 Task: Research Airbnb options in NovÃ© Mesto nad VÃ¡hom, Slovakia from 3rd December, 2023 to 17th December, 2023 for 3 adults, 1 child.3 bedrooms having 4 beds and 2 bathrooms. Property type can be house. Look for 4 properties as per requirement.
Action: Mouse moved to (604, 131)
Screenshot: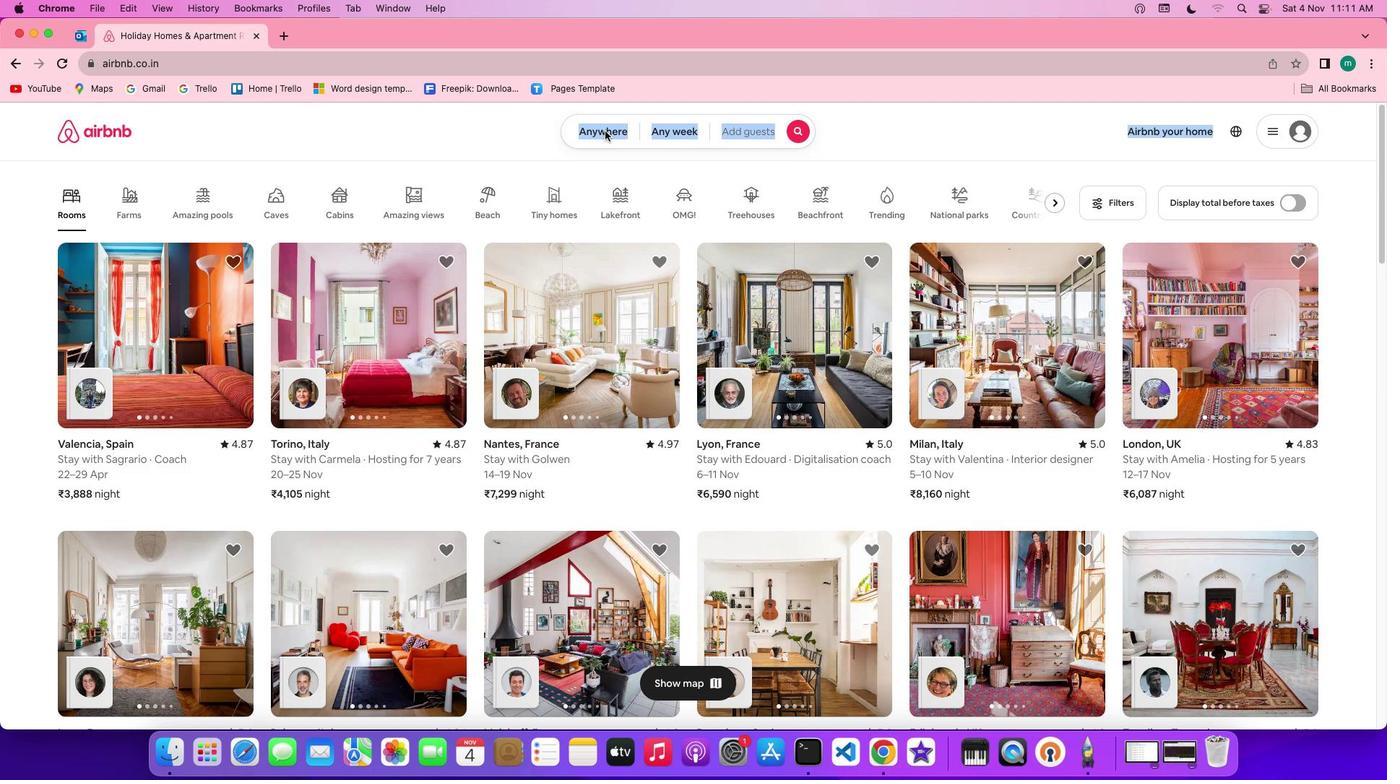 
Action: Mouse pressed left at (604, 131)
Screenshot: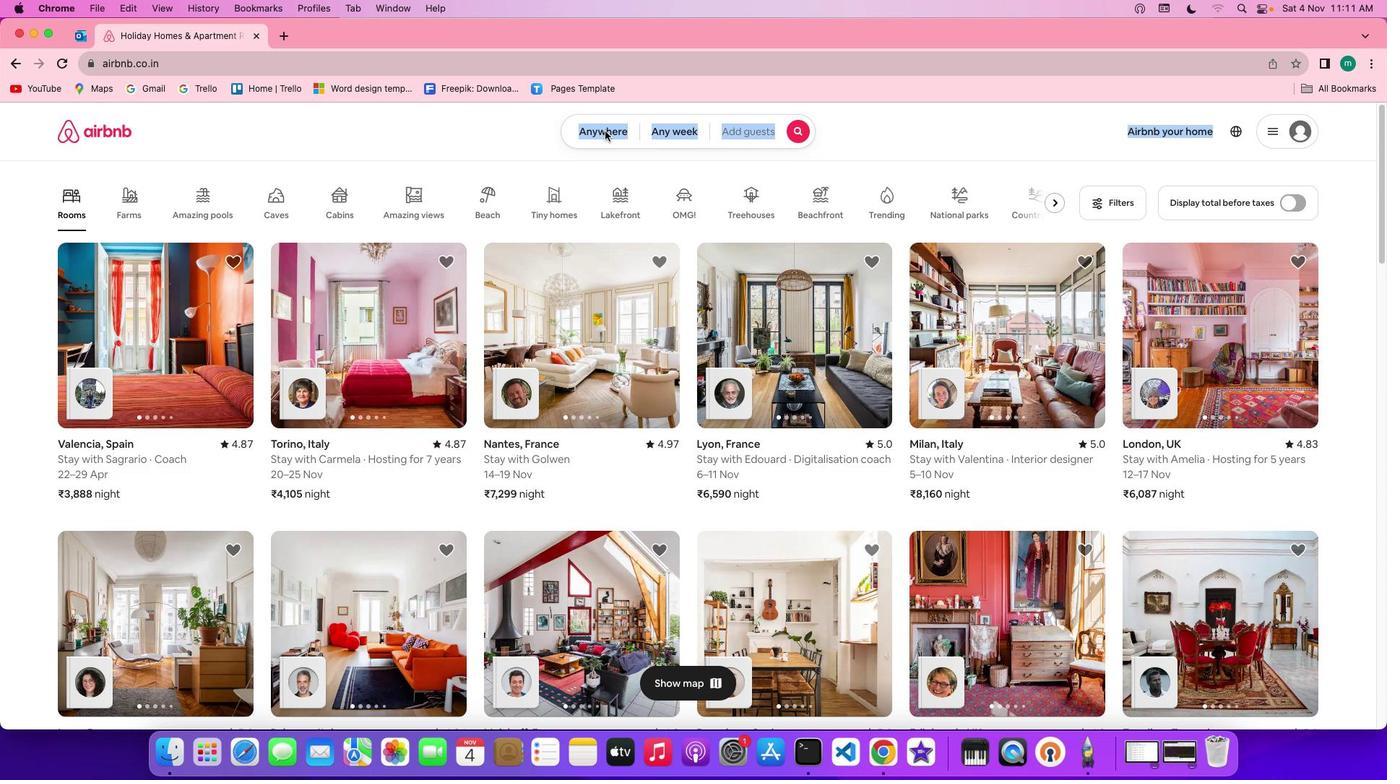 
Action: Mouse pressed left at (604, 131)
Screenshot: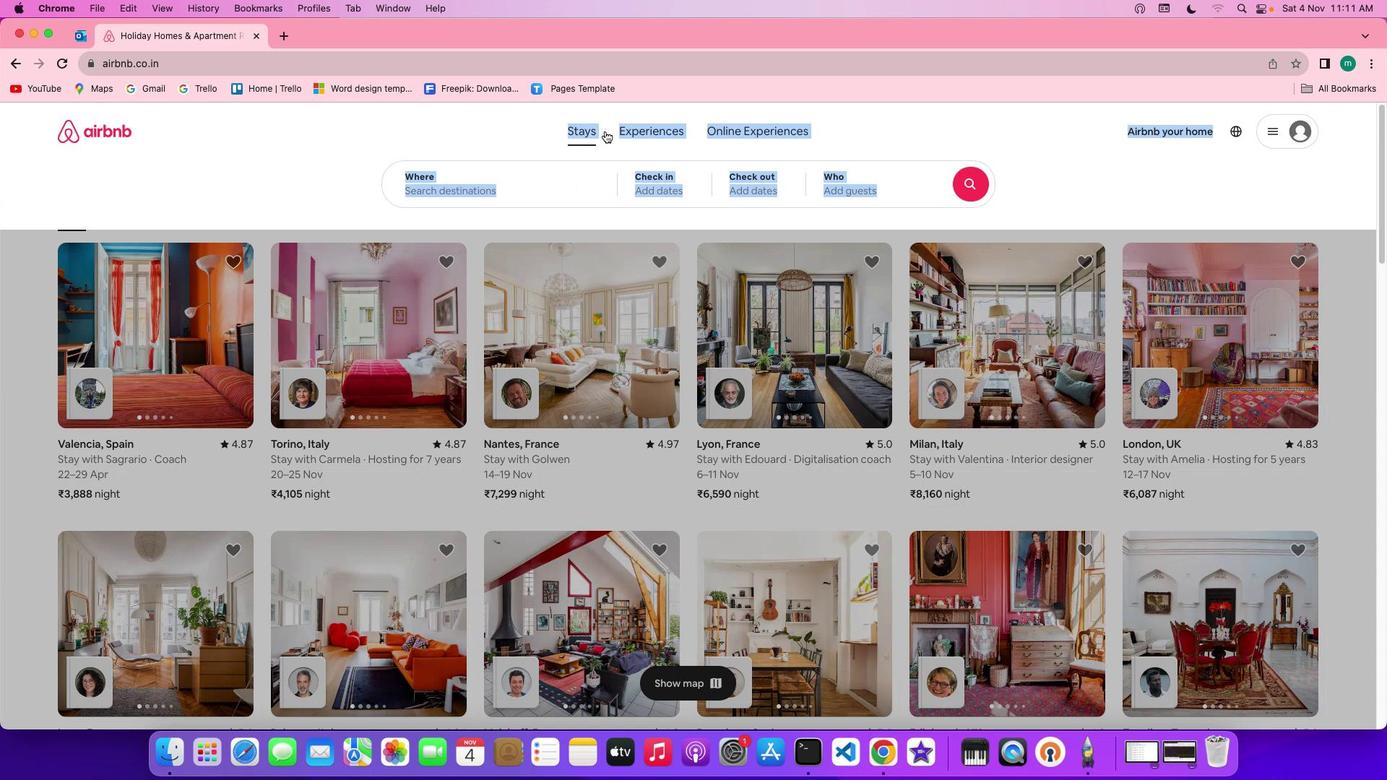 
Action: Mouse moved to (546, 185)
Screenshot: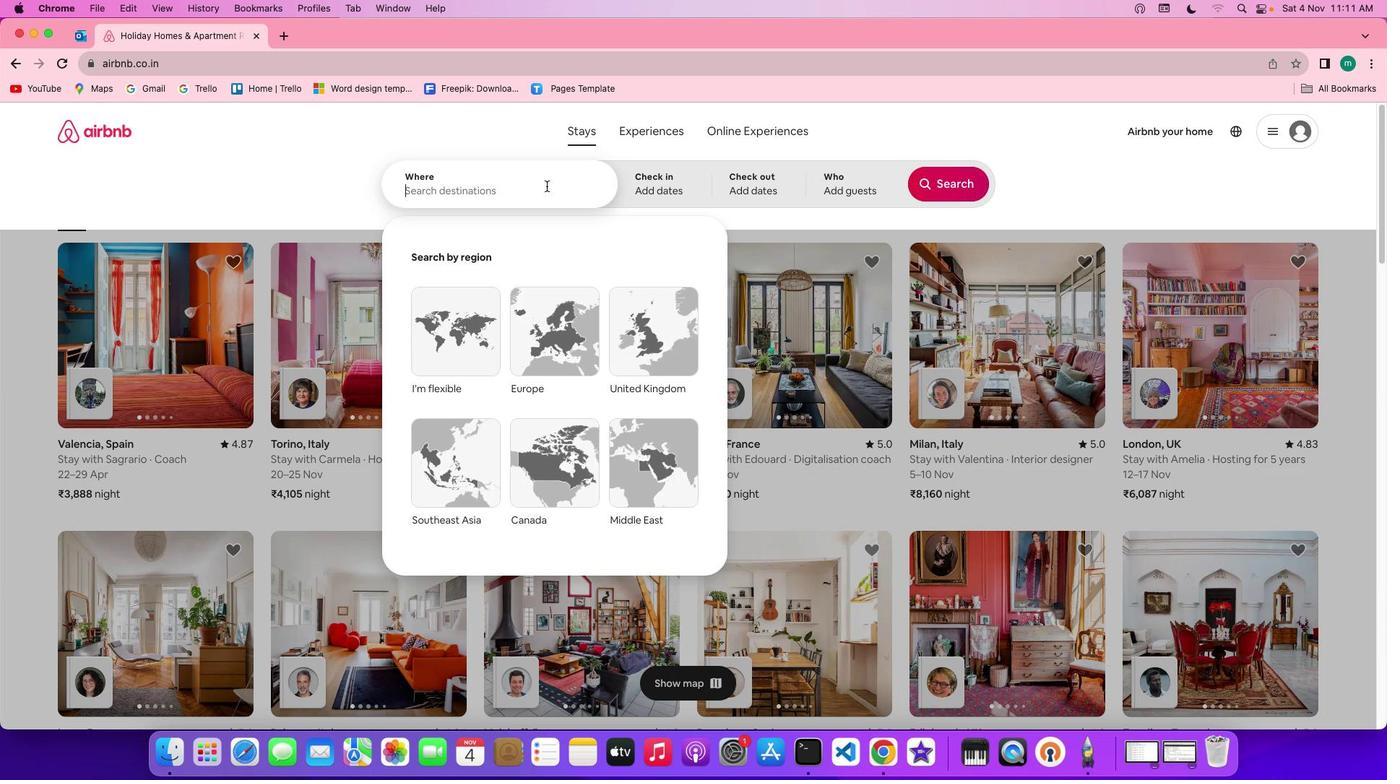 
Action: Key pressed Key.shift'N''o''v''e'Key.spaceKey.shift'M''e''a'Key.backspace's''t''o'Key.space'n''a''d'Key.spaceKey.shift'V''a''h''o''m'','Key.spaceKey.shift'S''l''o''v''a''k''i''a'
Screenshot: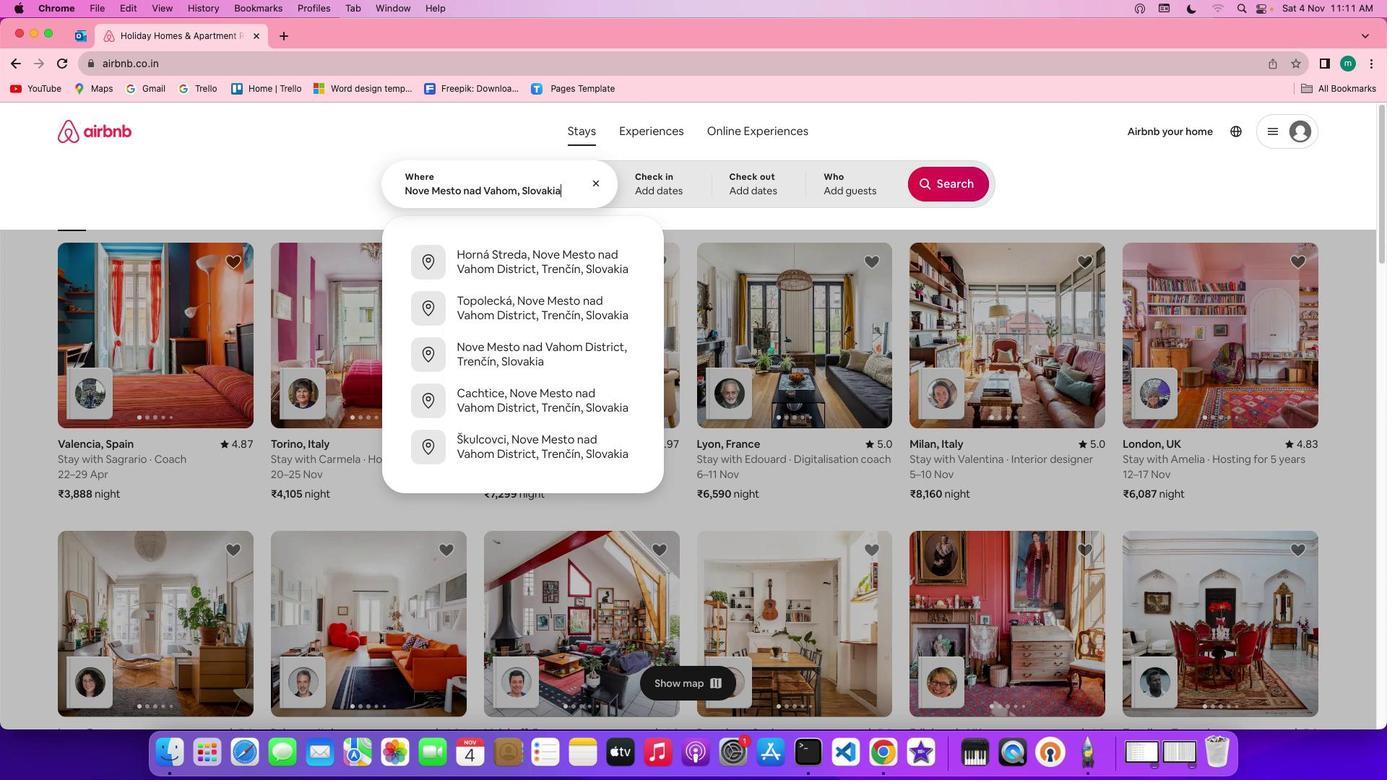 
Action: Mouse moved to (667, 179)
Screenshot: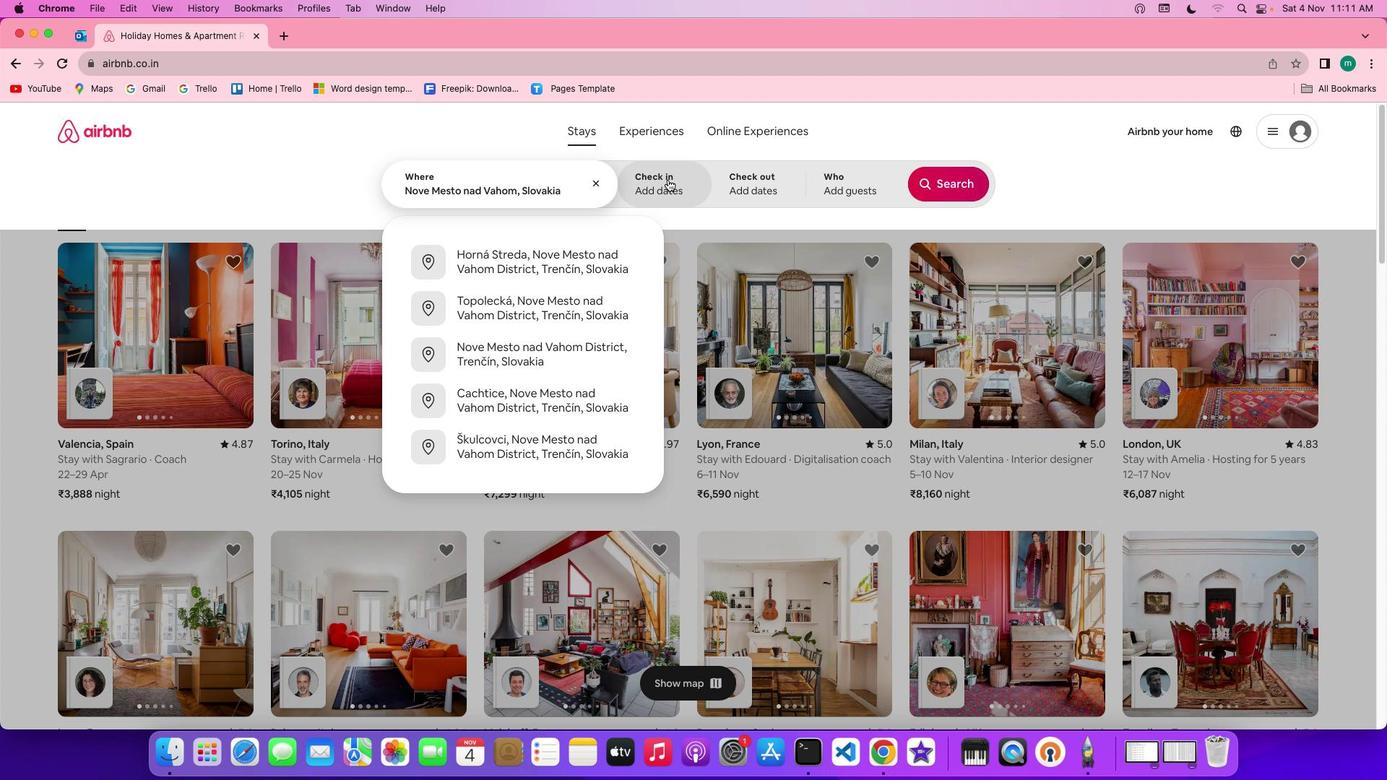 
Action: Mouse pressed left at (667, 179)
Screenshot: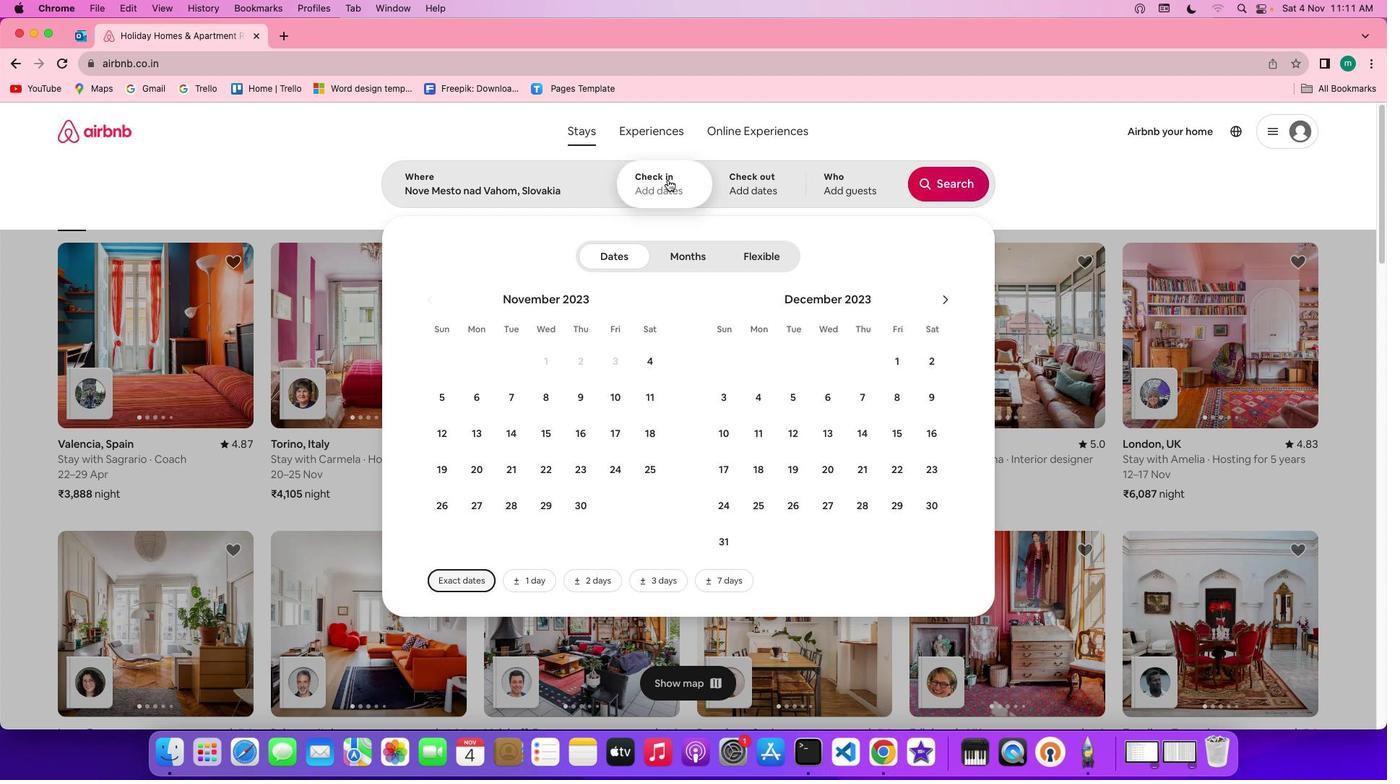 
Action: Mouse moved to (724, 395)
Screenshot: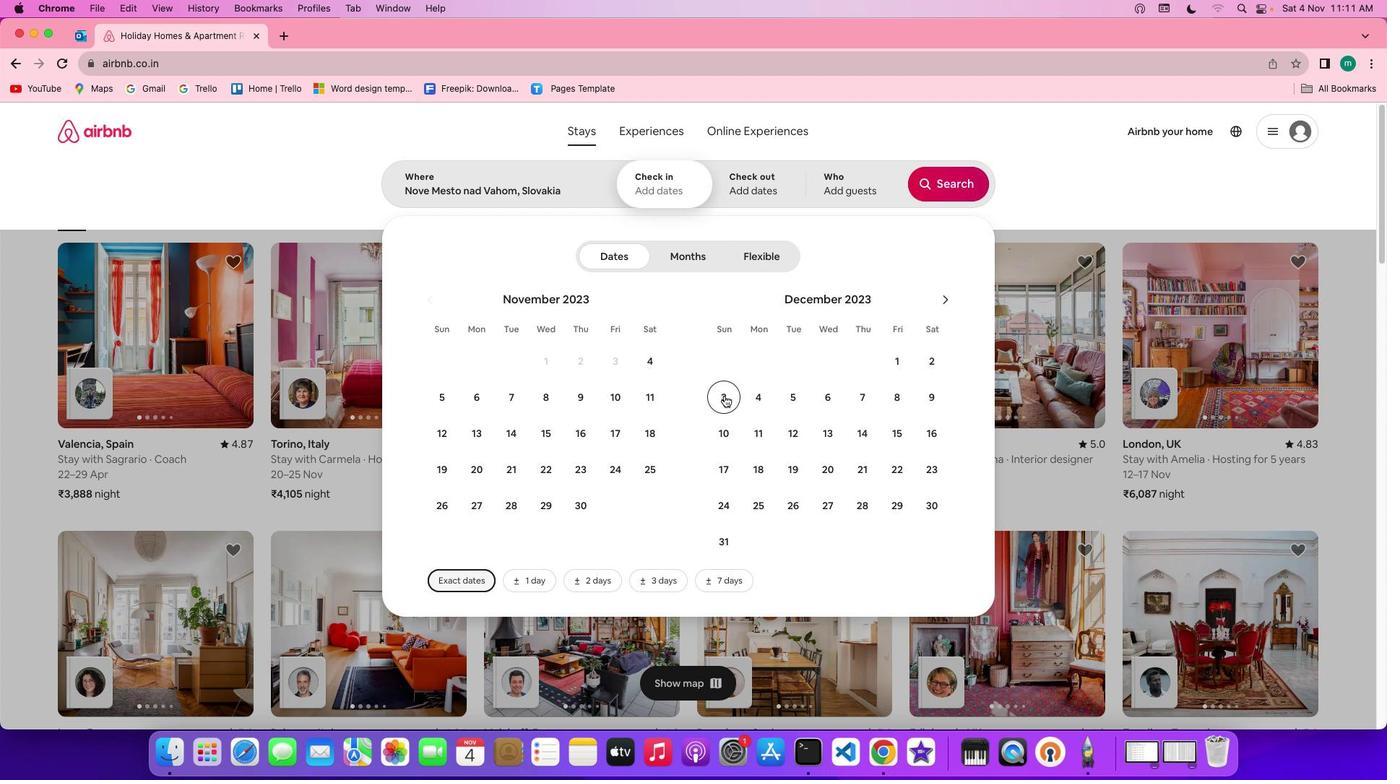 
Action: Mouse pressed left at (724, 395)
Screenshot: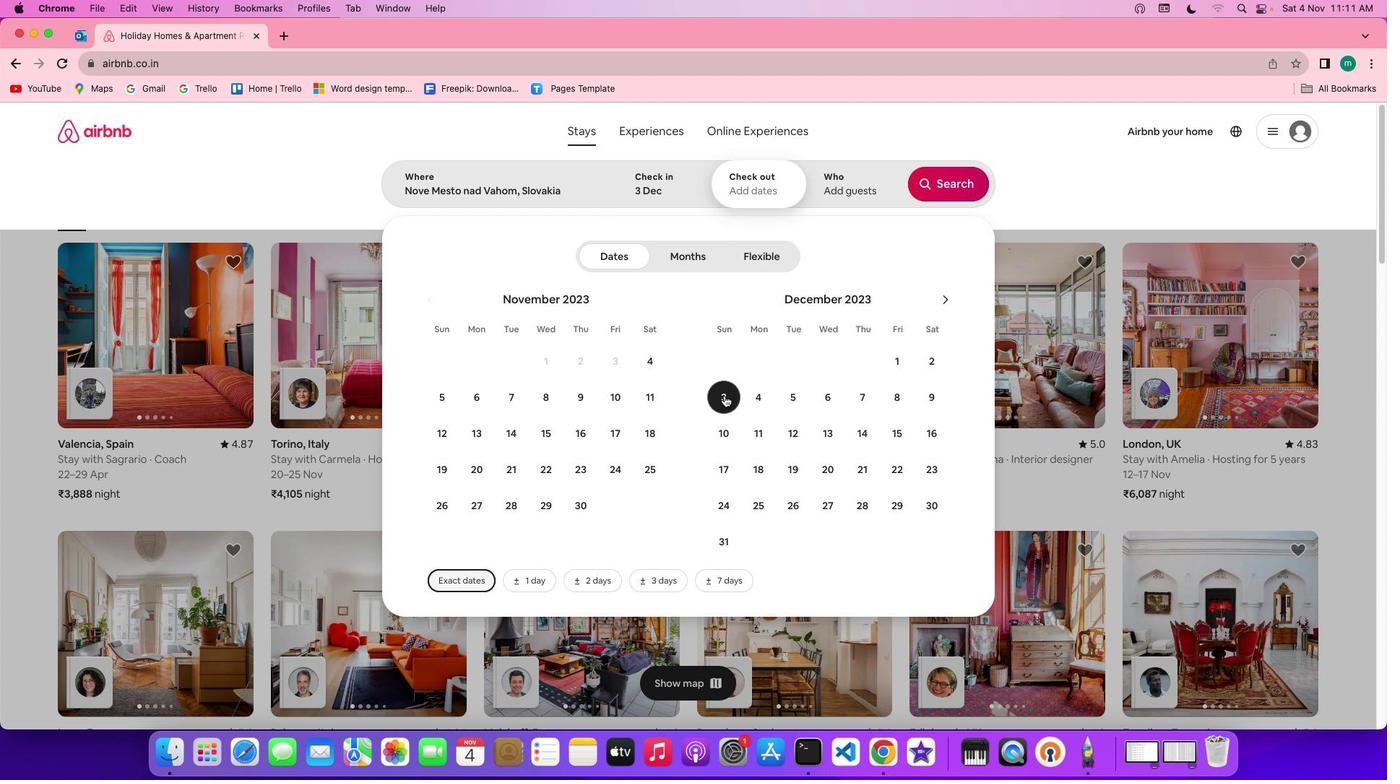 
Action: Mouse moved to (730, 470)
Screenshot: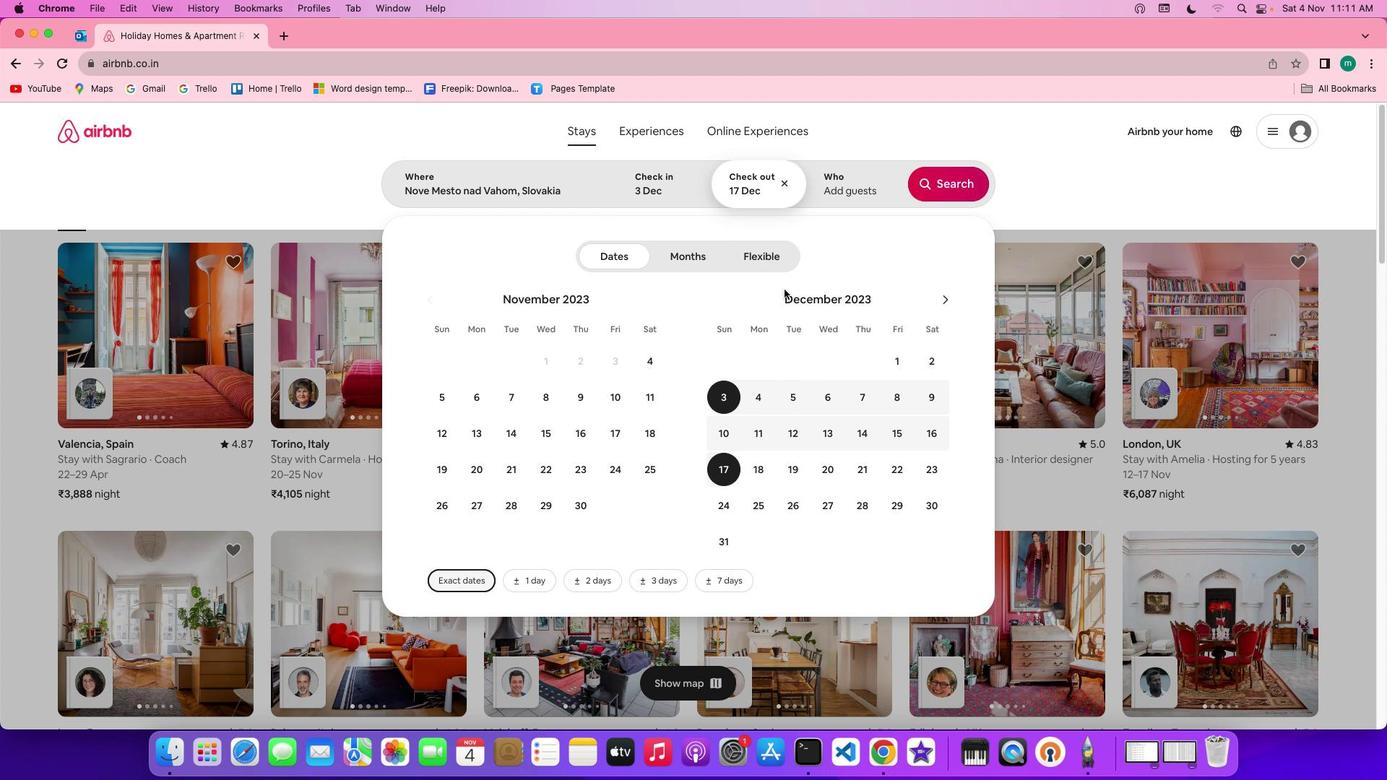 
Action: Mouse pressed left at (730, 470)
Screenshot: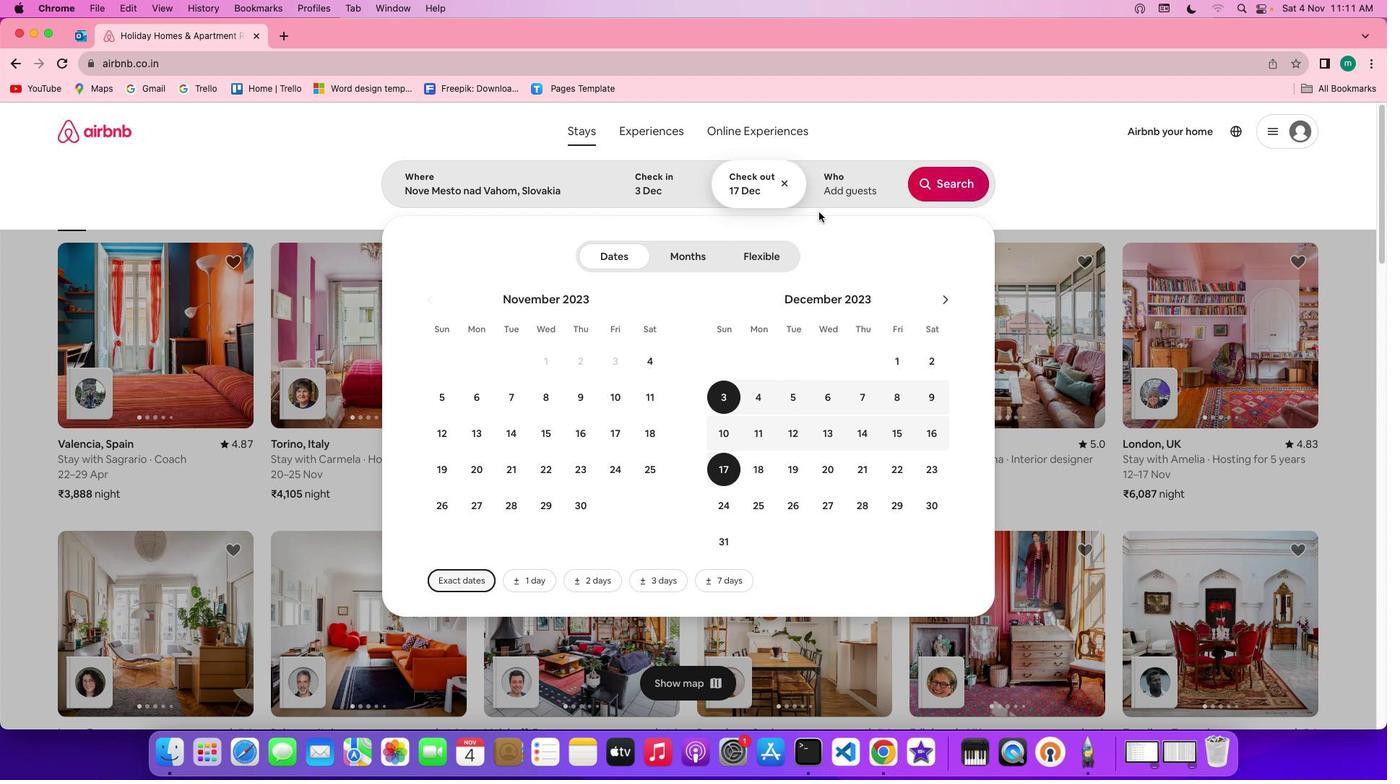 
Action: Mouse moved to (827, 192)
Screenshot: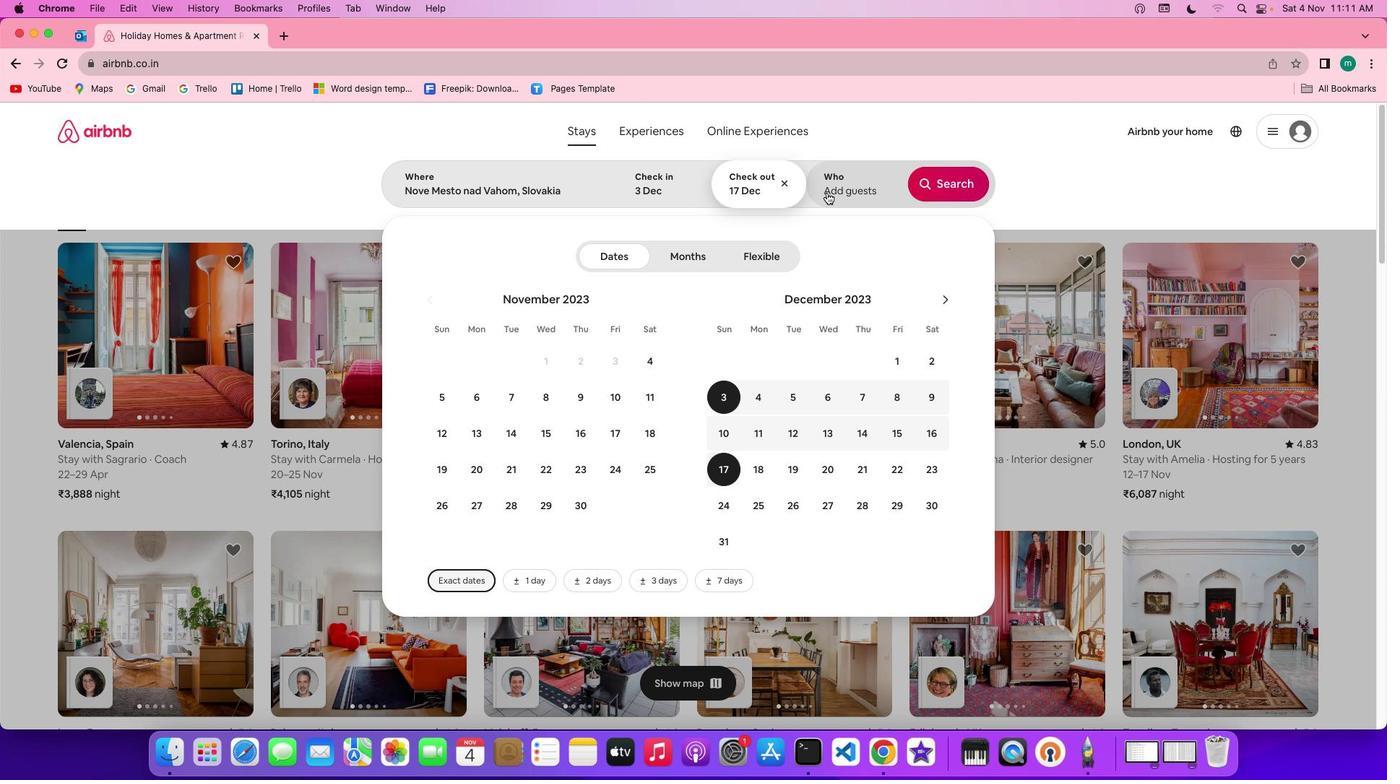 
Action: Mouse pressed left at (827, 192)
Screenshot: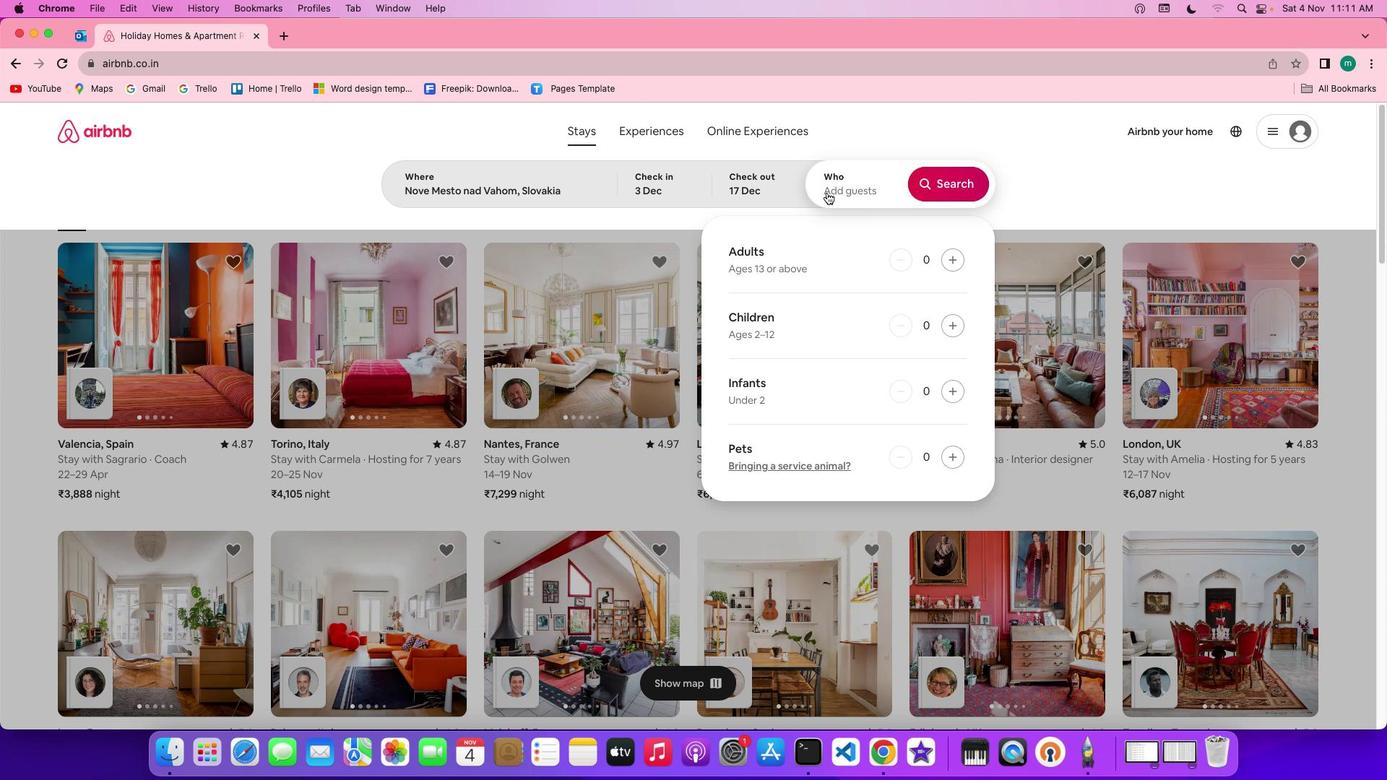 
Action: Mouse moved to (957, 263)
Screenshot: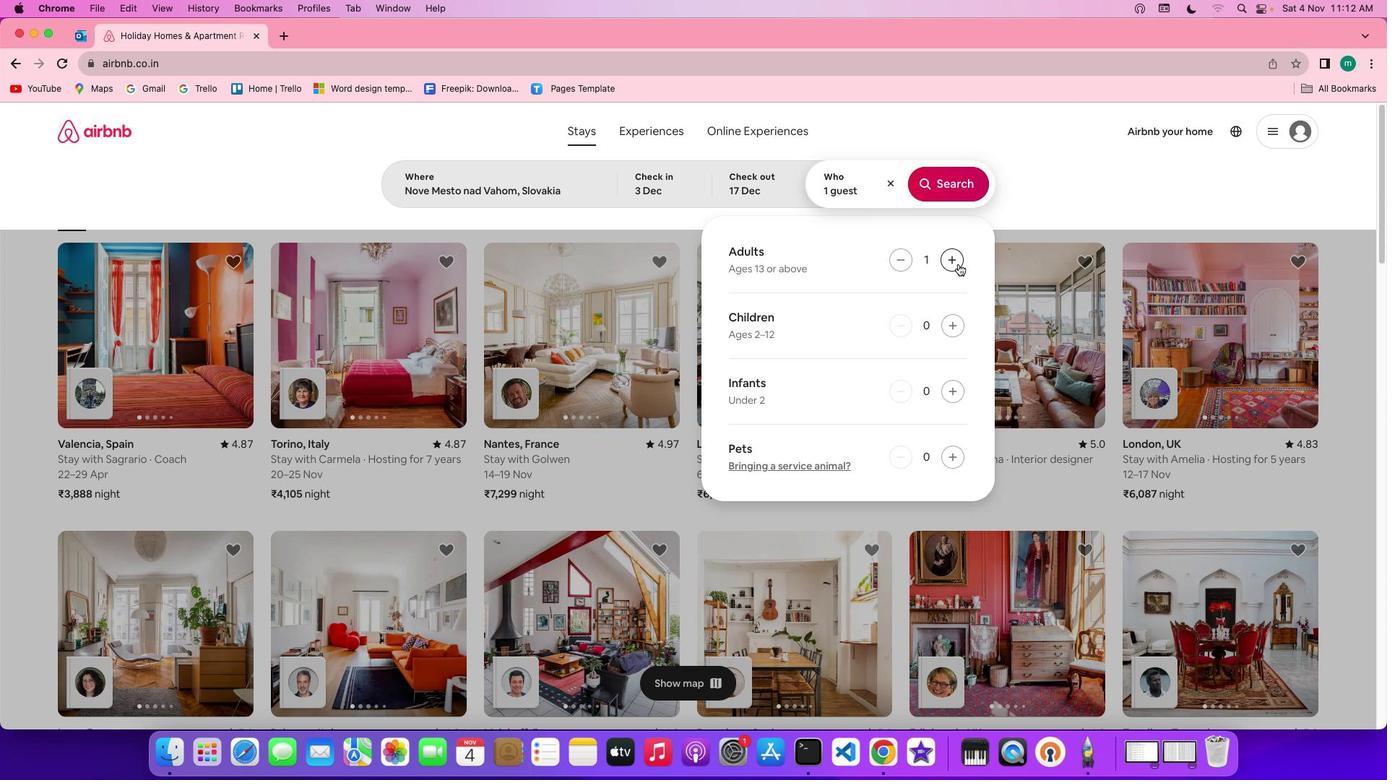 
Action: Mouse pressed left at (957, 263)
Screenshot: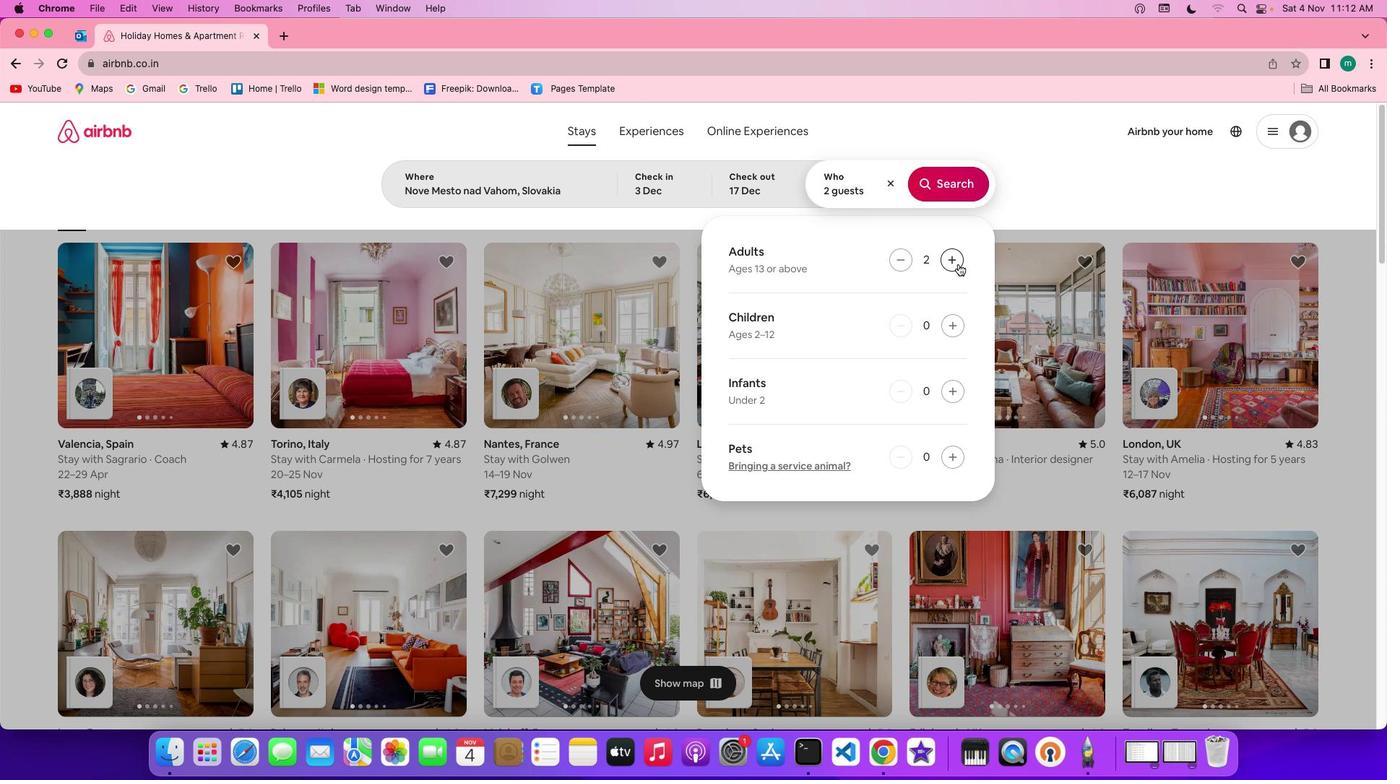 
Action: Mouse pressed left at (957, 263)
Screenshot: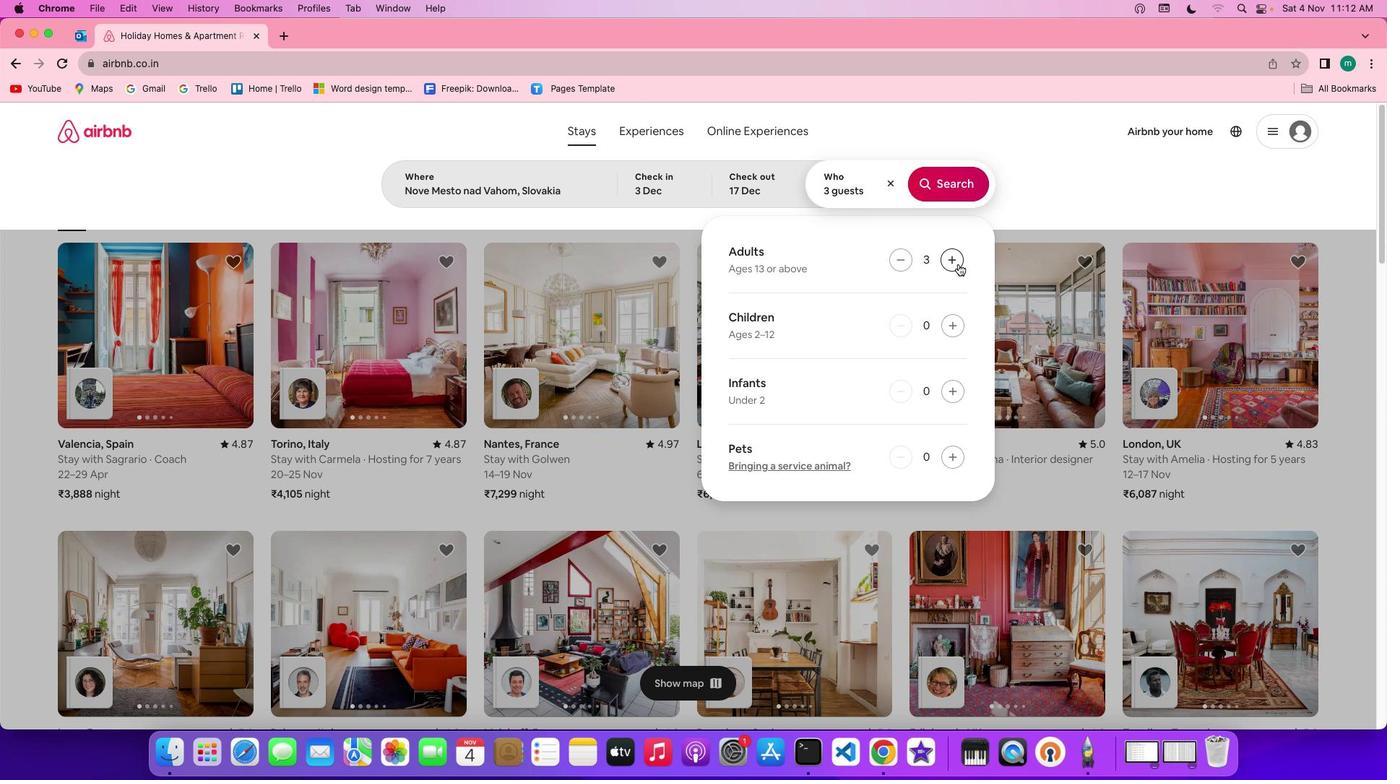 
Action: Mouse pressed left at (957, 263)
Screenshot: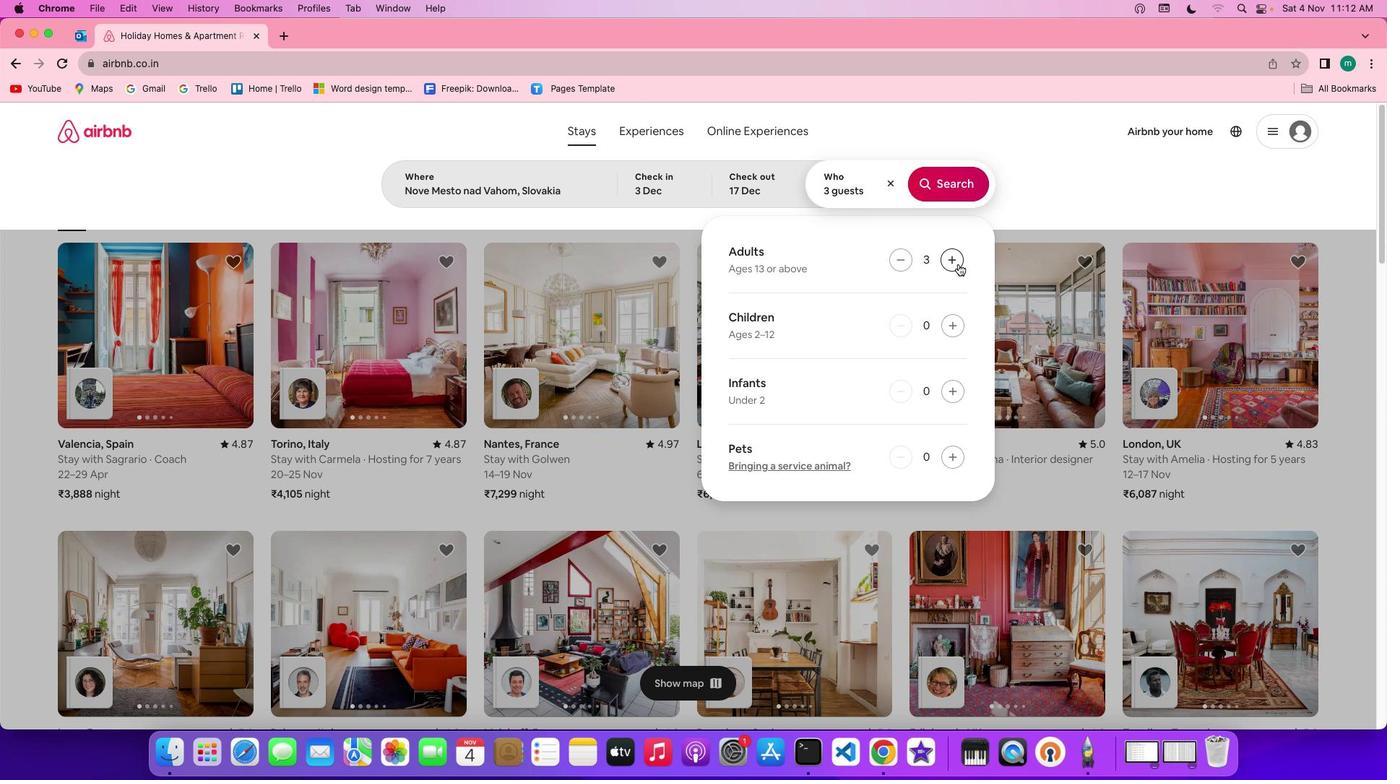 
Action: Mouse moved to (954, 326)
Screenshot: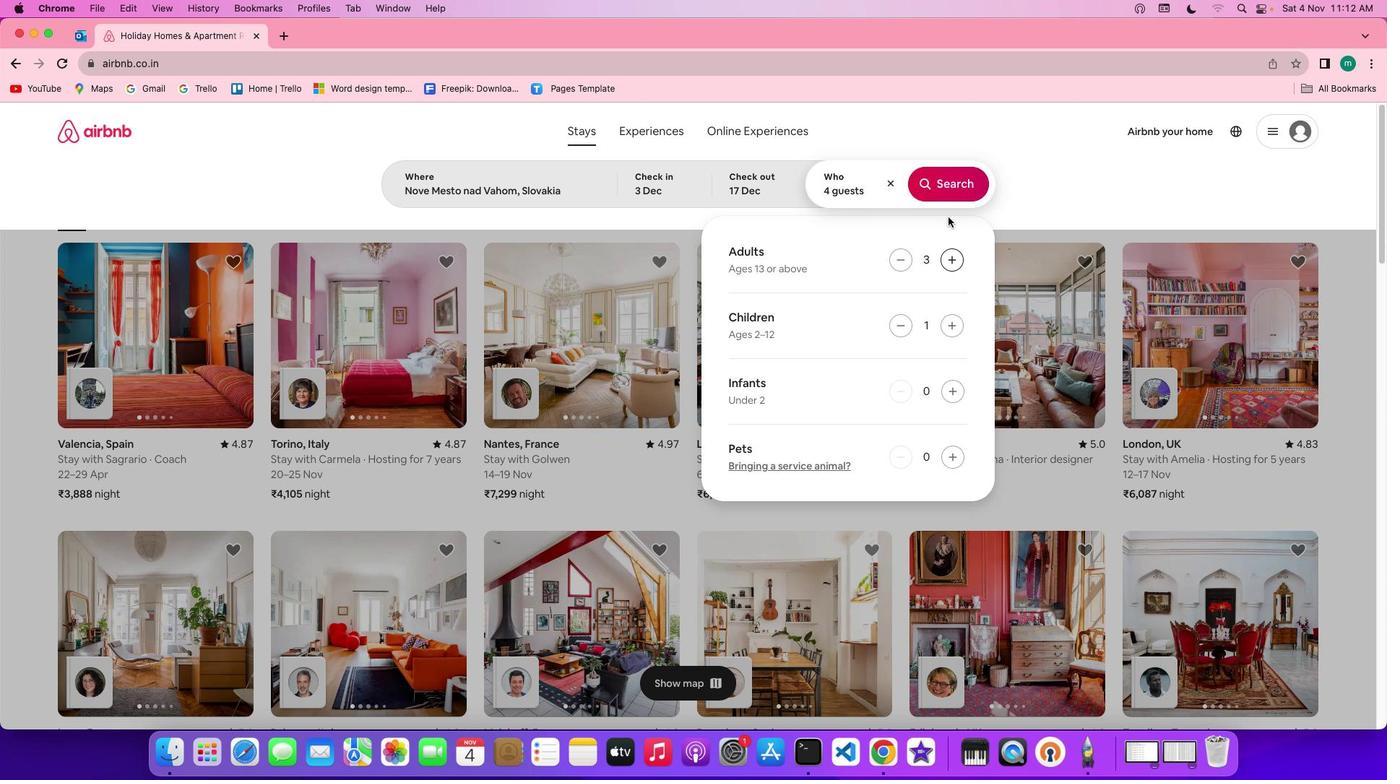 
Action: Mouse pressed left at (954, 326)
Screenshot: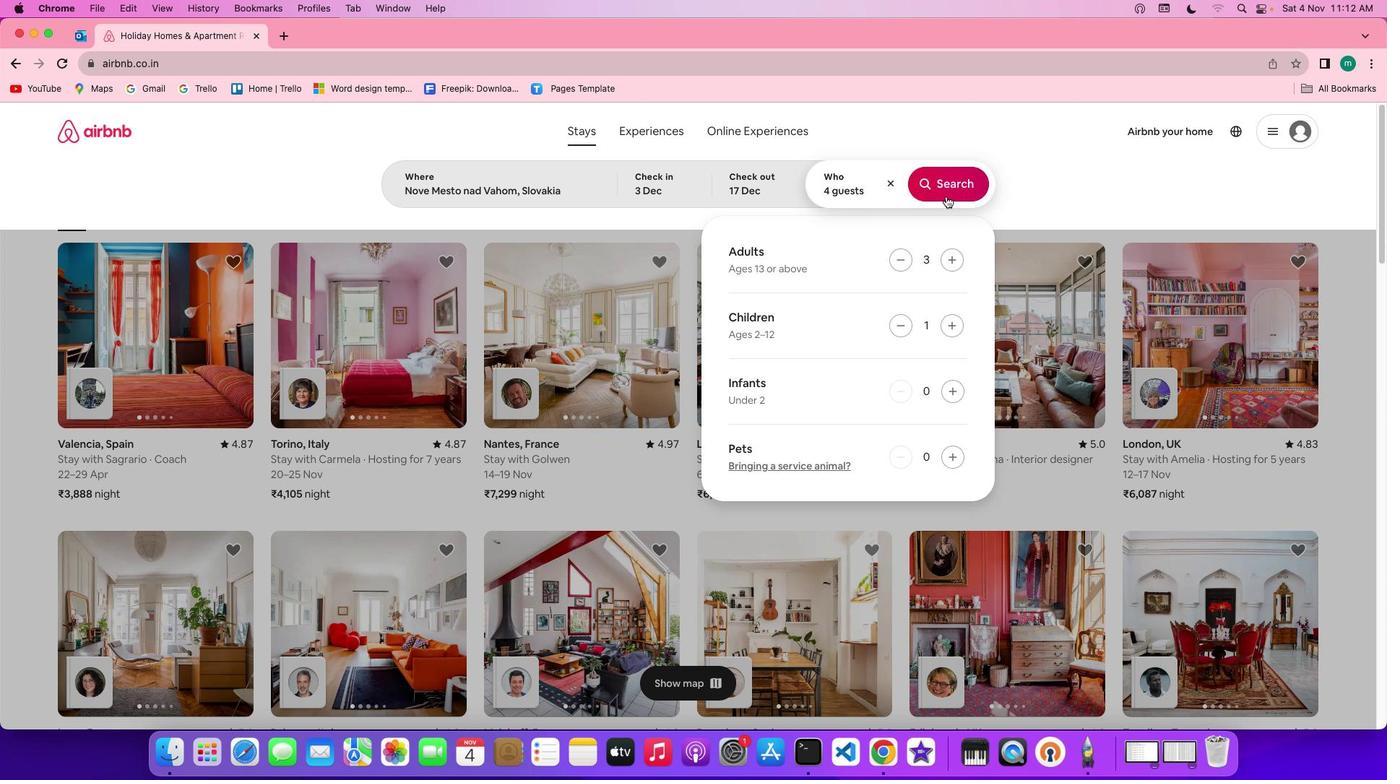 
Action: Mouse moved to (952, 191)
Screenshot: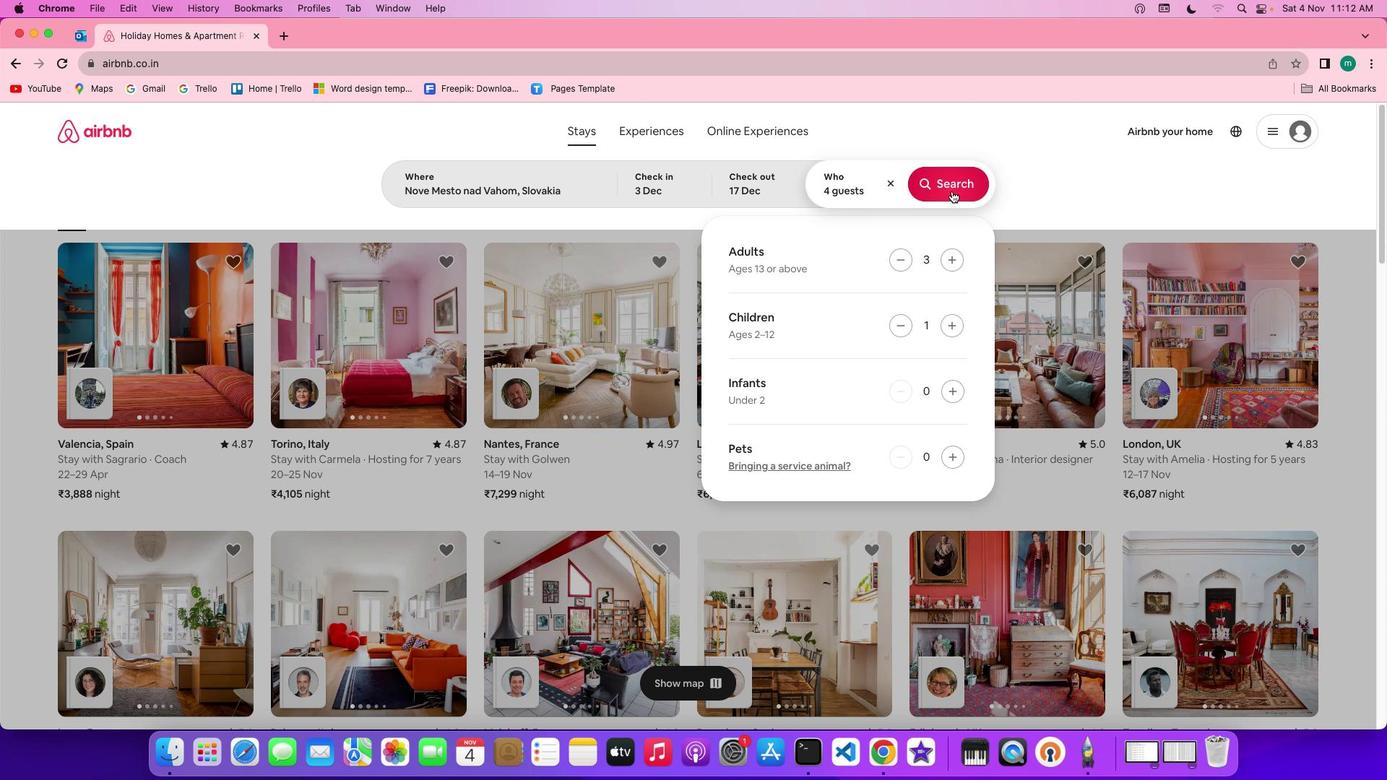 
Action: Mouse pressed left at (952, 191)
Screenshot: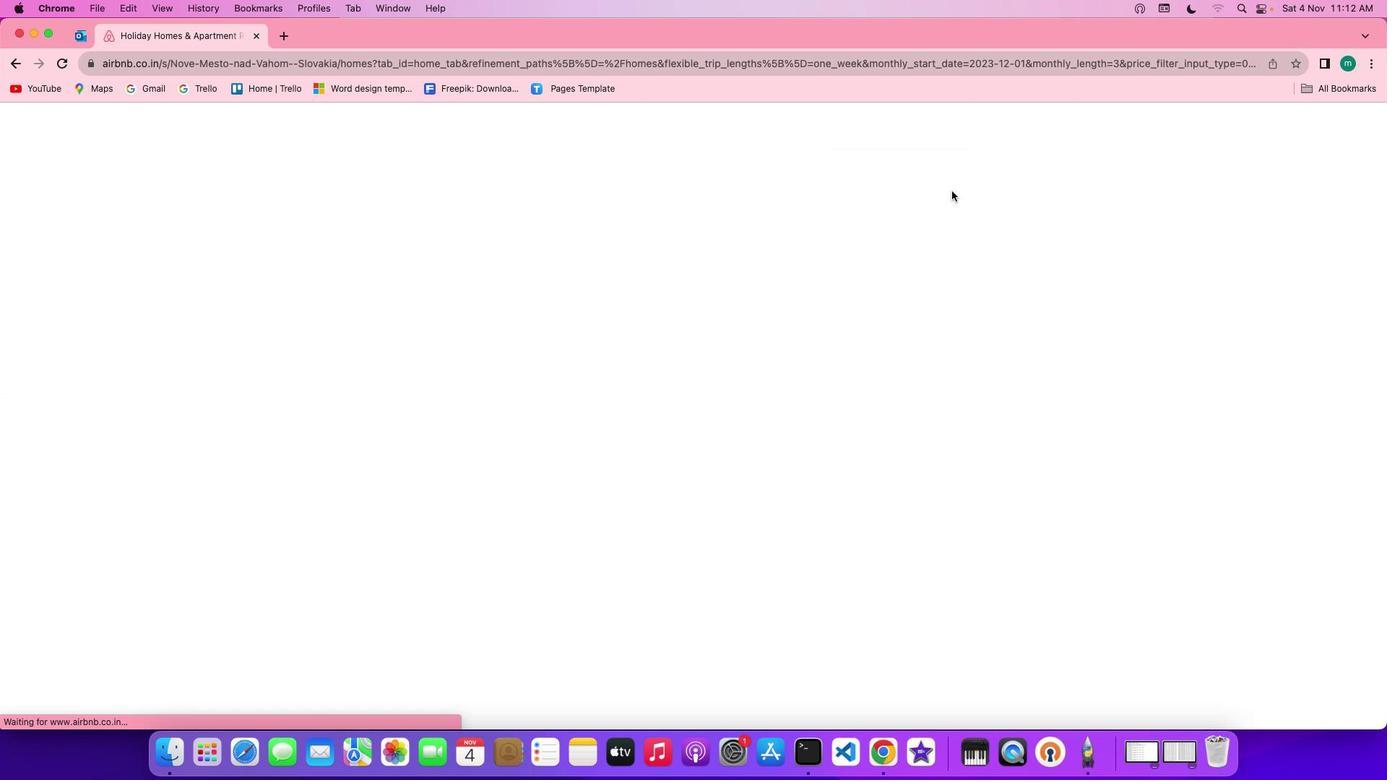 
Action: Mouse moved to (1157, 184)
Screenshot: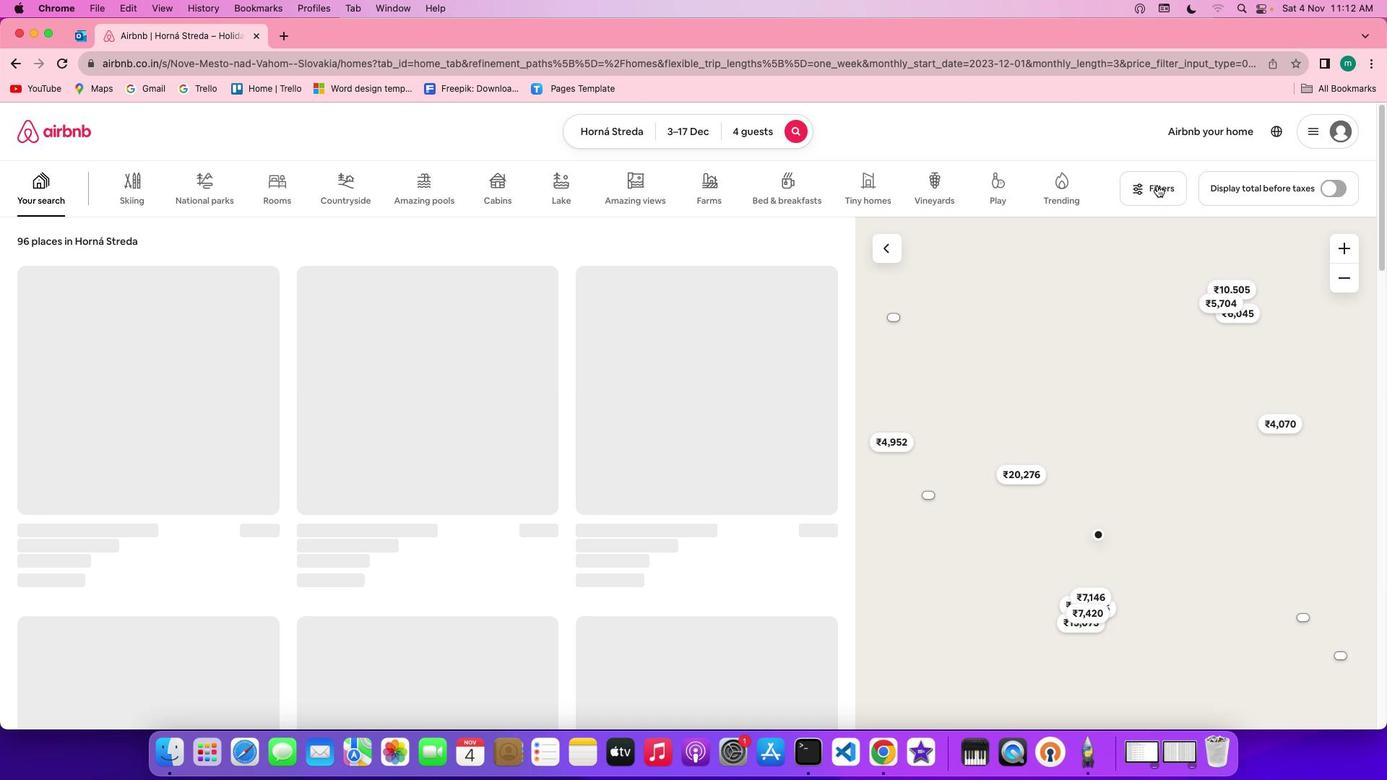 
Action: Mouse pressed left at (1157, 184)
Screenshot: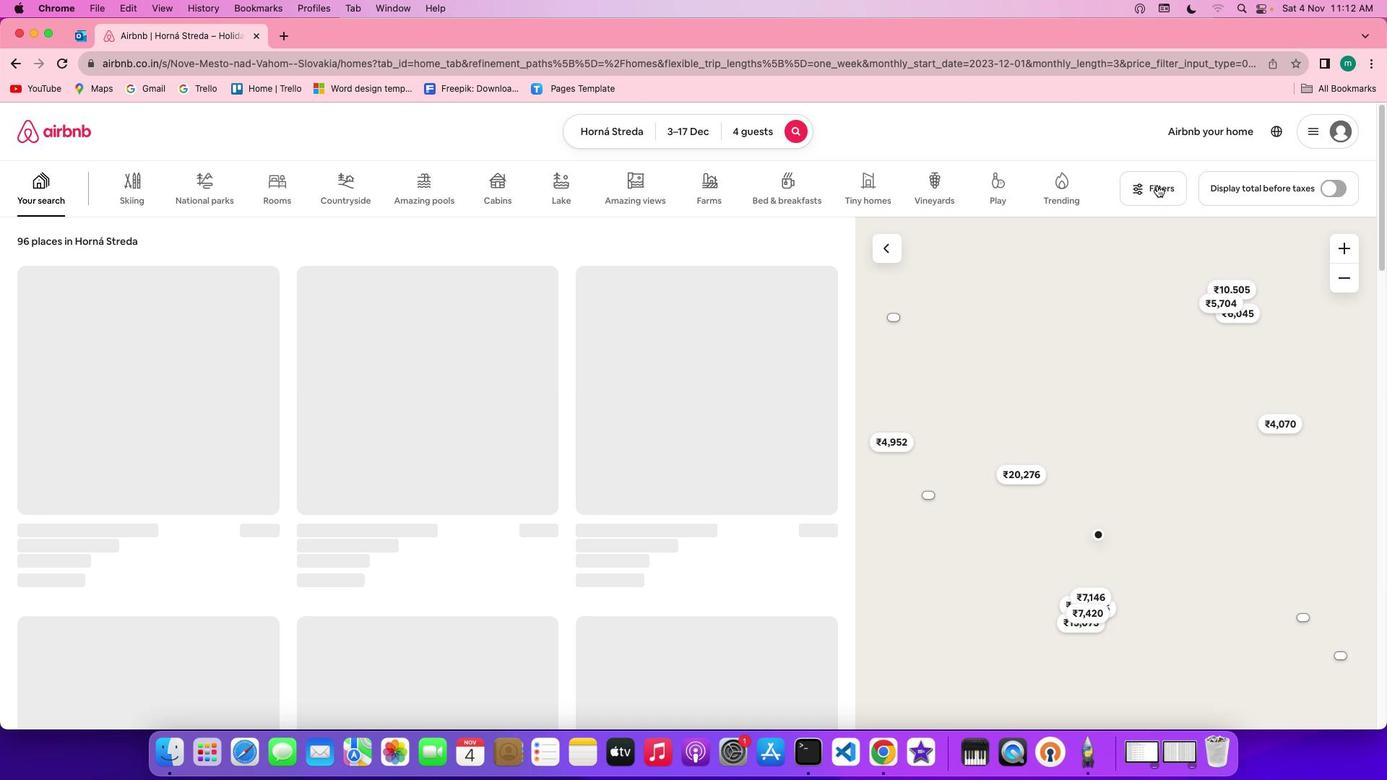 
Action: Mouse moved to (1158, 184)
Screenshot: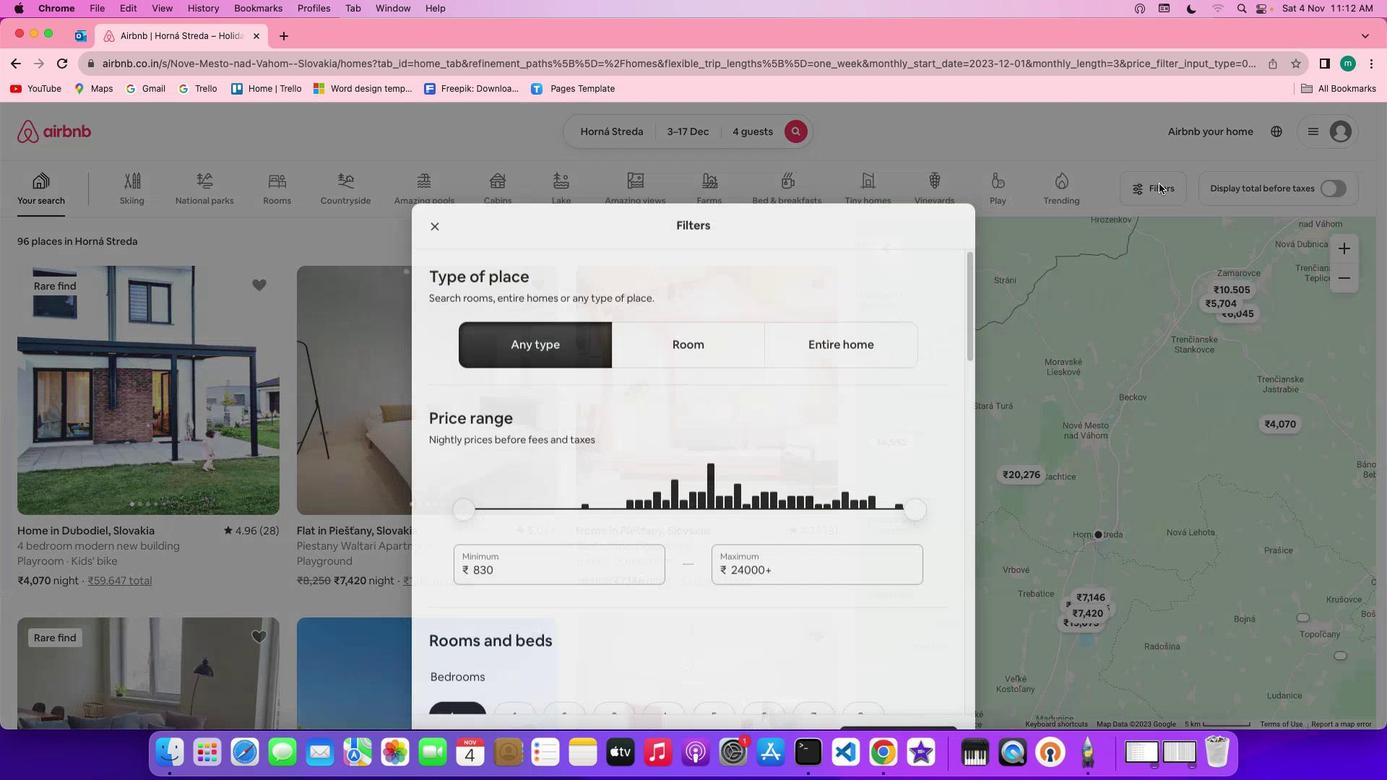 
Action: Mouse pressed left at (1158, 184)
Screenshot: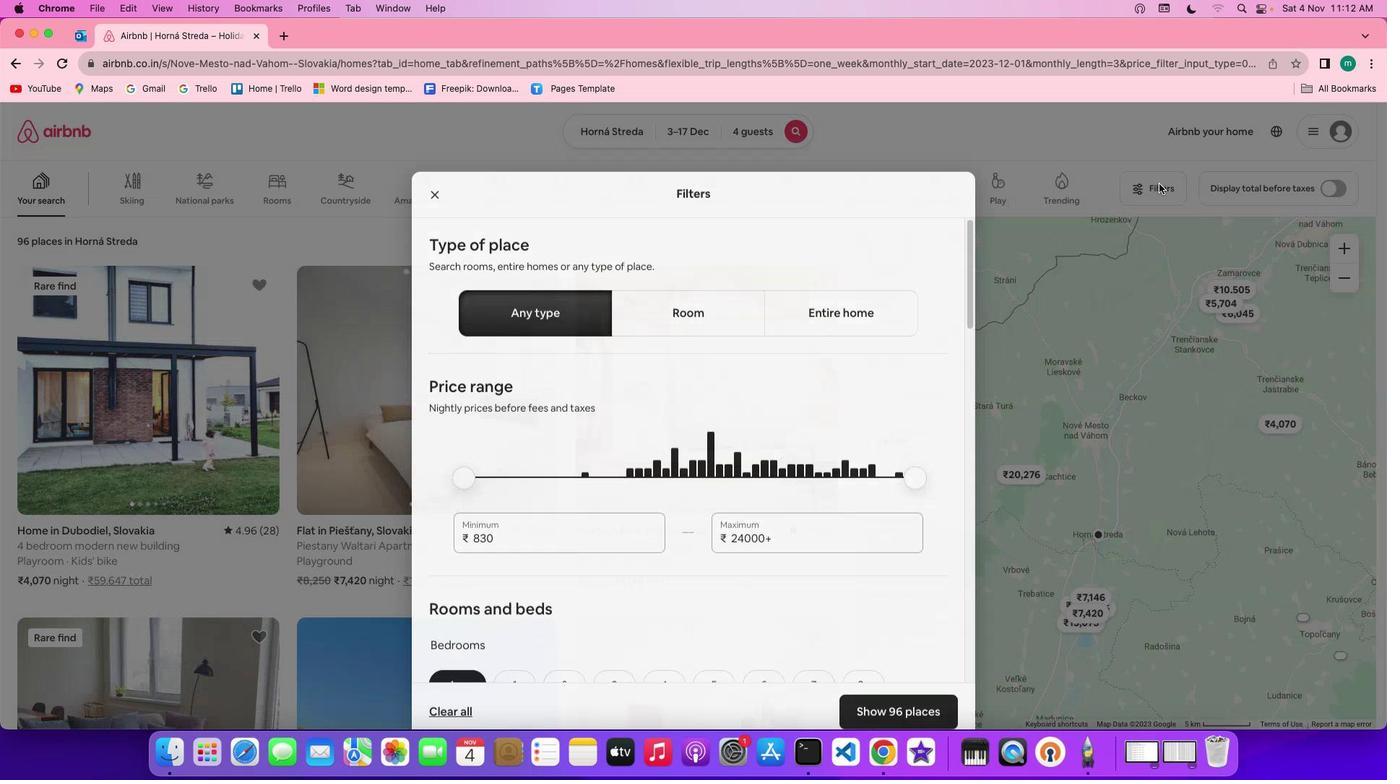 
Action: Mouse pressed left at (1158, 184)
Screenshot: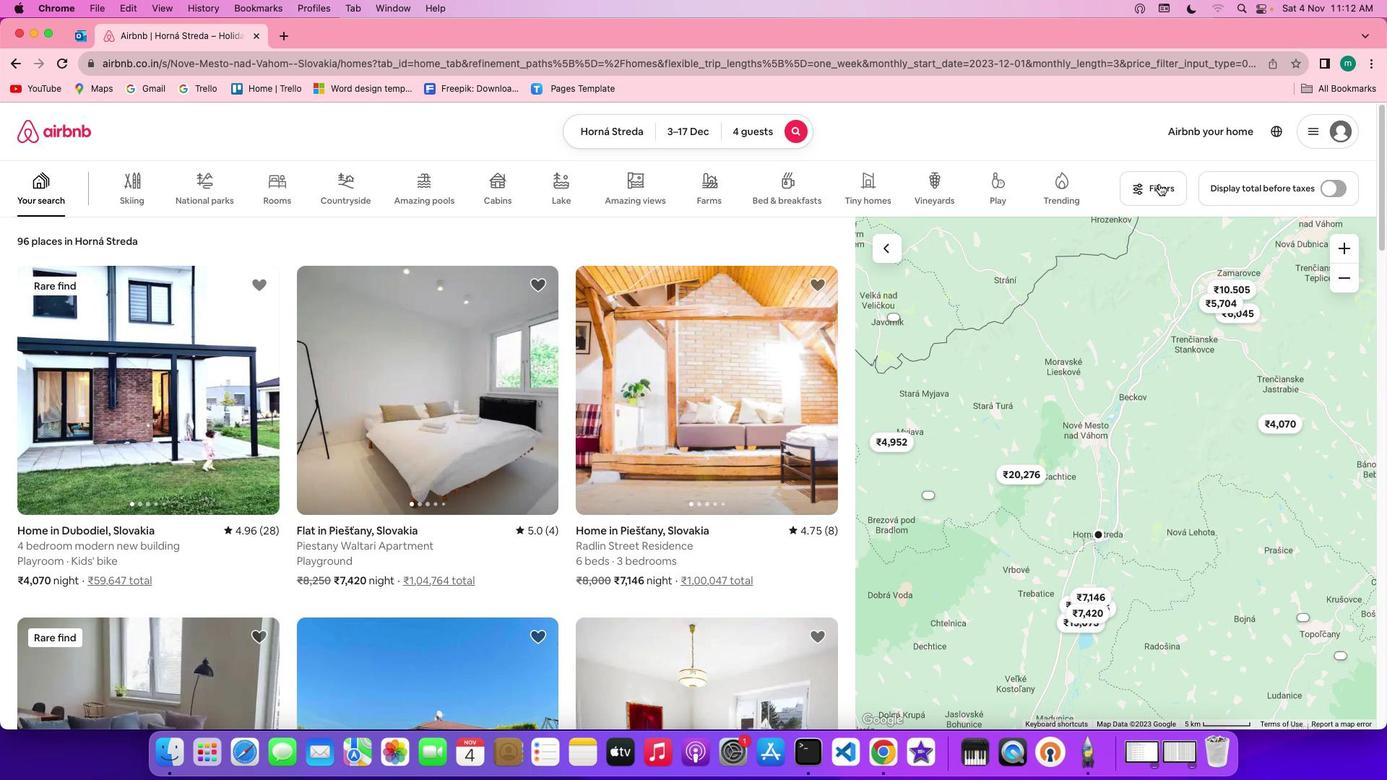 
Action: Mouse moved to (1142, 186)
Screenshot: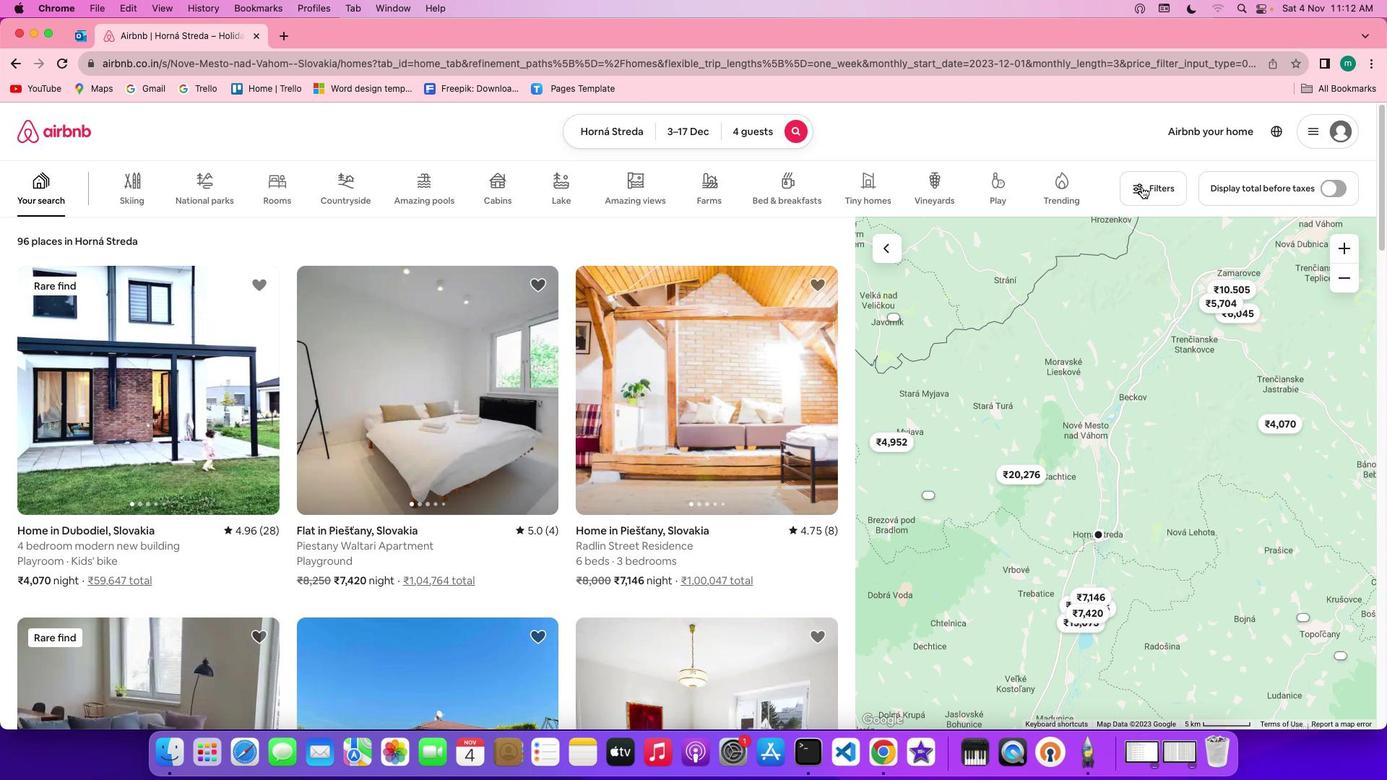 
Action: Mouse pressed left at (1142, 186)
Screenshot: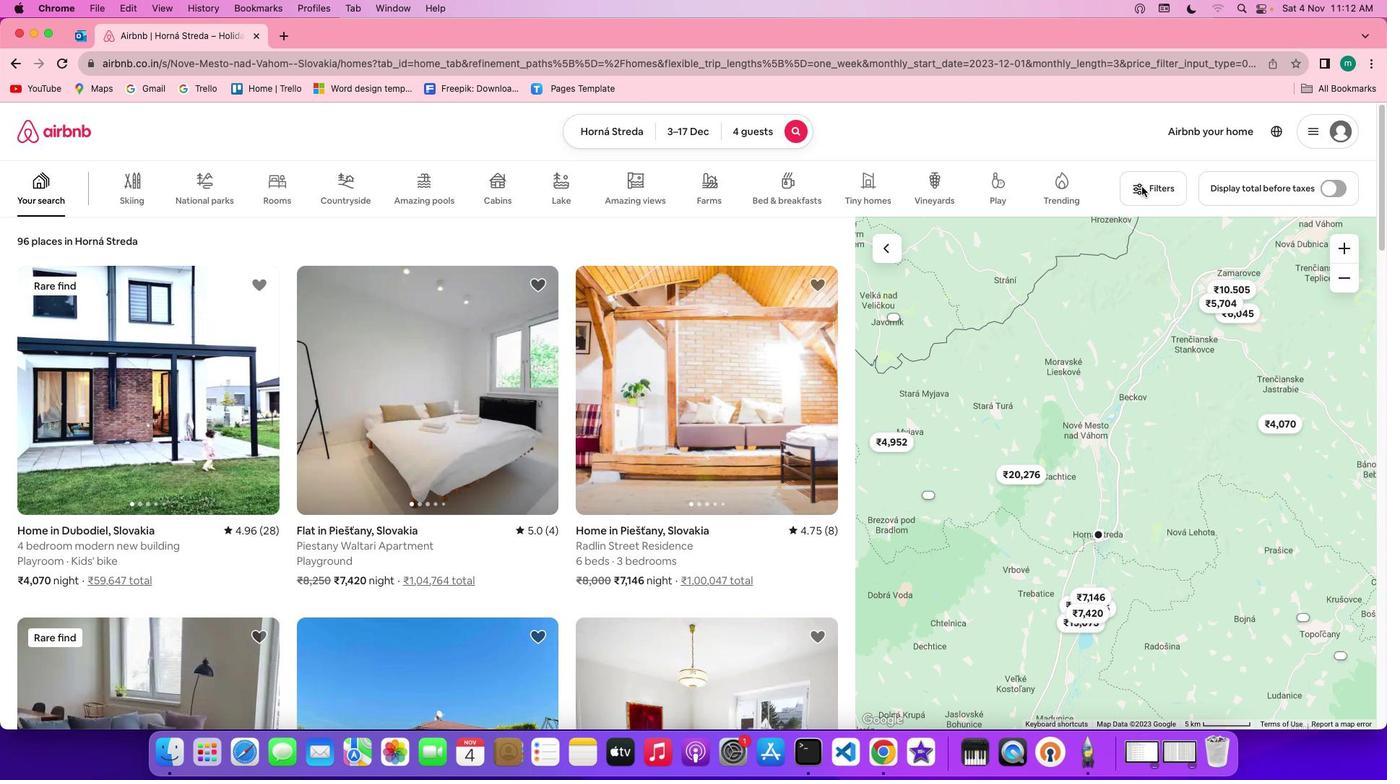
Action: Mouse moved to (636, 510)
Screenshot: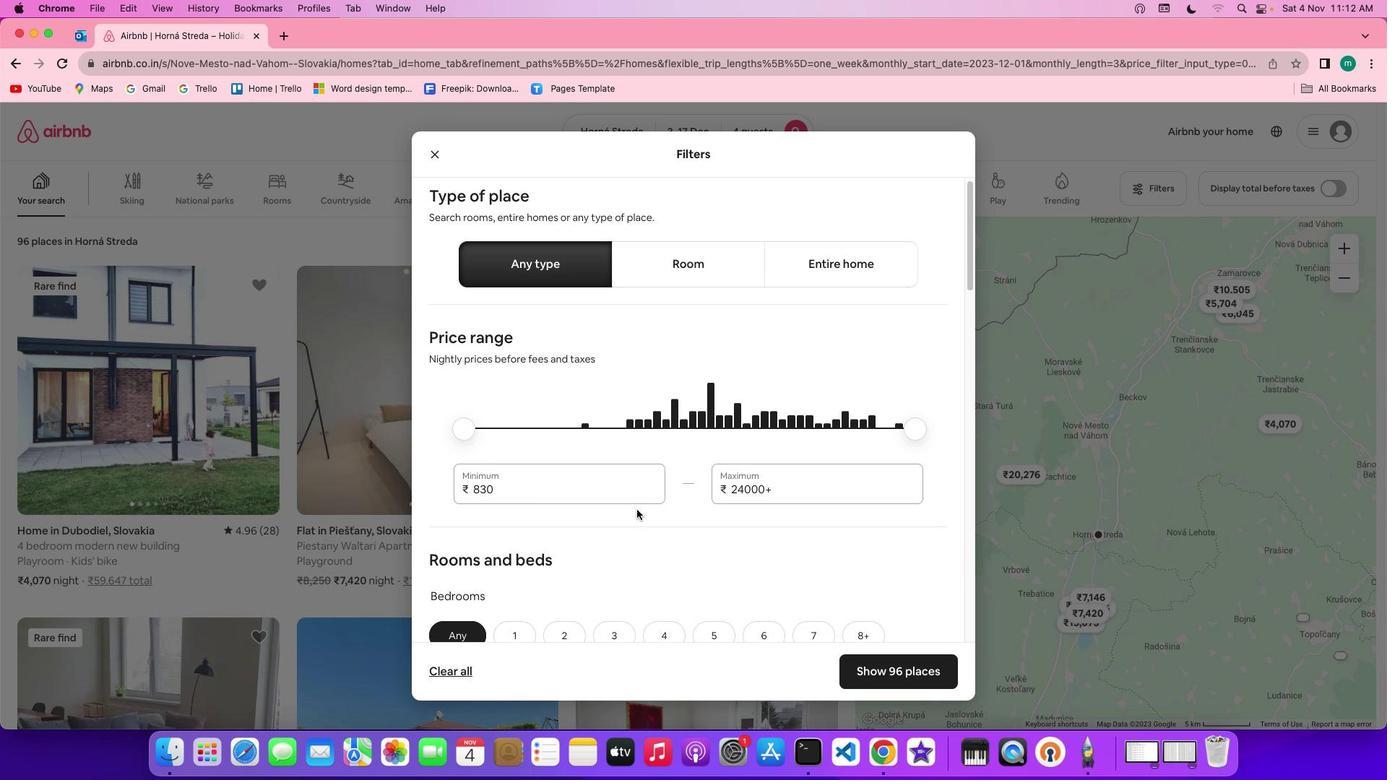 
Action: Mouse scrolled (636, 510) with delta (0, 0)
Screenshot: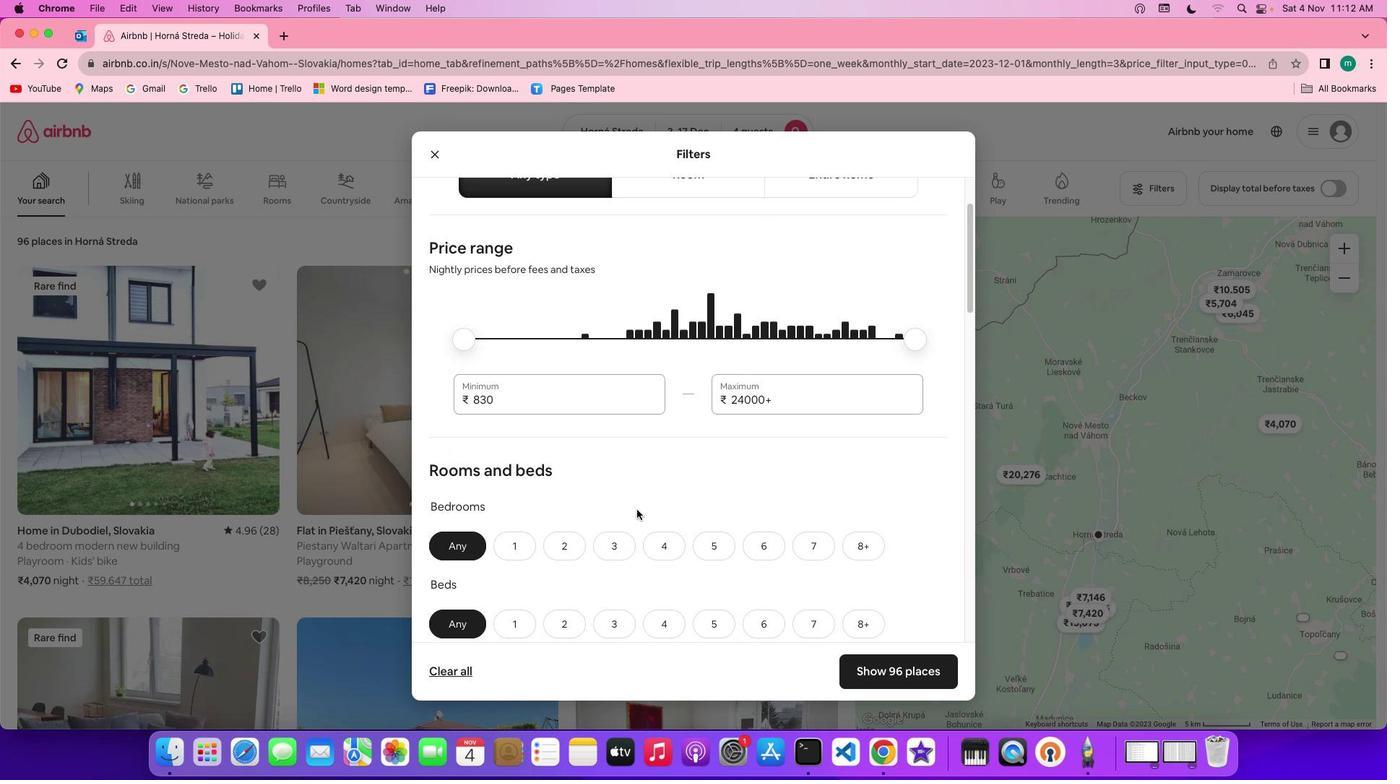 
Action: Mouse scrolled (636, 510) with delta (0, 0)
Screenshot: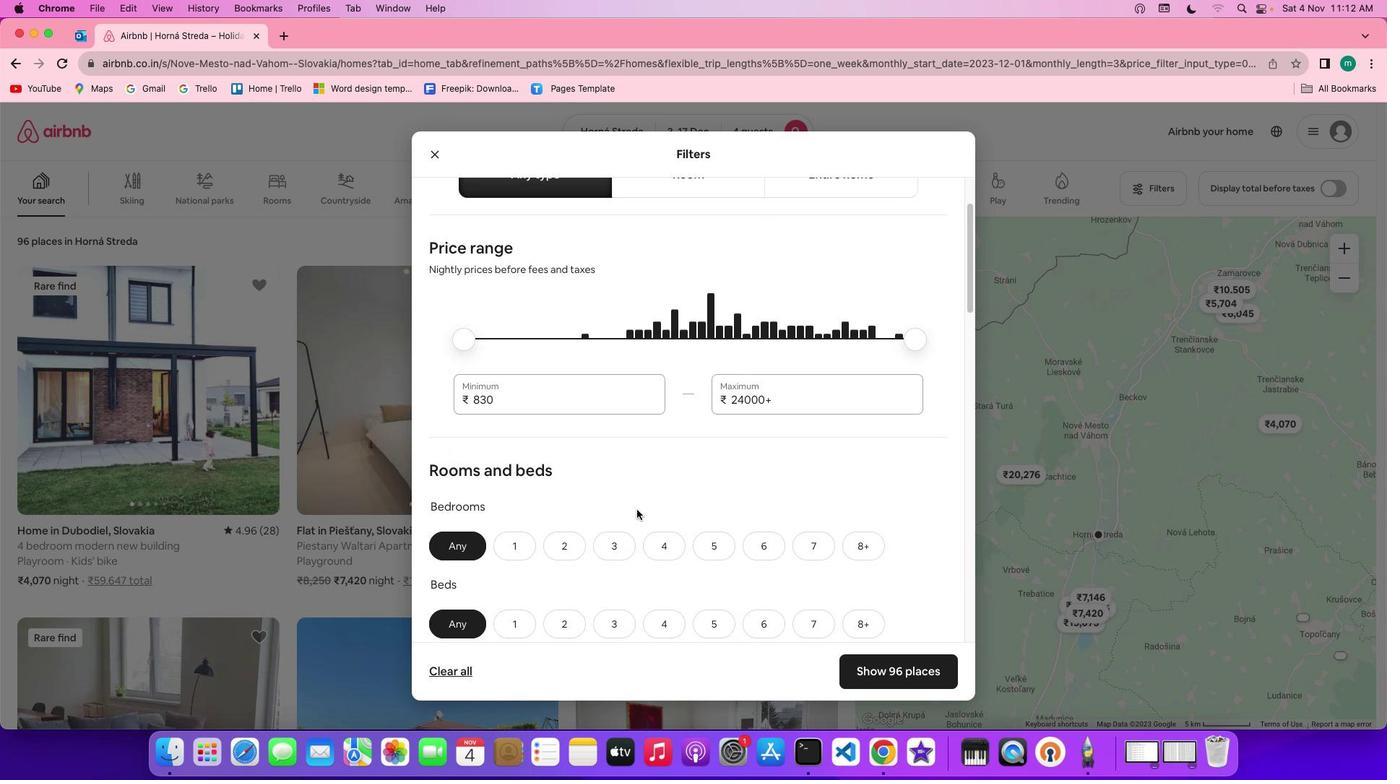
Action: Mouse scrolled (636, 510) with delta (0, -1)
Screenshot: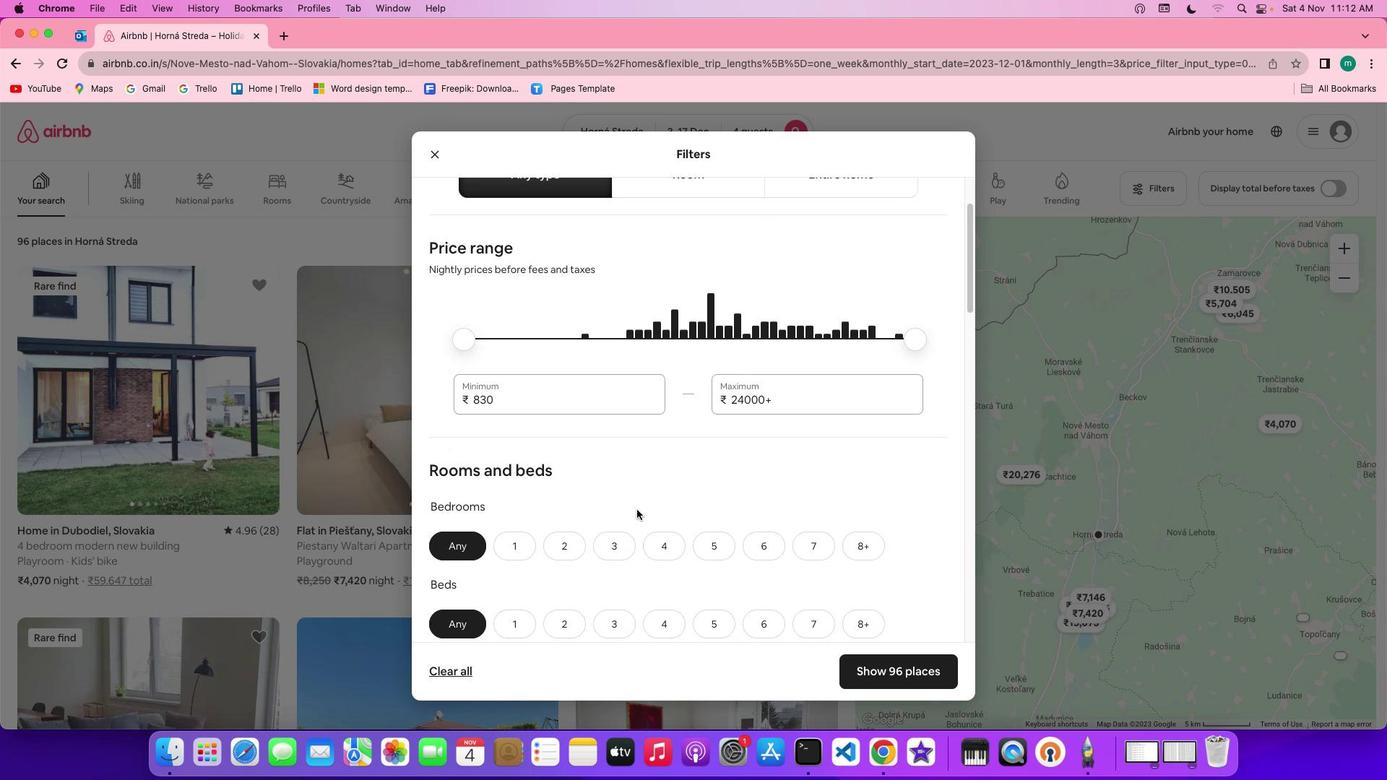 
Action: Mouse scrolled (636, 510) with delta (0, 0)
Screenshot: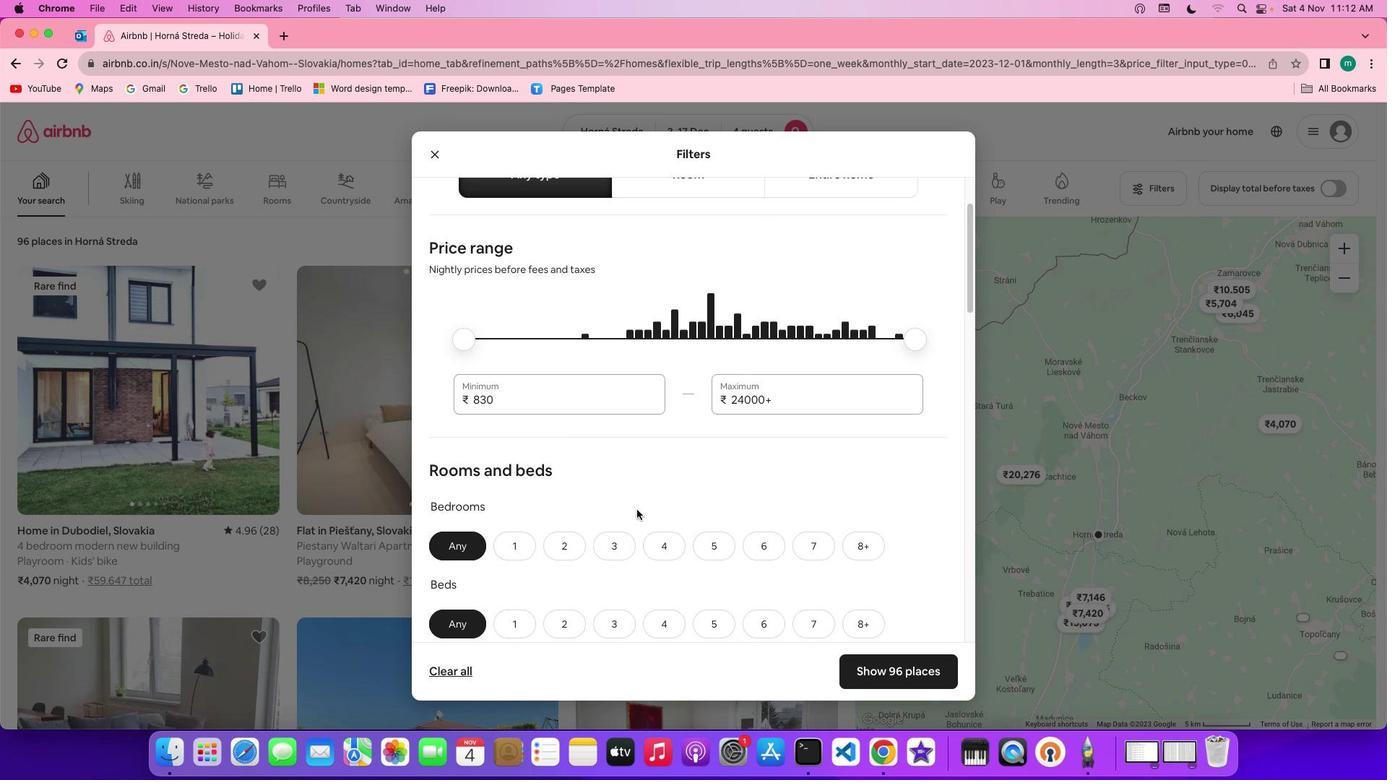 
Action: Mouse scrolled (636, 510) with delta (0, 0)
Screenshot: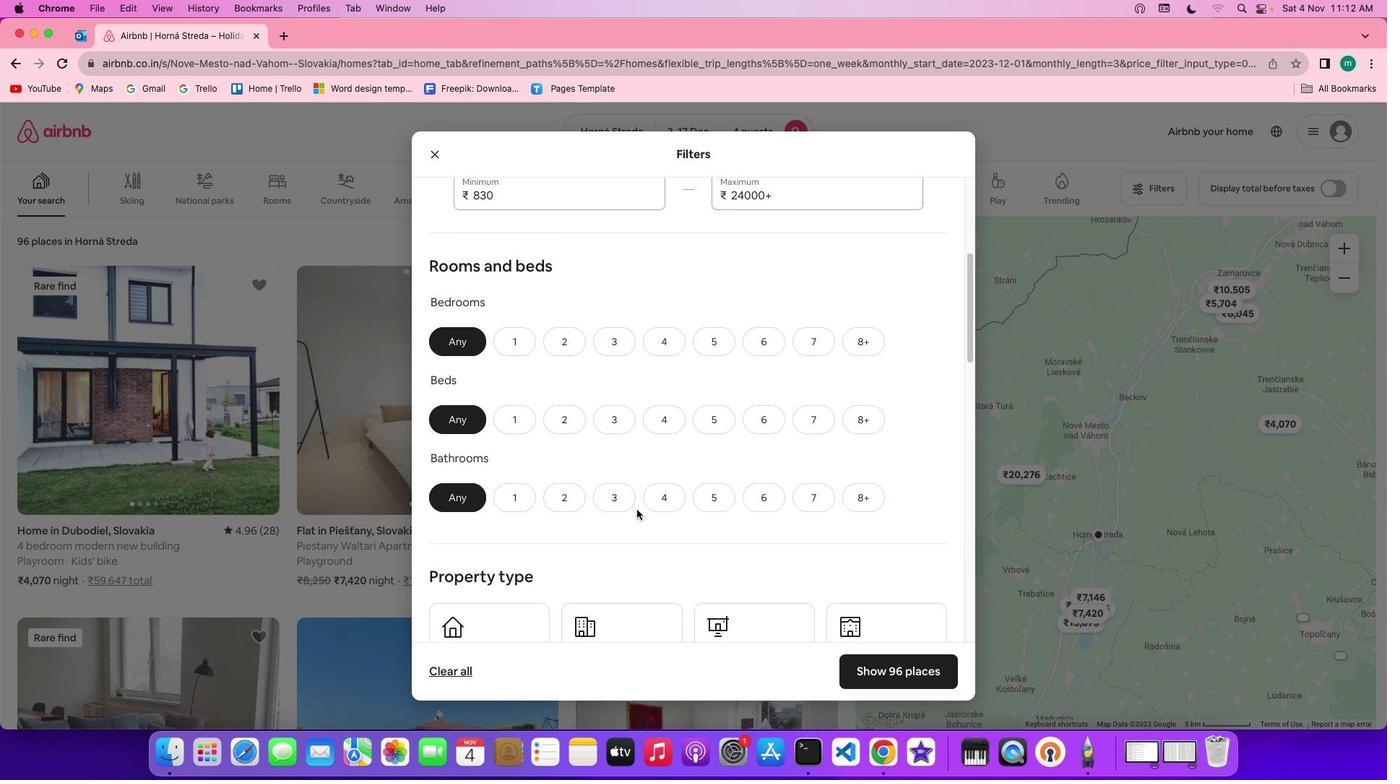 
Action: Mouse scrolled (636, 510) with delta (0, 0)
Screenshot: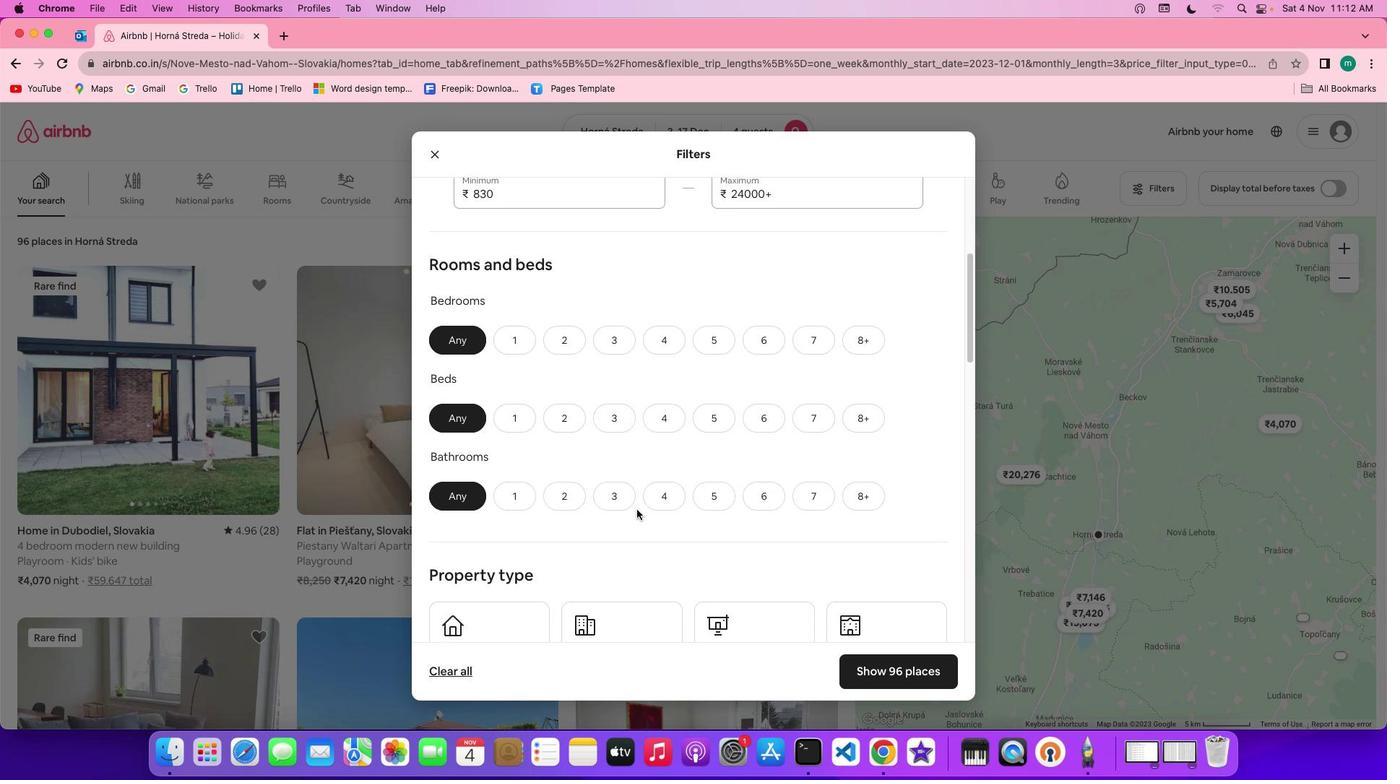 
Action: Mouse scrolled (636, 510) with delta (0, -1)
Screenshot: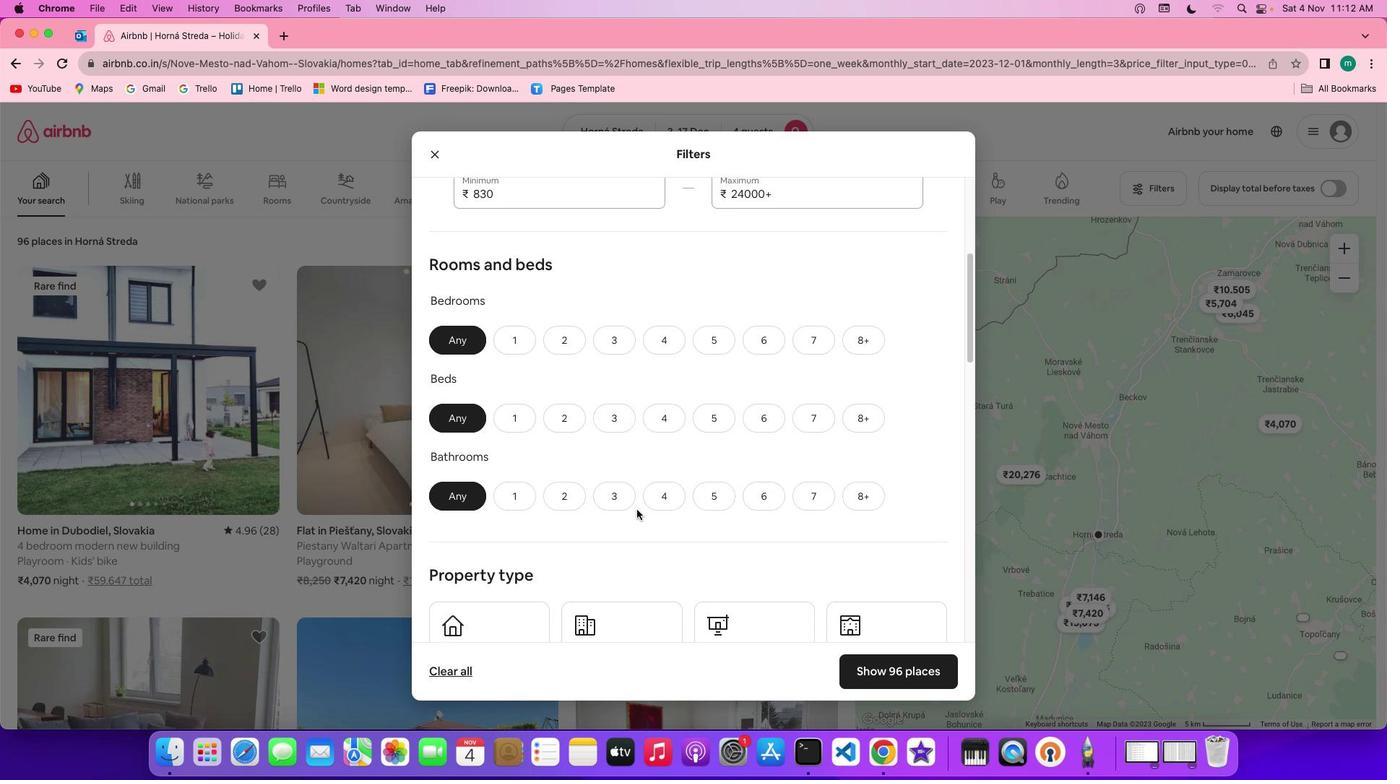 
Action: Mouse scrolled (636, 510) with delta (0, -2)
Screenshot: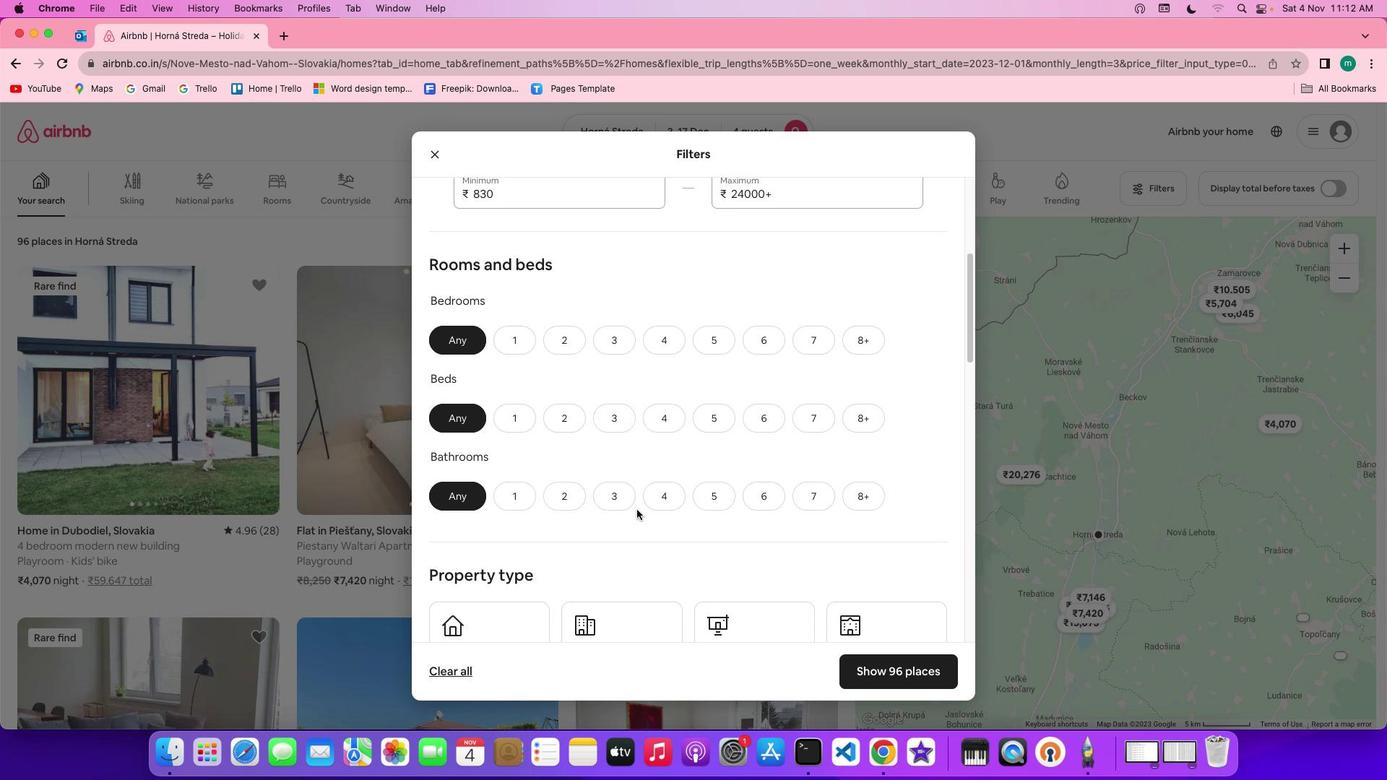
Action: Mouse scrolled (636, 510) with delta (0, 0)
Screenshot: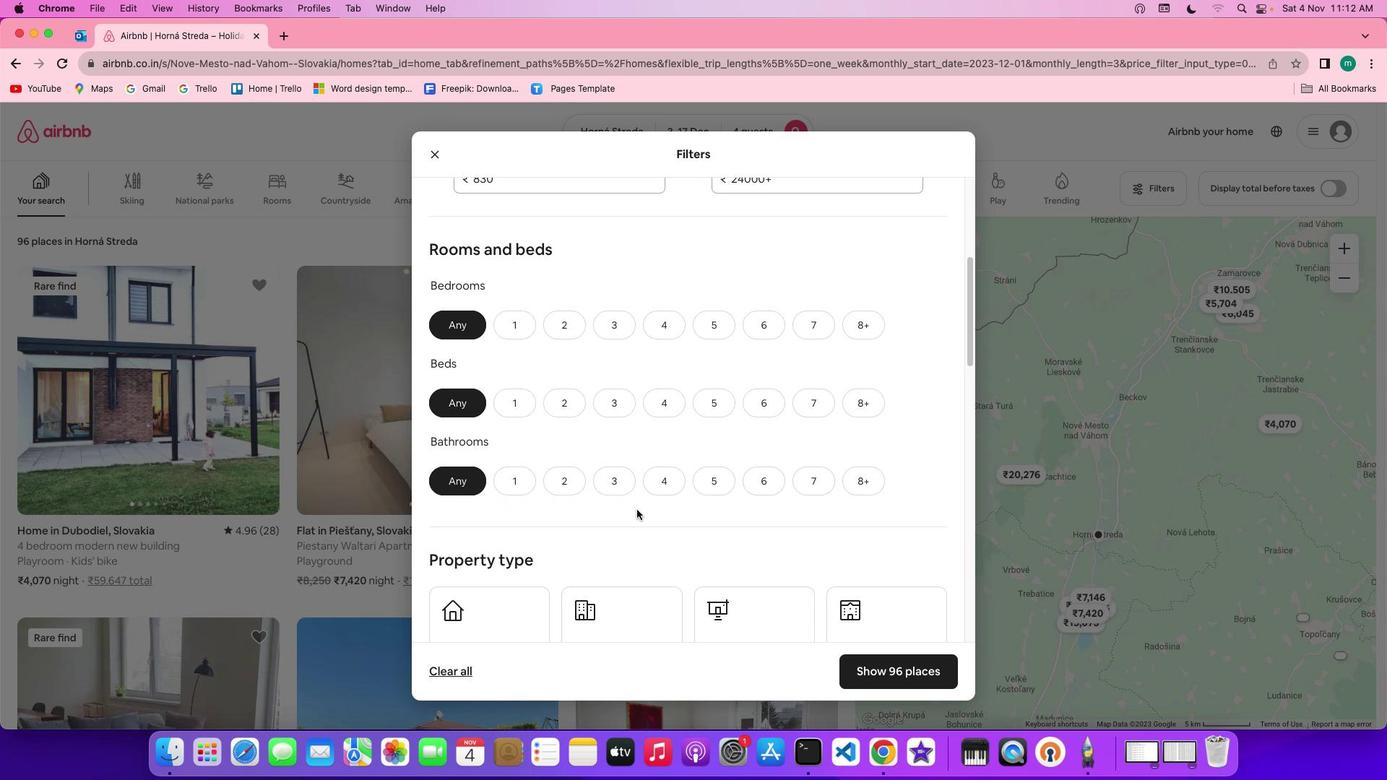 
Action: Mouse scrolled (636, 510) with delta (0, 0)
Screenshot: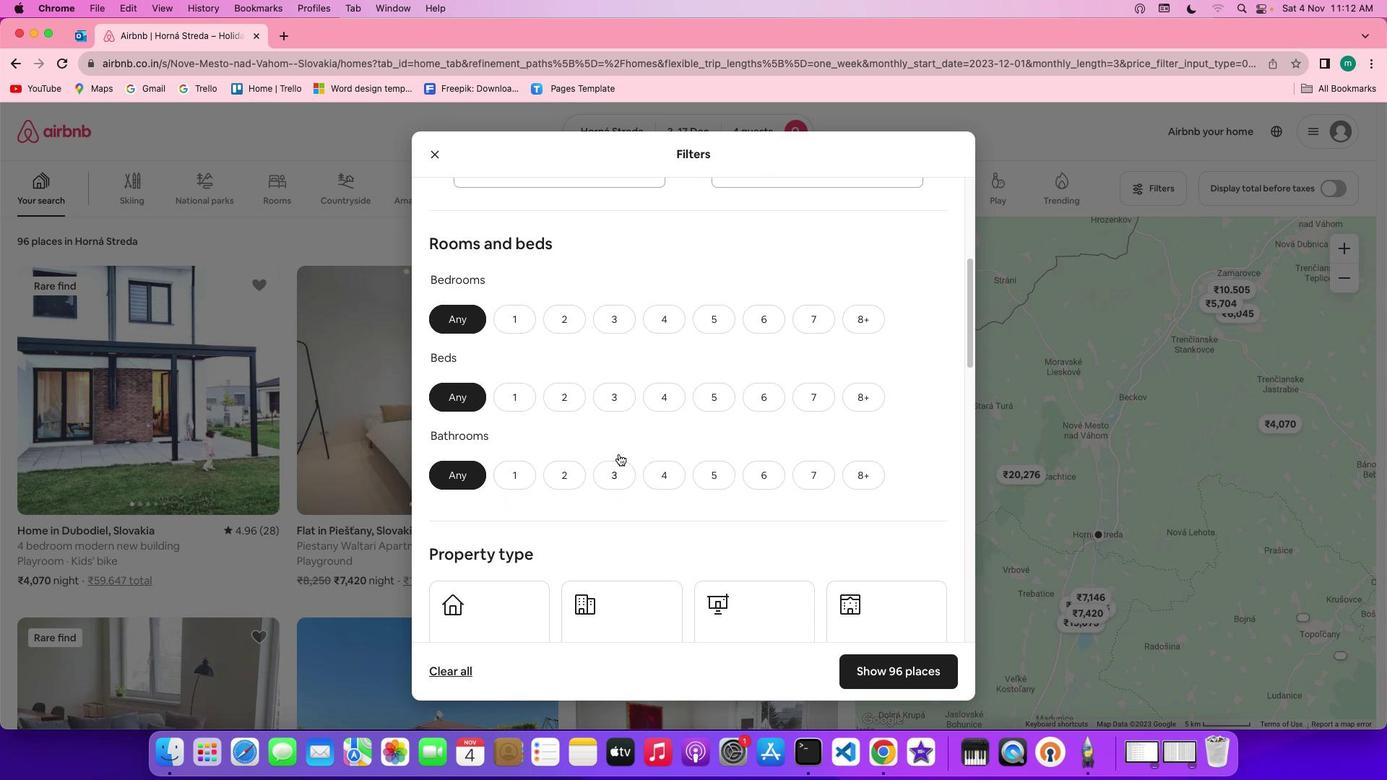 
Action: Mouse scrolled (636, 510) with delta (0, 0)
Screenshot: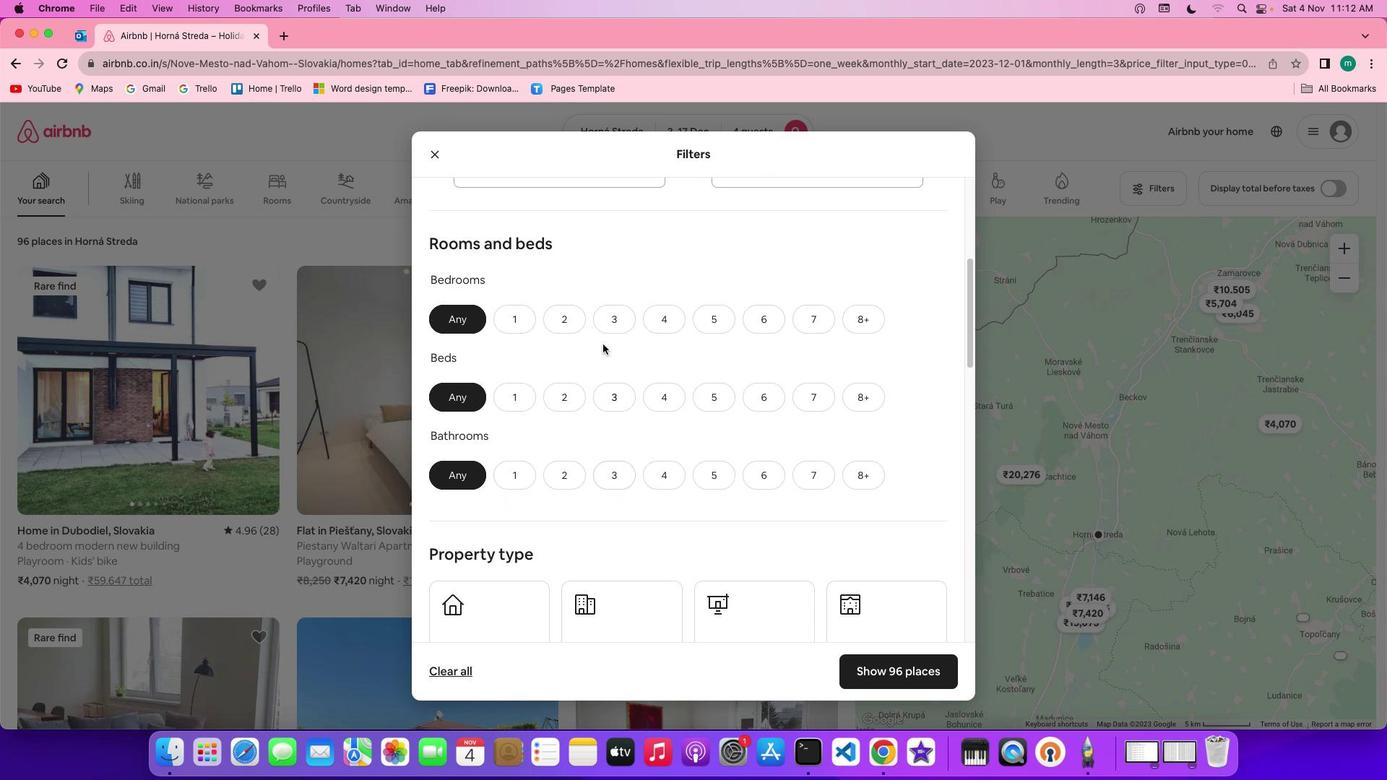 
Action: Mouse moved to (614, 312)
Screenshot: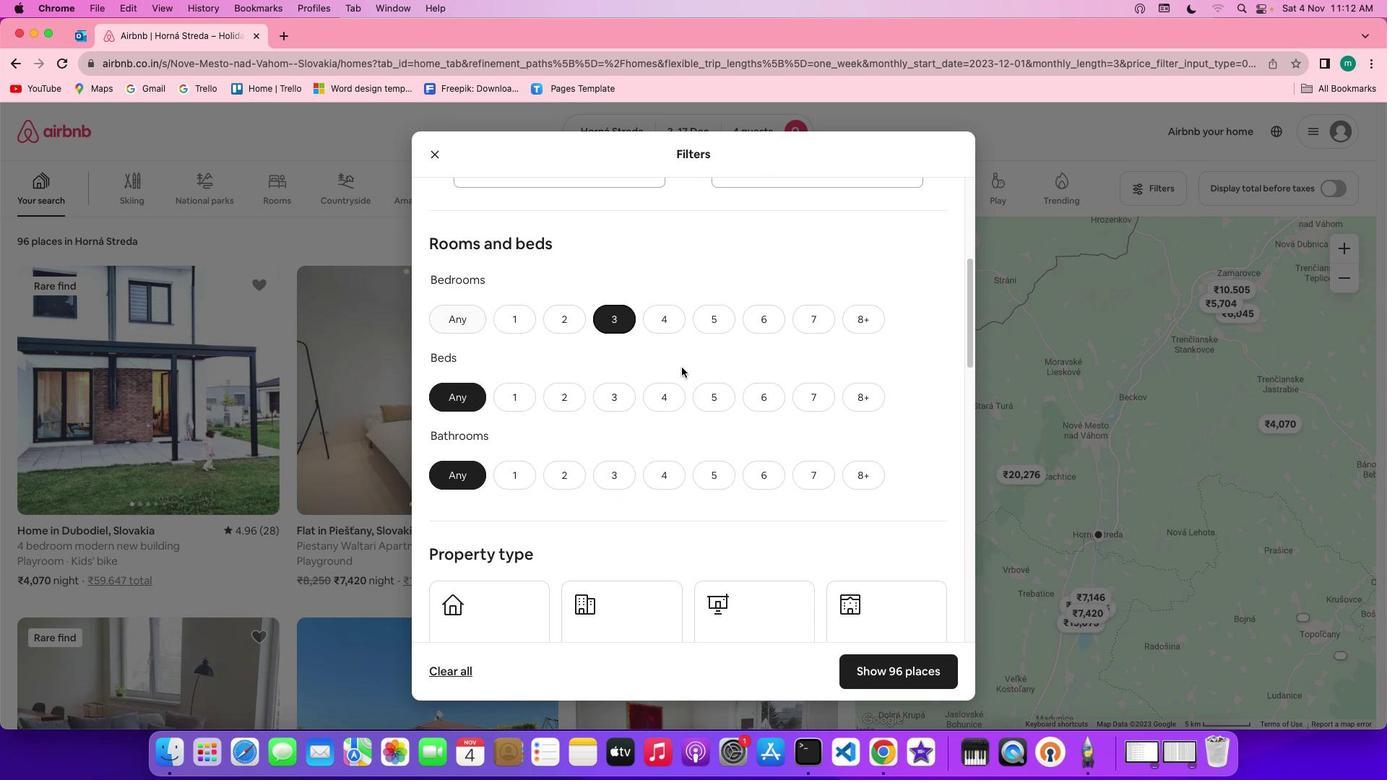 
Action: Mouse pressed left at (614, 312)
Screenshot: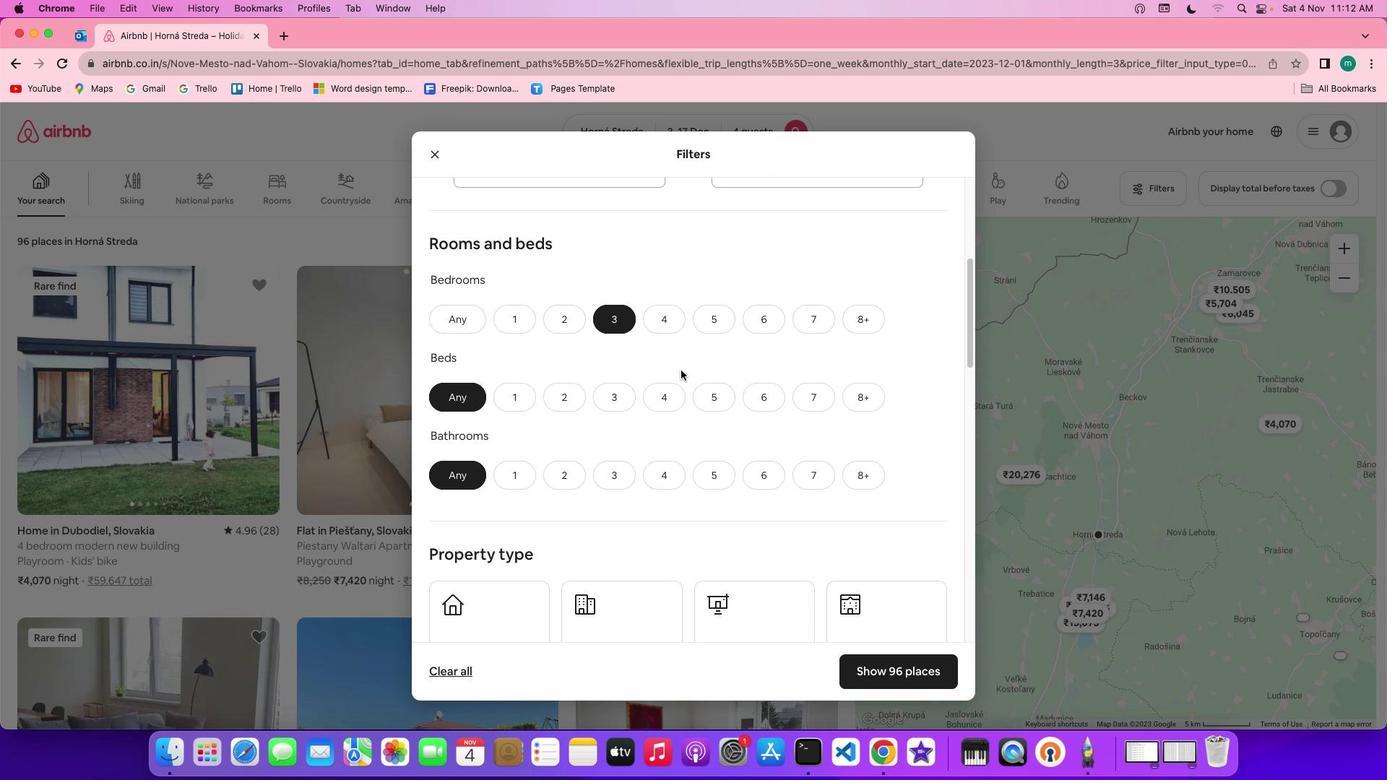 
Action: Mouse moved to (668, 390)
Screenshot: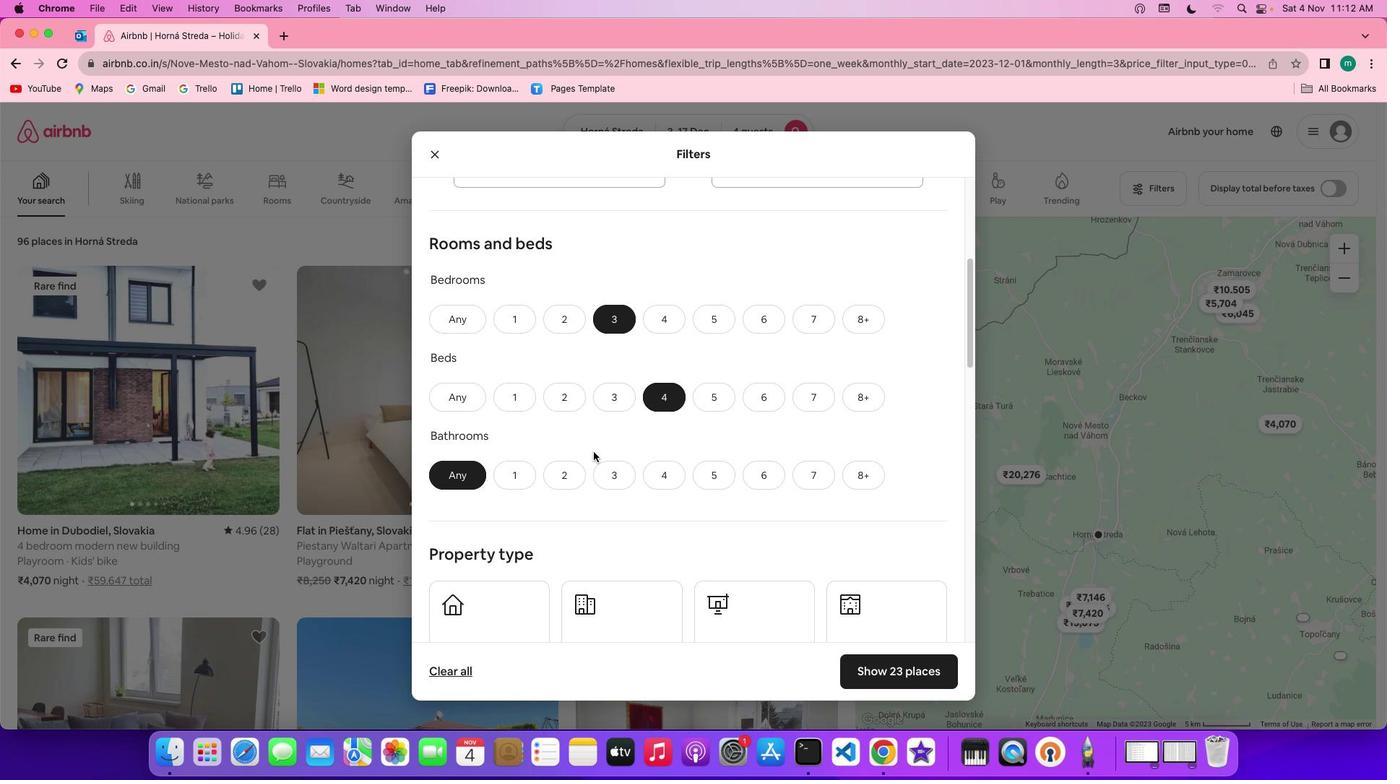 
Action: Mouse pressed left at (668, 390)
Screenshot: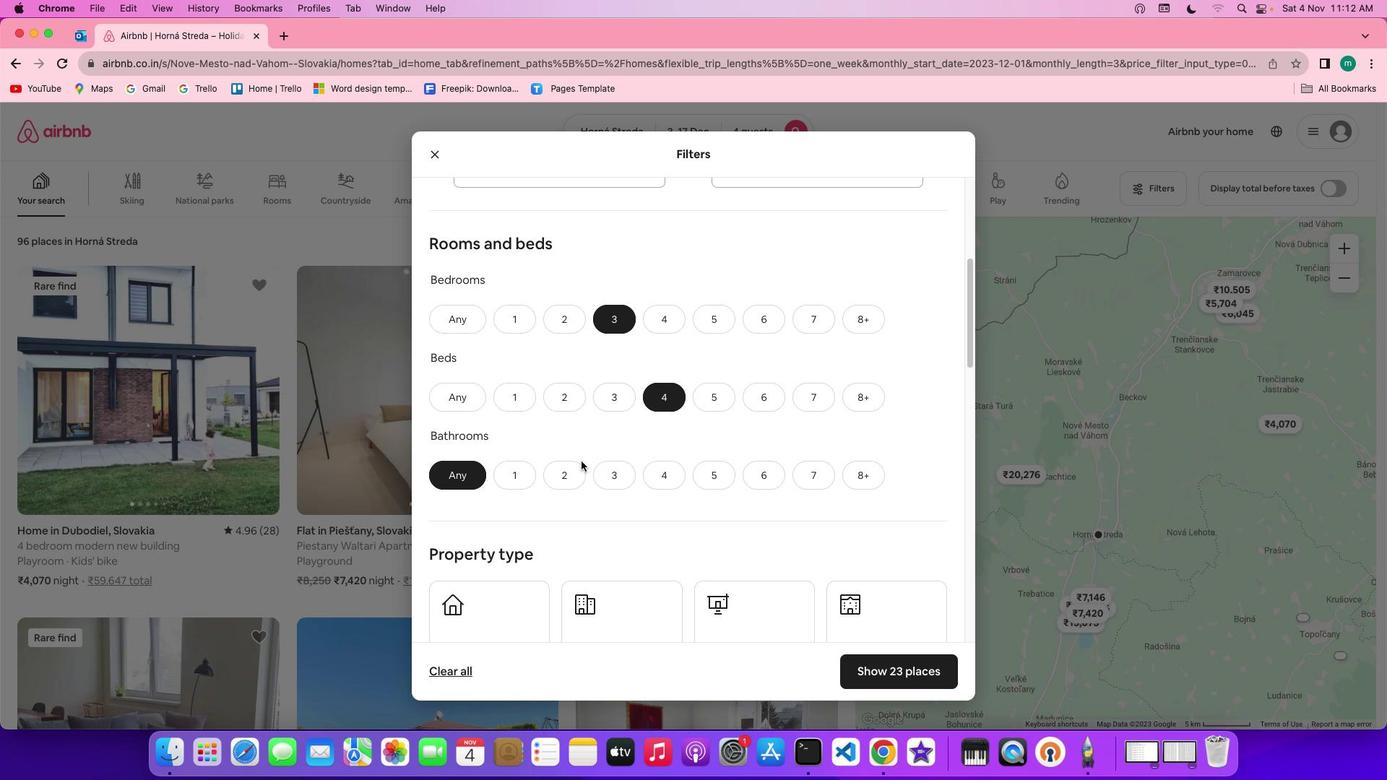
Action: Mouse moved to (560, 473)
Screenshot: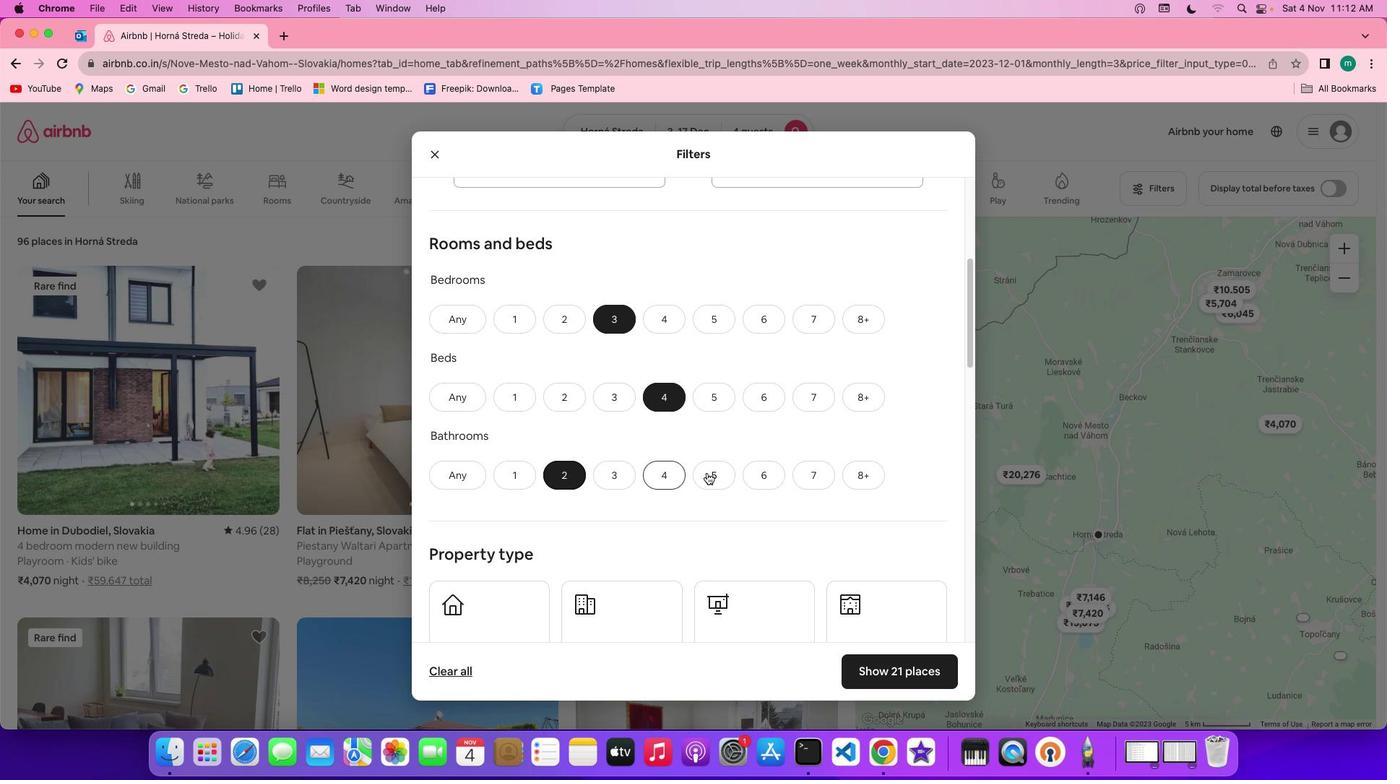 
Action: Mouse pressed left at (560, 473)
Screenshot: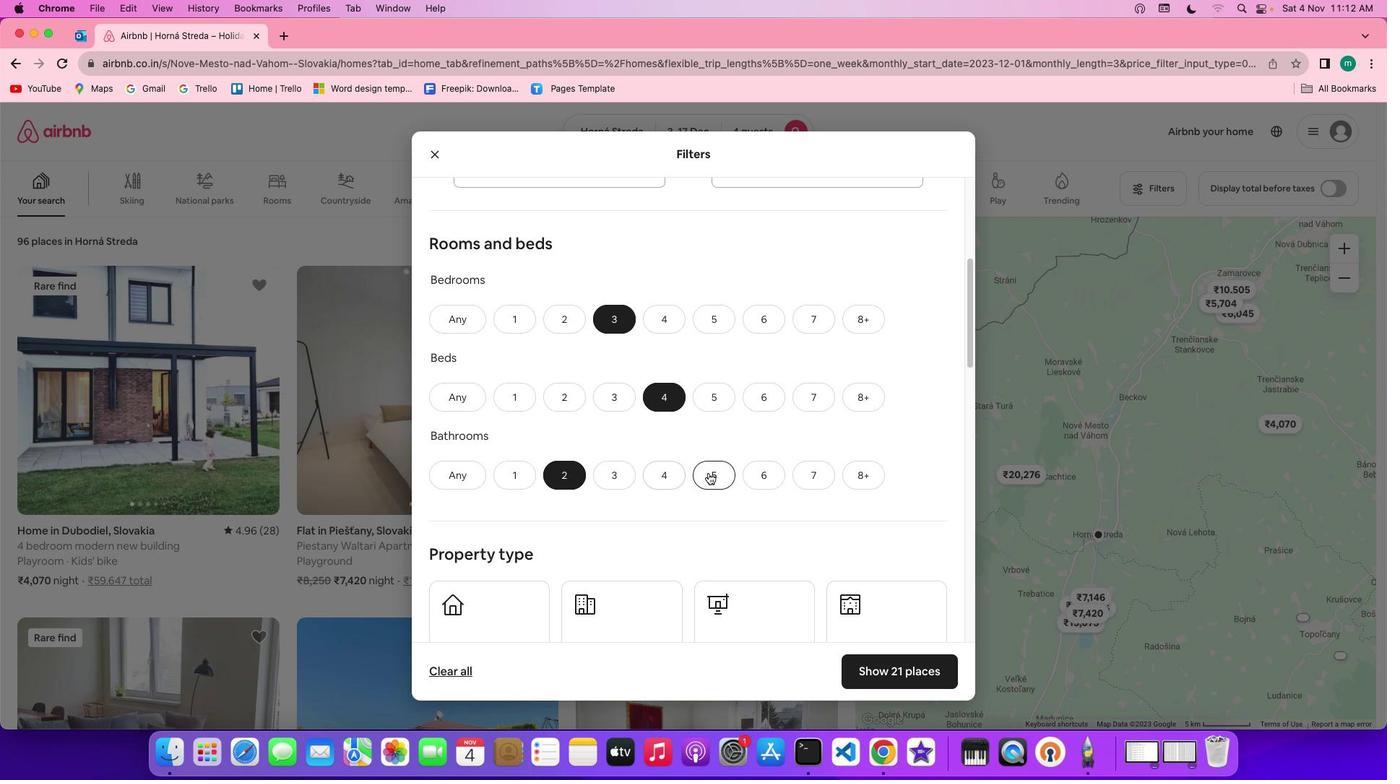 
Action: Mouse moved to (707, 472)
Screenshot: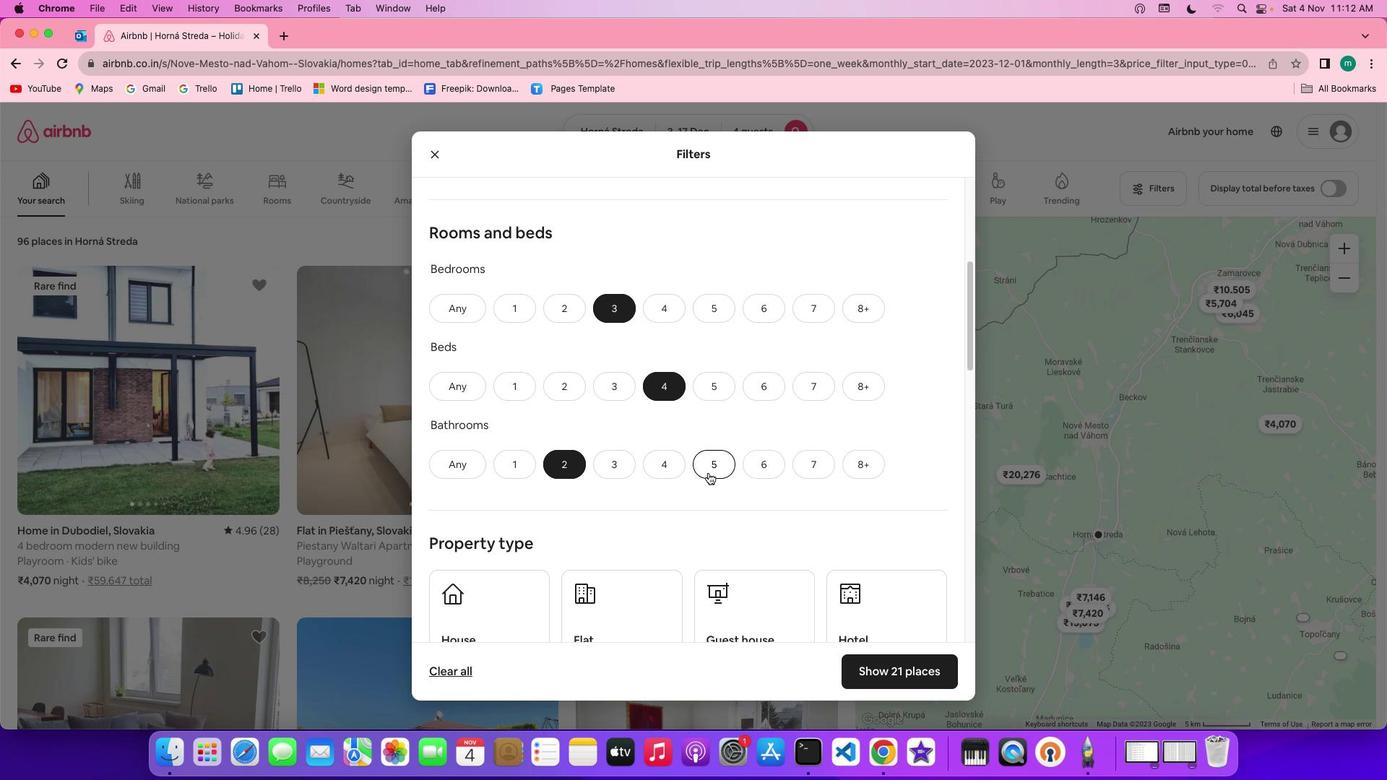 
Action: Mouse scrolled (707, 472) with delta (0, 0)
Screenshot: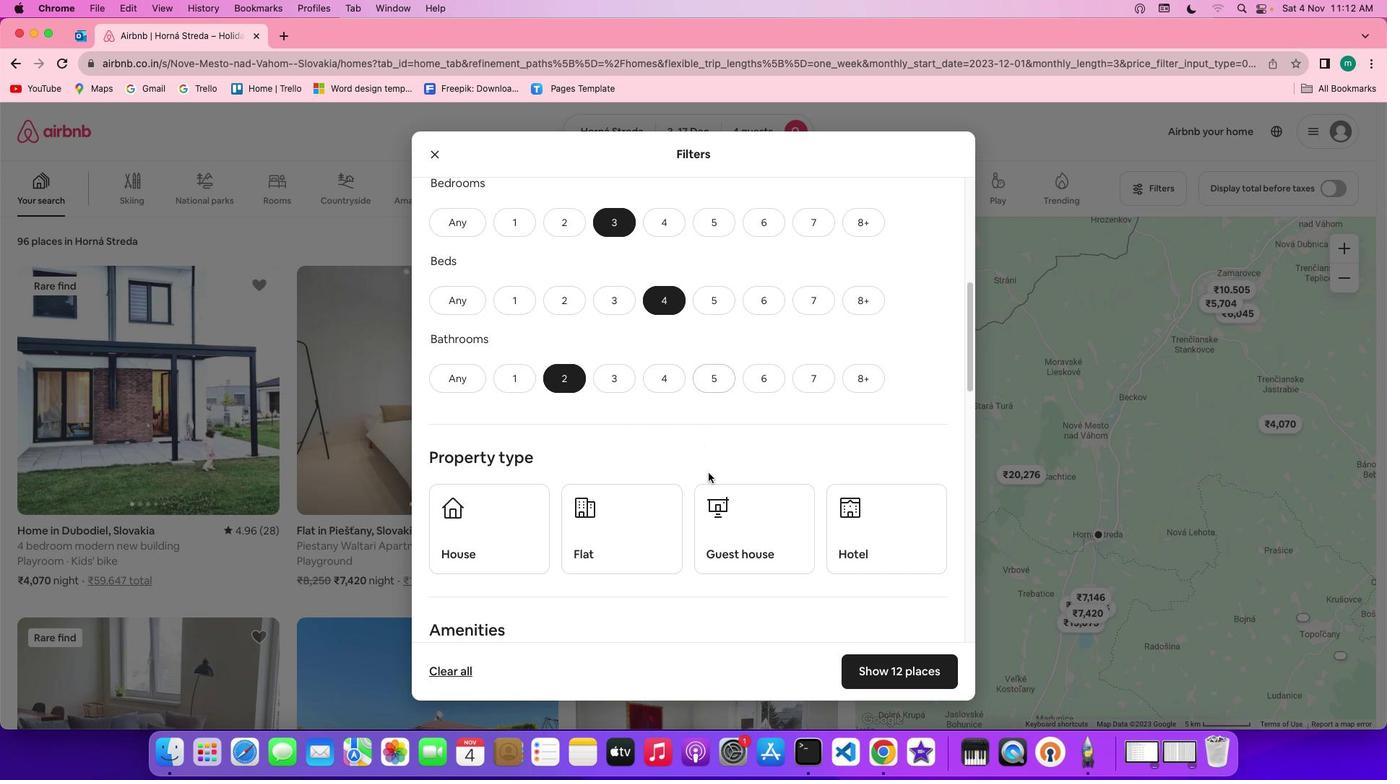 
Action: Mouse scrolled (707, 472) with delta (0, 0)
Screenshot: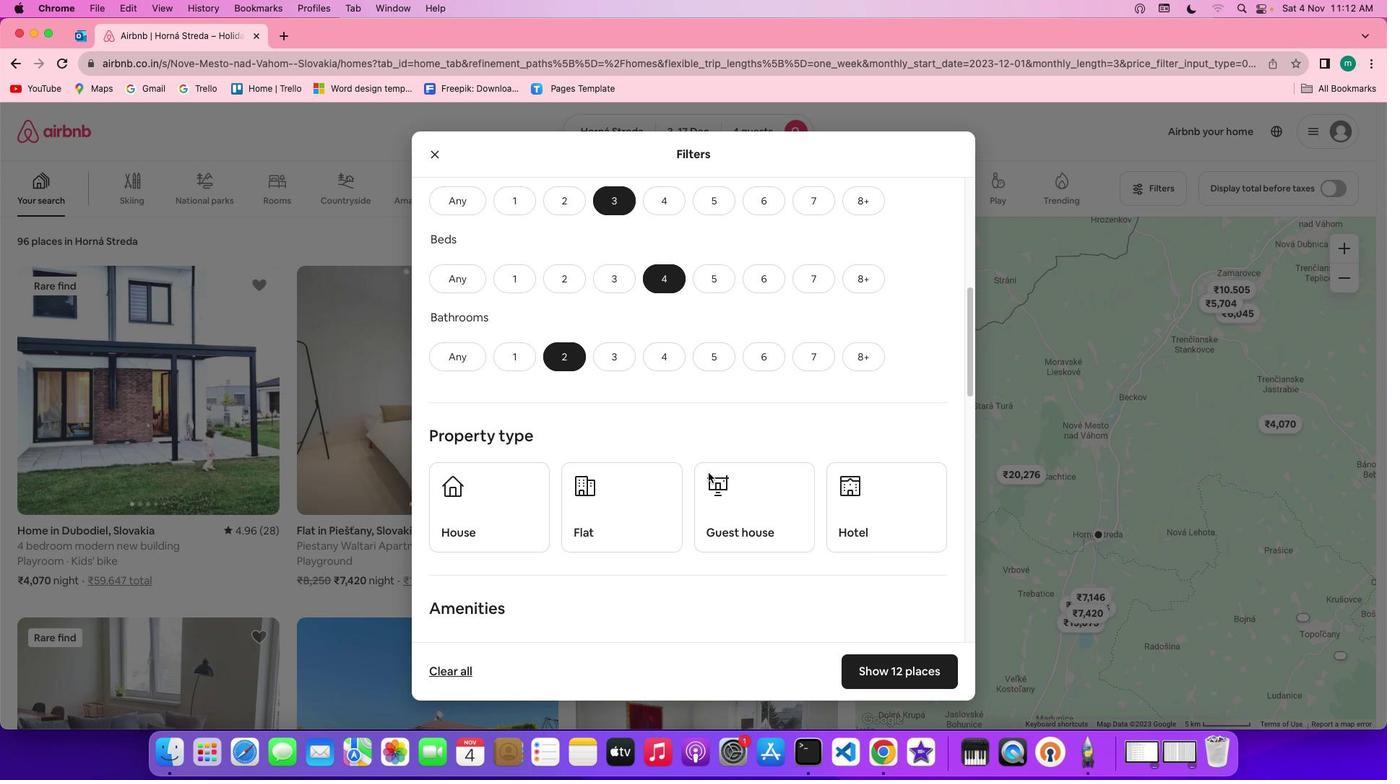 
Action: Mouse scrolled (707, 472) with delta (0, 0)
Screenshot: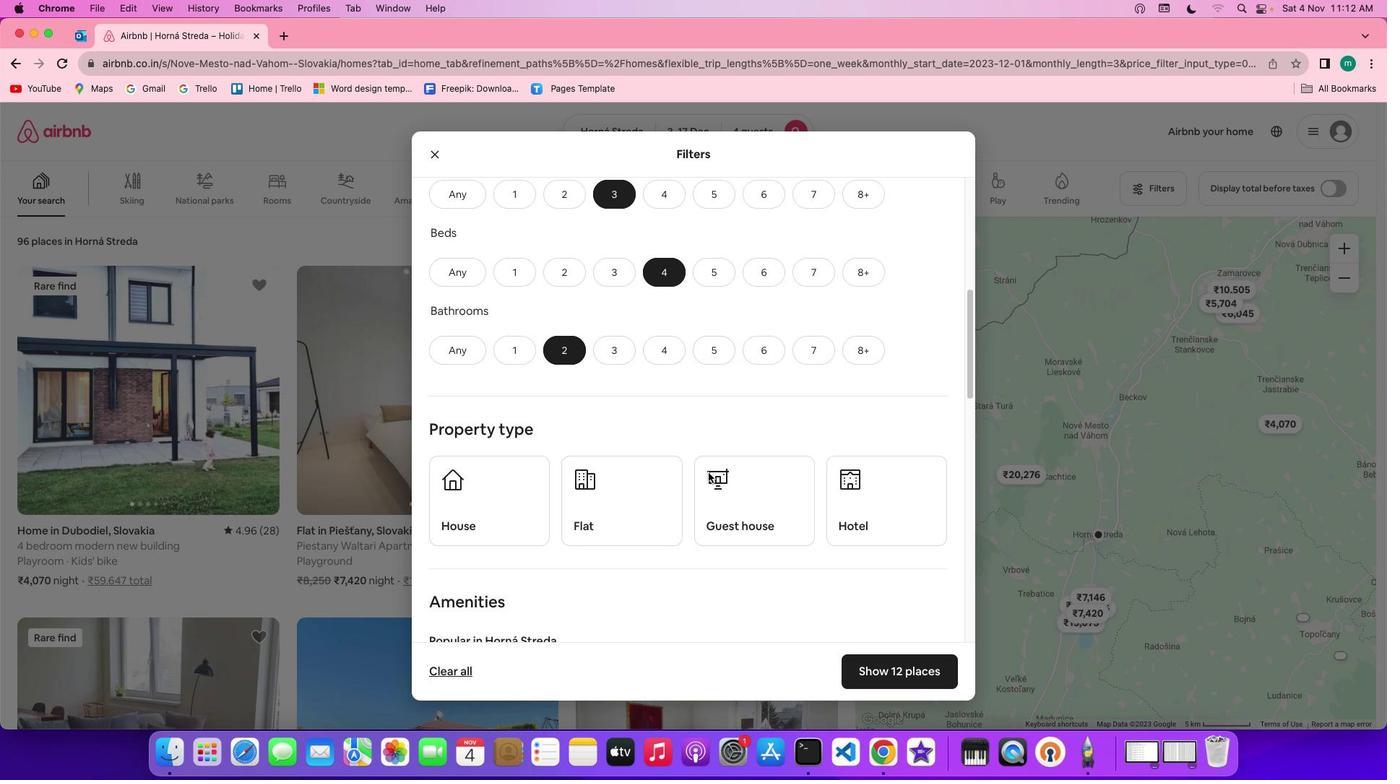 
Action: Mouse scrolled (707, 472) with delta (0, 0)
Screenshot: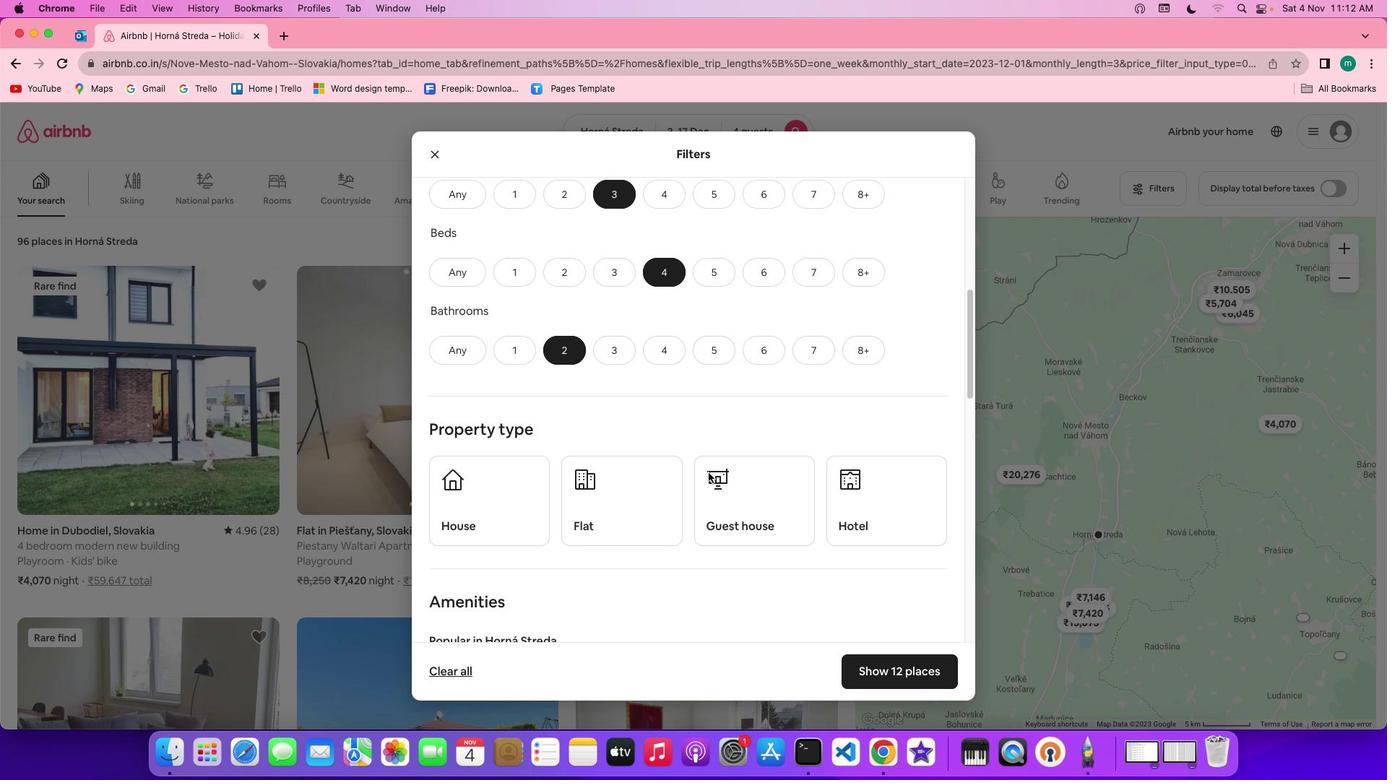 
Action: Mouse scrolled (707, 472) with delta (0, 0)
Screenshot: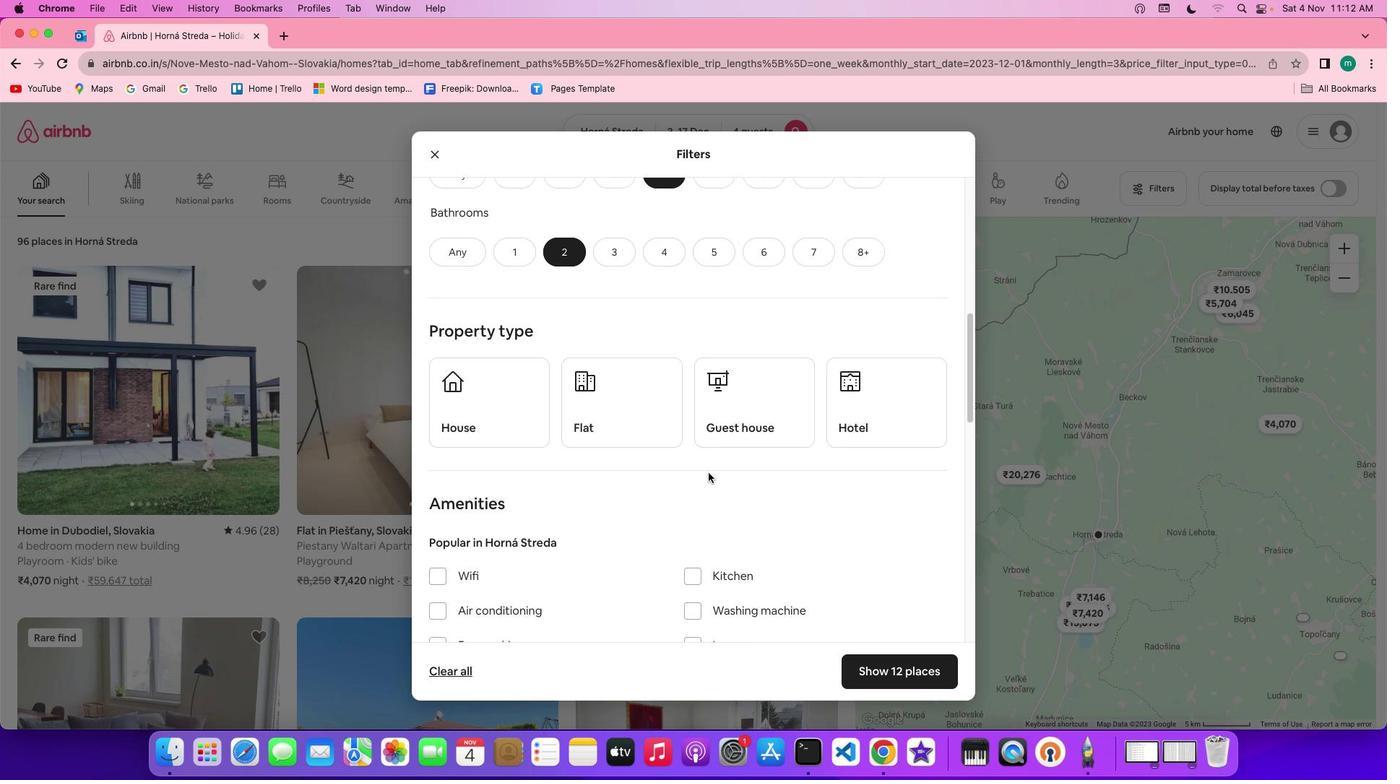 
Action: Mouse scrolled (707, 472) with delta (0, 0)
Screenshot: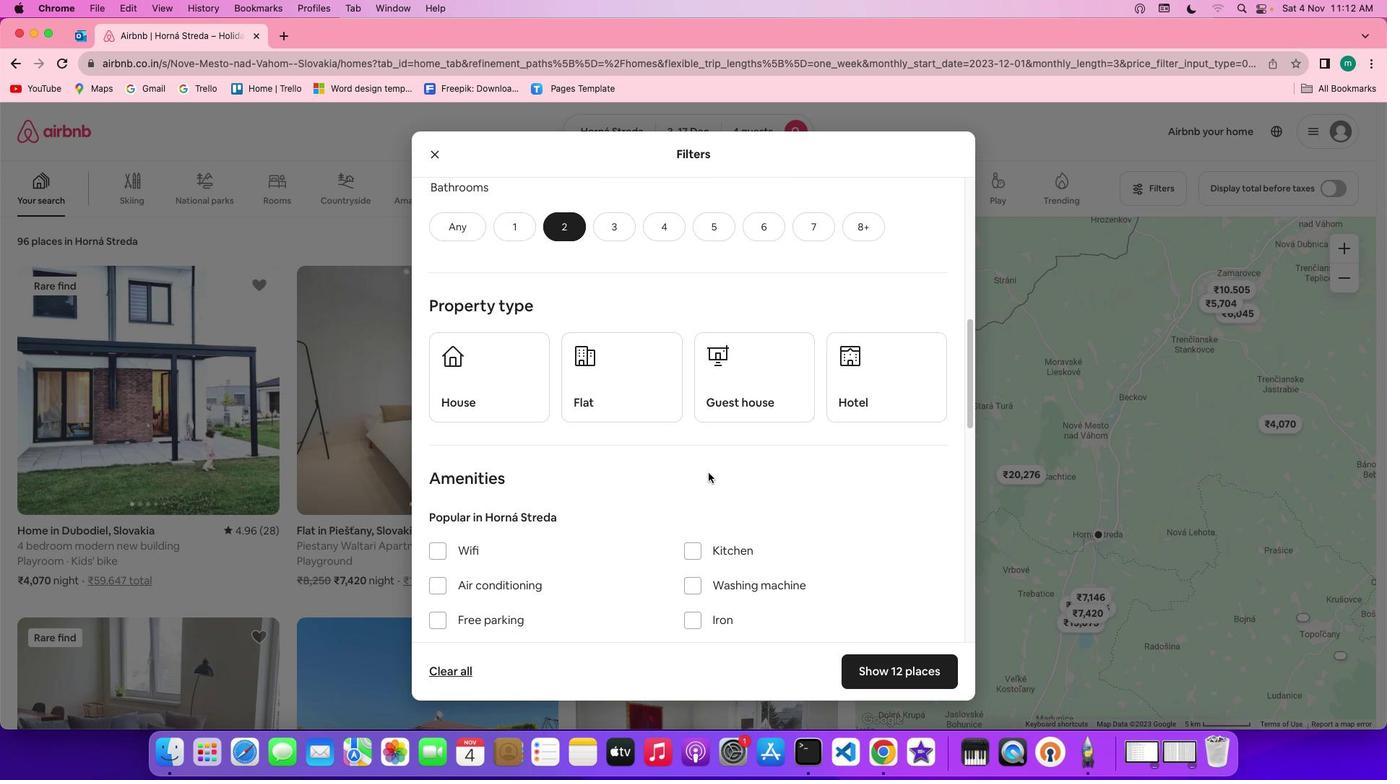 
Action: Mouse scrolled (707, 472) with delta (0, 0)
Screenshot: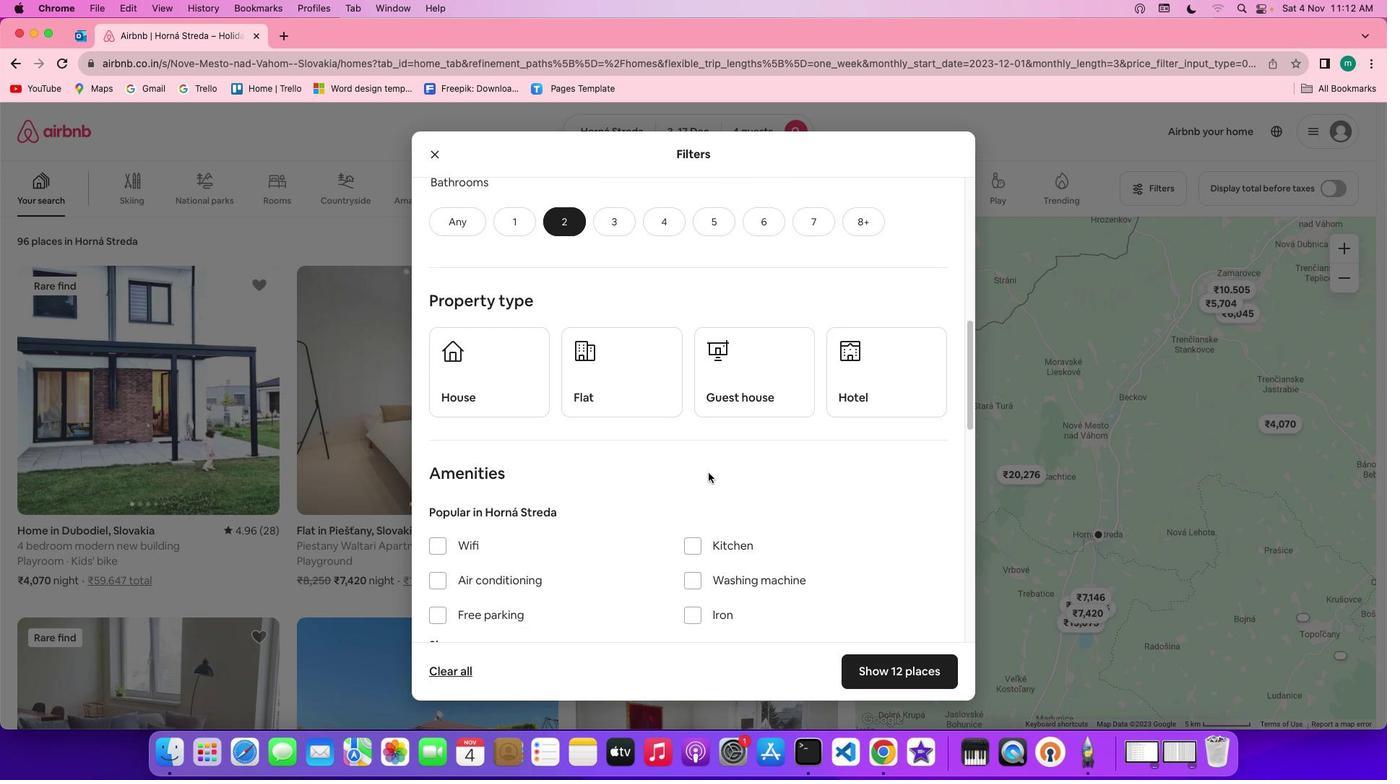 
Action: Mouse scrolled (707, 472) with delta (0, 0)
Screenshot: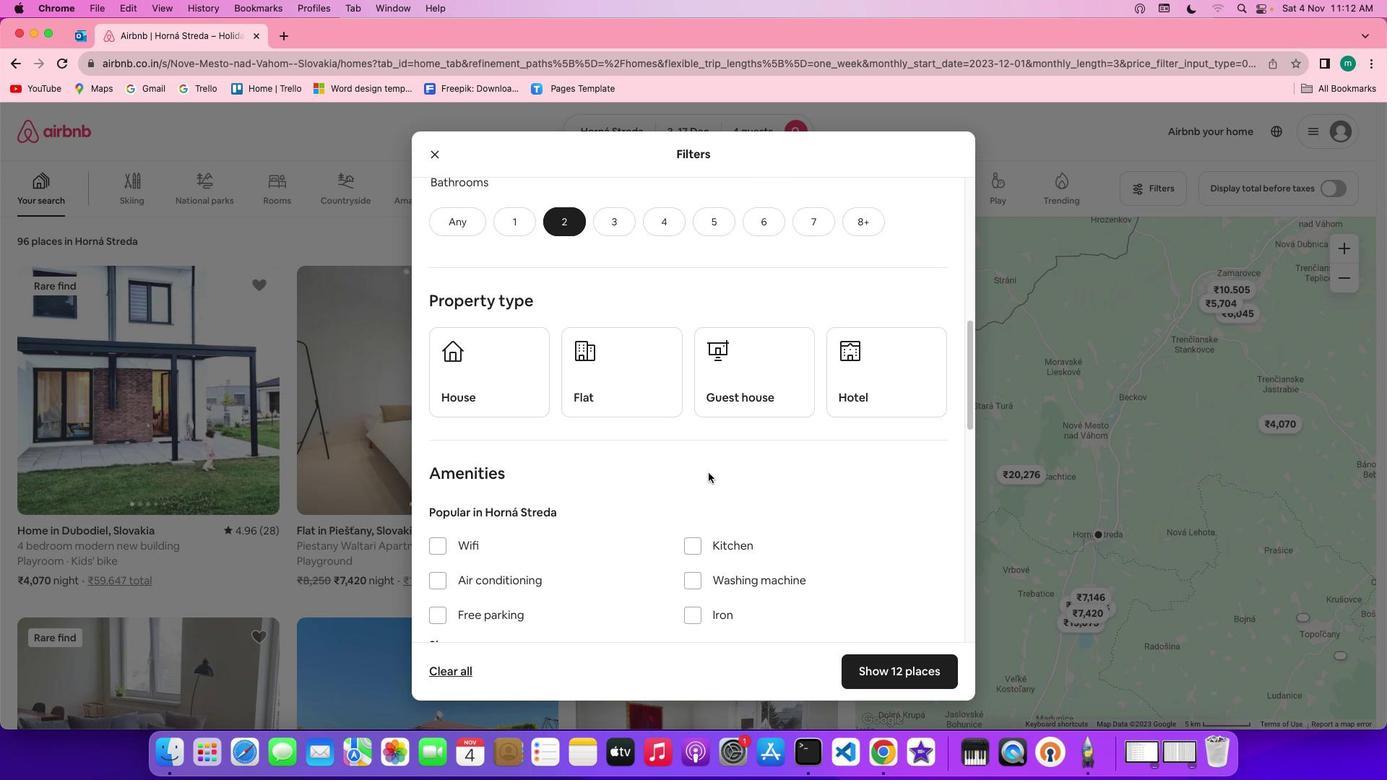 
Action: Mouse moved to (487, 354)
Screenshot: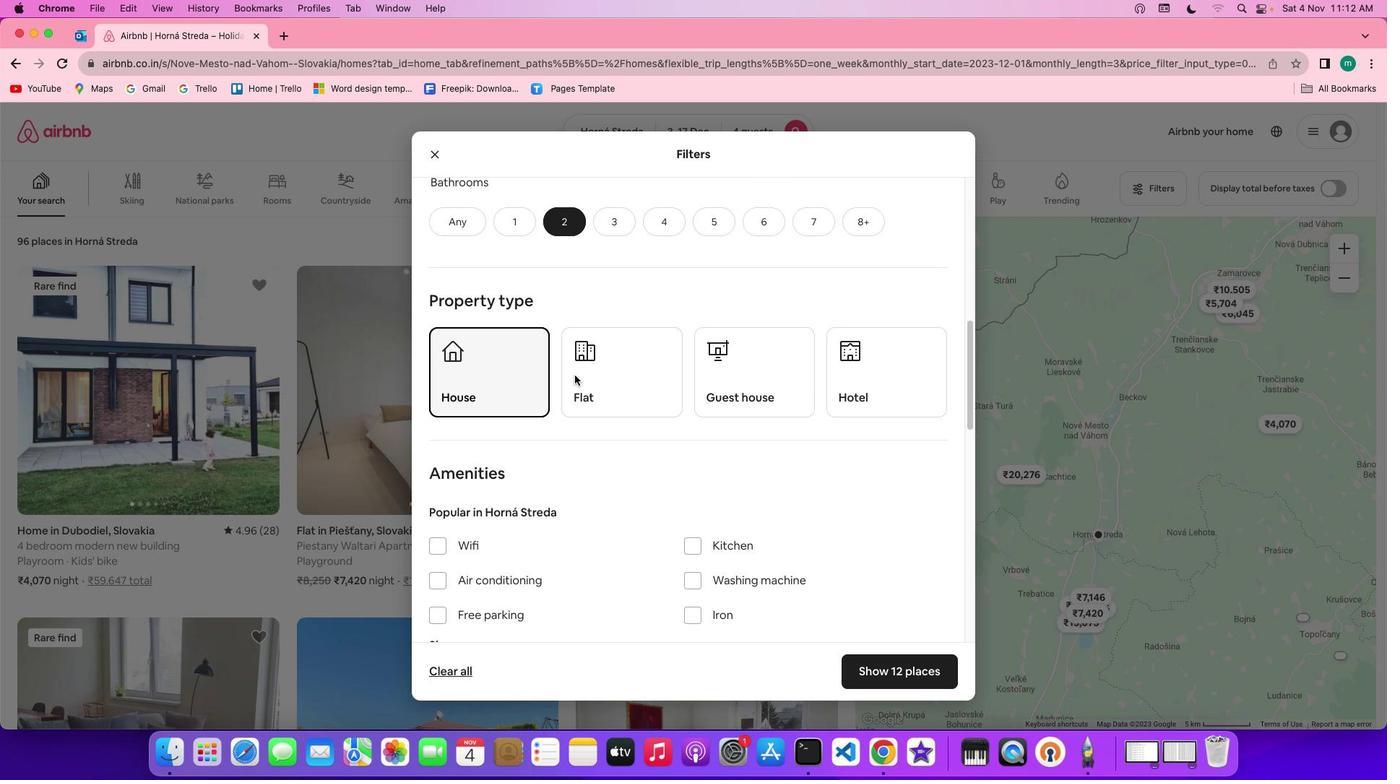 
Action: Mouse pressed left at (487, 354)
Screenshot: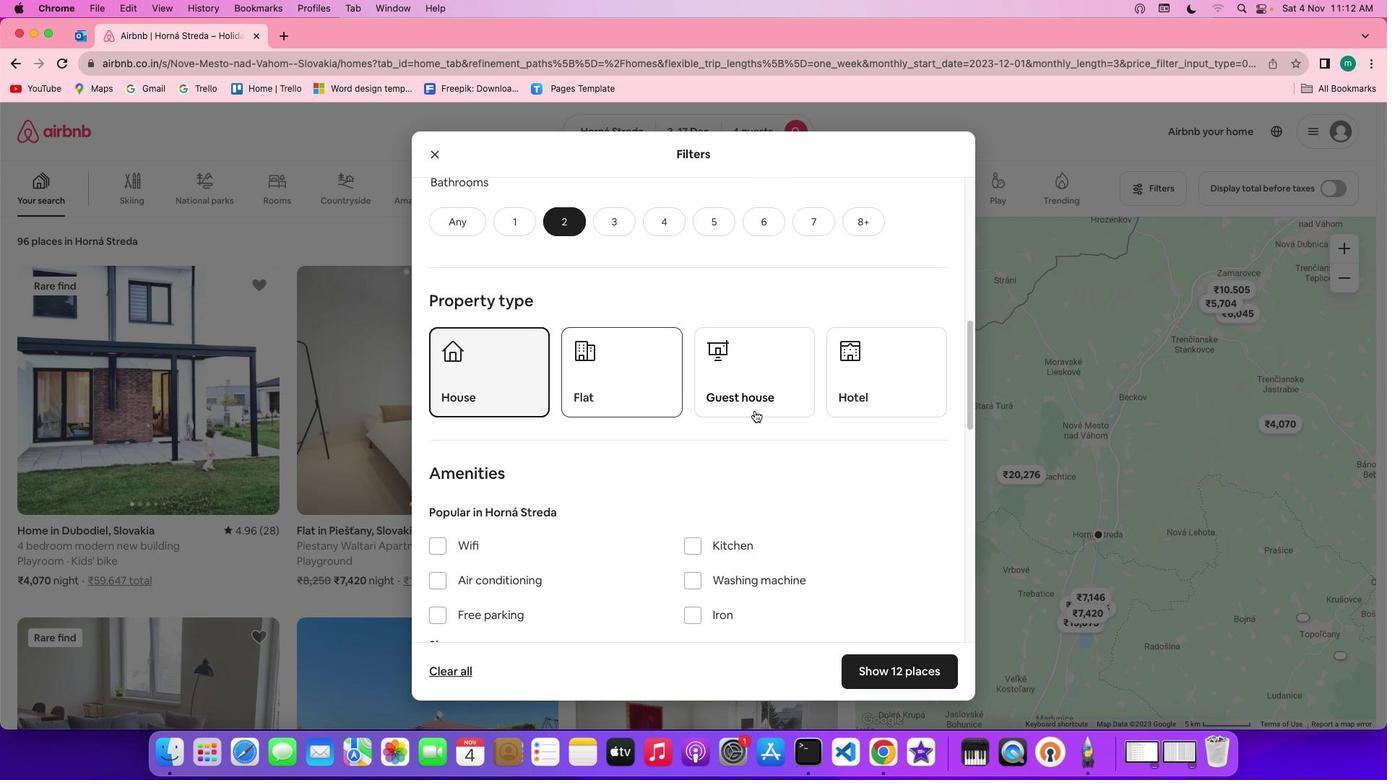 
Action: Mouse moved to (754, 411)
Screenshot: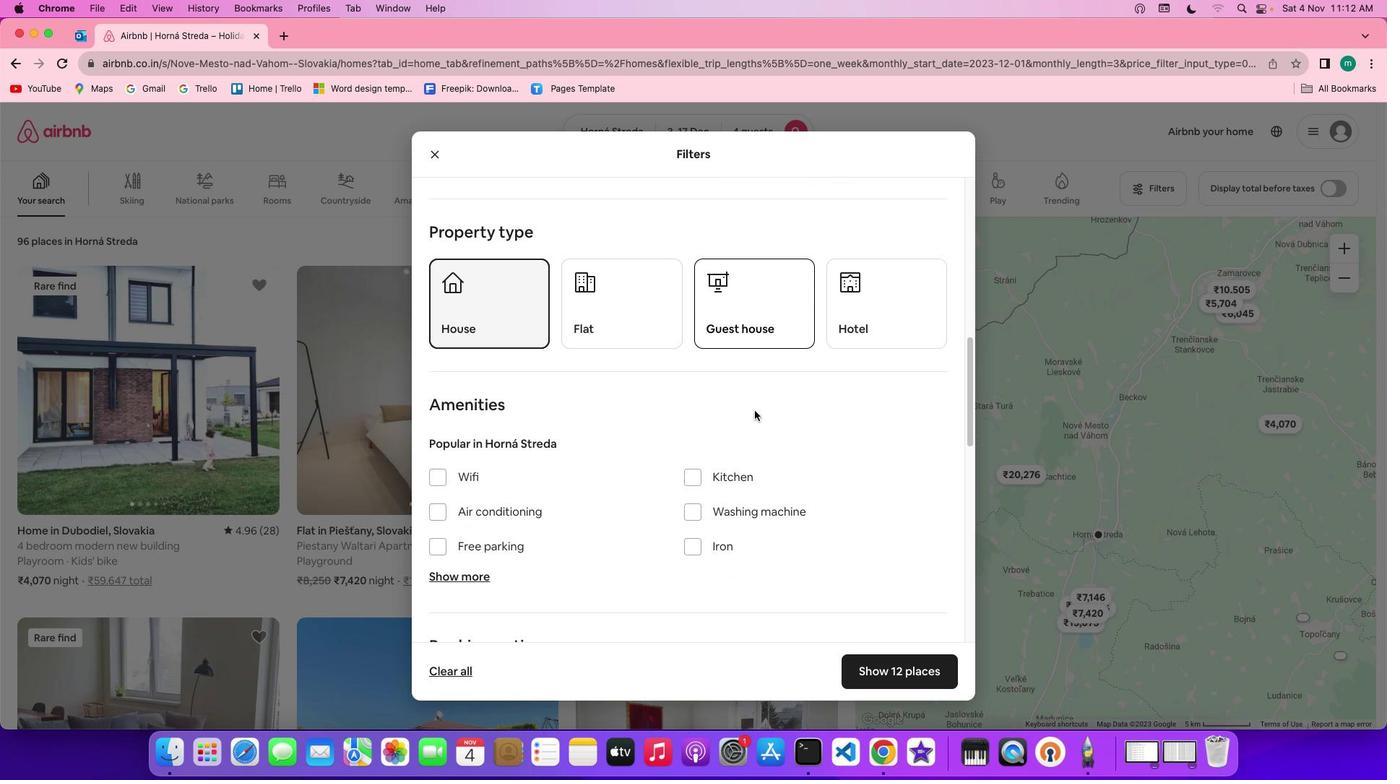 
Action: Mouse scrolled (754, 411) with delta (0, 0)
Screenshot: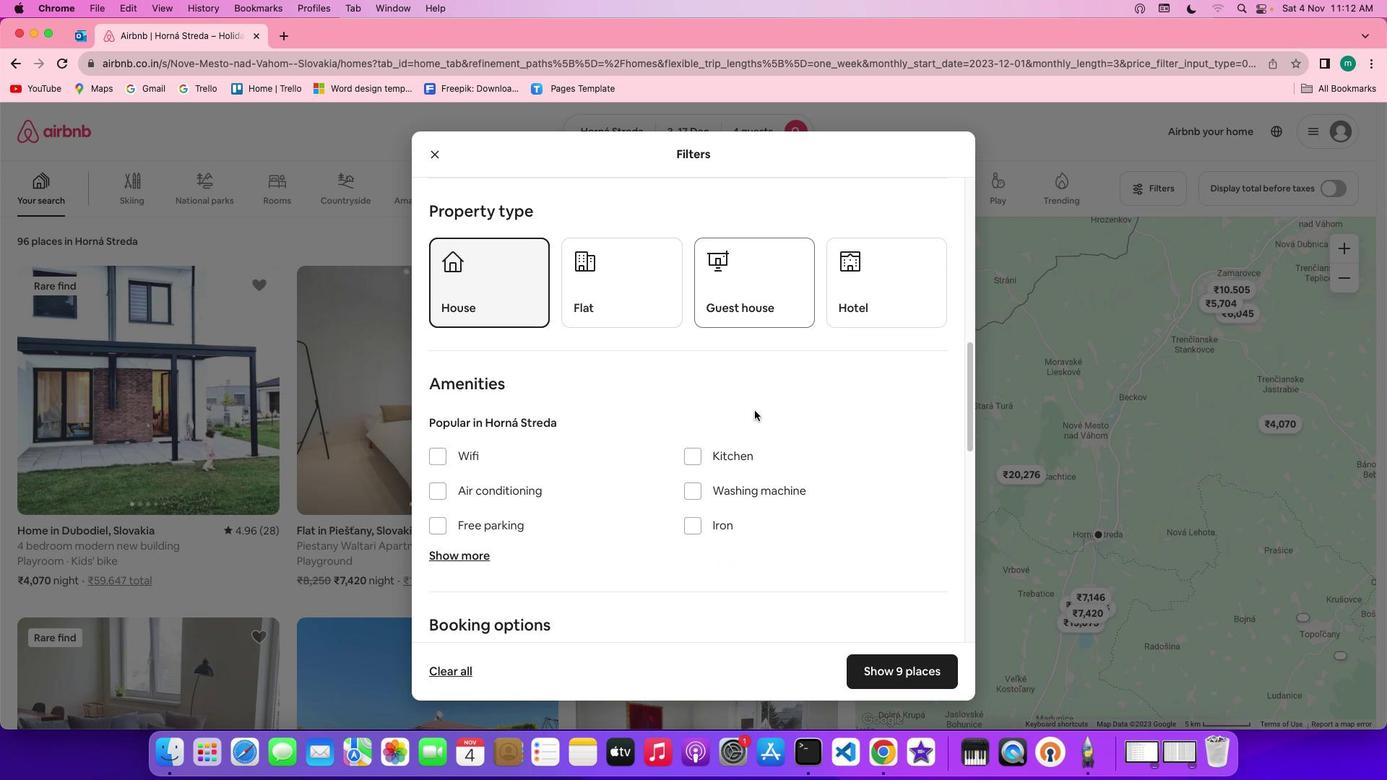 
Action: Mouse scrolled (754, 411) with delta (0, 0)
Screenshot: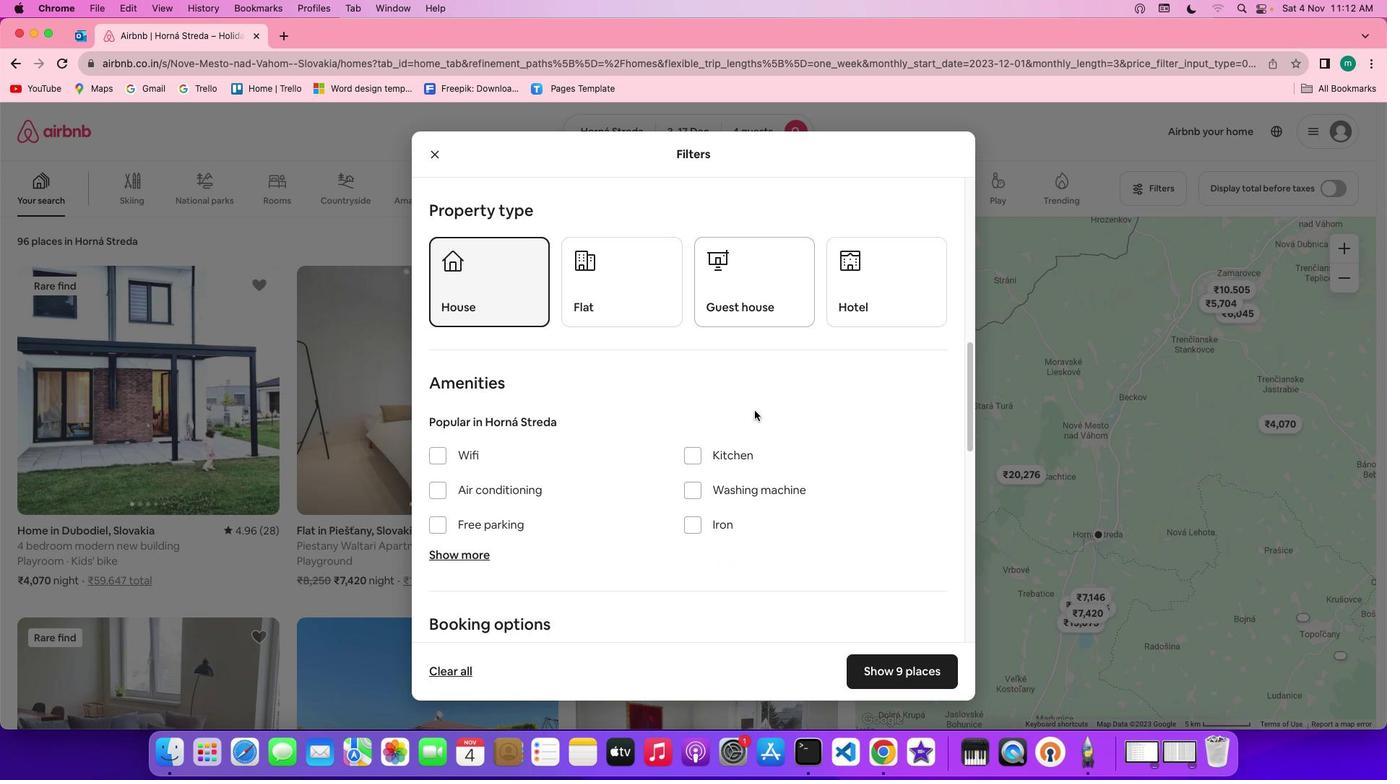 
Action: Mouse scrolled (754, 411) with delta (0, -1)
Screenshot: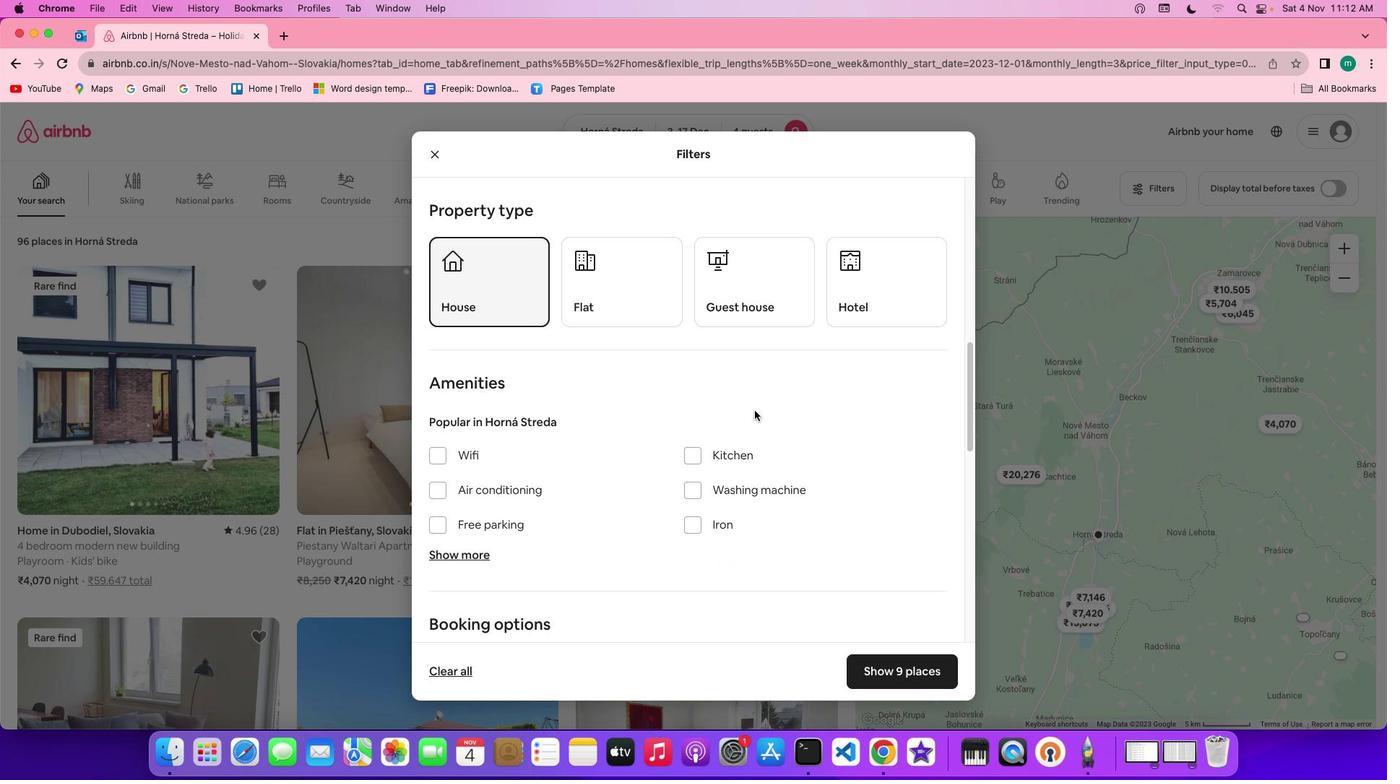 
Action: Mouse moved to (773, 445)
Screenshot: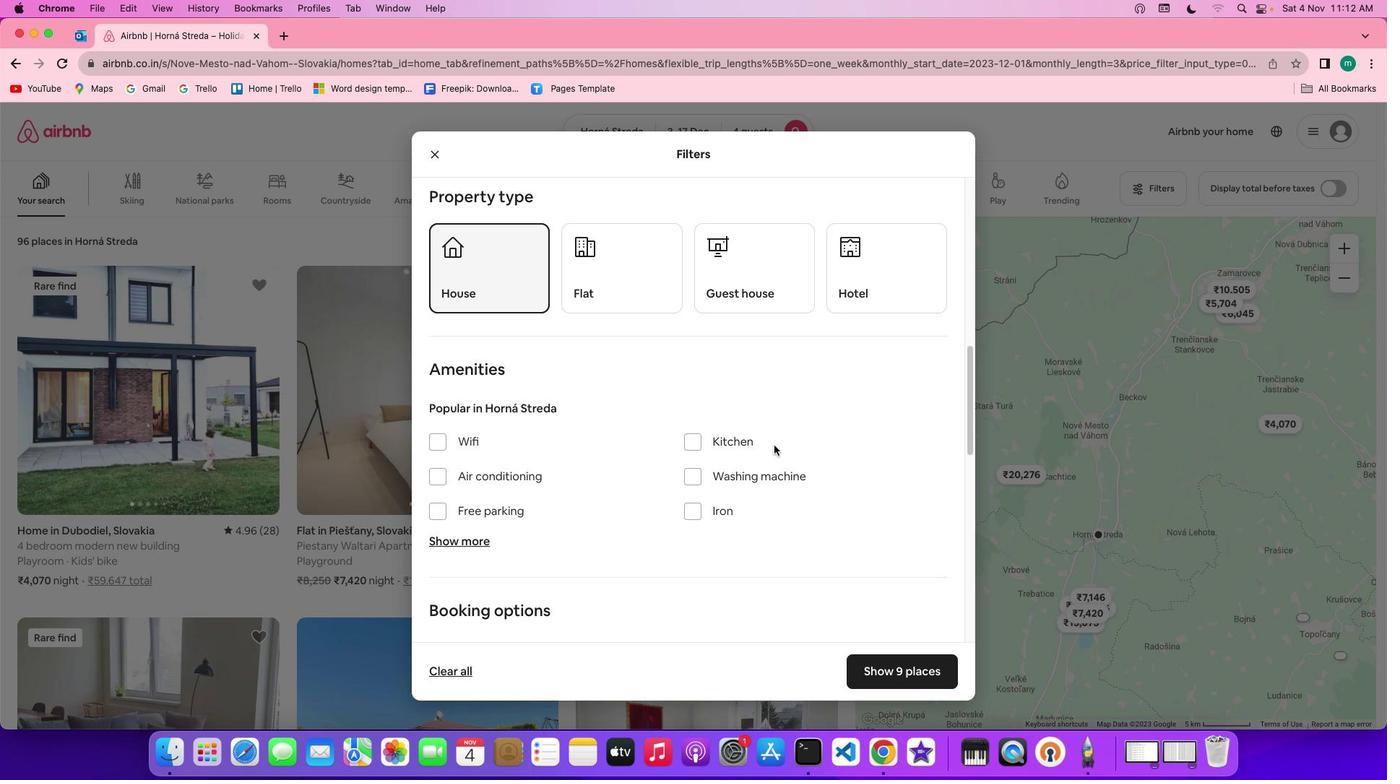 
Action: Mouse scrolled (773, 445) with delta (0, 0)
Screenshot: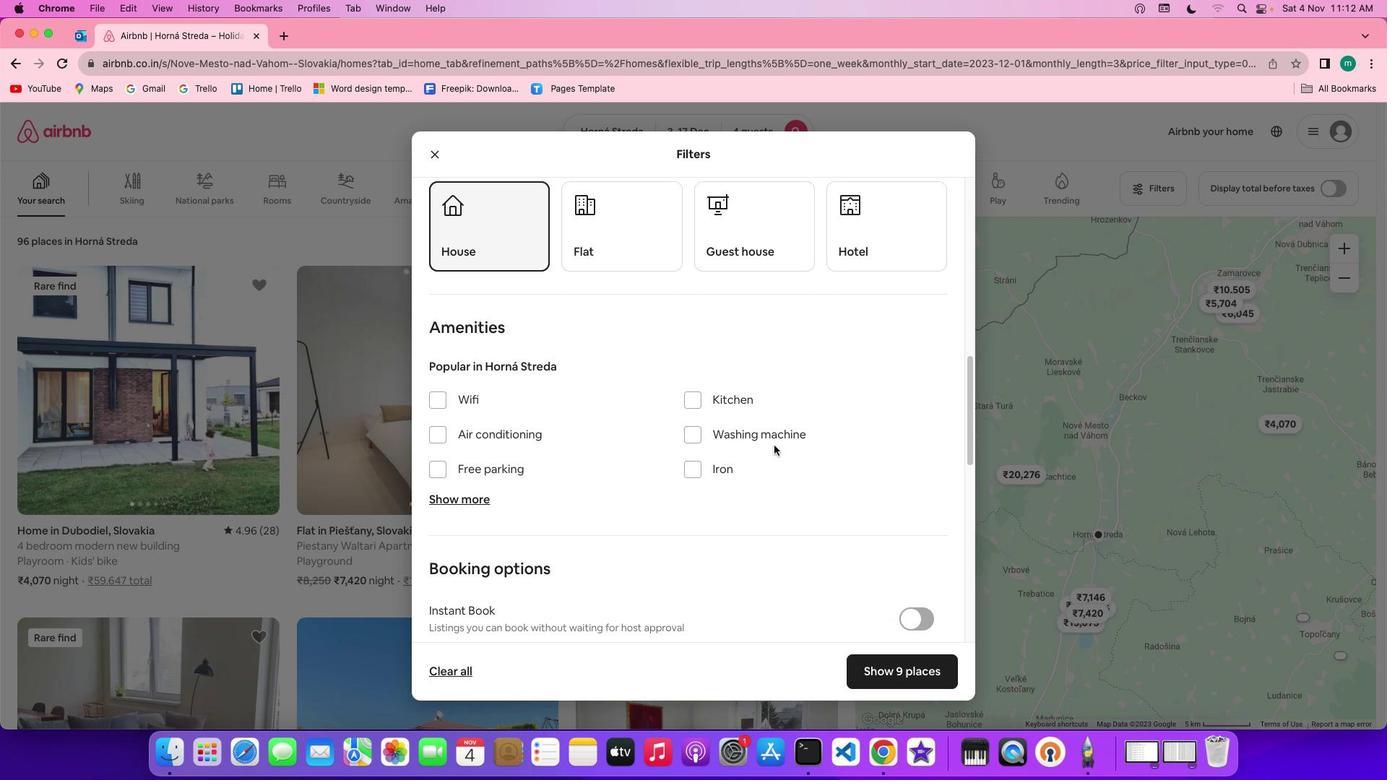
Action: Mouse scrolled (773, 445) with delta (0, 0)
Screenshot: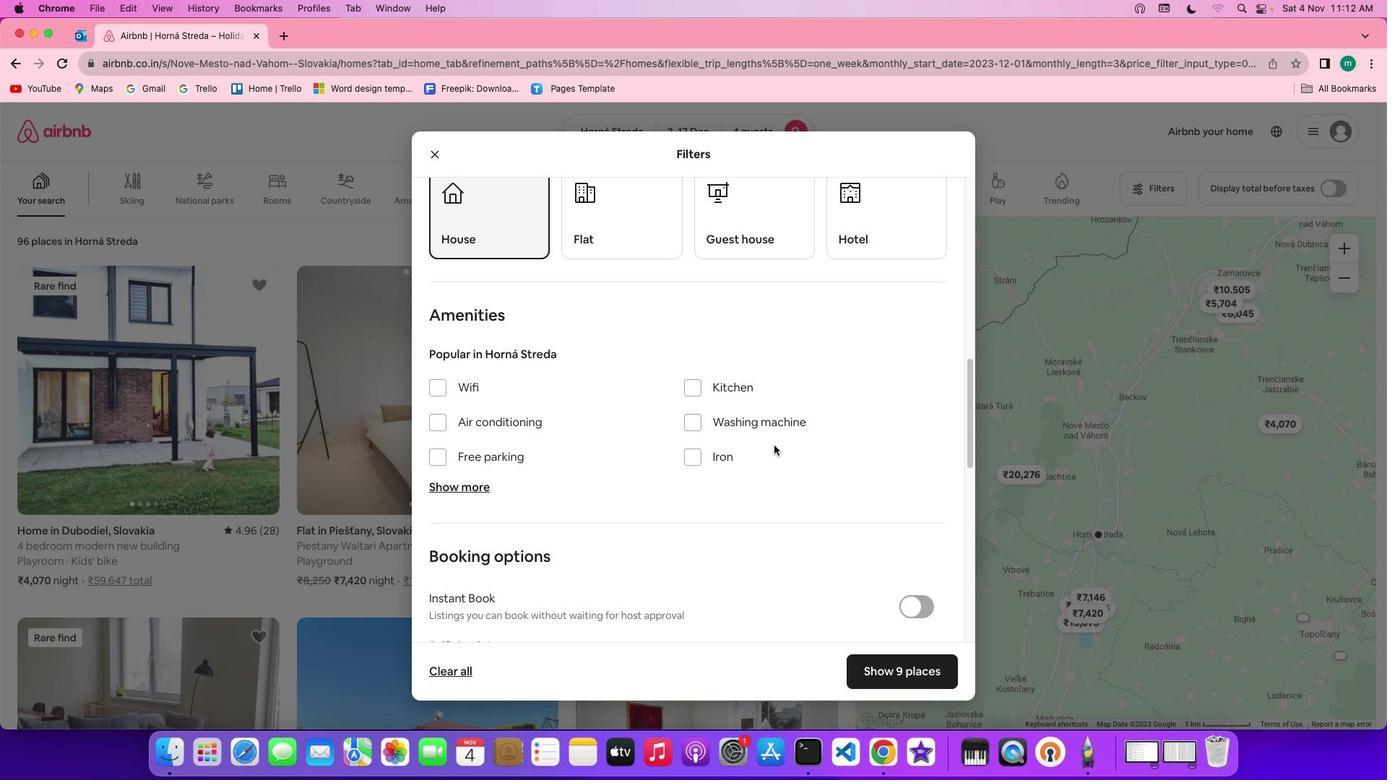 
Action: Mouse scrolled (773, 445) with delta (0, 0)
Screenshot: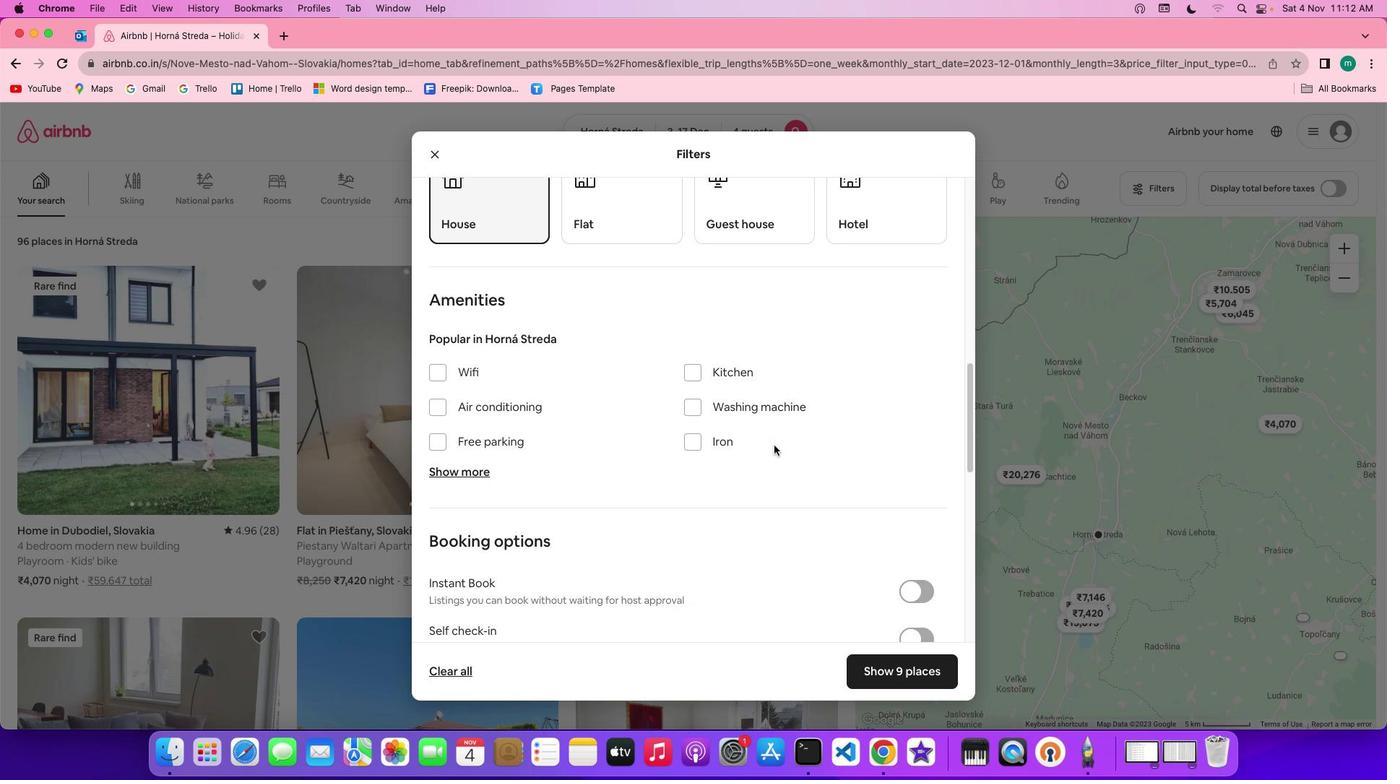 
Action: Mouse scrolled (773, 445) with delta (0, 0)
Screenshot: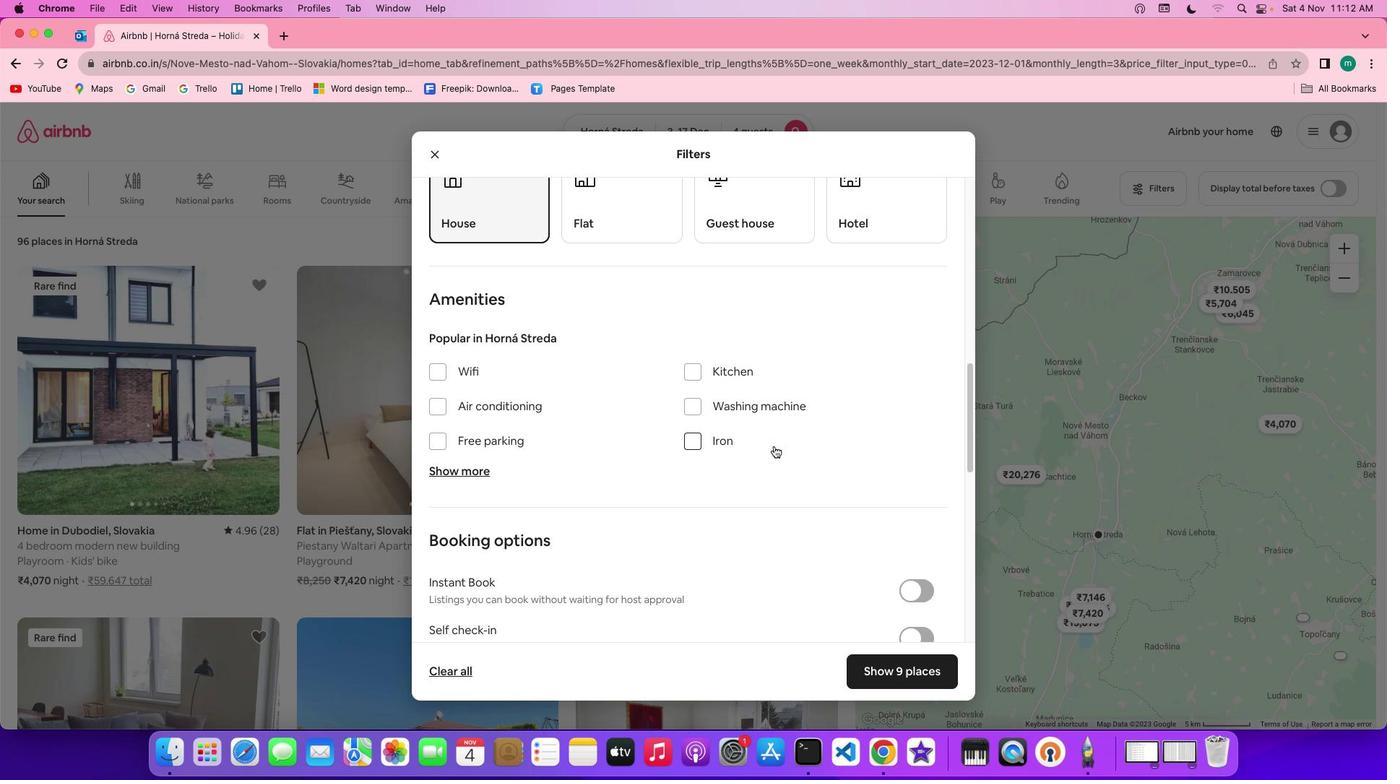 
Action: Mouse moved to (773, 445)
Screenshot: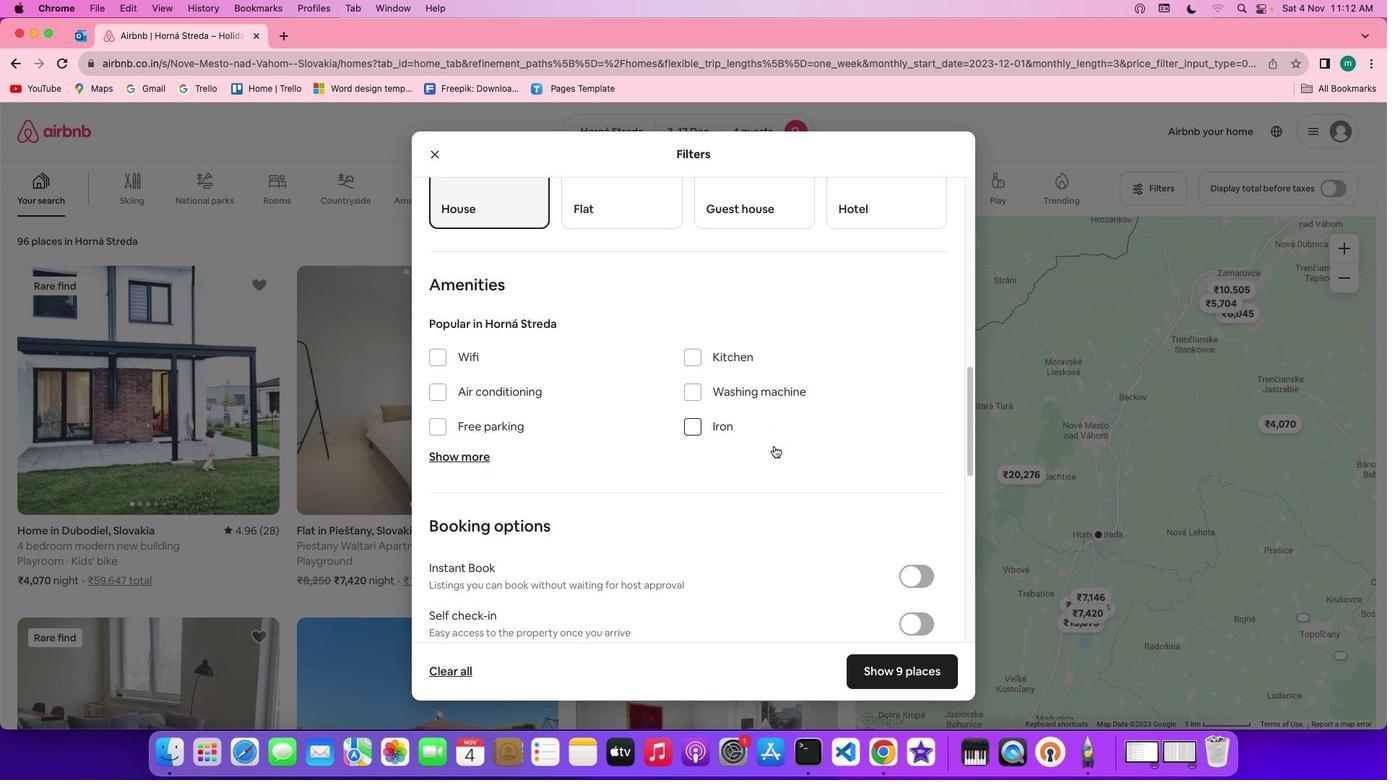 
Action: Mouse scrolled (773, 445) with delta (0, 0)
Screenshot: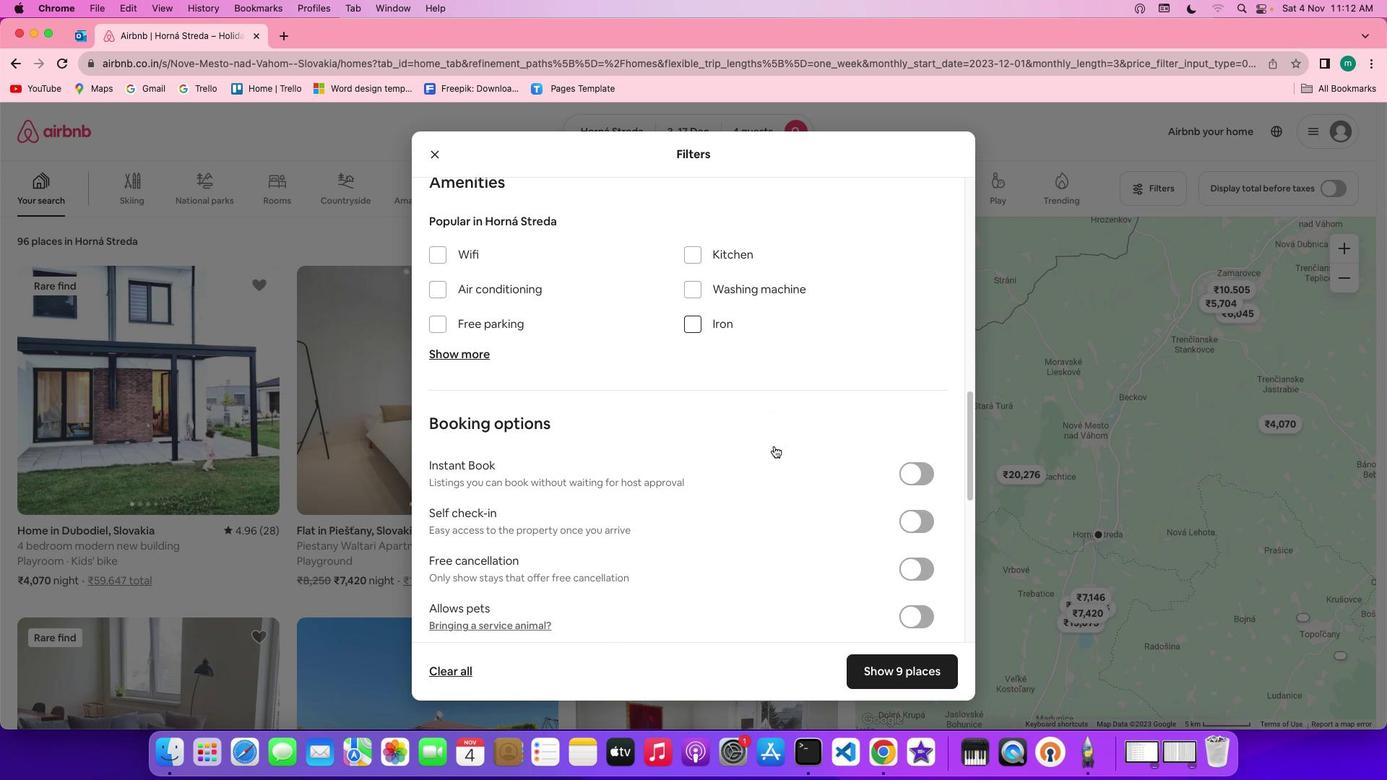 
Action: Mouse scrolled (773, 445) with delta (0, 0)
Screenshot: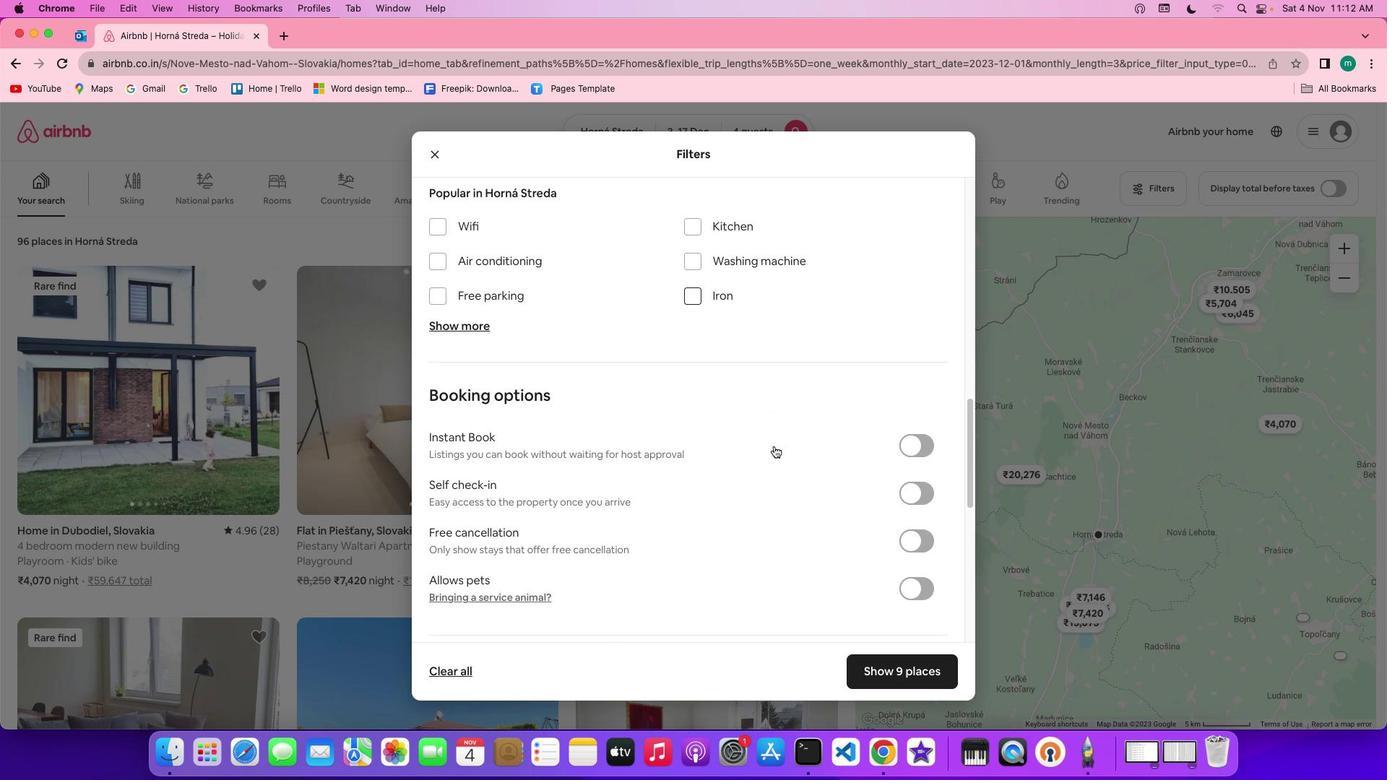 
Action: Mouse scrolled (773, 445) with delta (0, 0)
Screenshot: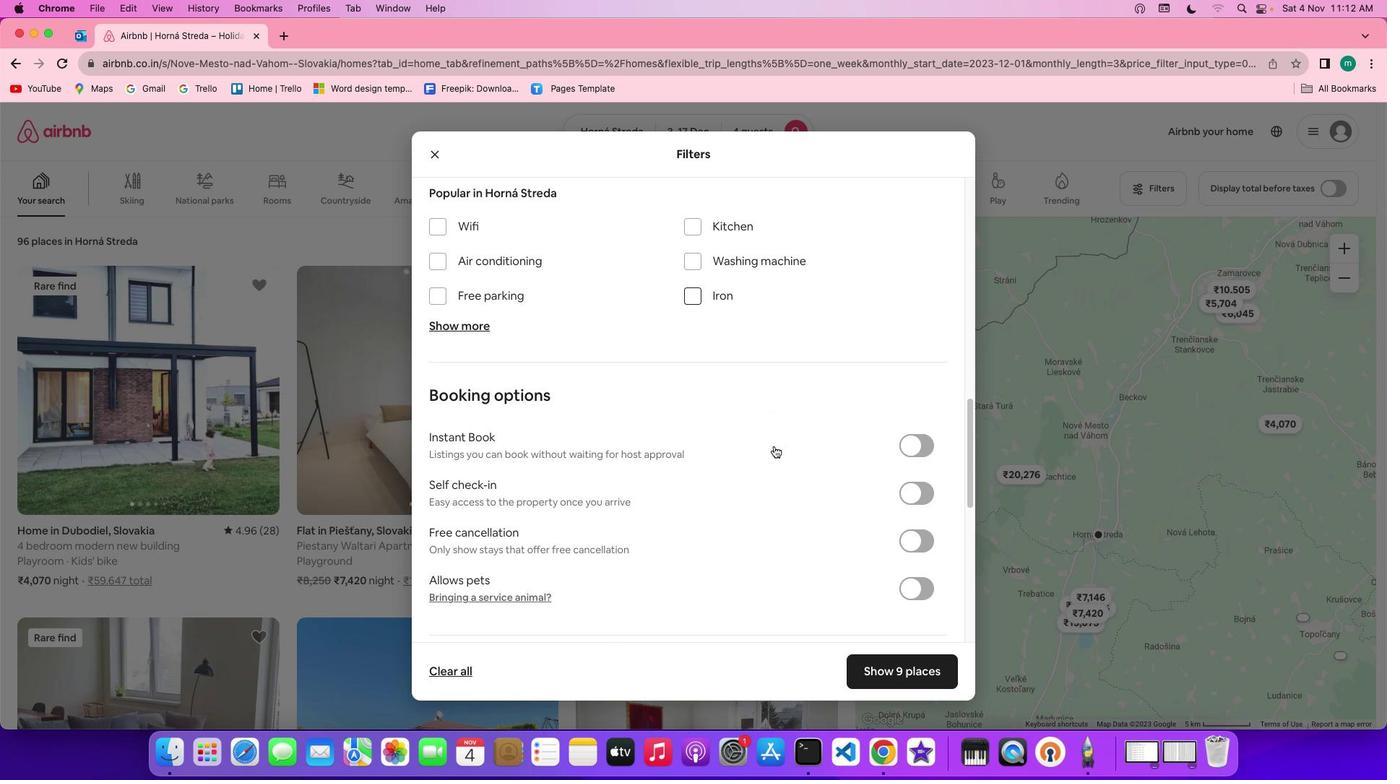 
Action: Mouse scrolled (773, 445) with delta (0, -1)
Screenshot: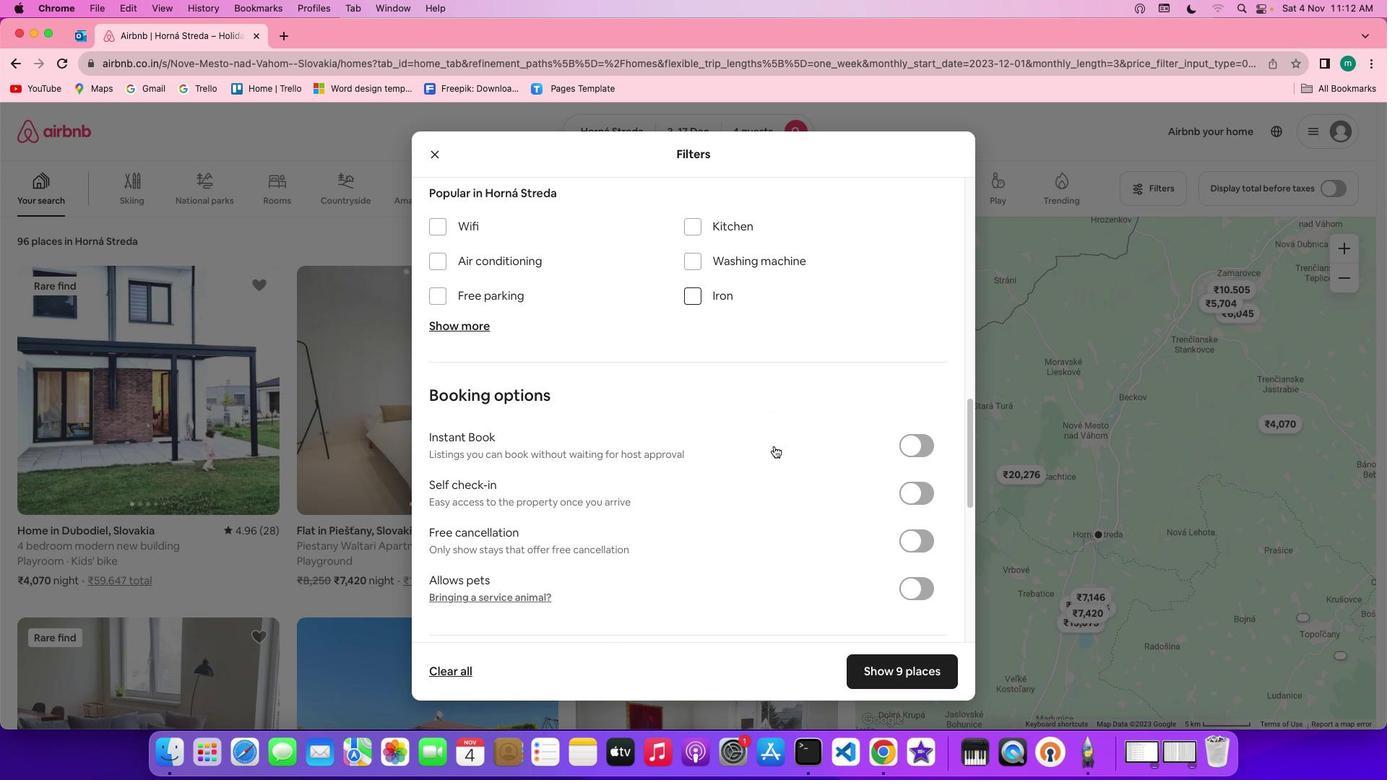 
Action: Mouse scrolled (773, 445) with delta (0, 0)
Screenshot: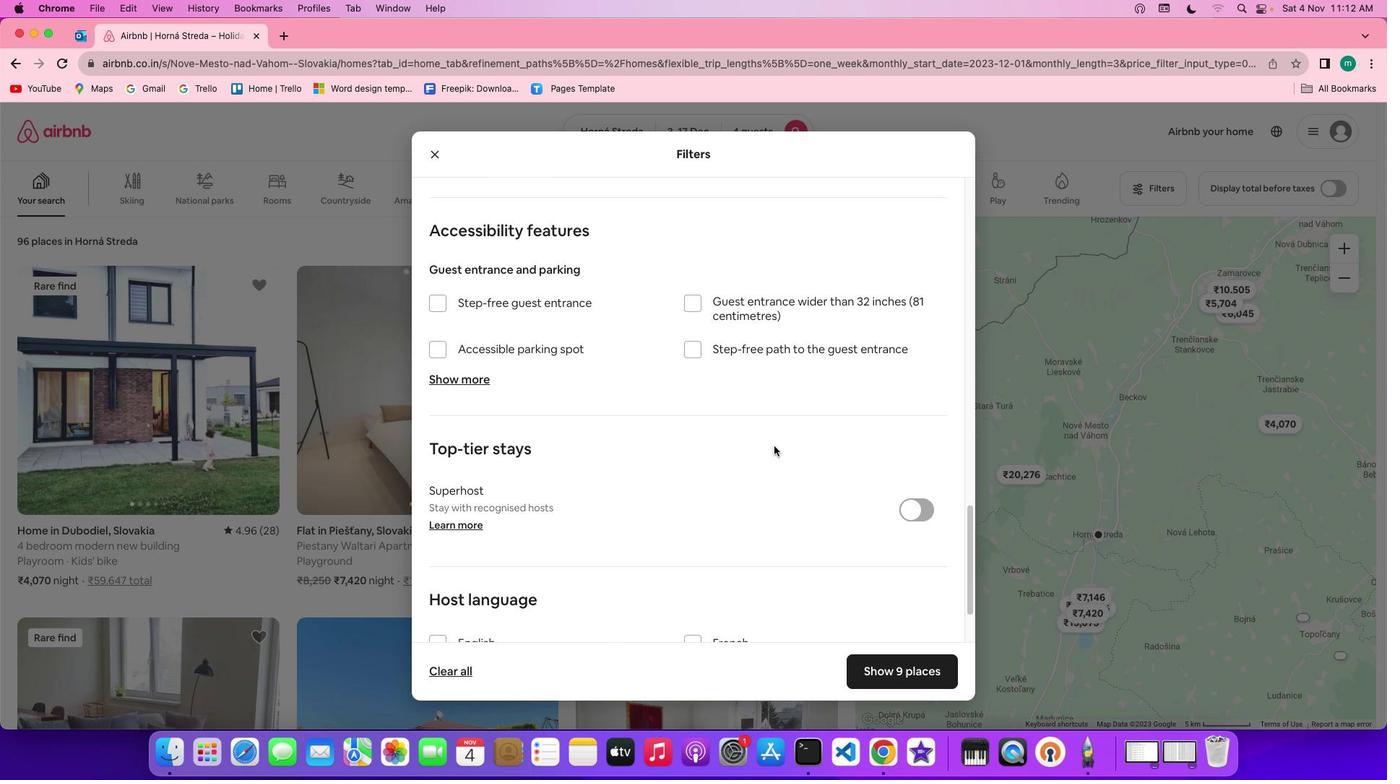 
Action: Mouse scrolled (773, 445) with delta (0, 0)
Screenshot: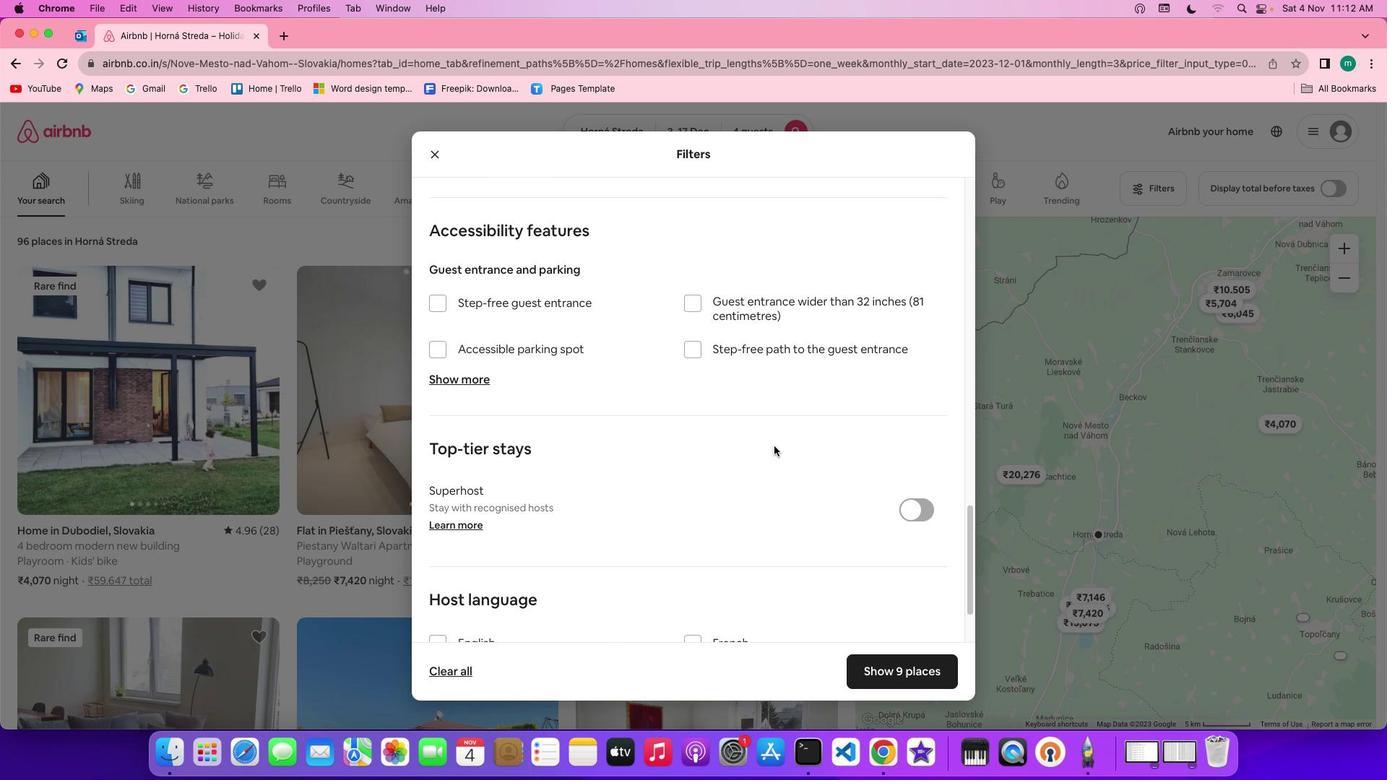 
Action: Mouse scrolled (773, 445) with delta (0, -2)
Screenshot: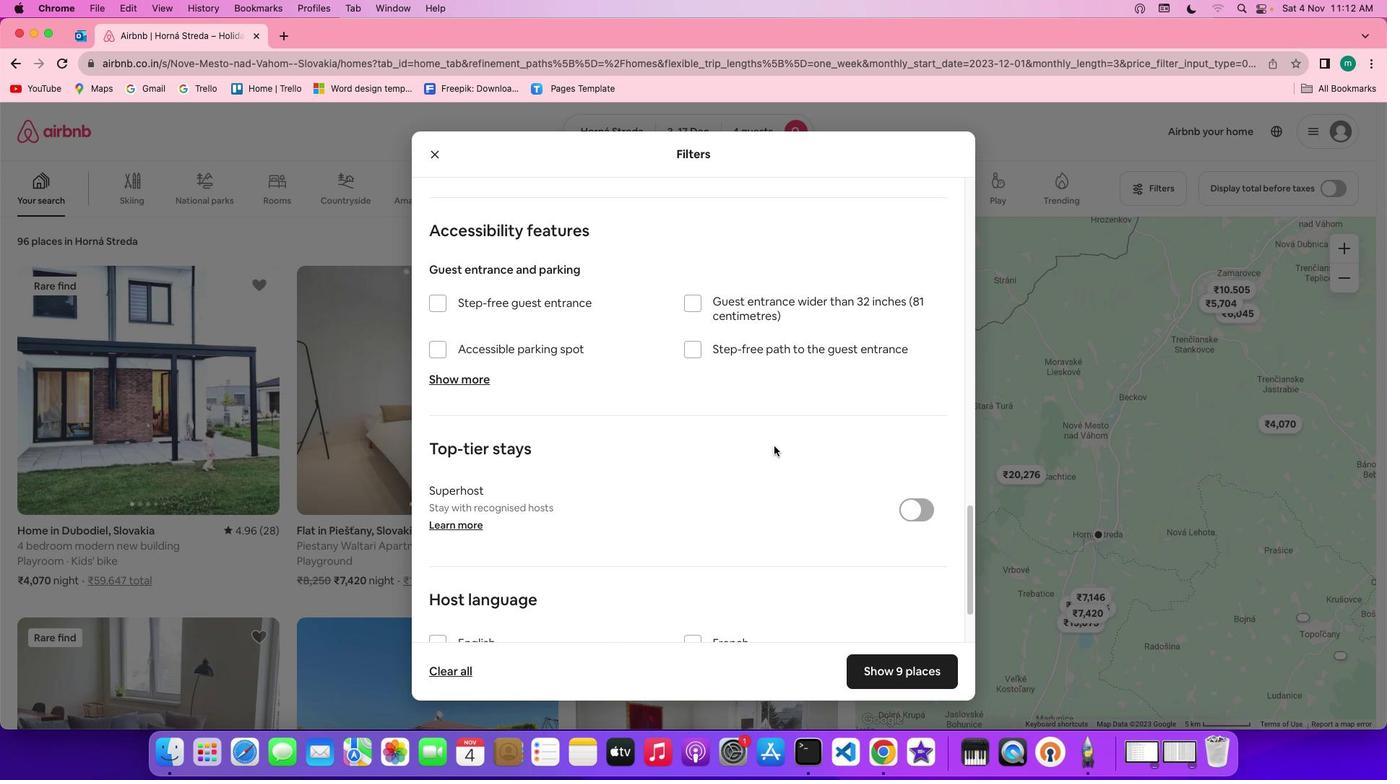 
Action: Mouse scrolled (773, 445) with delta (0, -3)
Screenshot: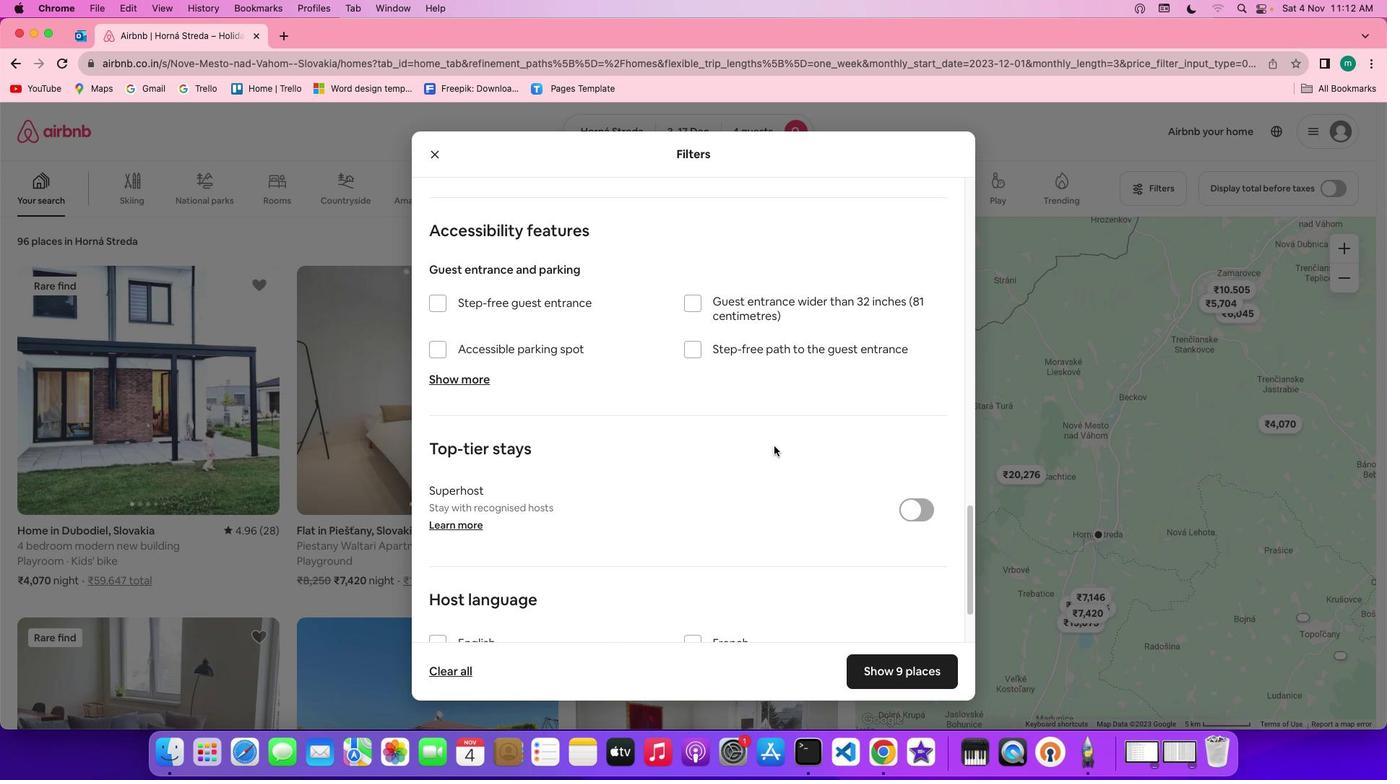 
Action: Mouse moved to (773, 446)
Screenshot: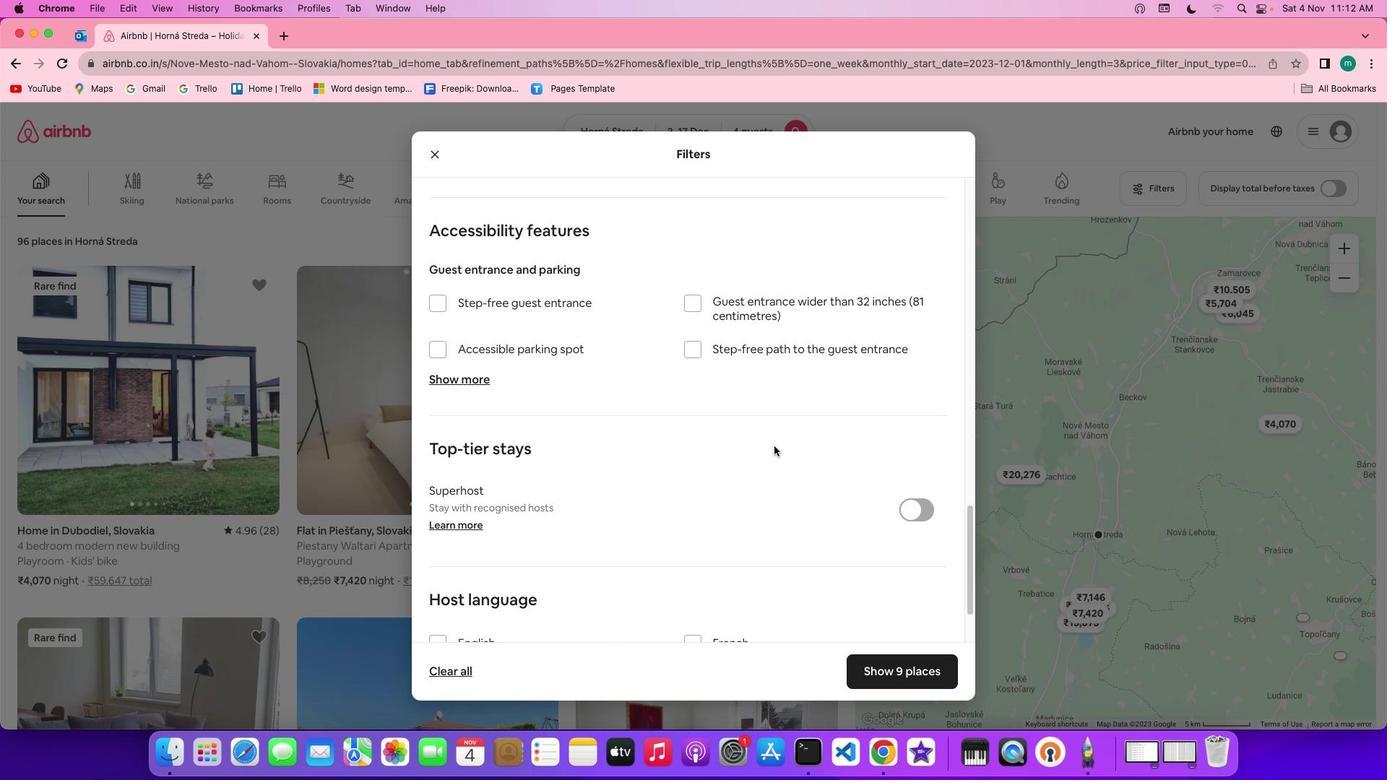 
Action: Mouse scrolled (773, 446) with delta (0, -3)
Screenshot: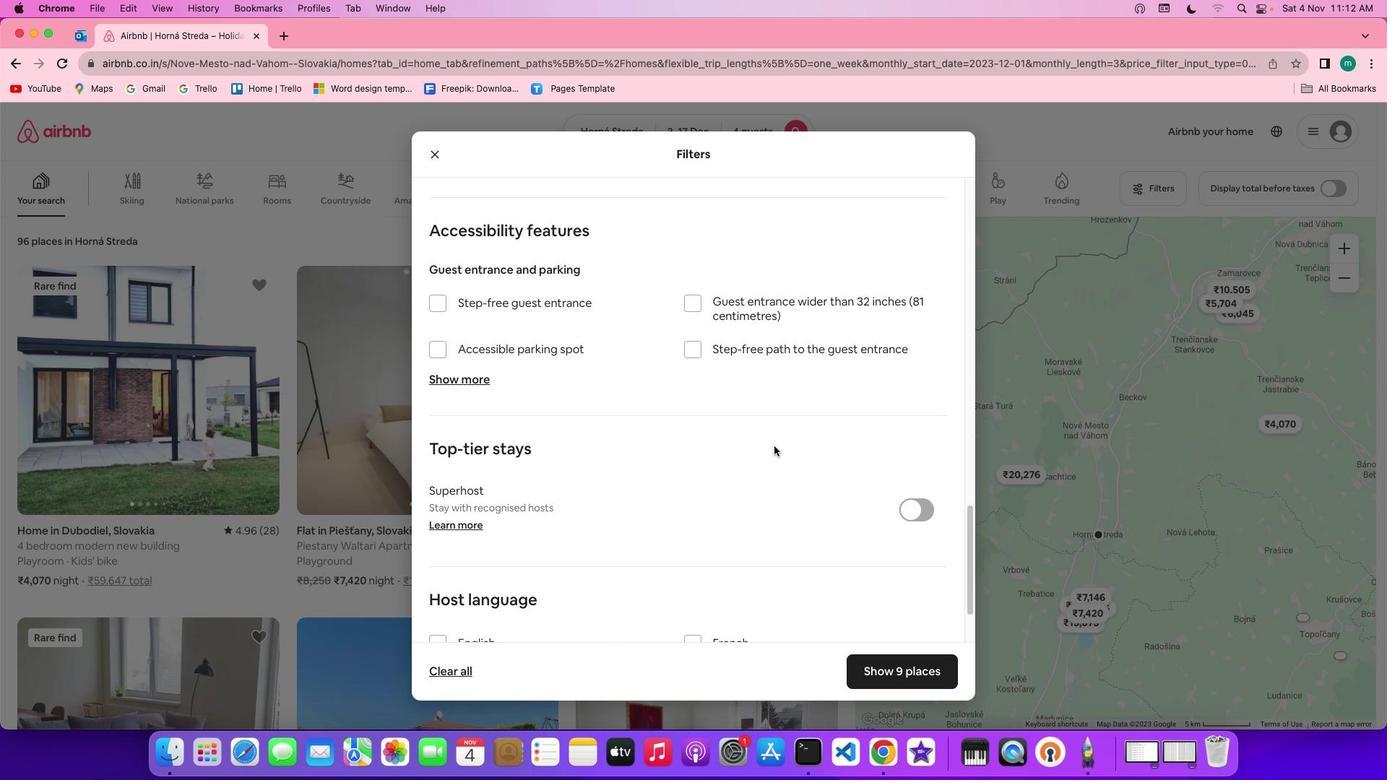 
Action: Mouse moved to (773, 446)
Screenshot: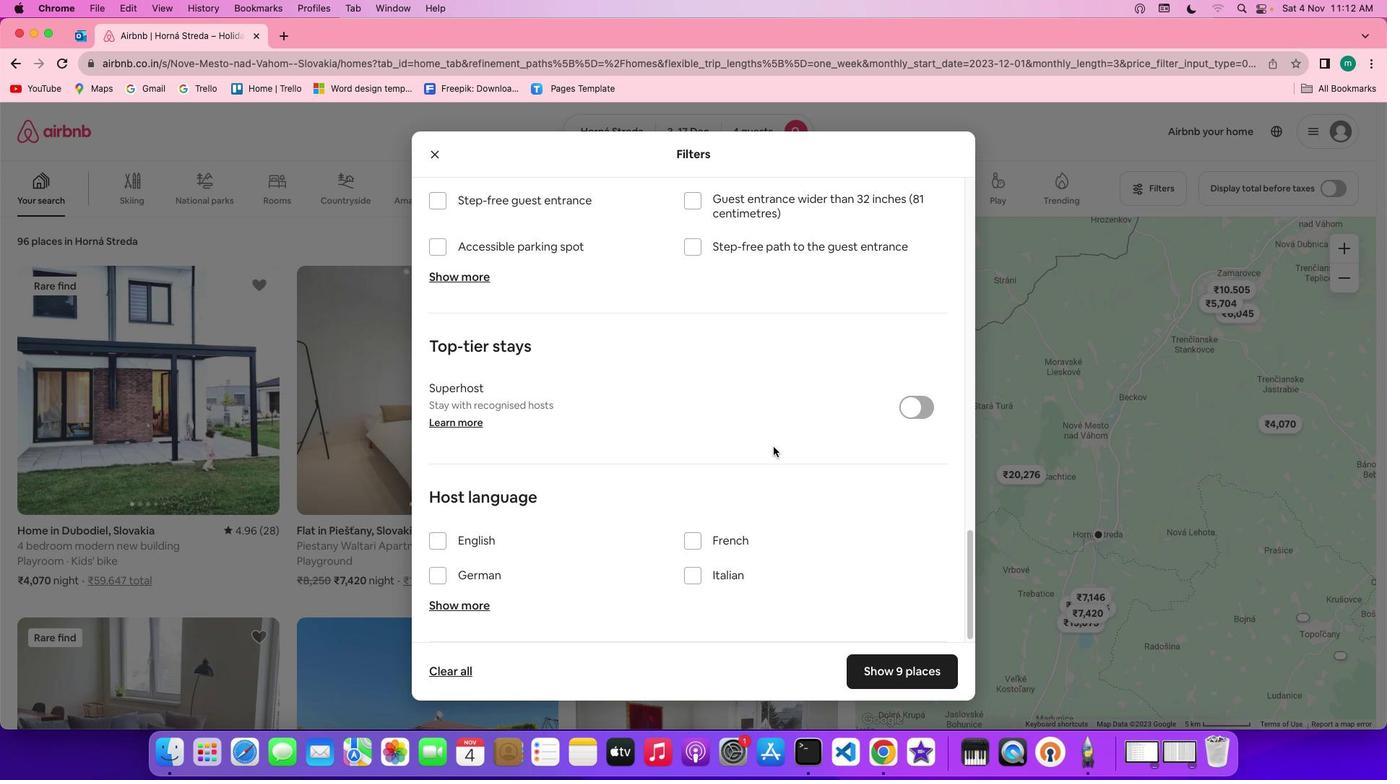 
Action: Mouse scrolled (773, 446) with delta (0, 0)
Screenshot: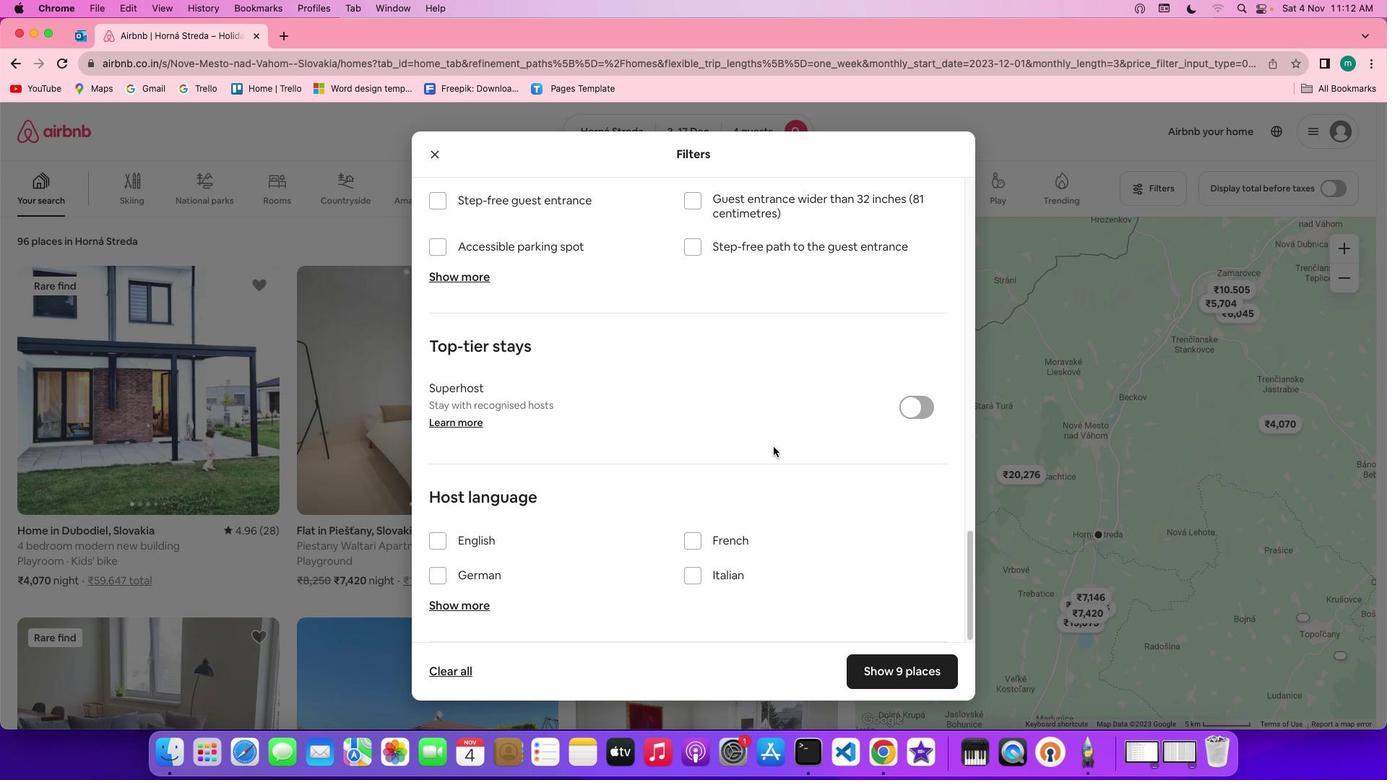 
Action: Mouse scrolled (773, 446) with delta (0, 0)
Screenshot: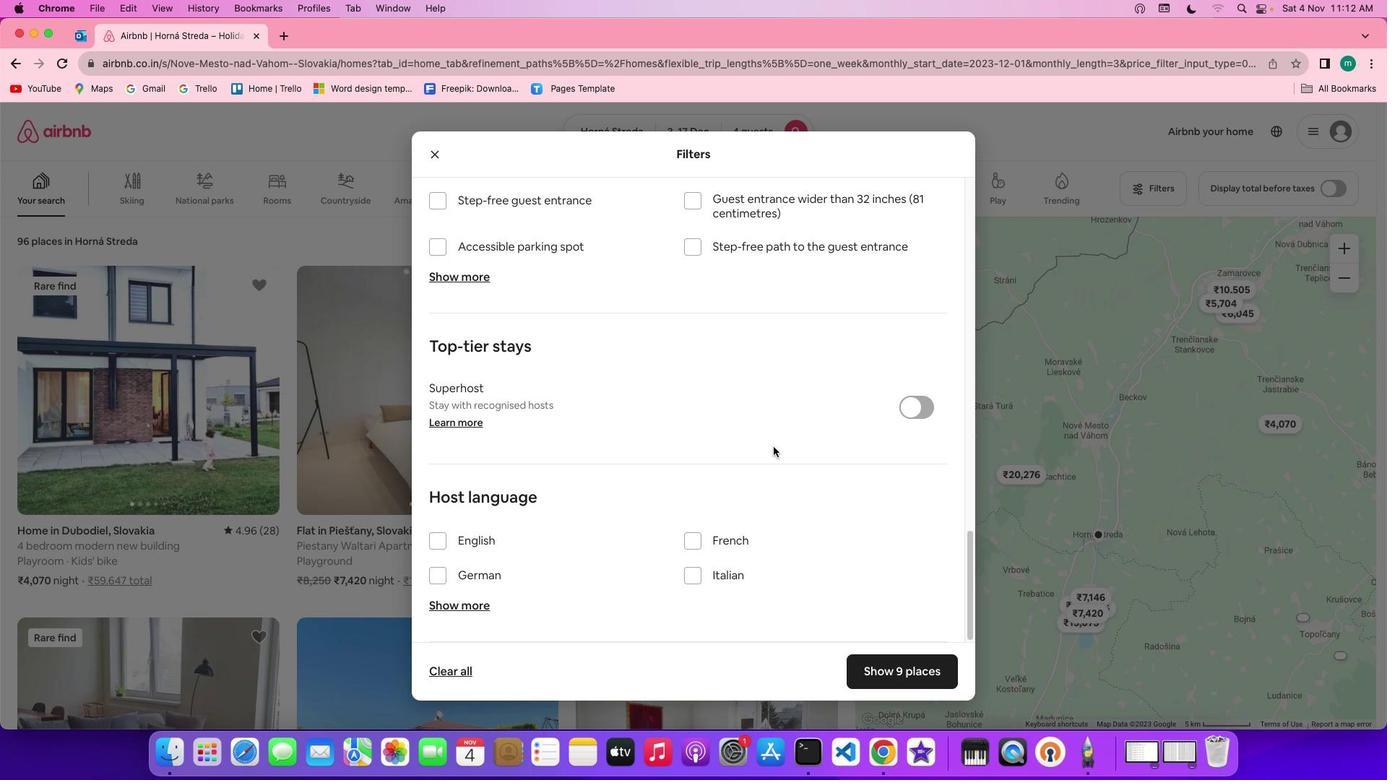 
Action: Mouse scrolled (773, 446) with delta (0, -2)
Screenshot: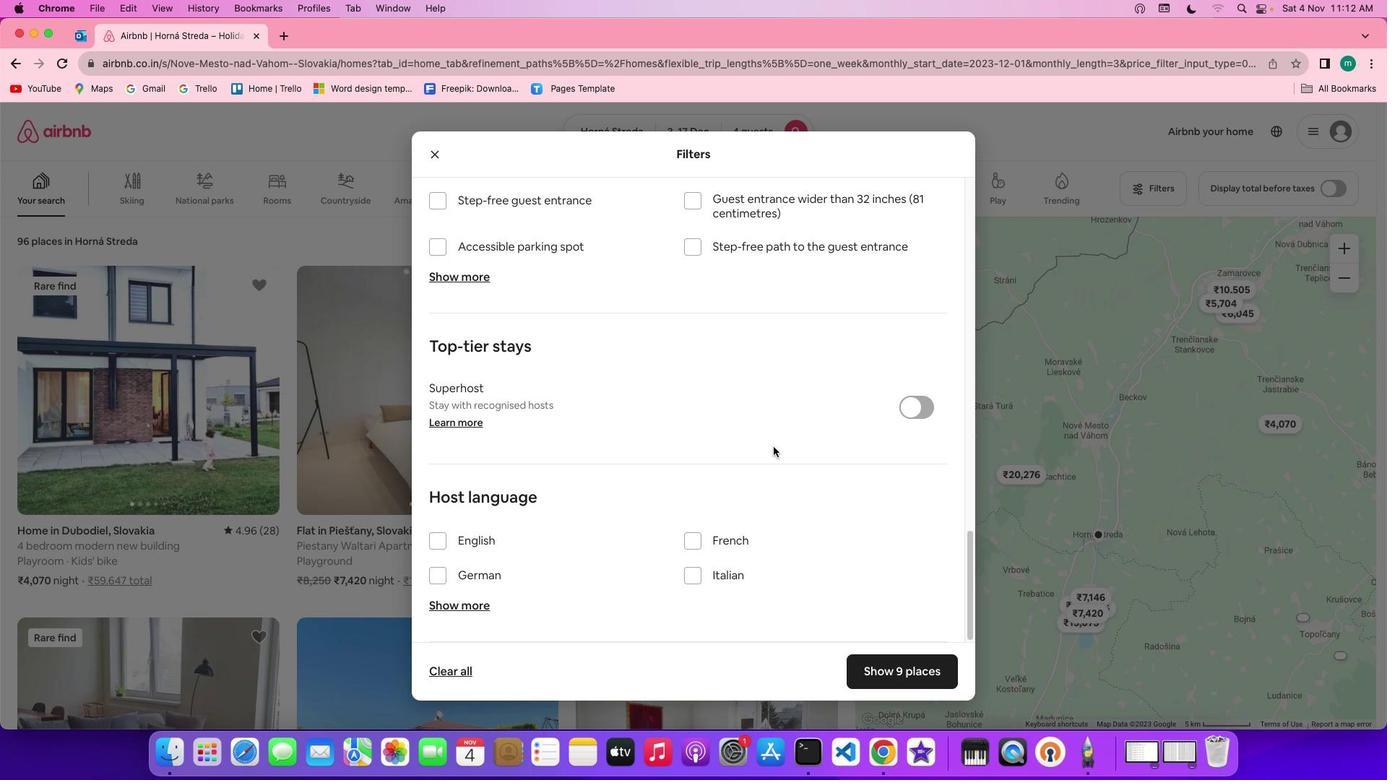 
Action: Mouse scrolled (773, 446) with delta (0, -3)
Screenshot: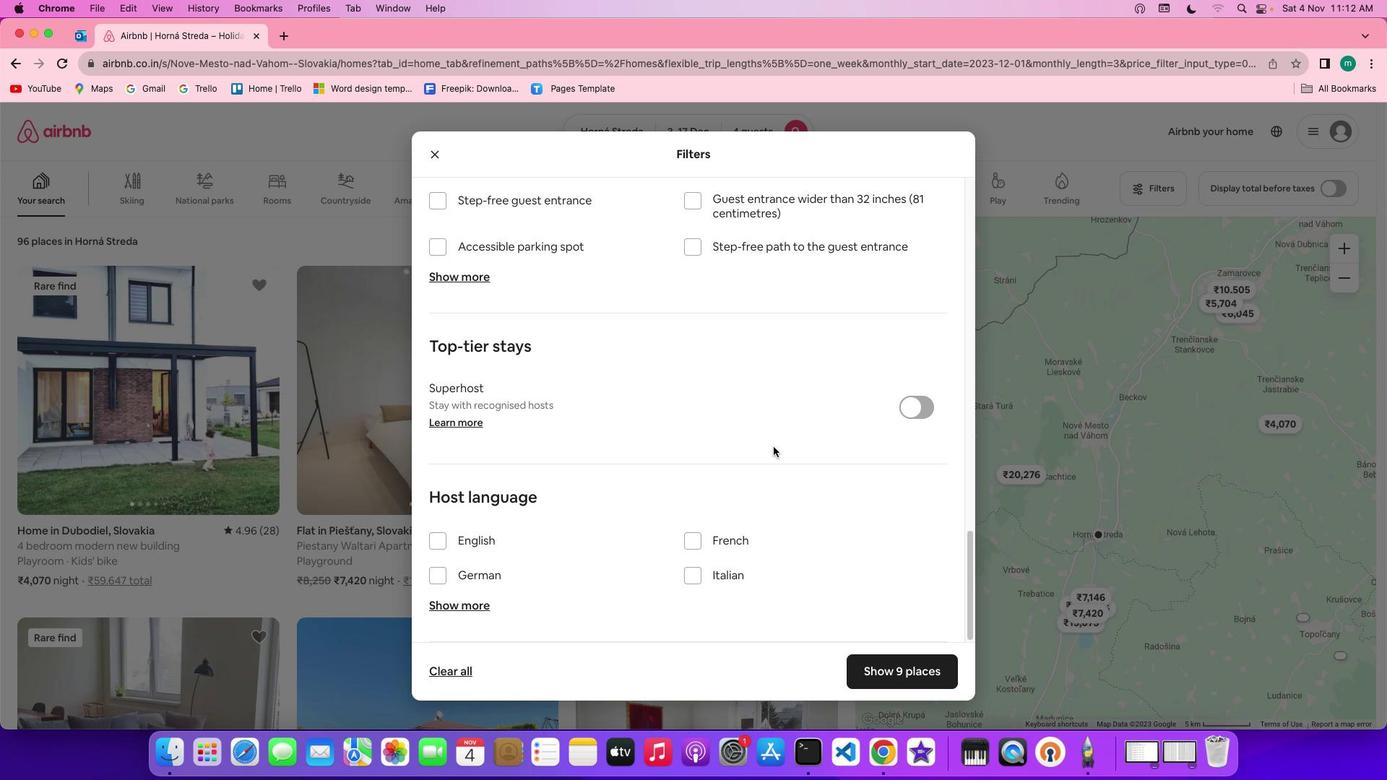 
Action: Mouse moved to (773, 446)
Screenshot: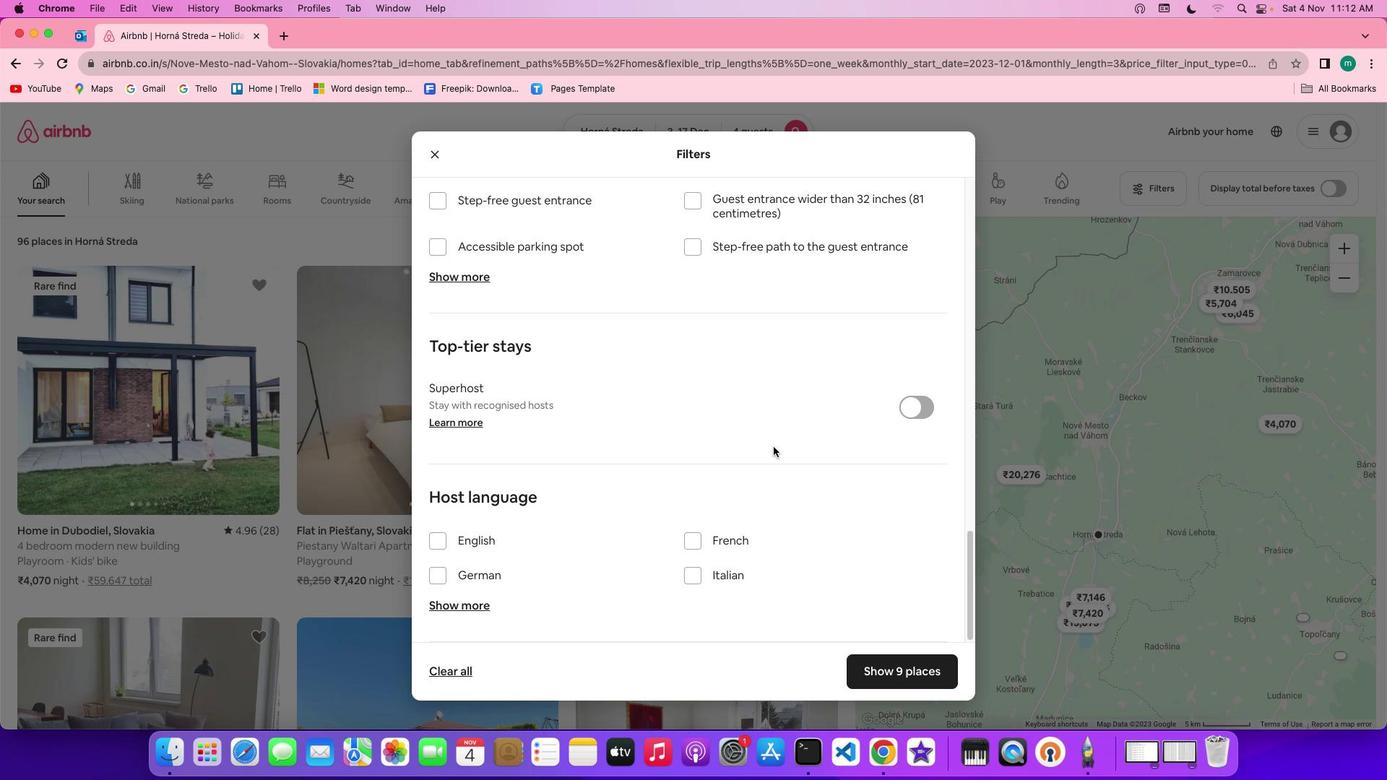 
Action: Mouse scrolled (773, 446) with delta (0, -3)
Screenshot: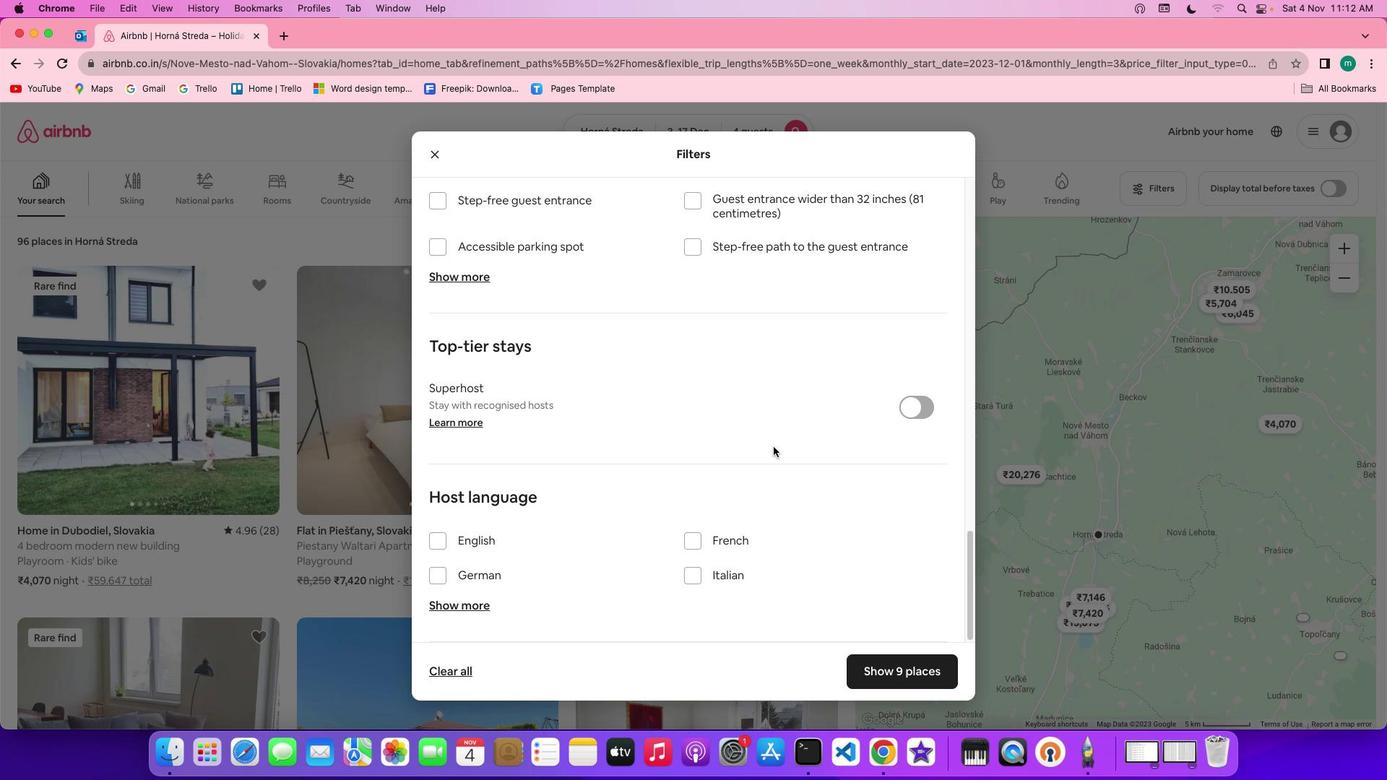 
Action: Mouse moved to (773, 446)
Screenshot: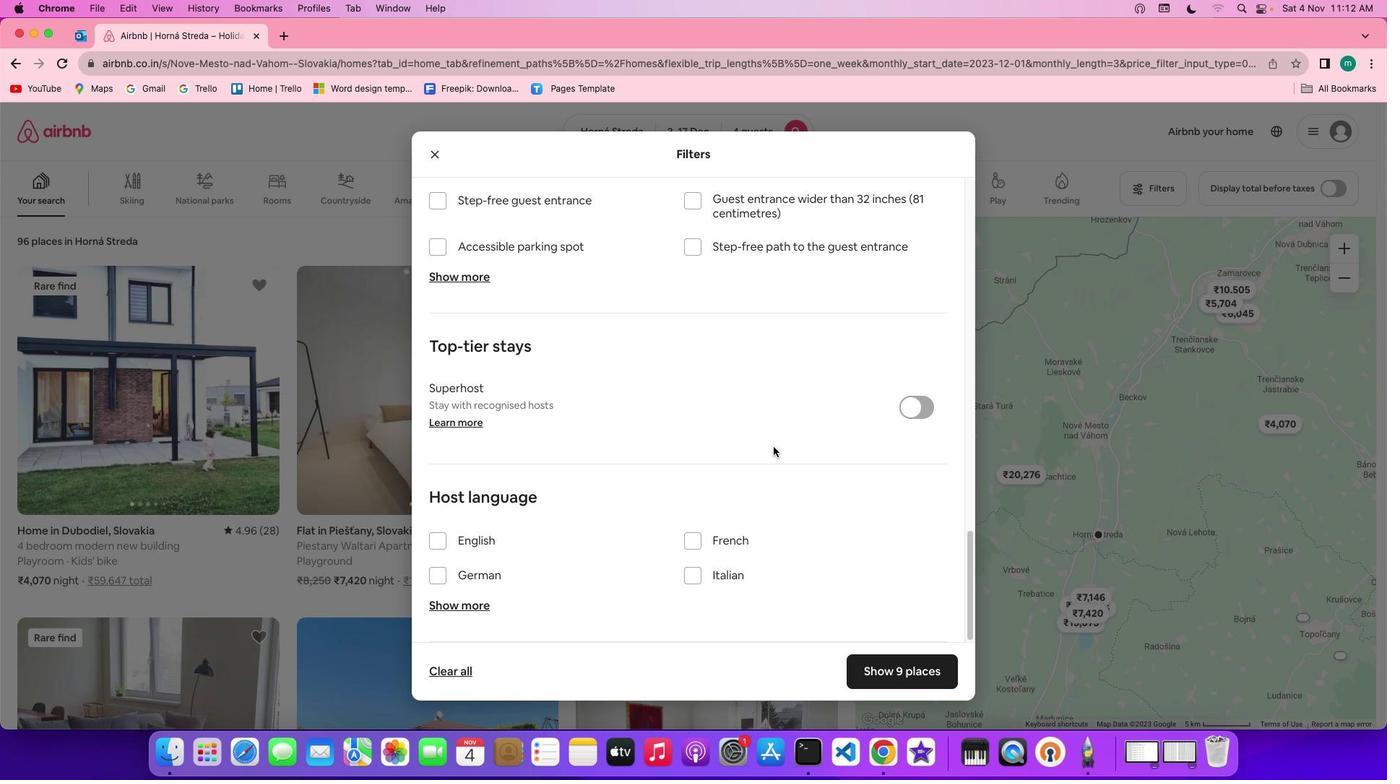 
Action: Mouse scrolled (773, 446) with delta (0, 0)
Screenshot: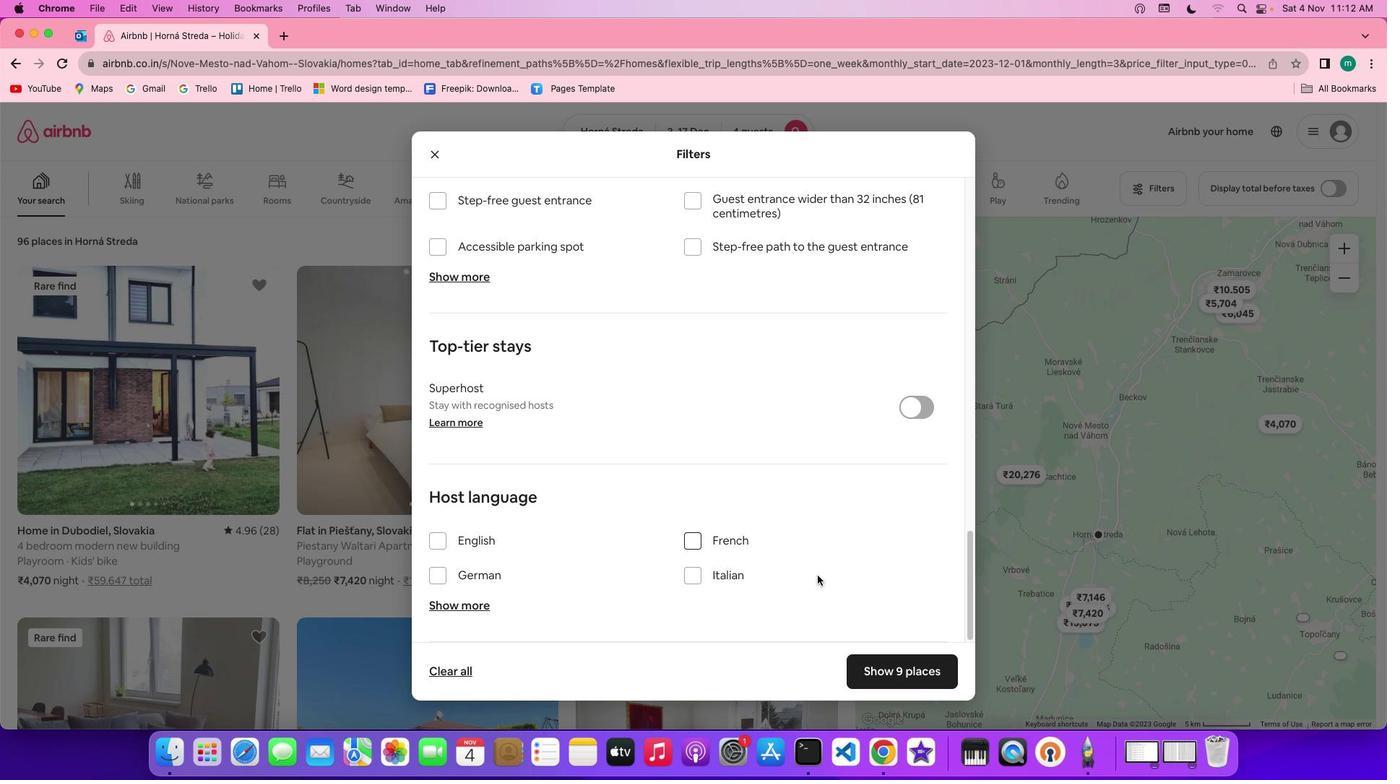 
Action: Mouse scrolled (773, 446) with delta (0, 0)
Screenshot: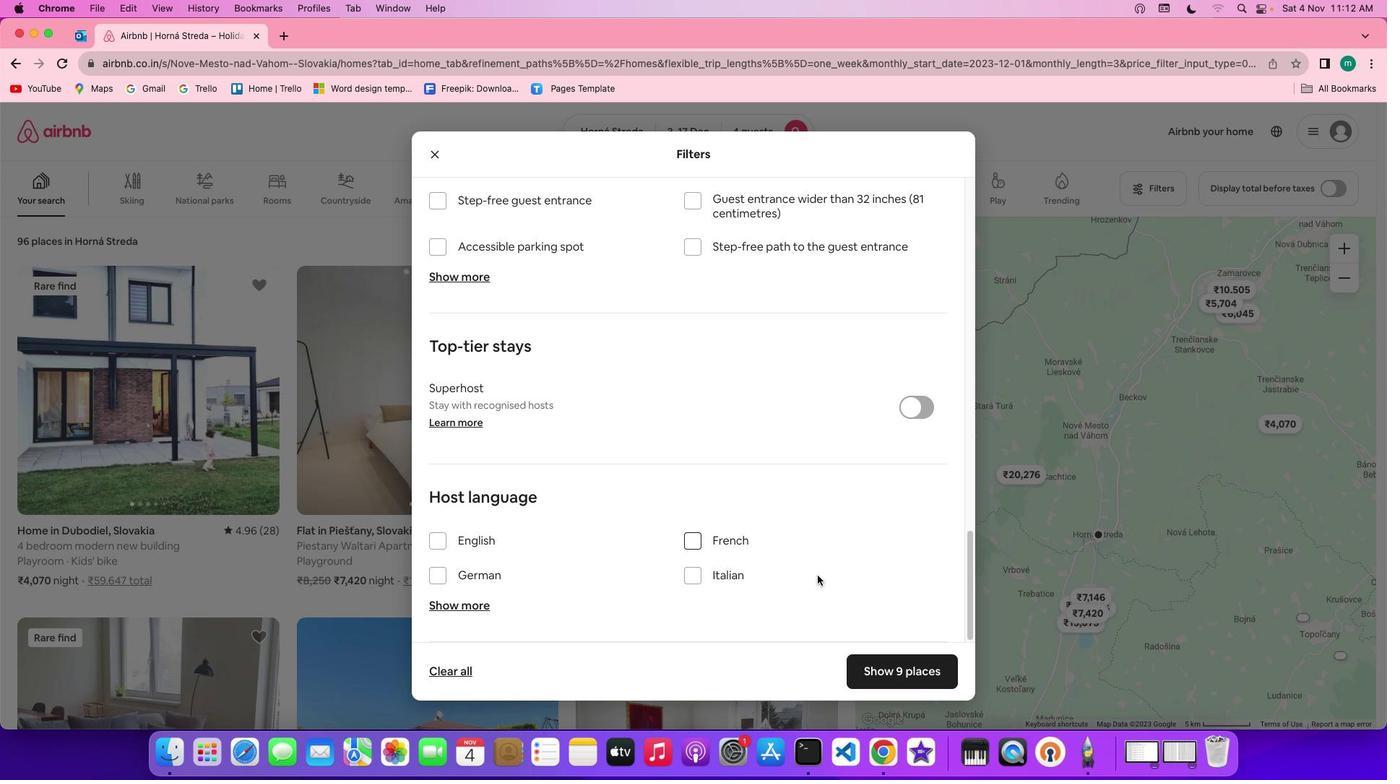 
Action: Mouse scrolled (773, 446) with delta (0, -2)
Screenshot: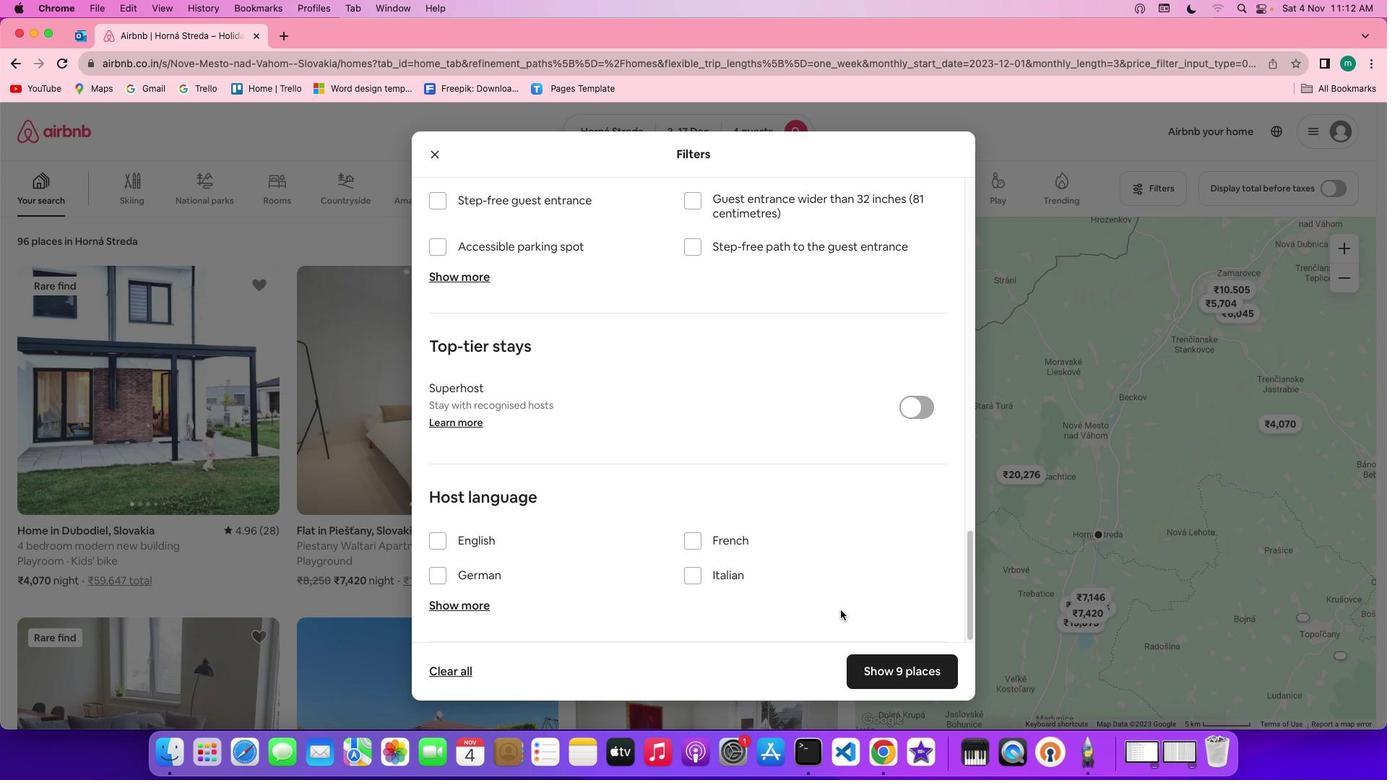 
Action: Mouse scrolled (773, 446) with delta (0, -3)
Screenshot: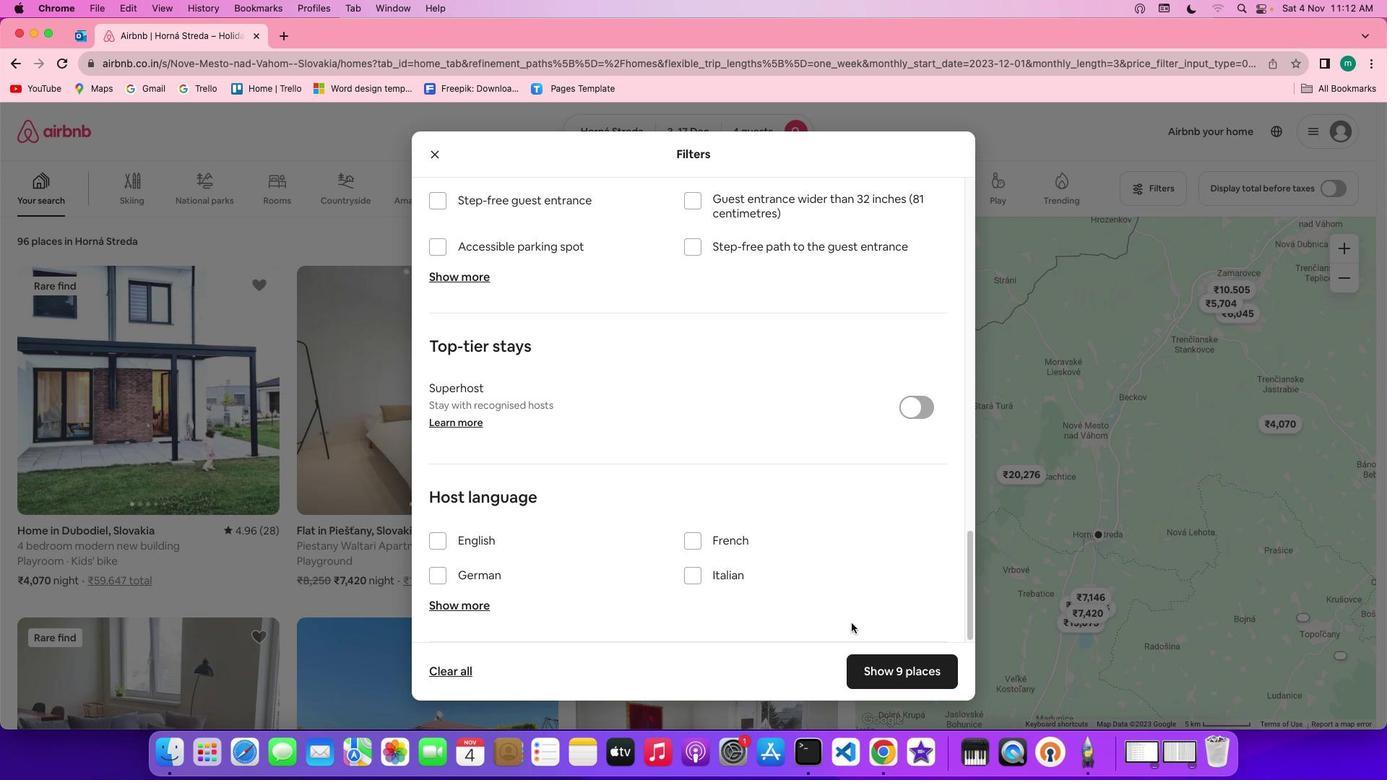
Action: Mouse scrolled (773, 446) with delta (0, -4)
Screenshot: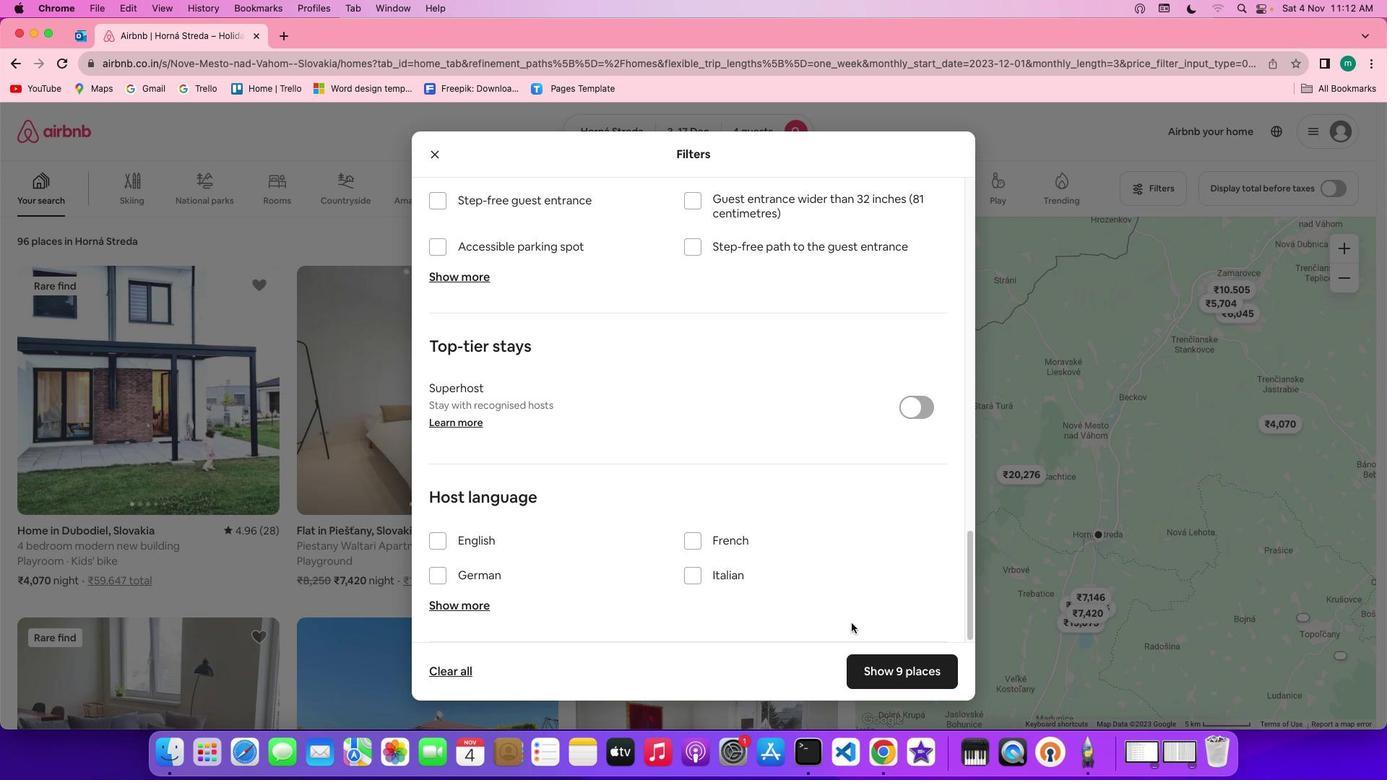 
Action: Mouse scrolled (773, 446) with delta (0, -4)
Screenshot: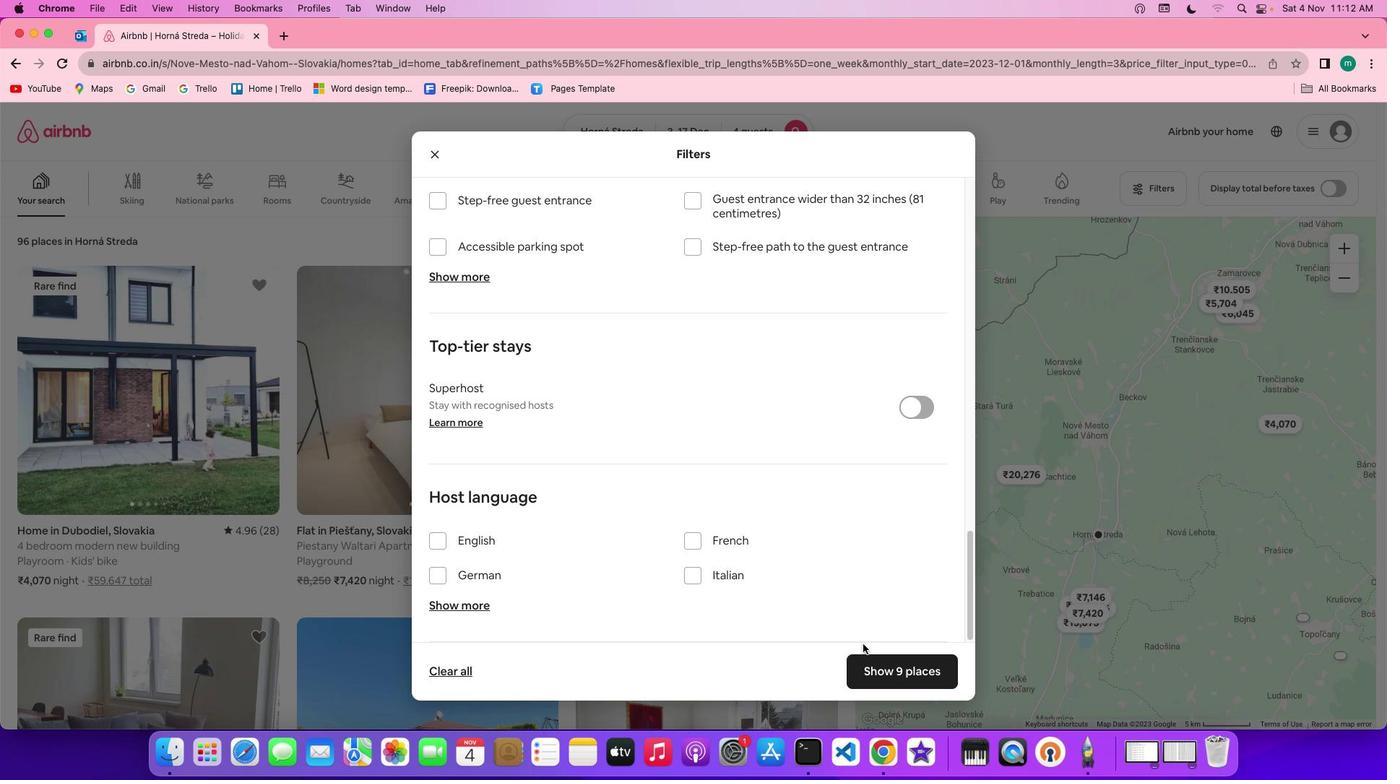 
Action: Mouse moved to (895, 663)
Screenshot: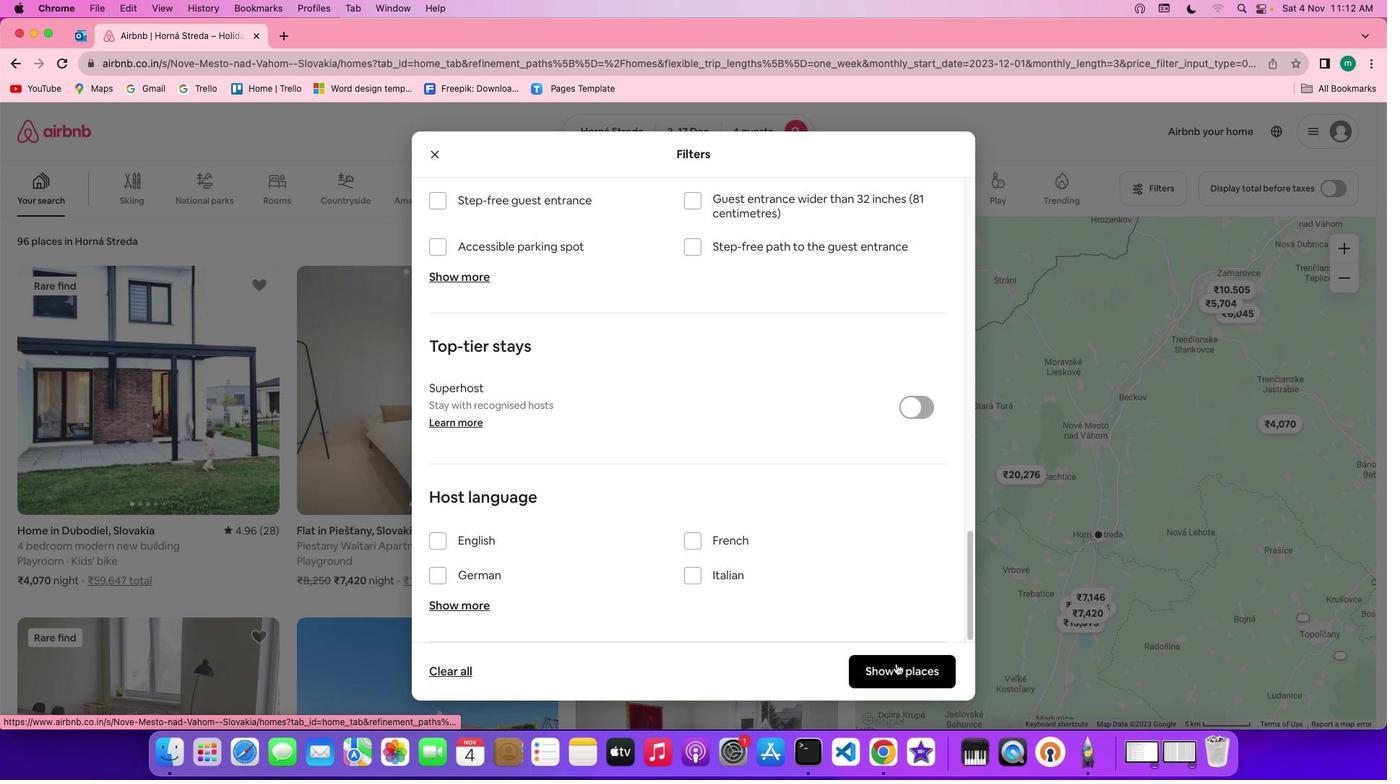 
Action: Mouse pressed left at (895, 663)
Screenshot: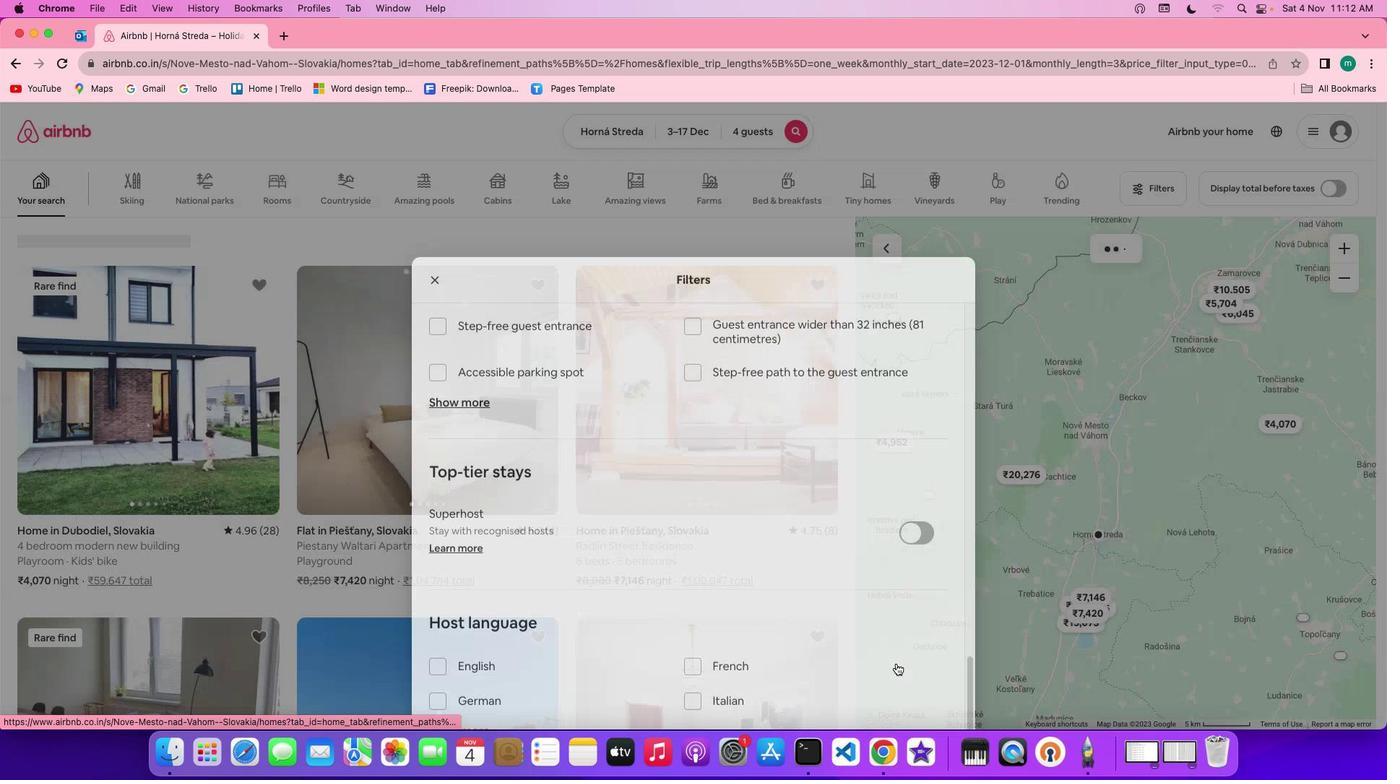 
Action: Mouse moved to (216, 405)
Screenshot: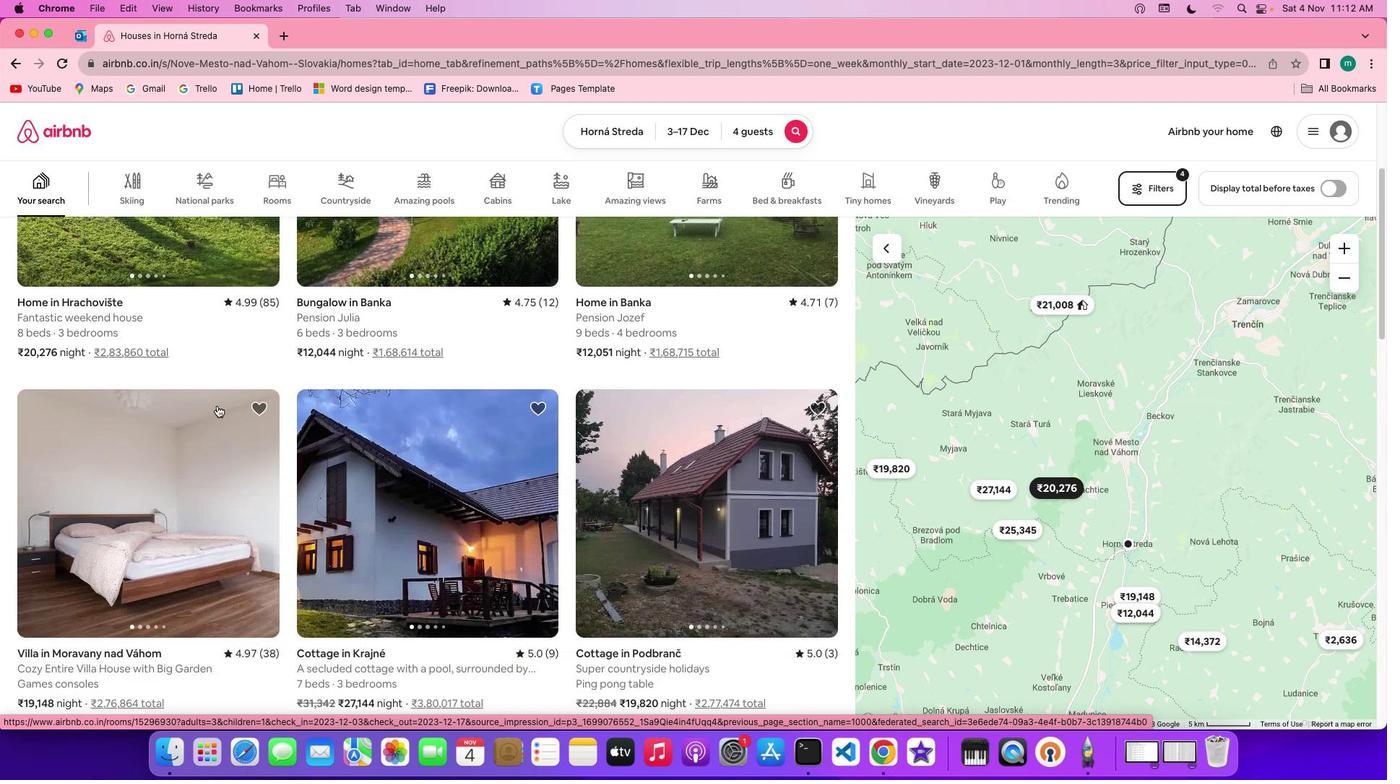 
Action: Mouse scrolled (216, 405) with delta (0, 0)
Screenshot: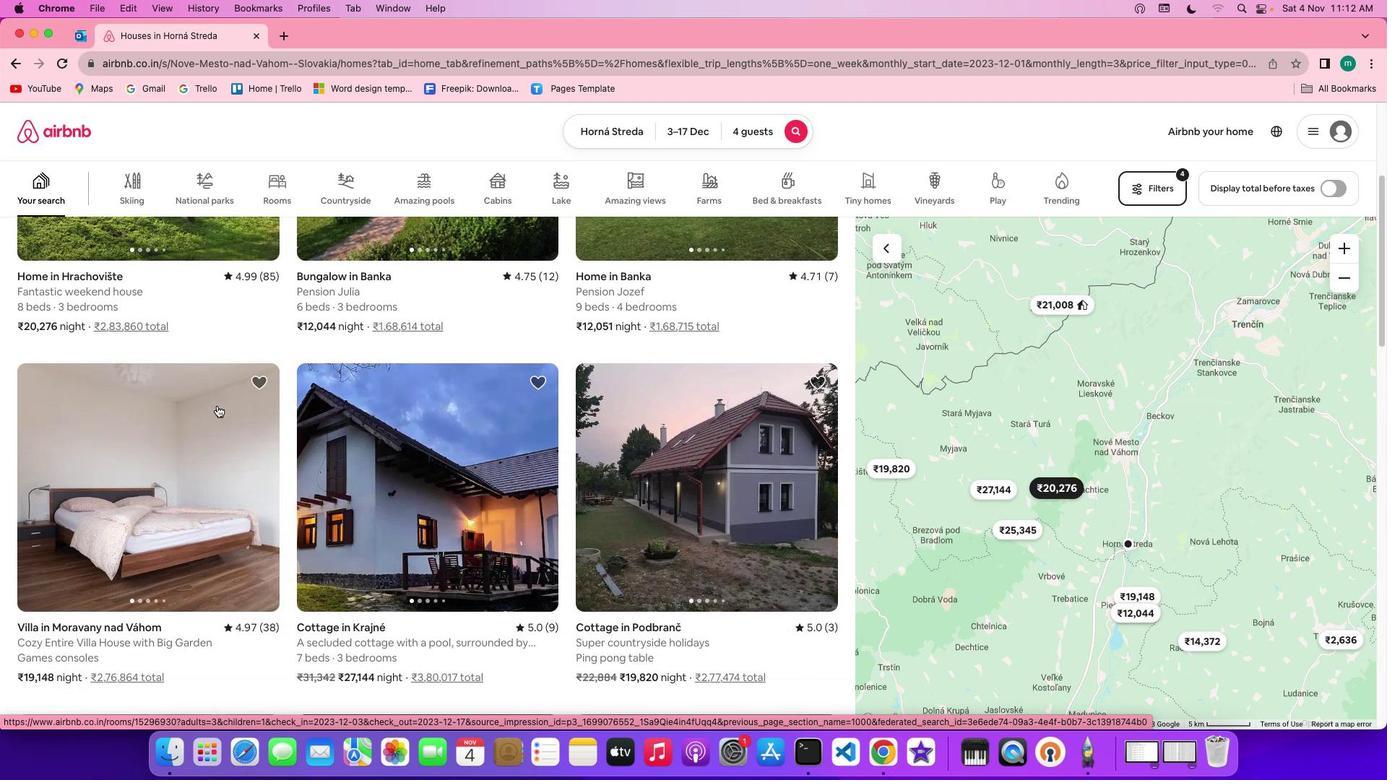 
Action: Mouse scrolled (216, 405) with delta (0, 0)
Screenshot: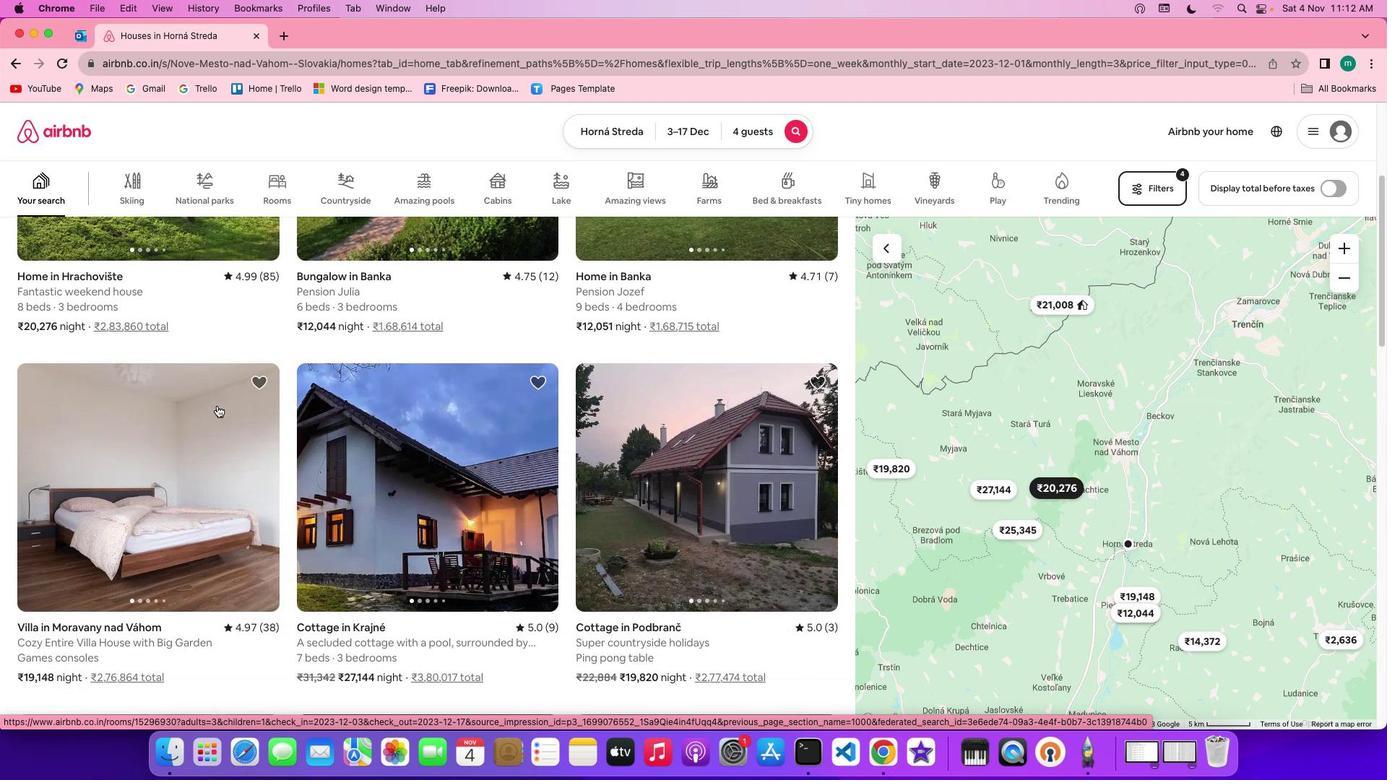 
Action: Mouse moved to (217, 405)
Screenshot: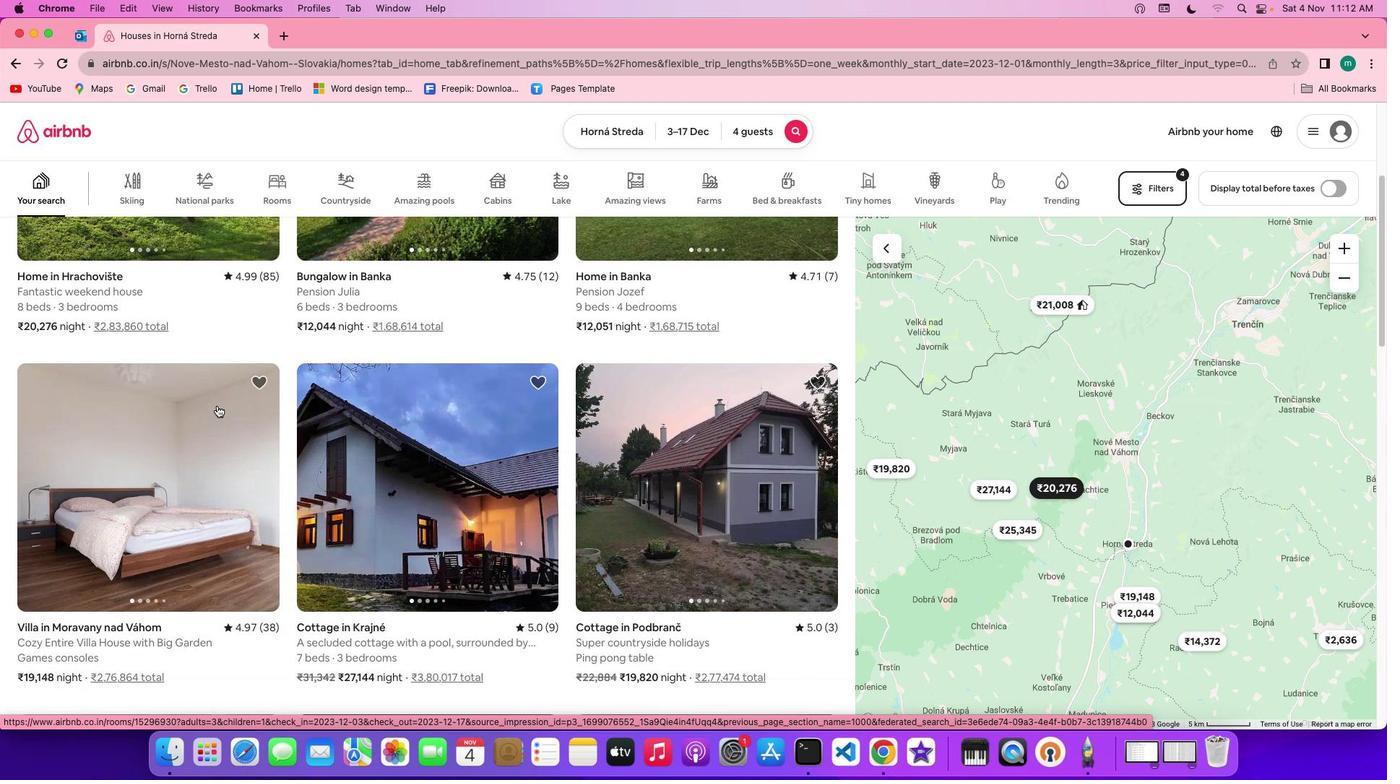 
Action: Mouse scrolled (217, 405) with delta (0, -2)
Screenshot: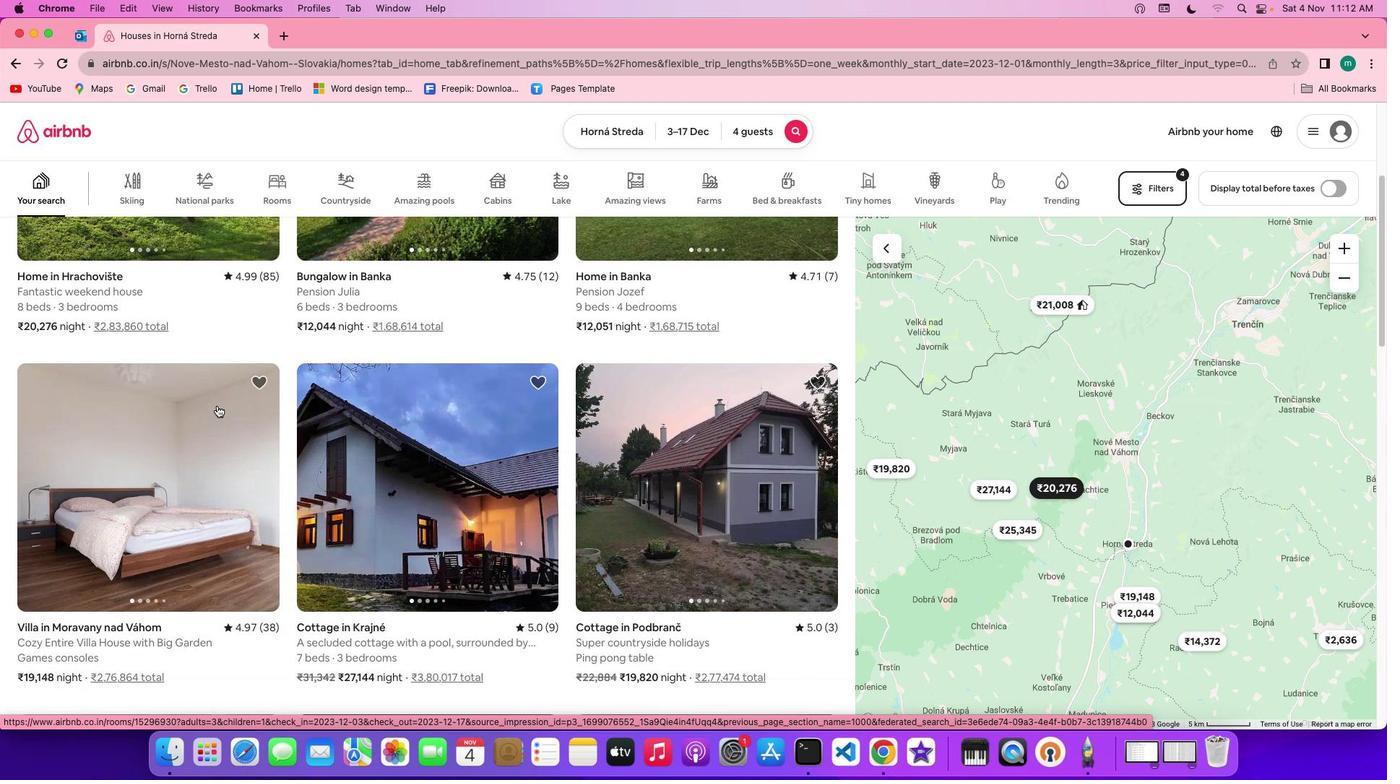 
Action: Mouse scrolled (217, 405) with delta (0, -2)
Screenshot: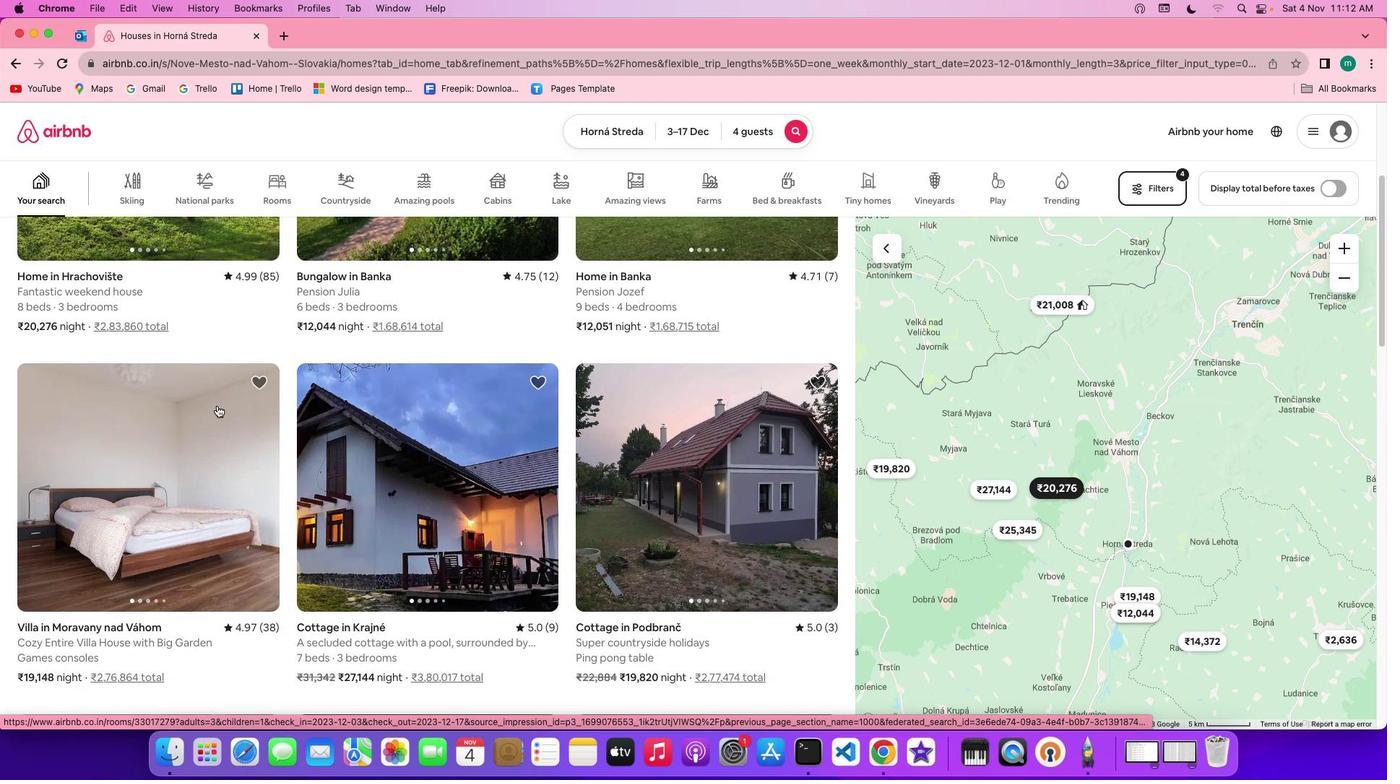 
Action: Mouse scrolled (217, 405) with delta (0, 0)
Screenshot: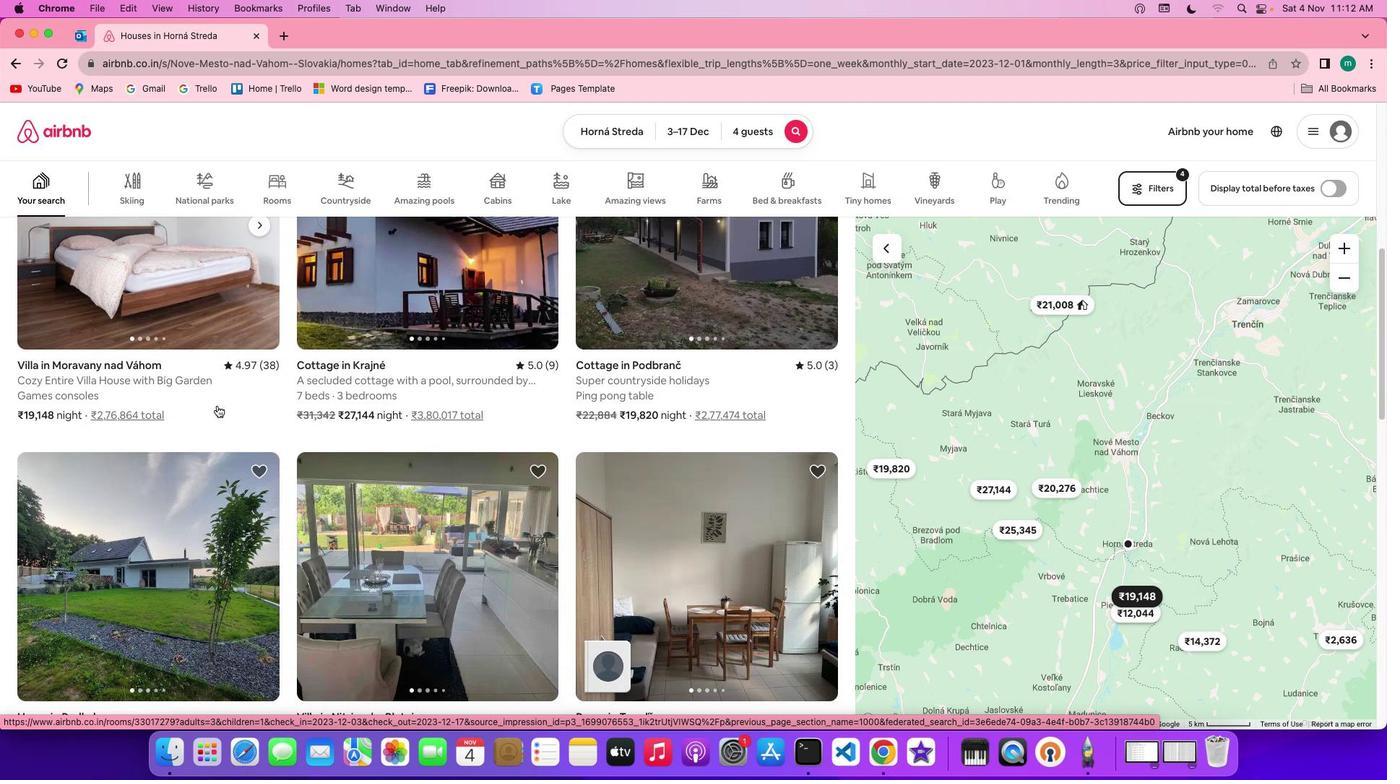 
Action: Mouse scrolled (217, 405) with delta (0, 0)
Screenshot: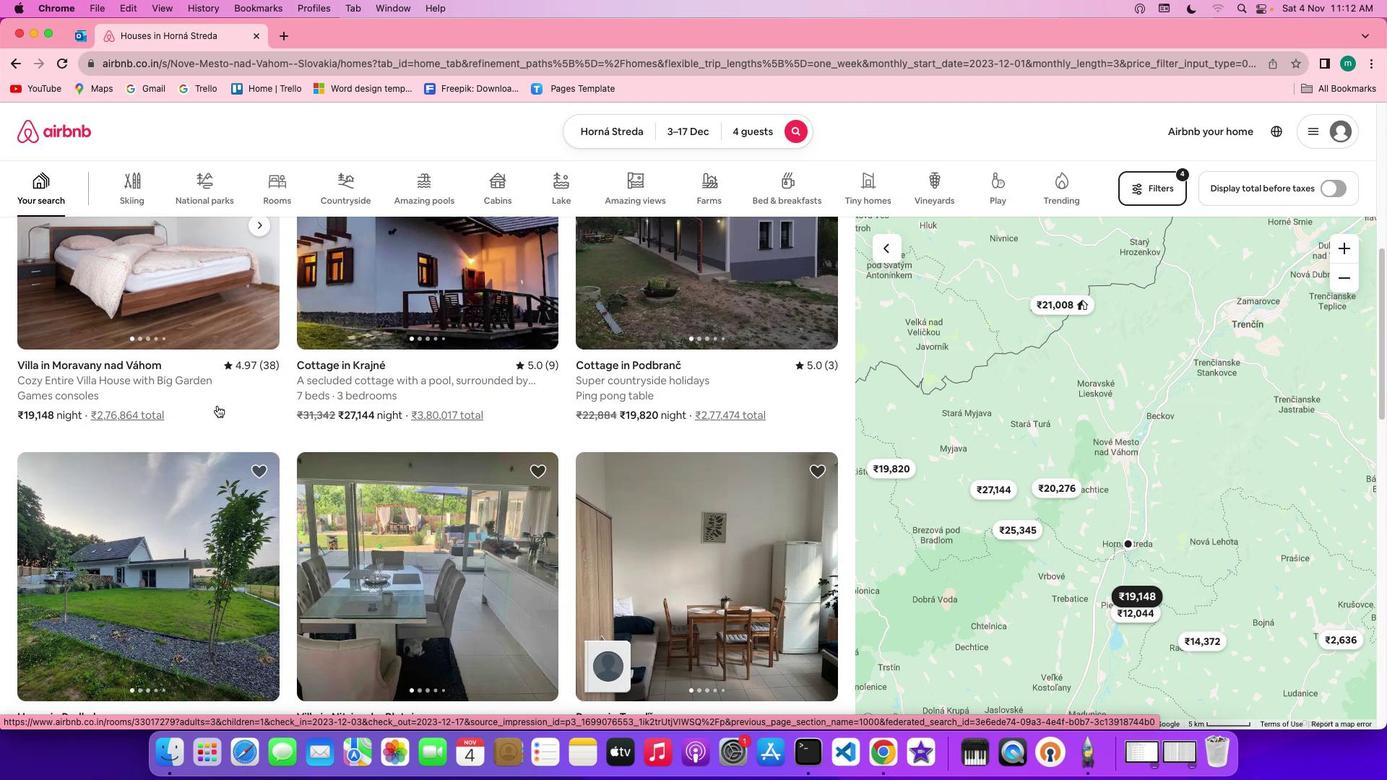 
Action: Mouse scrolled (217, 405) with delta (0, -2)
Screenshot: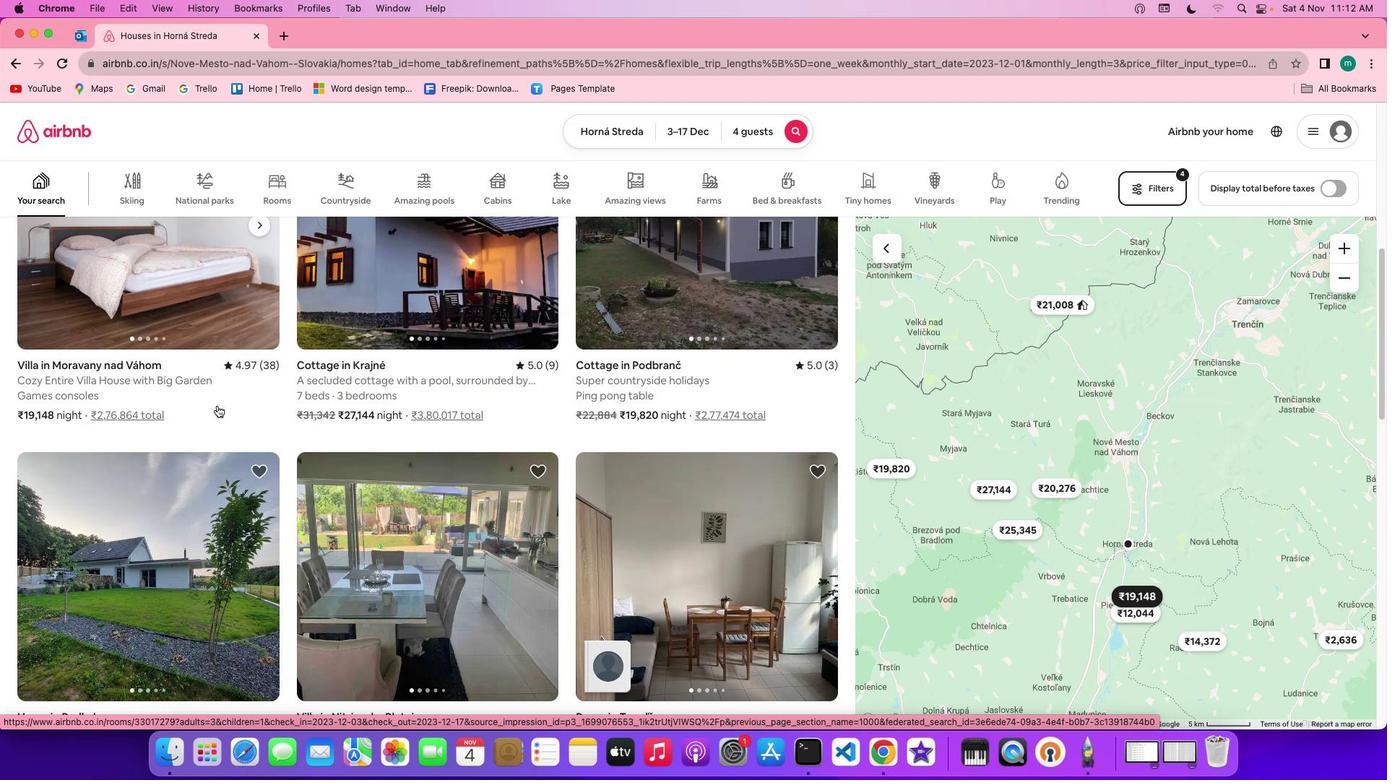 
Action: Mouse scrolled (217, 405) with delta (0, -2)
Screenshot: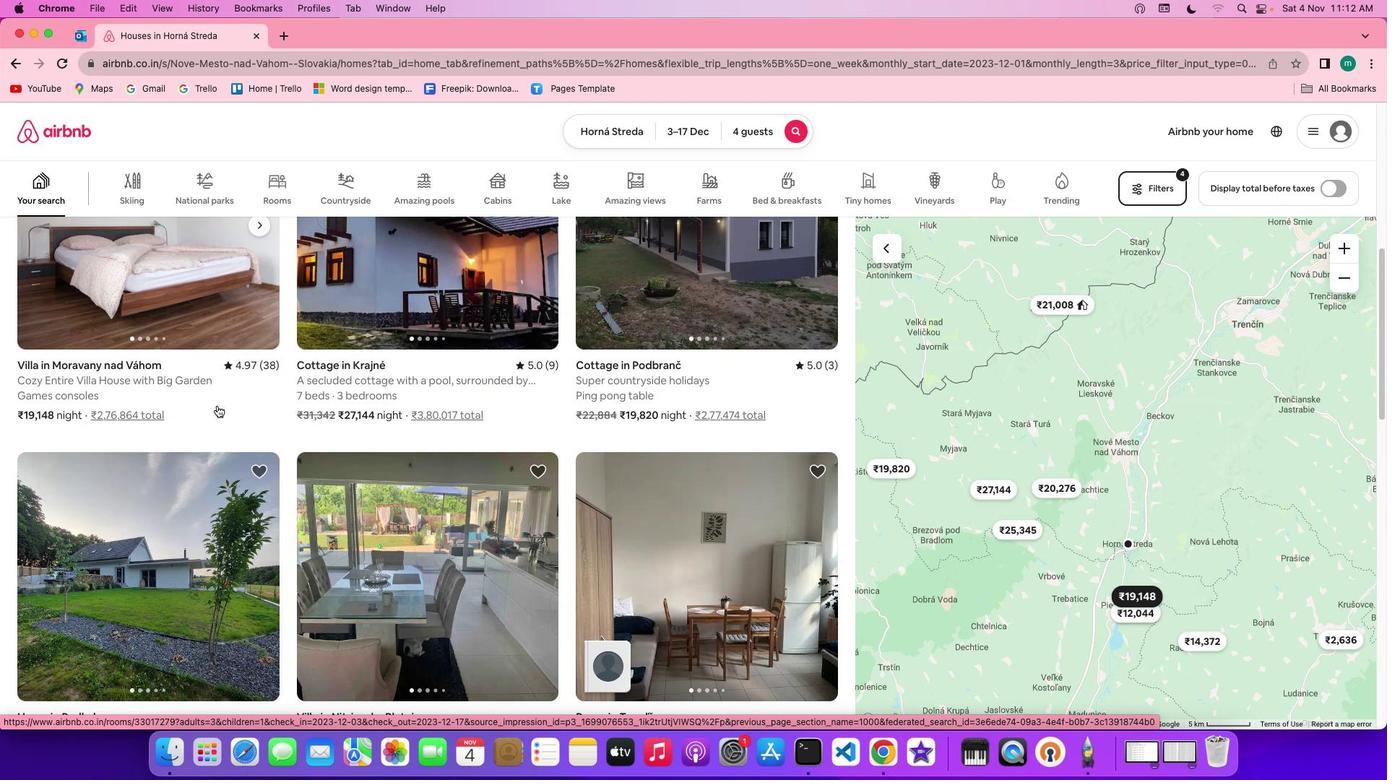 
Action: Mouse moved to (429, 476)
Screenshot: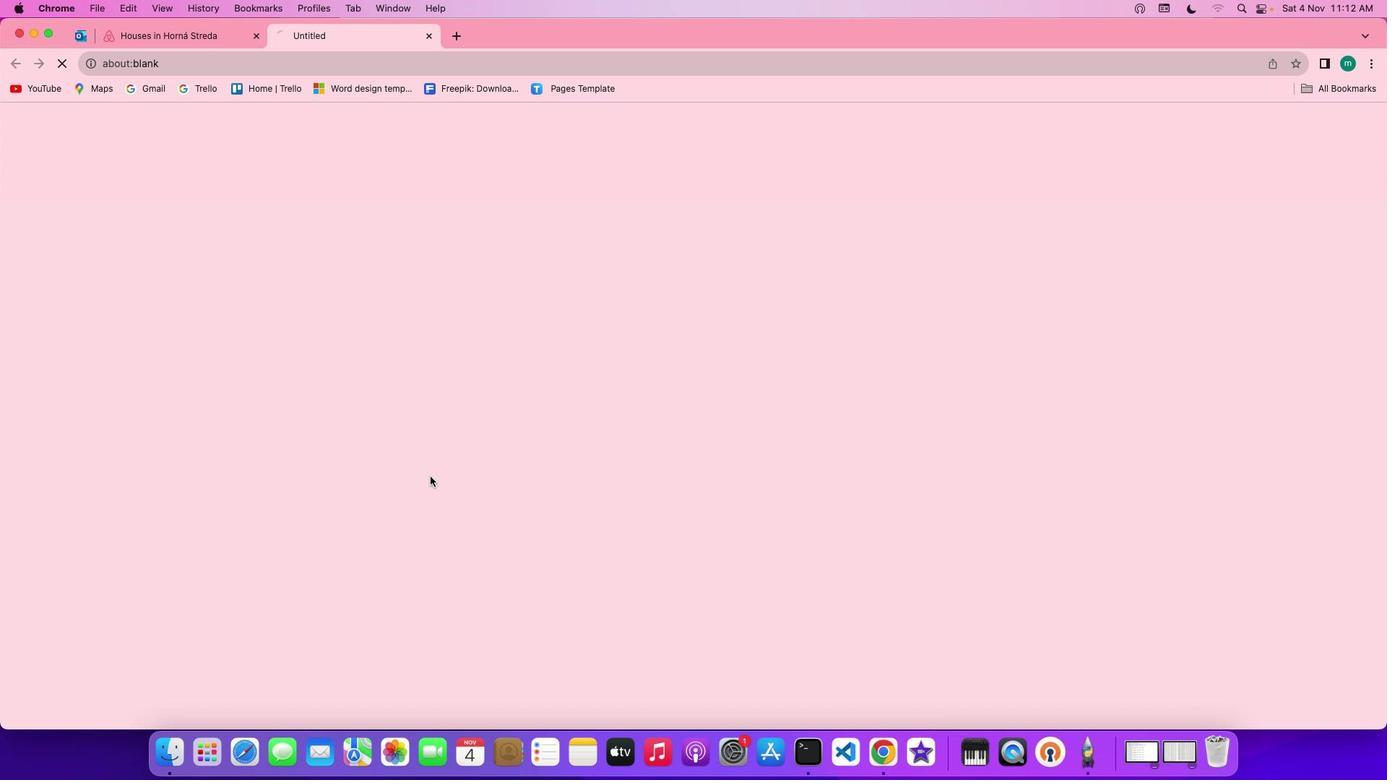
Action: Mouse pressed left at (429, 476)
Screenshot: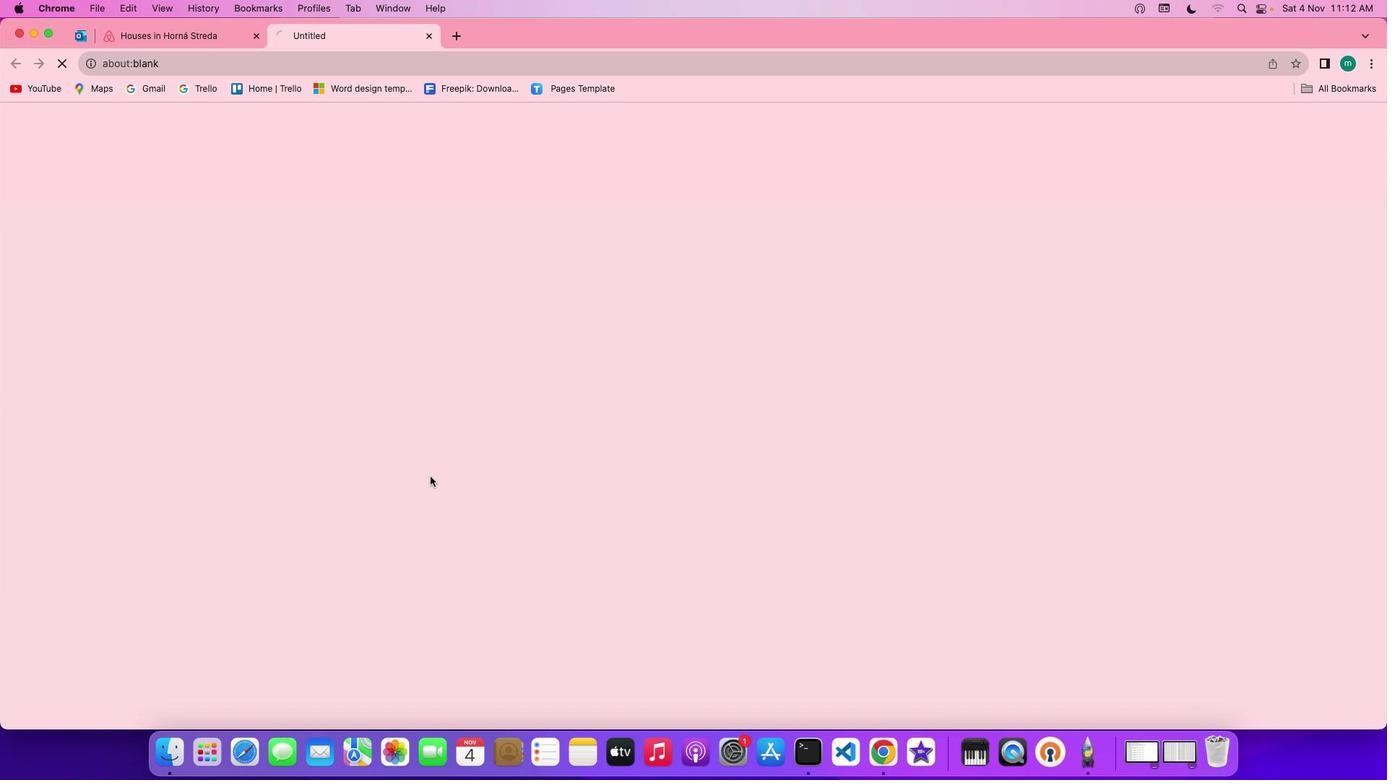 
Action: Mouse moved to (1038, 544)
Screenshot: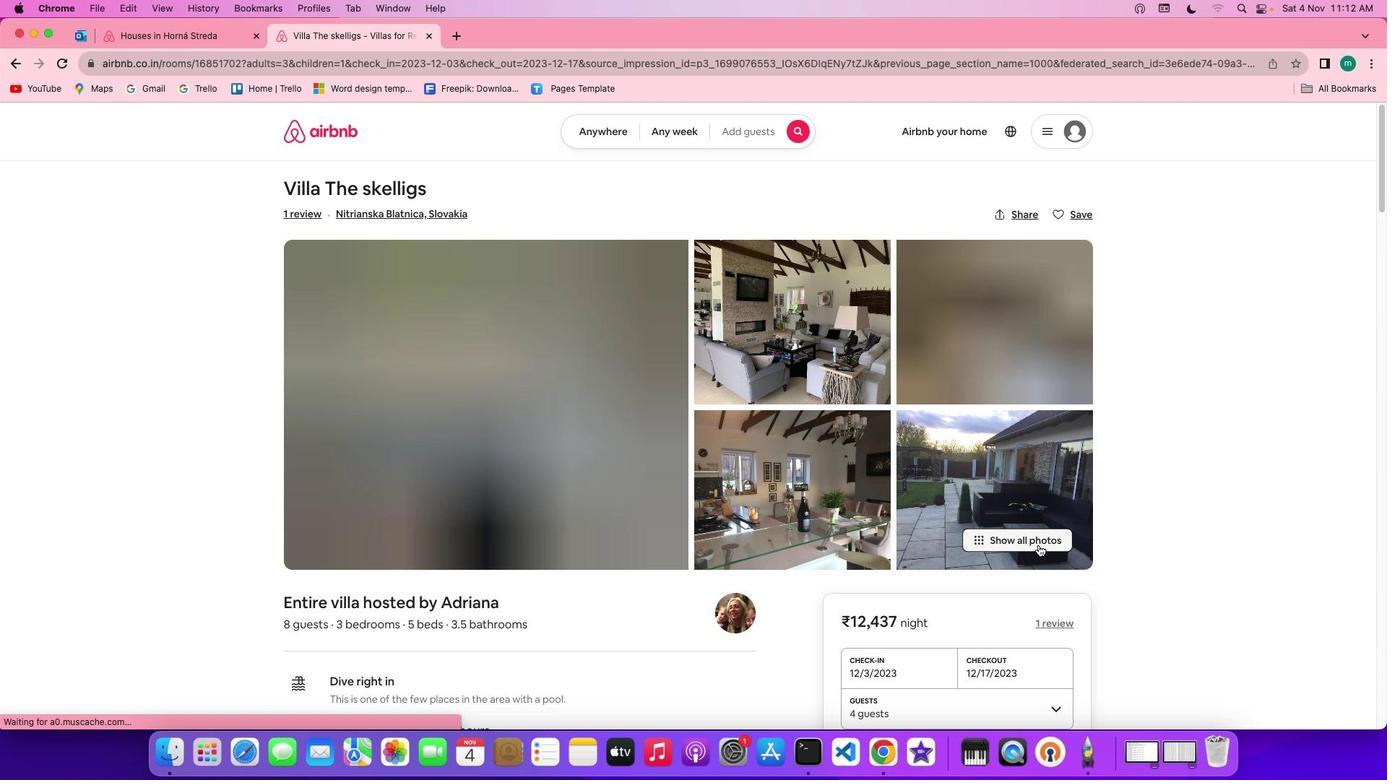 
Action: Mouse pressed left at (1038, 544)
Screenshot: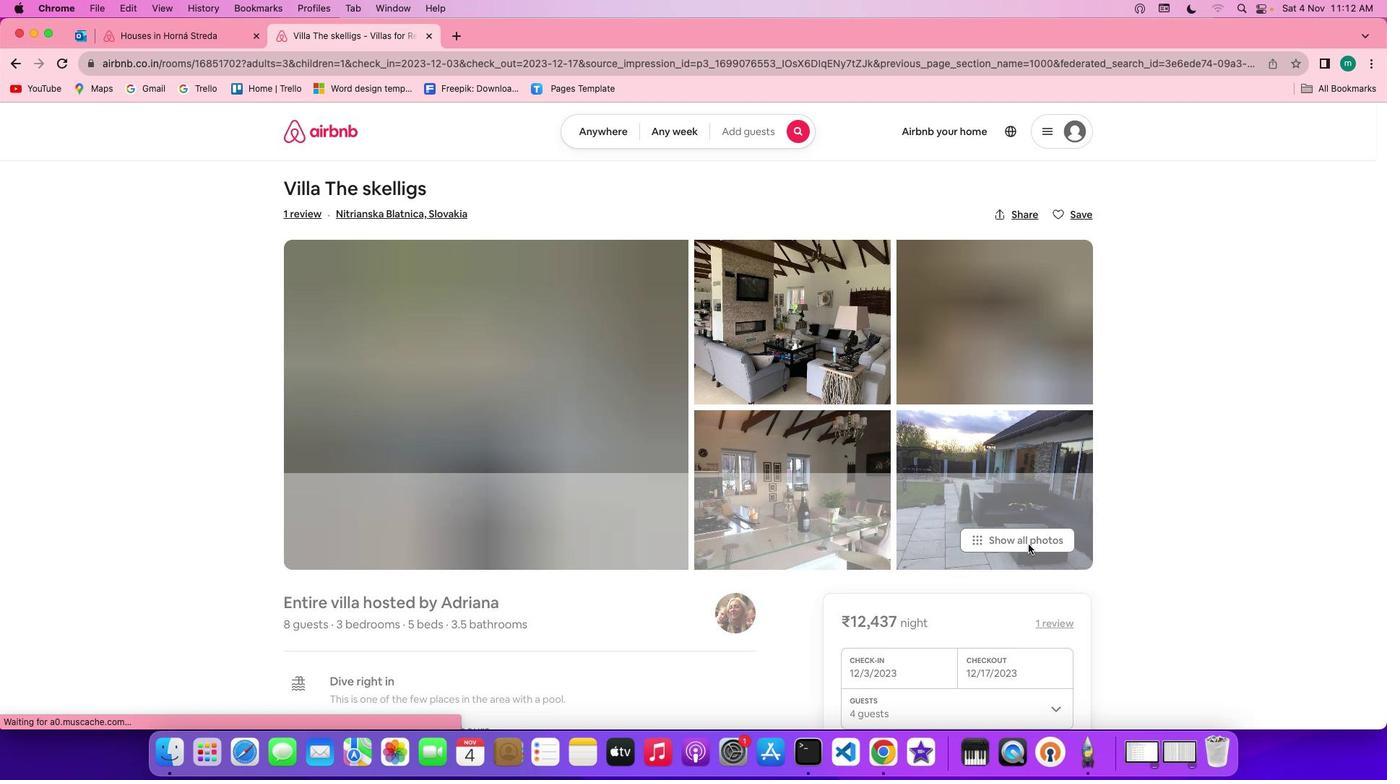
Action: Mouse moved to (687, 505)
Screenshot: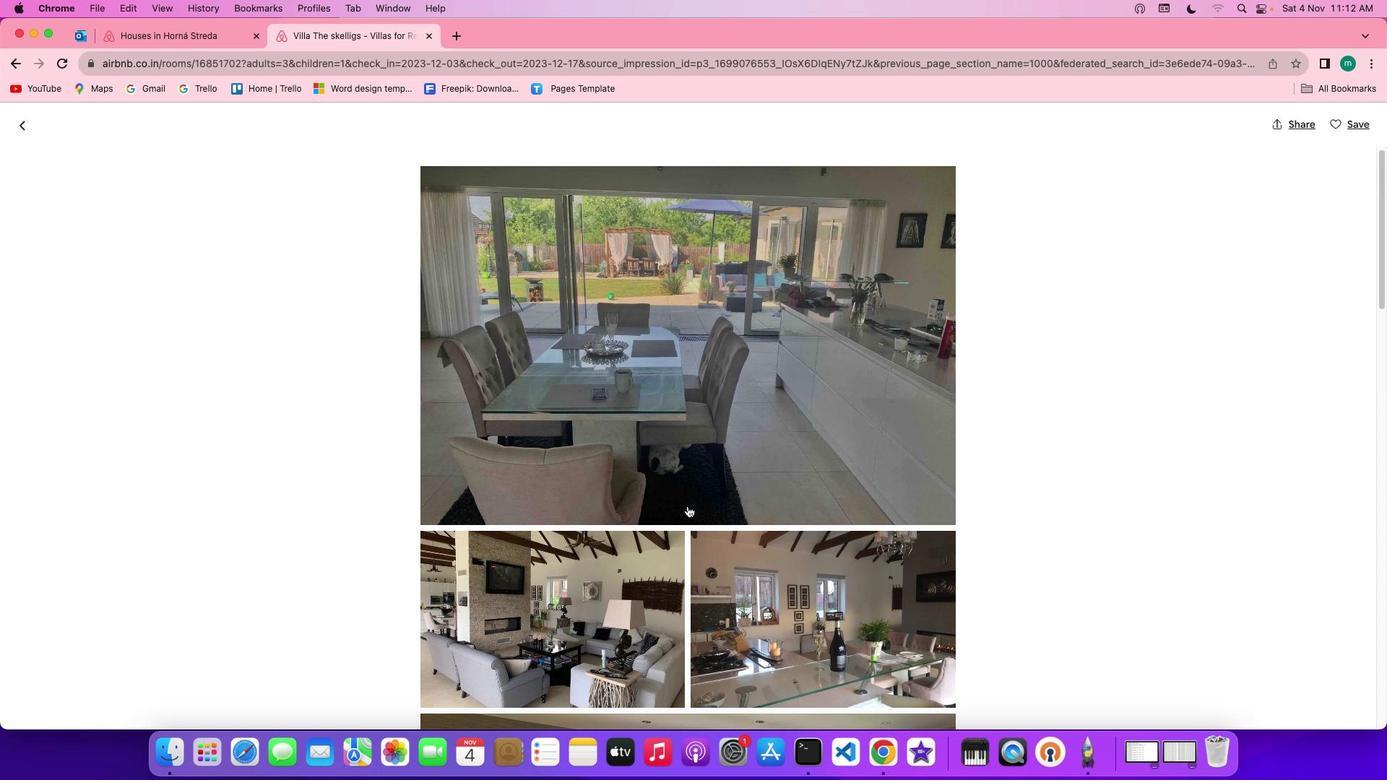
Action: Mouse scrolled (687, 505) with delta (0, 0)
Screenshot: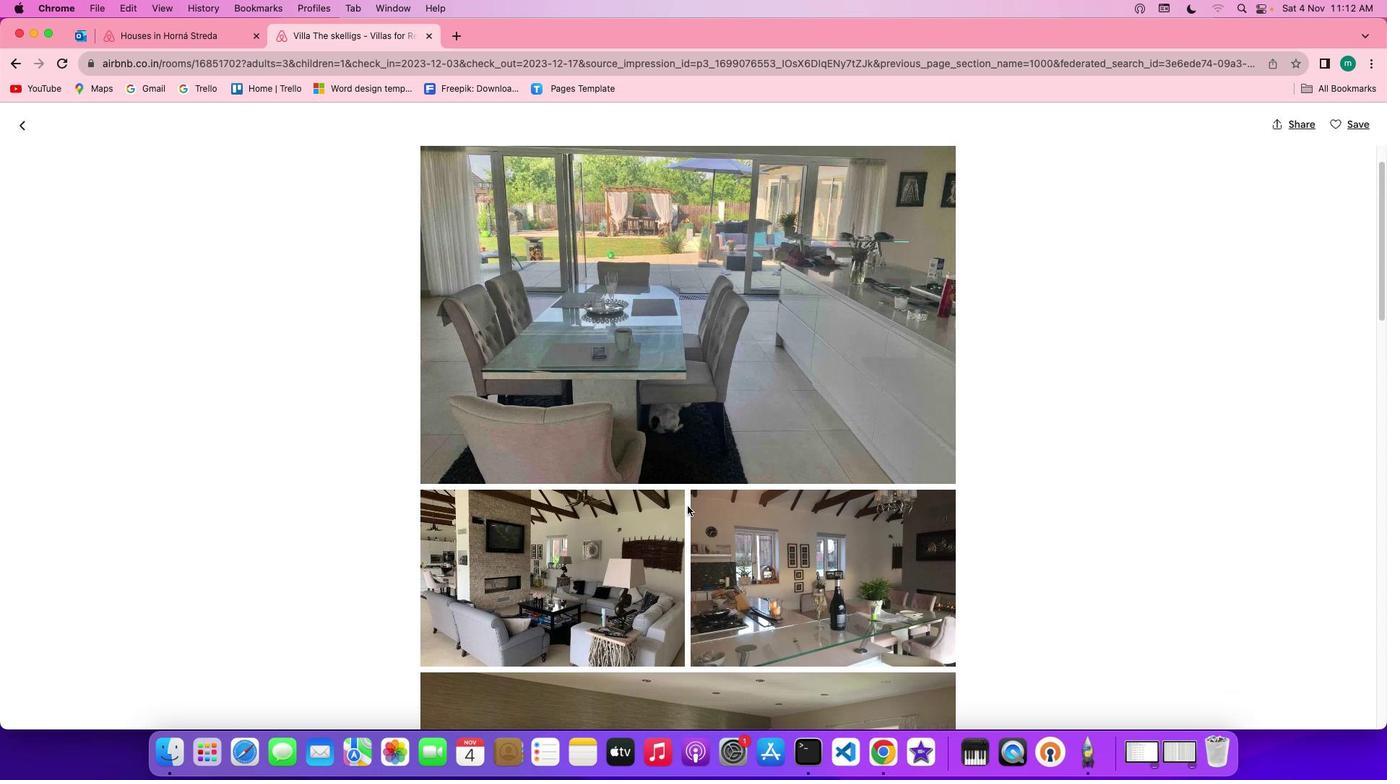 
Action: Mouse scrolled (687, 505) with delta (0, 0)
Screenshot: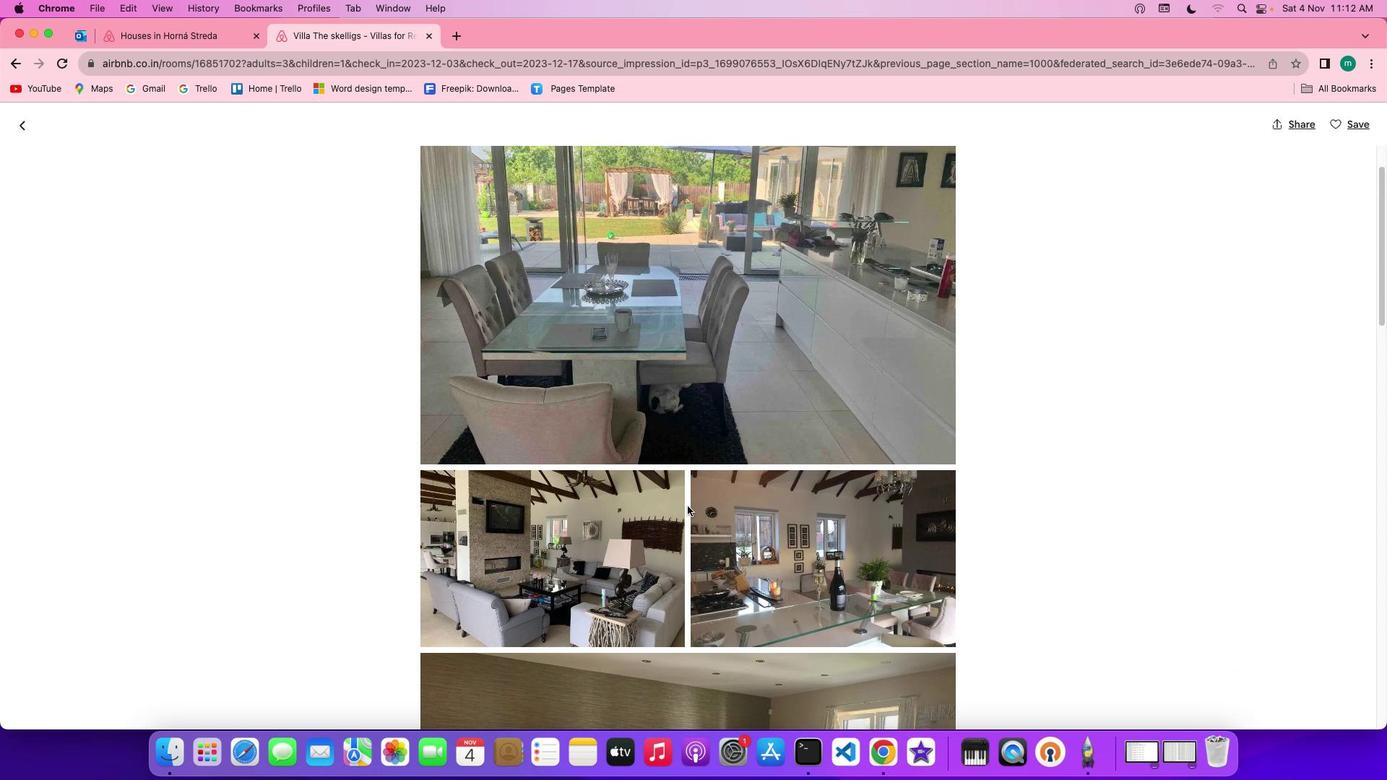 
Action: Mouse scrolled (687, 505) with delta (0, 0)
Screenshot: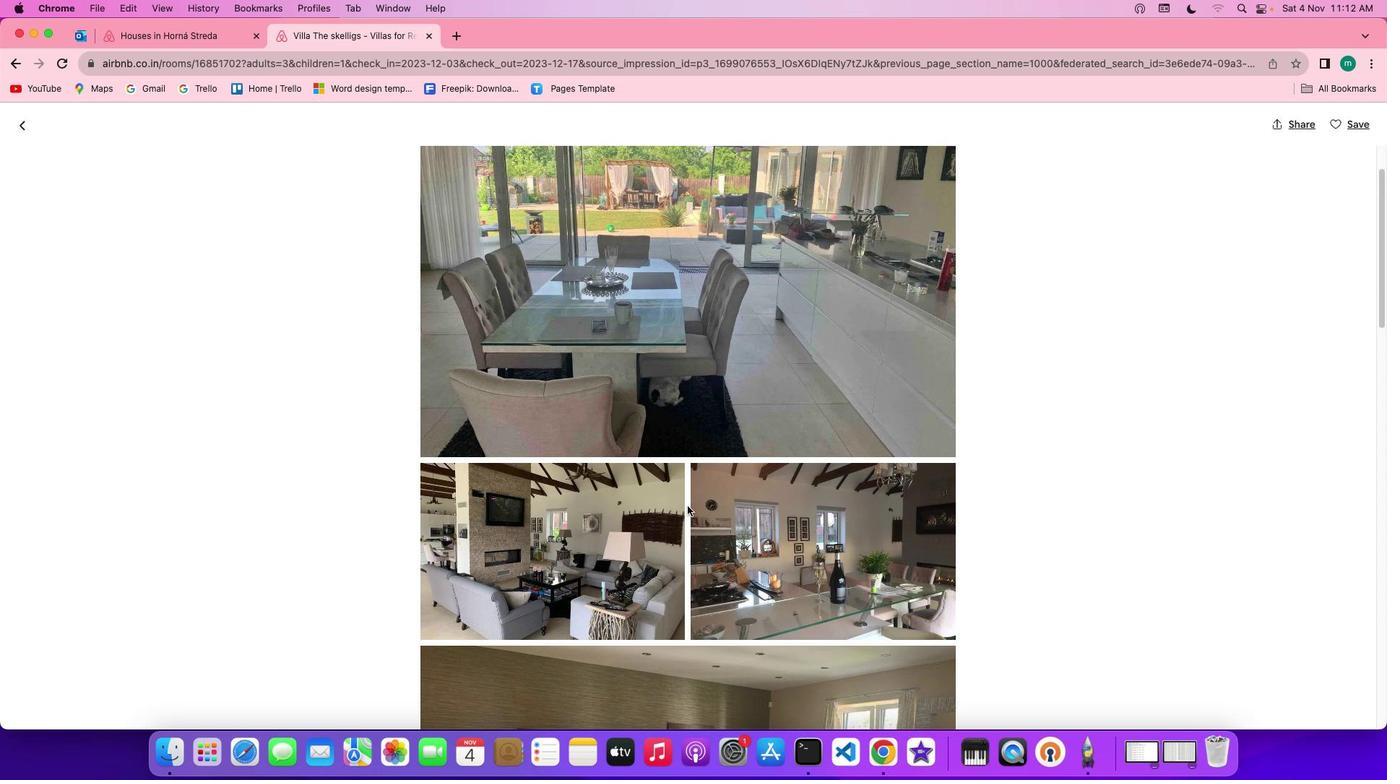 
Action: Mouse scrolled (687, 505) with delta (0, 0)
Screenshot: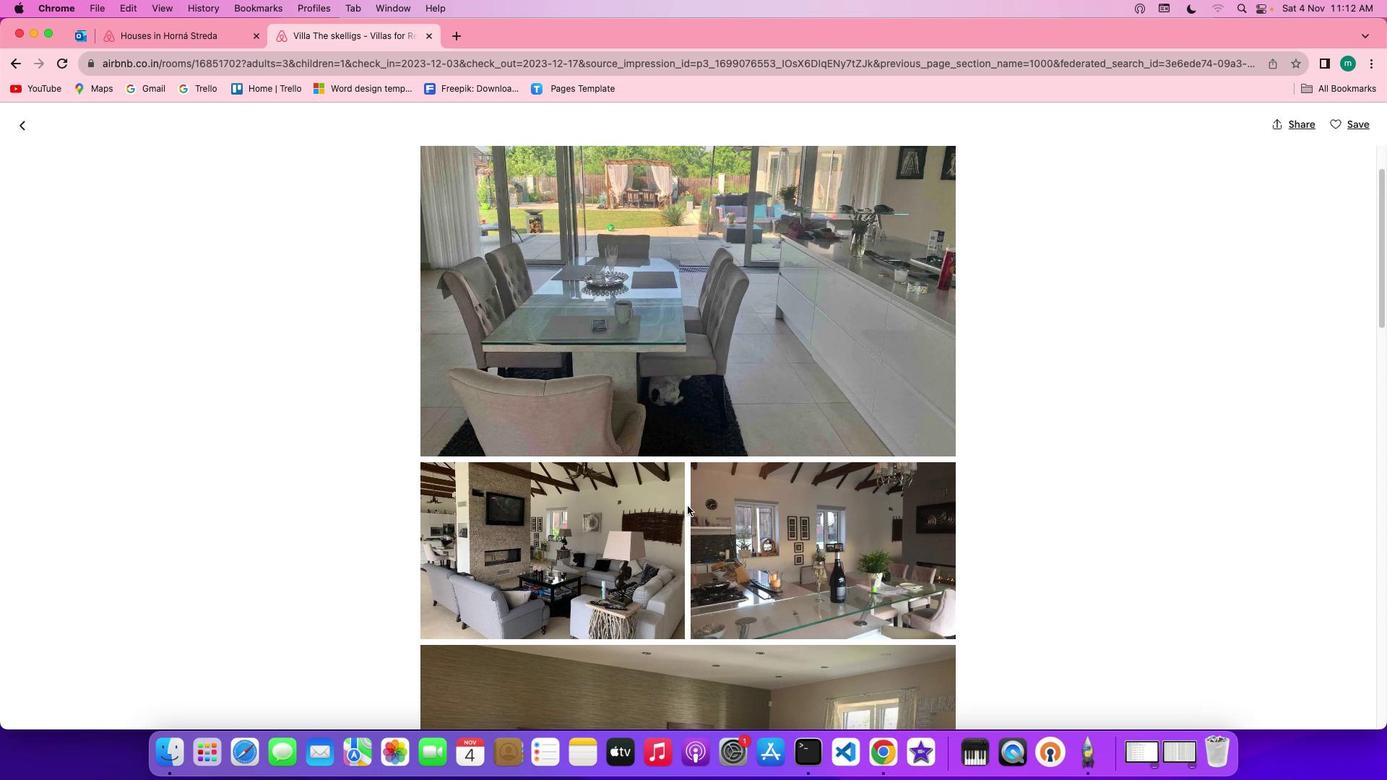 
Action: Mouse scrolled (687, 505) with delta (0, 0)
Screenshot: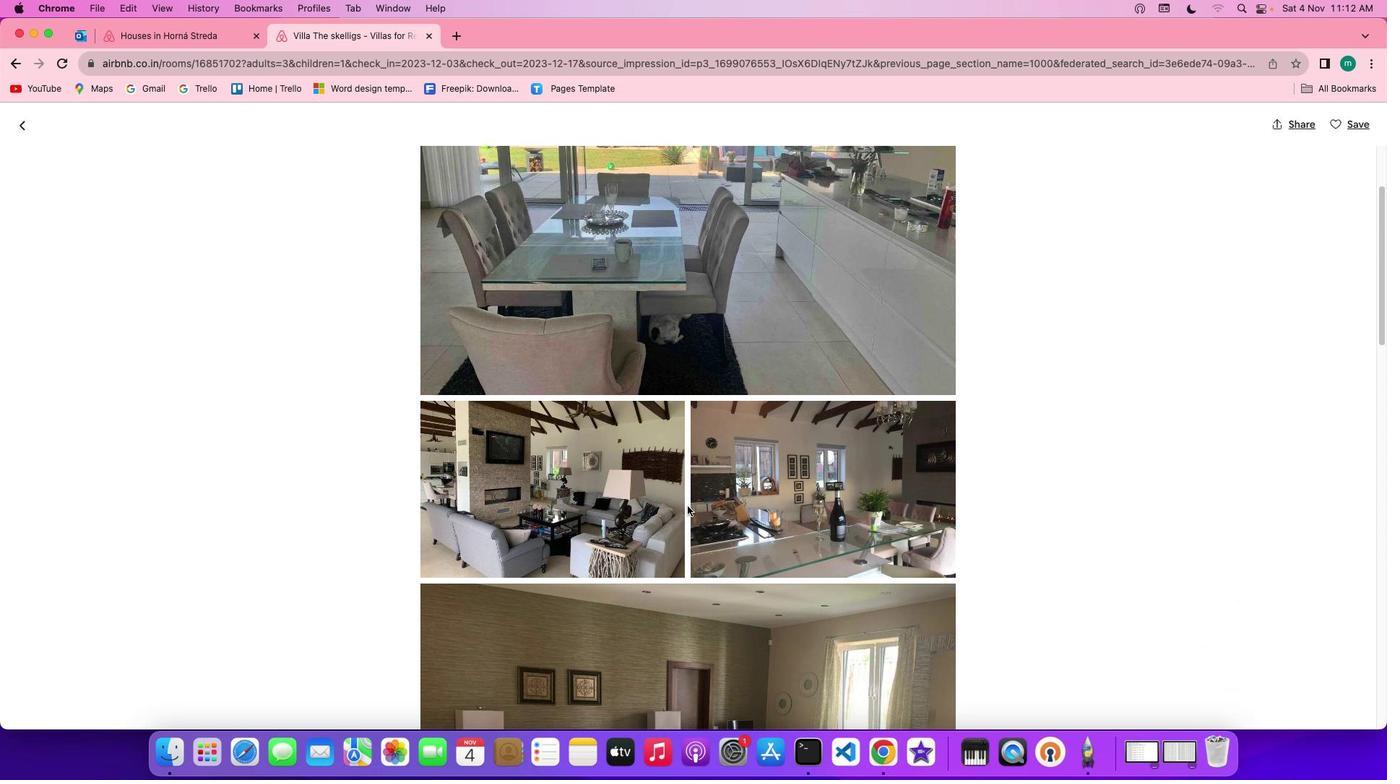 
Action: Mouse scrolled (687, 505) with delta (0, 0)
Screenshot: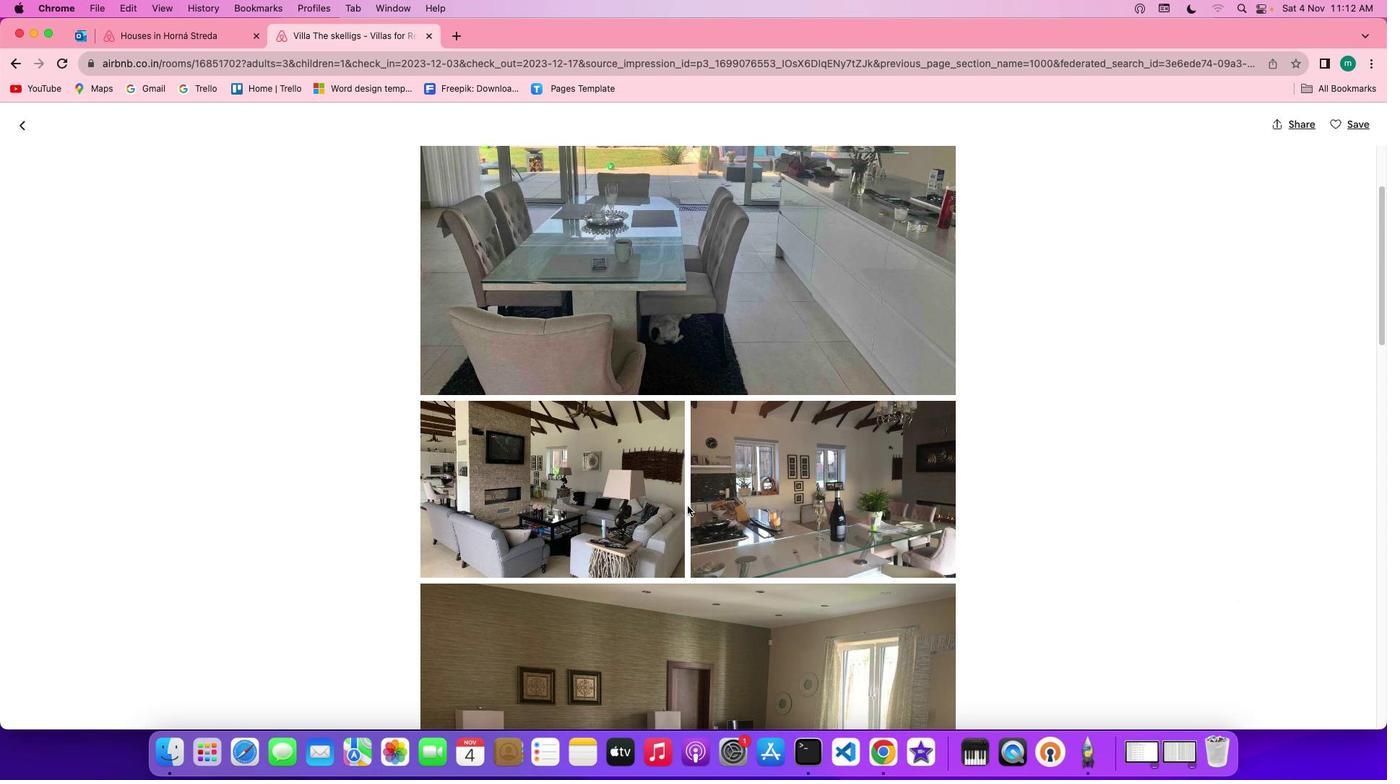 
Action: Mouse scrolled (687, 505) with delta (0, 0)
Screenshot: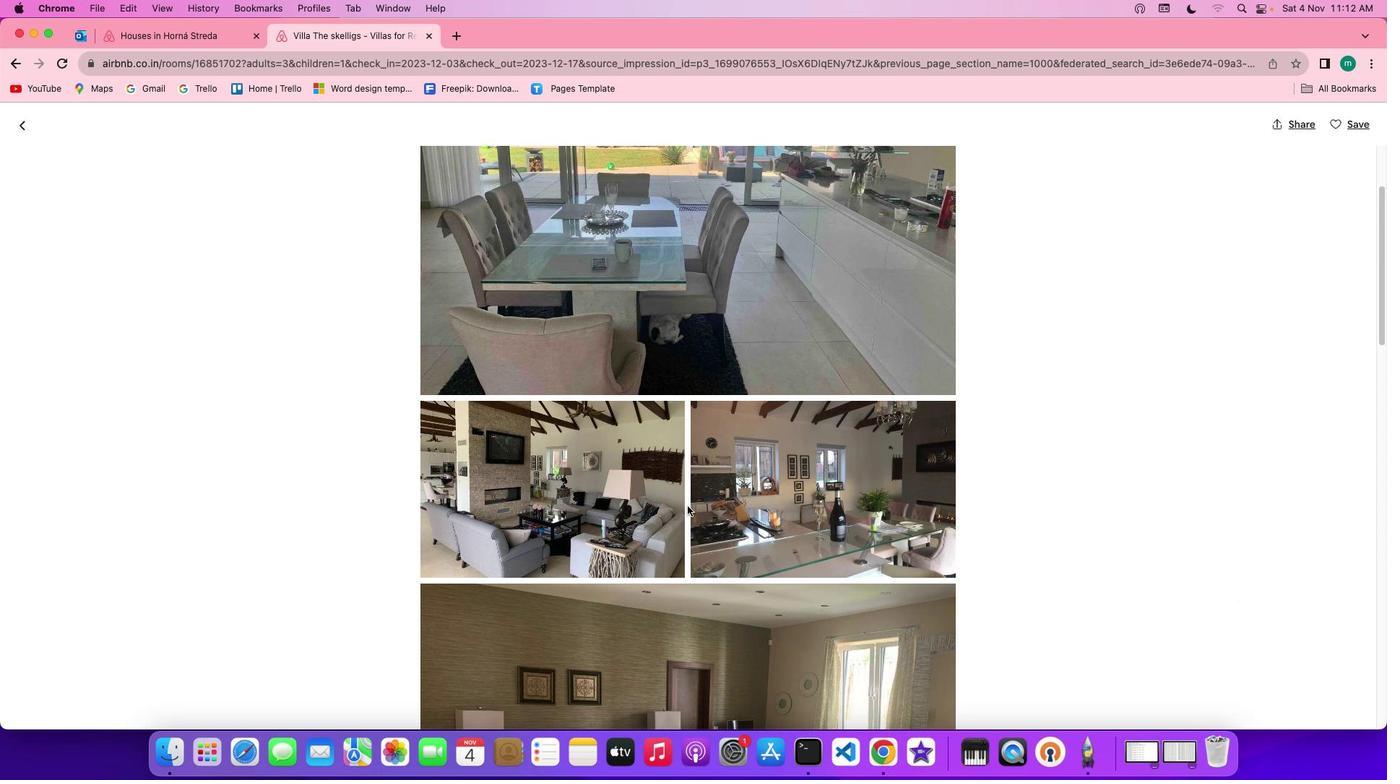 
Action: Mouse scrolled (687, 505) with delta (0, 0)
Screenshot: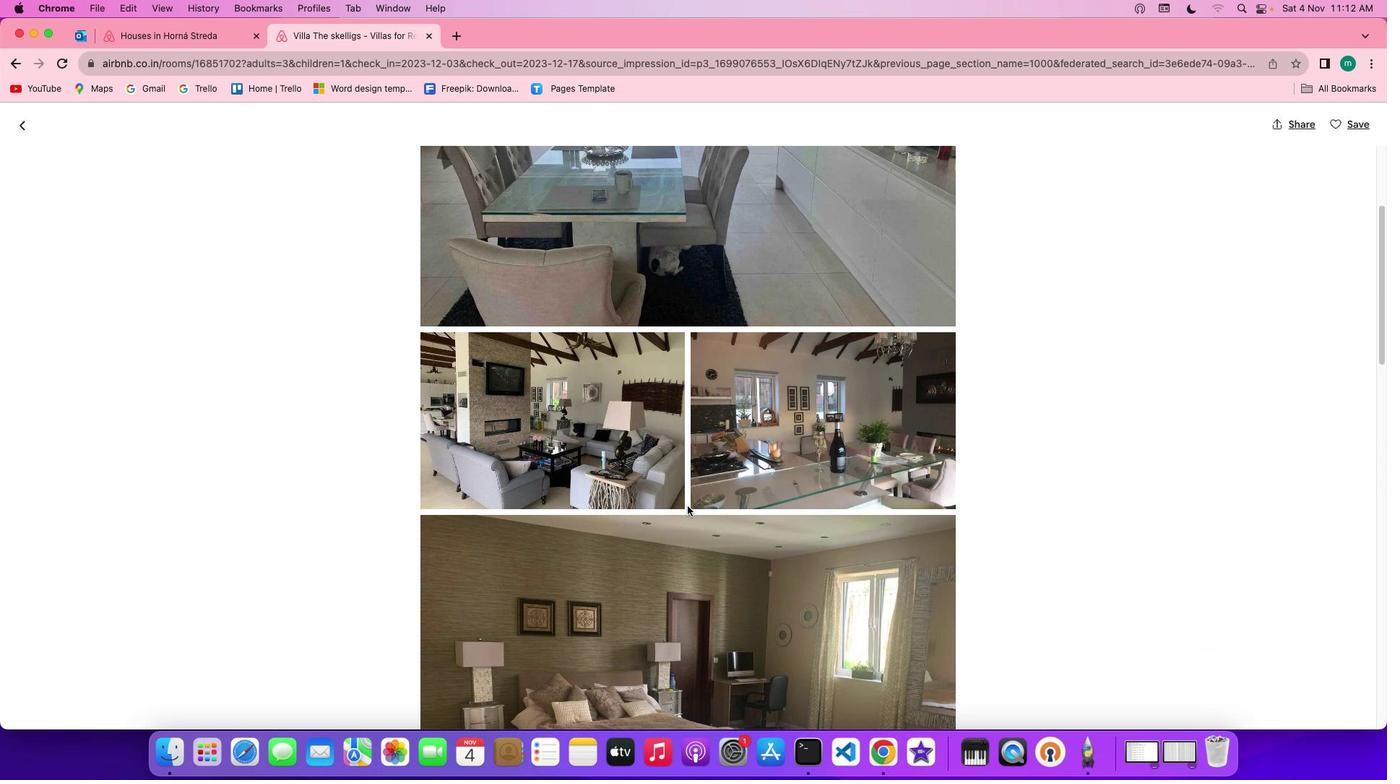 
Action: Mouse scrolled (687, 505) with delta (0, 0)
Screenshot: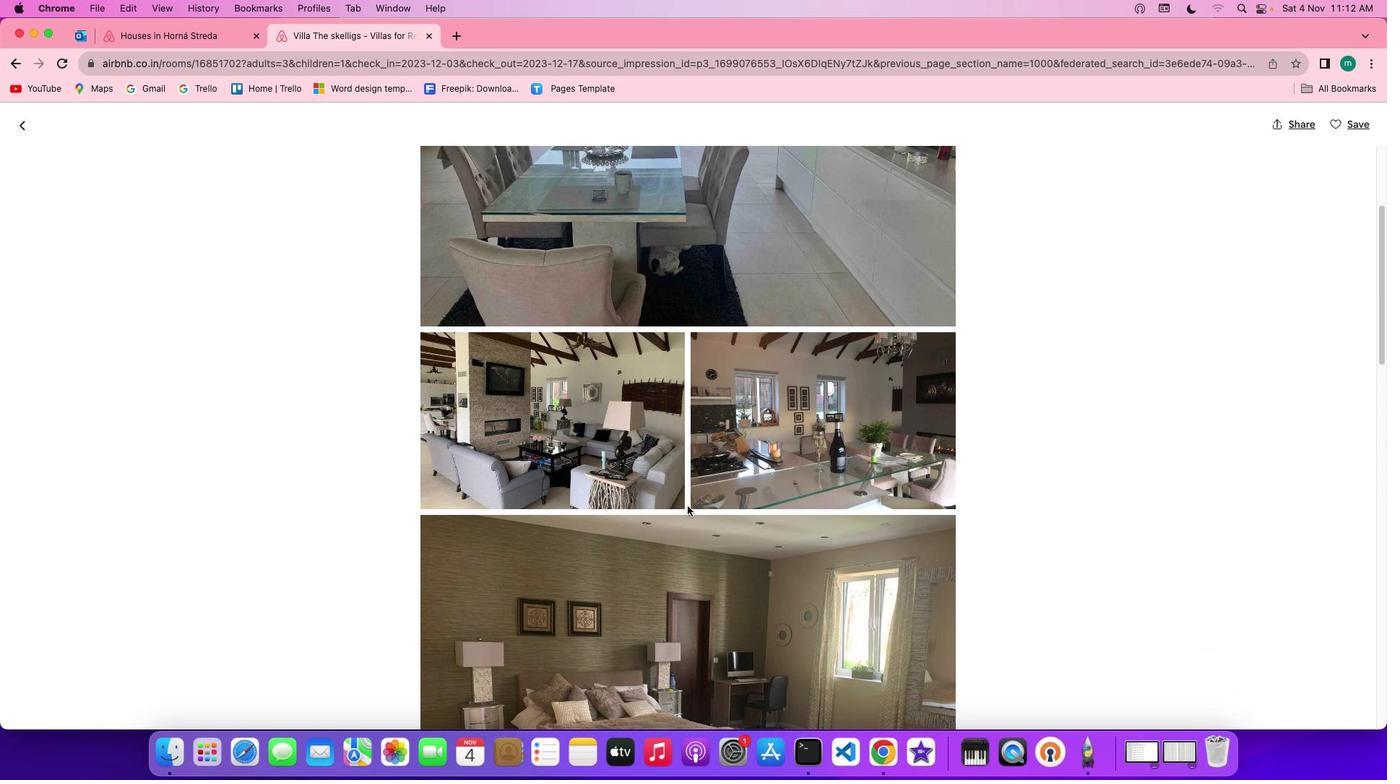 
Action: Mouse scrolled (687, 505) with delta (0, 0)
Screenshot: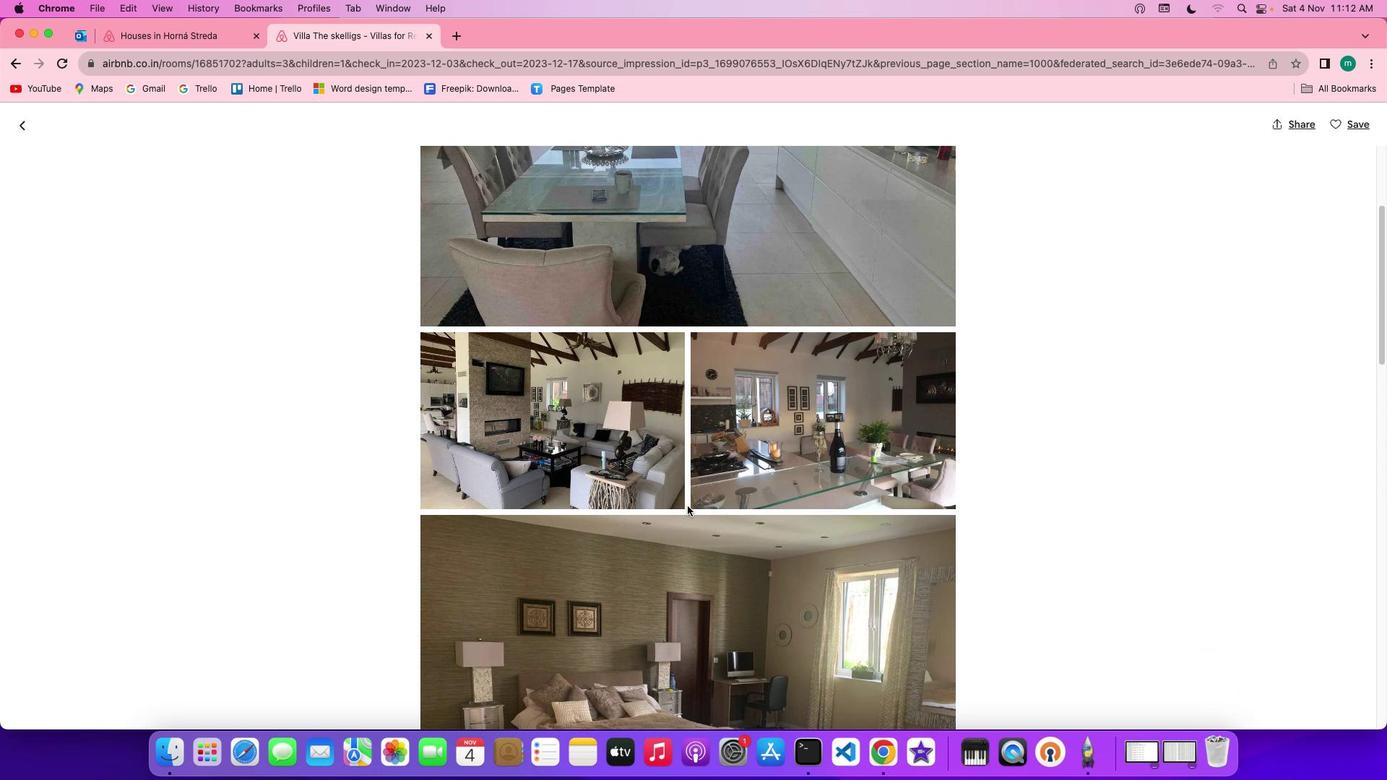 
Action: Mouse scrolled (687, 505) with delta (0, 0)
Screenshot: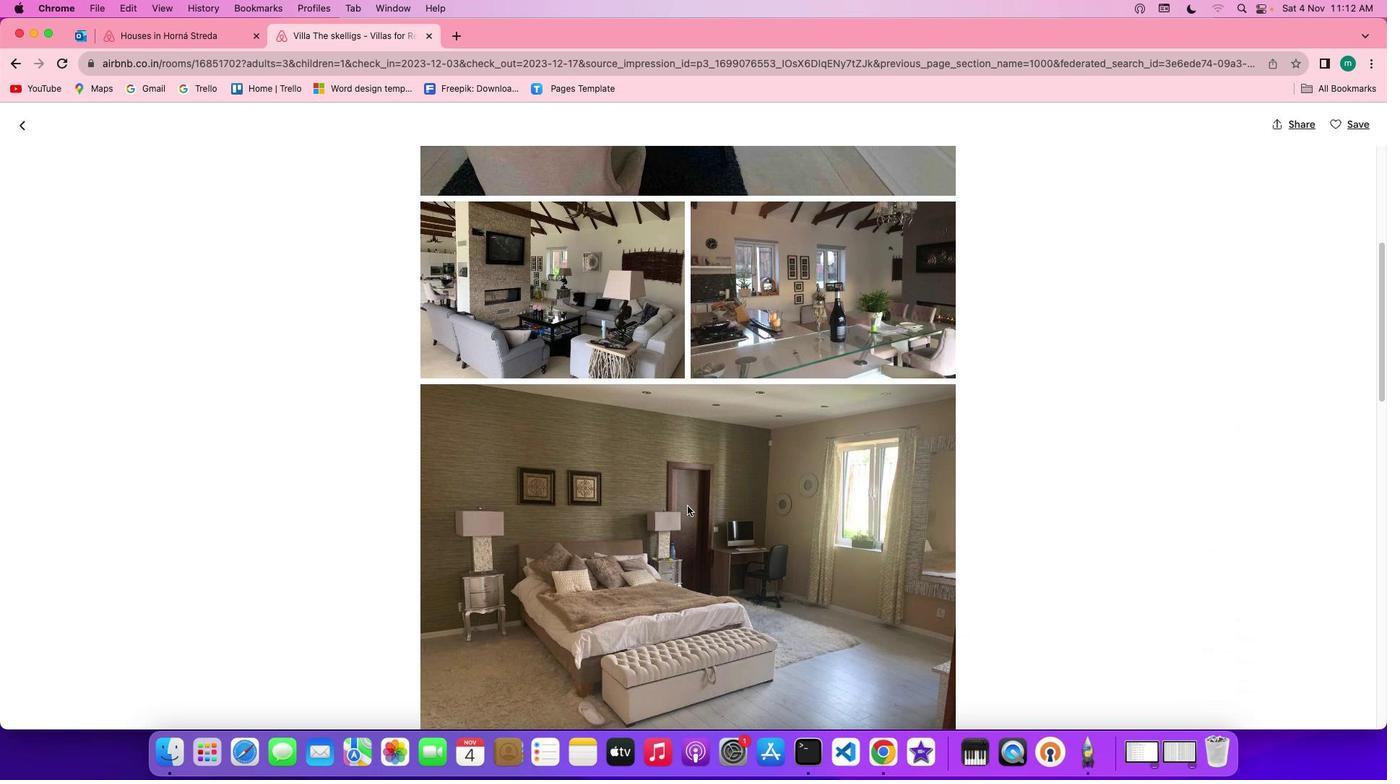 
Action: Mouse scrolled (687, 505) with delta (0, 0)
Screenshot: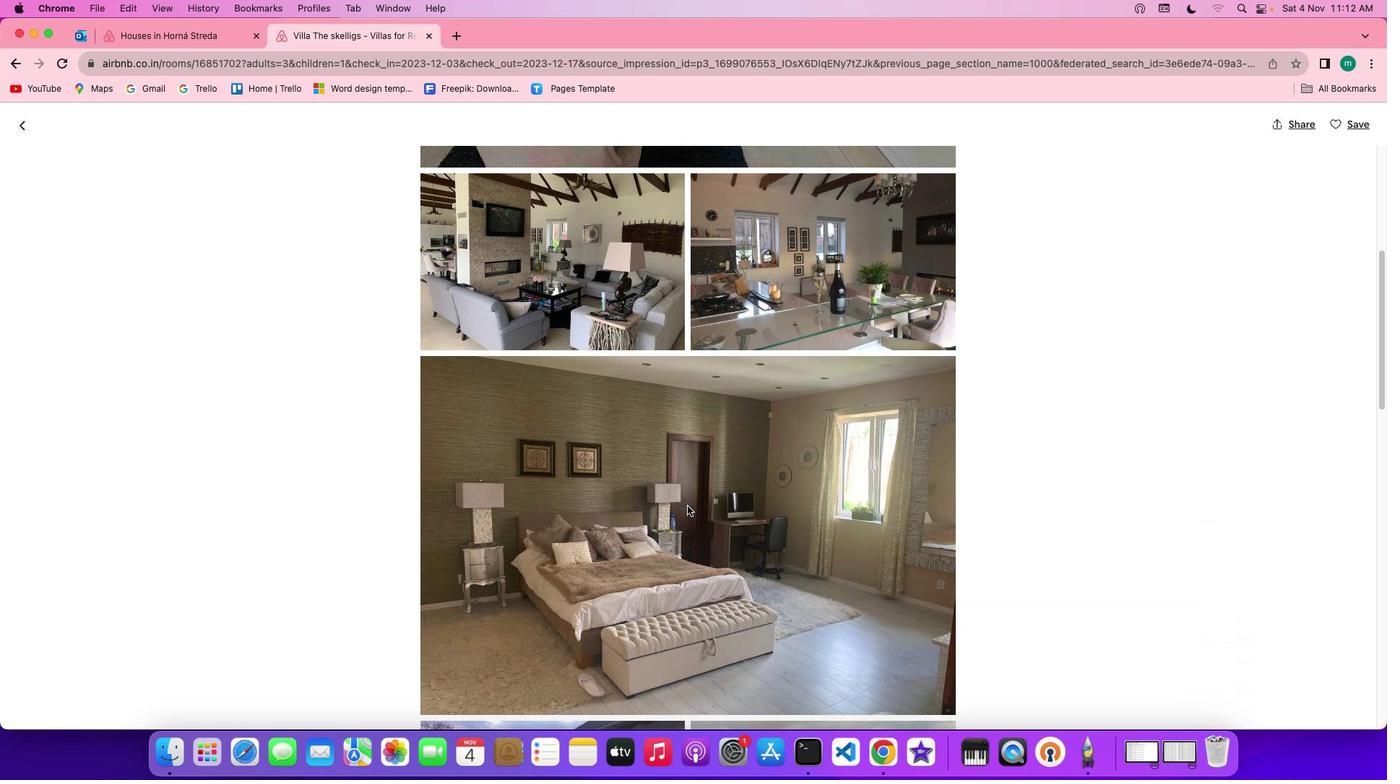 
Action: Mouse scrolled (687, 505) with delta (0, -1)
Screenshot: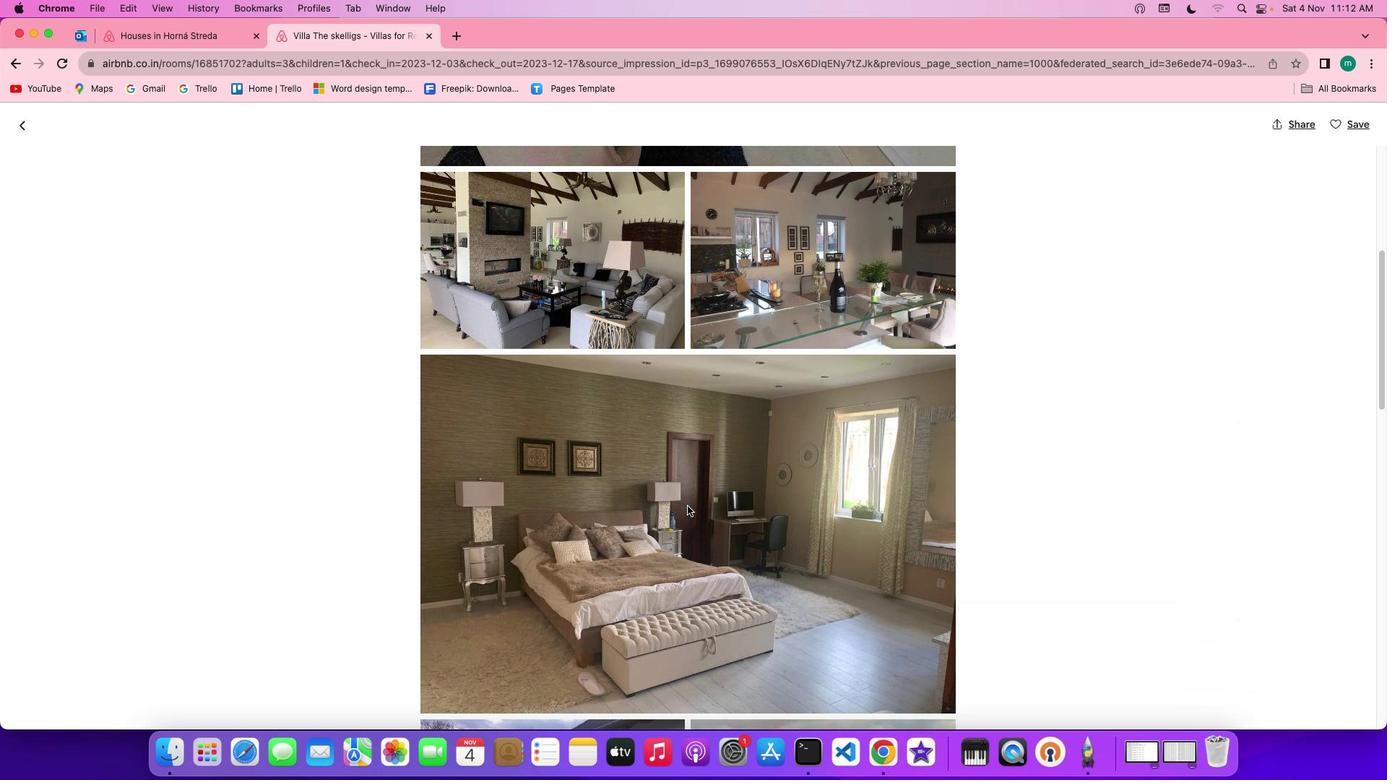 
Action: Mouse scrolled (687, 505) with delta (0, -1)
Screenshot: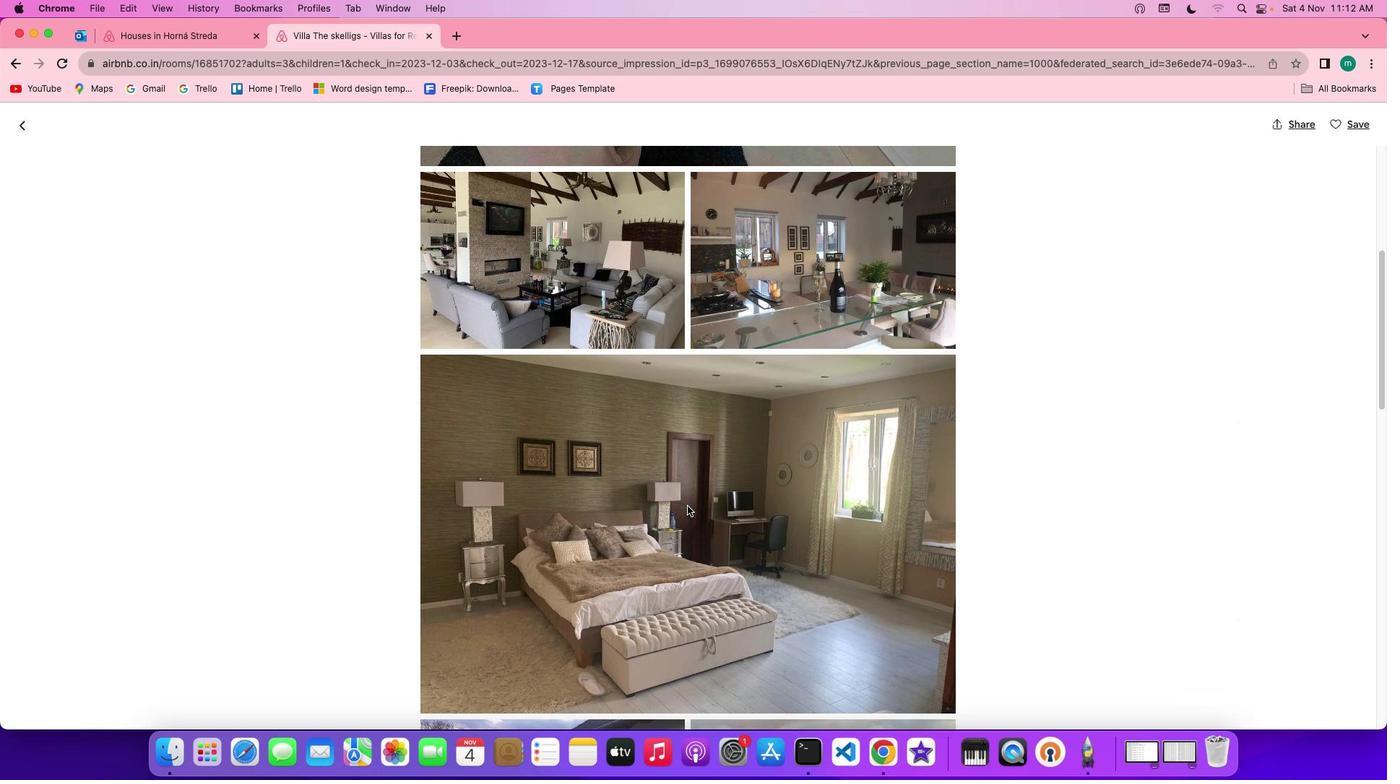 
Action: Mouse scrolled (687, 505) with delta (0, 0)
Screenshot: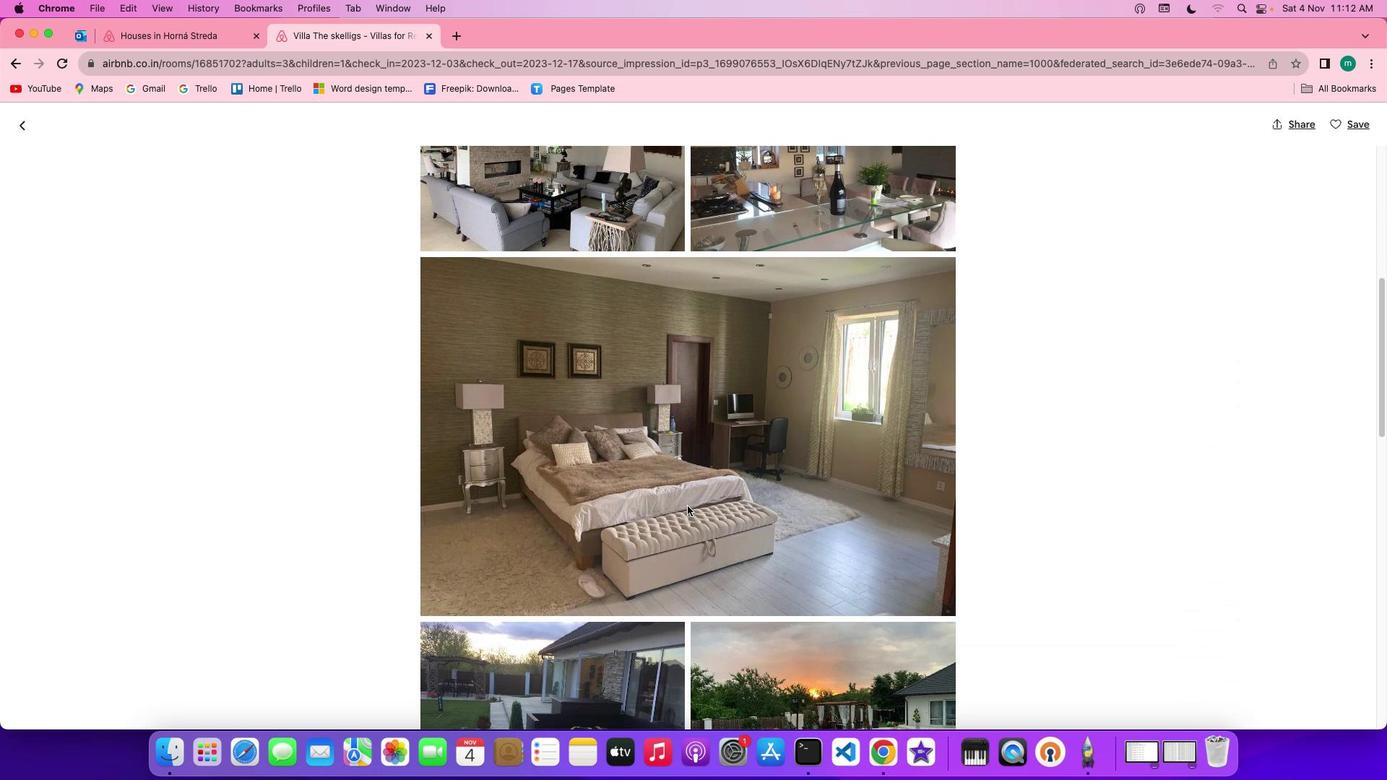 
Action: Mouse scrolled (687, 505) with delta (0, 0)
Screenshot: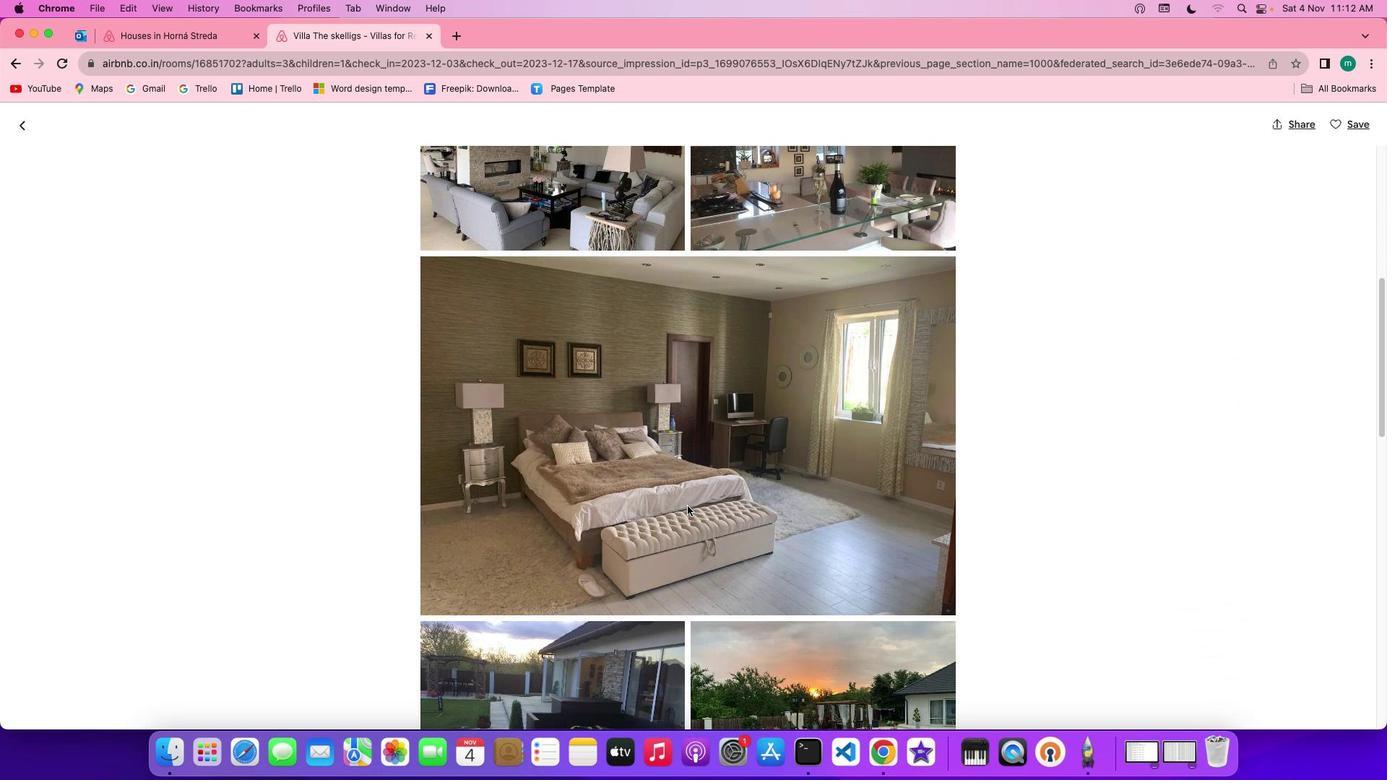 
Action: Mouse scrolled (687, 505) with delta (0, -1)
Screenshot: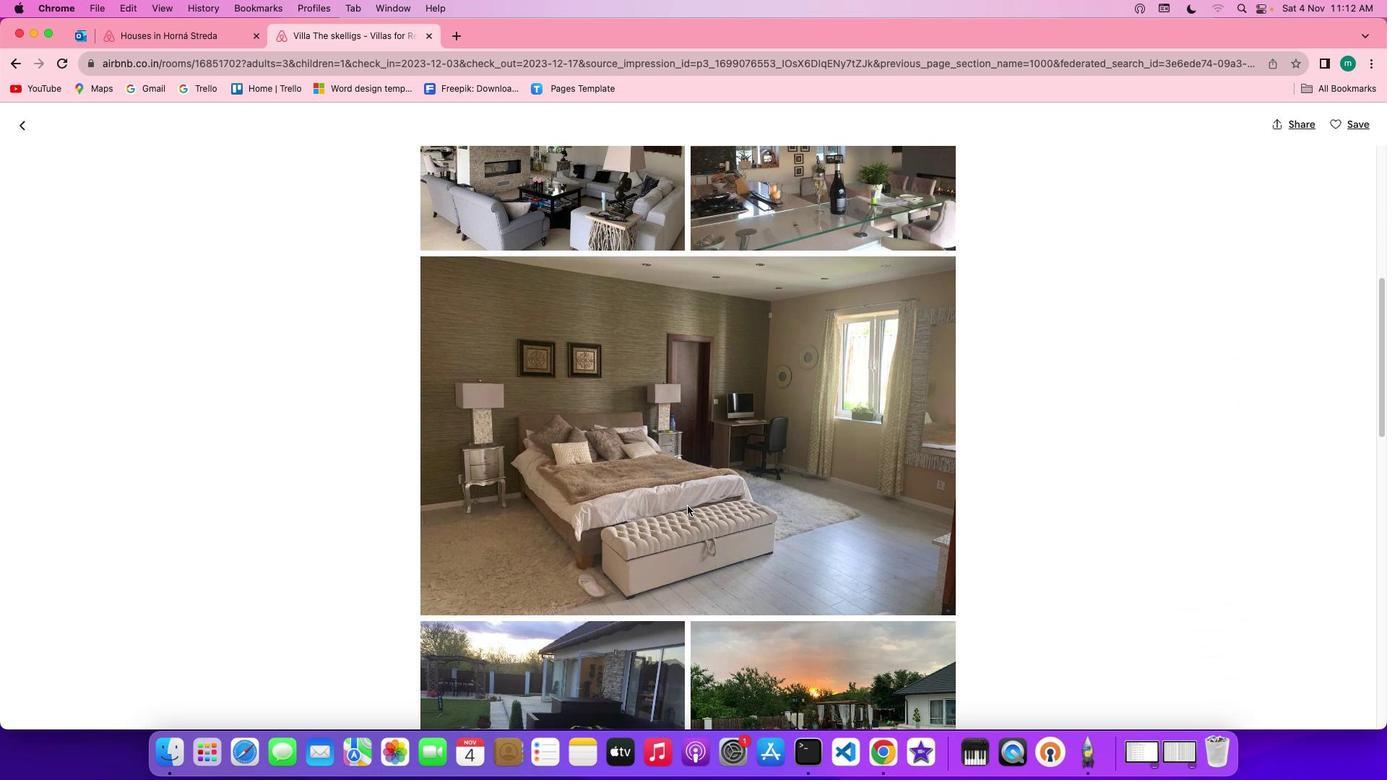 
Action: Mouse scrolled (687, 505) with delta (0, 0)
Screenshot: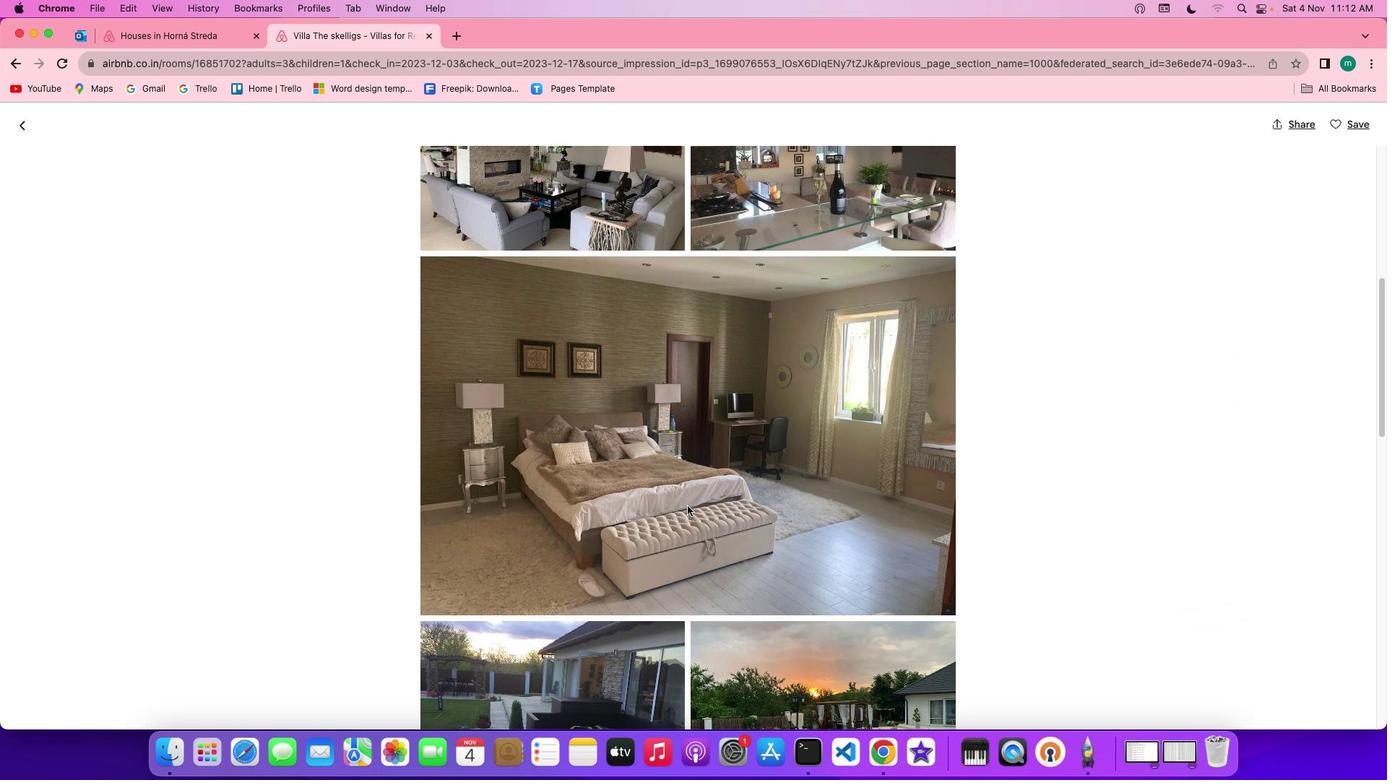 
Action: Mouse scrolled (687, 505) with delta (0, 0)
Screenshot: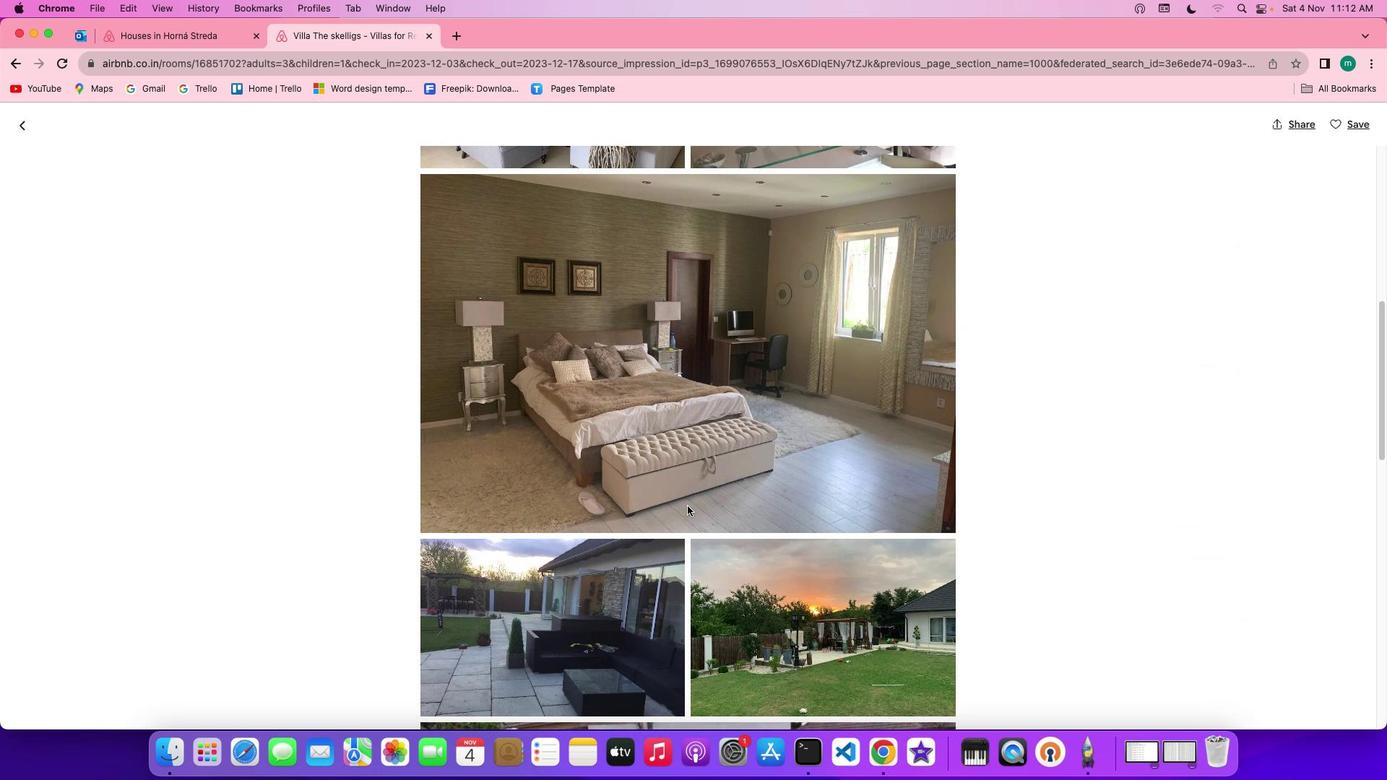 
Action: Mouse scrolled (687, 505) with delta (0, 0)
Screenshot: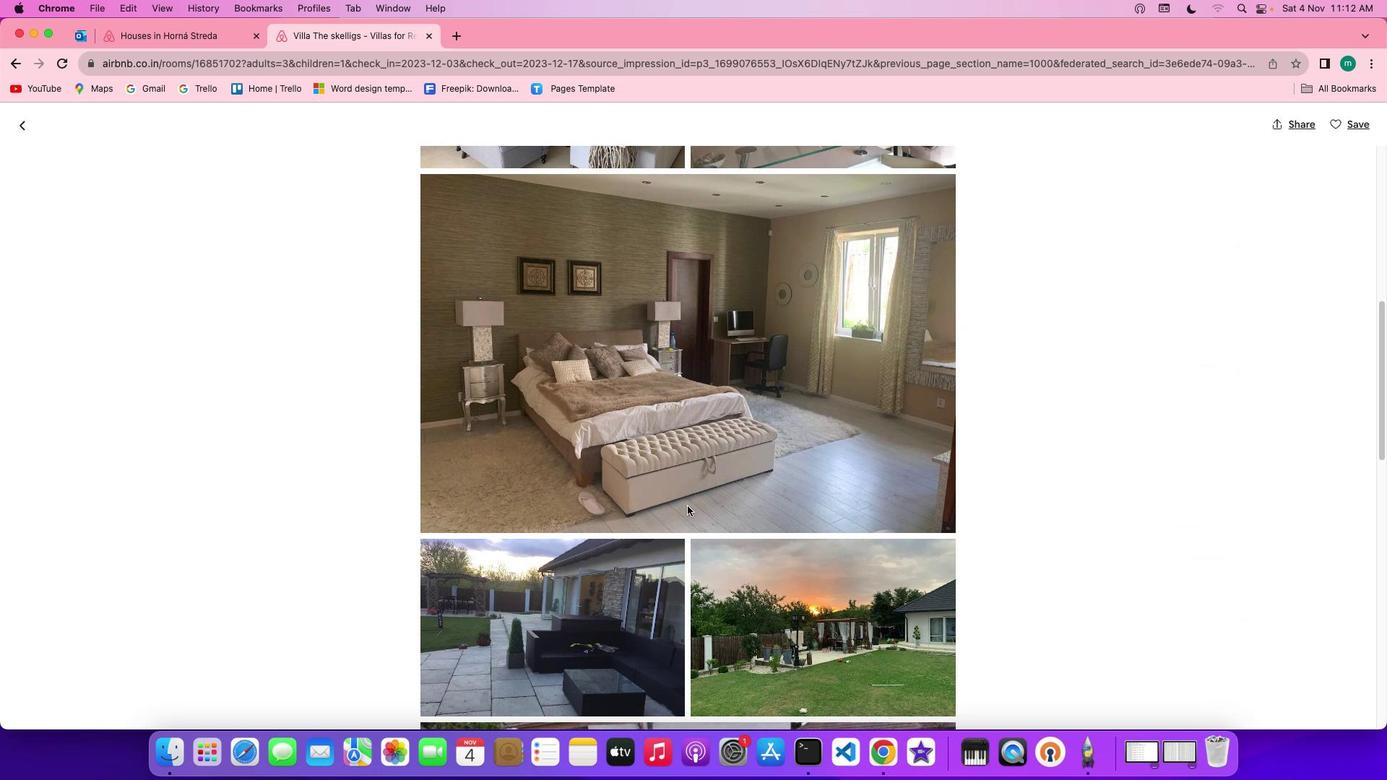 
Action: Mouse scrolled (687, 505) with delta (0, -1)
Screenshot: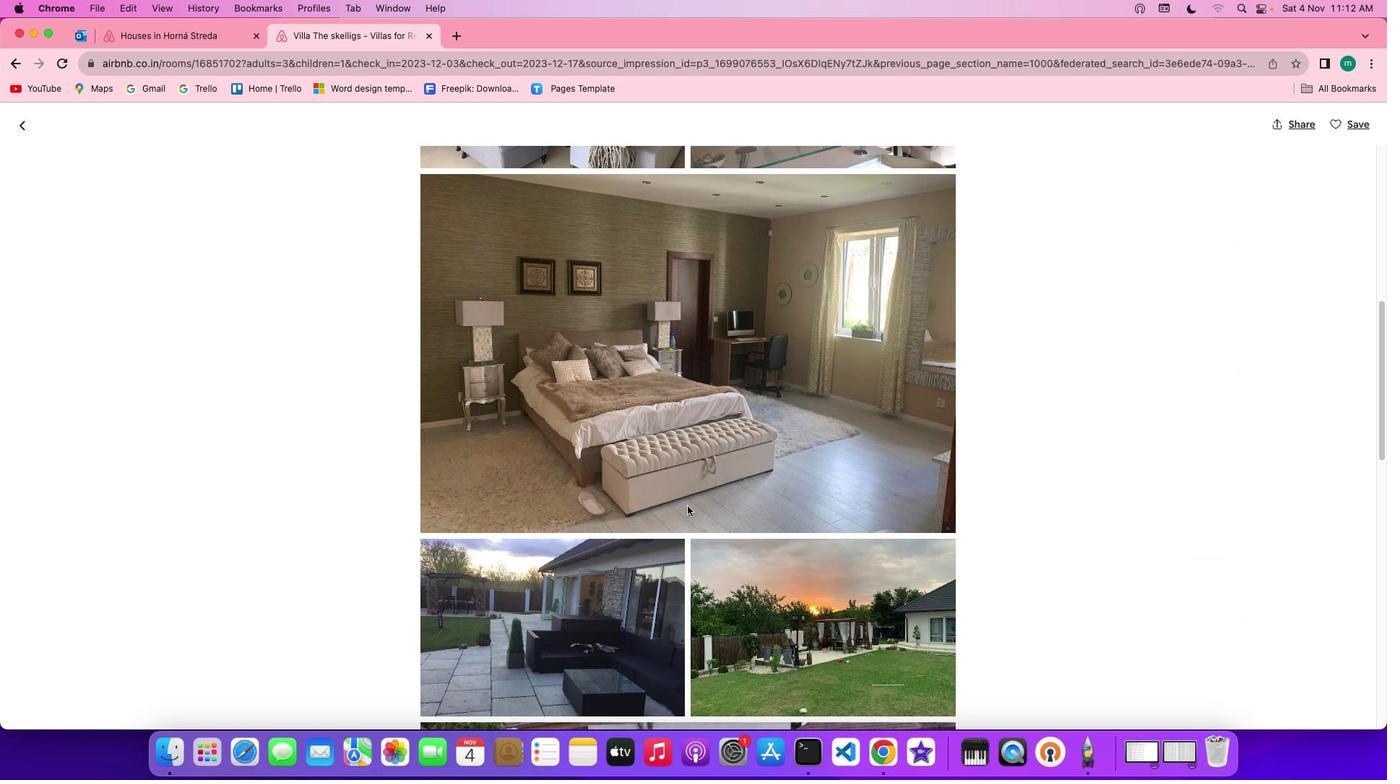 
Action: Mouse scrolled (687, 505) with delta (0, 0)
Screenshot: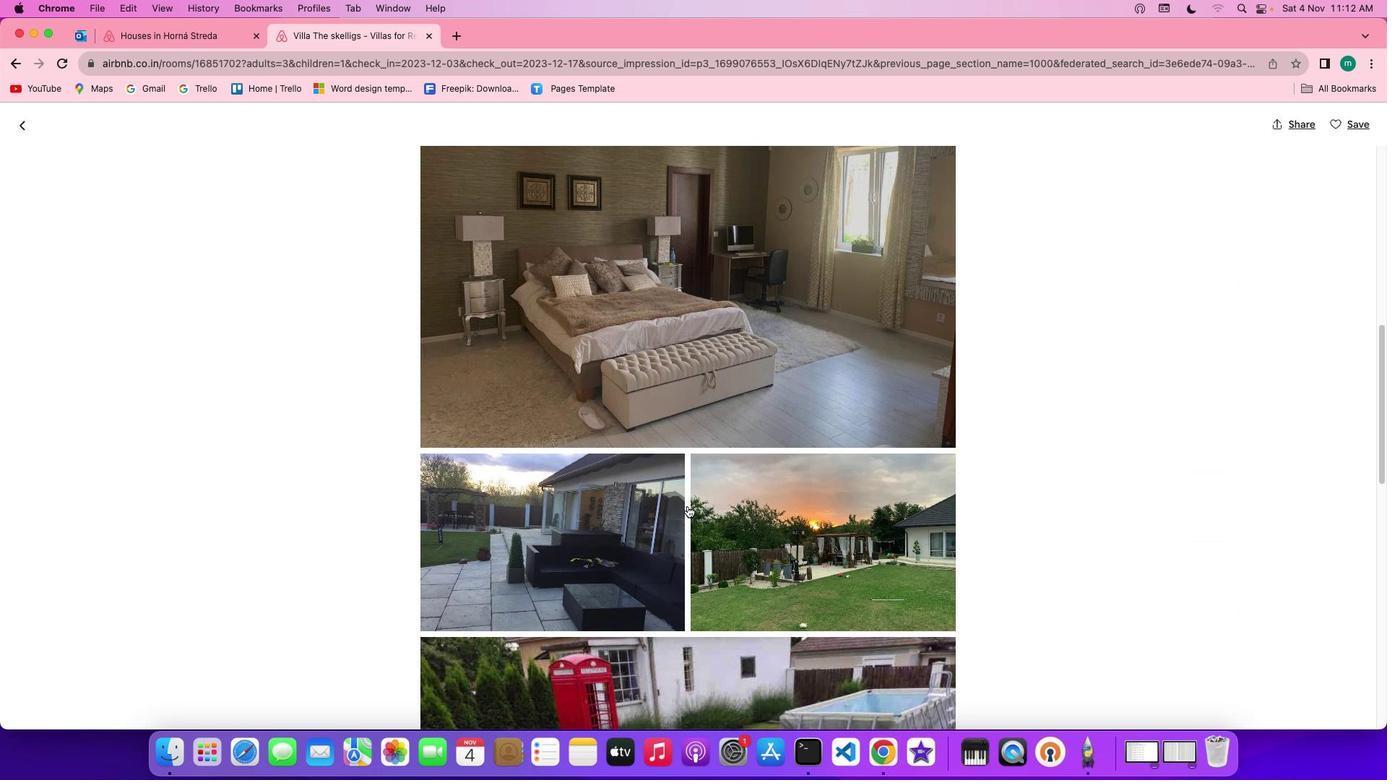 
Action: Mouse scrolled (687, 505) with delta (0, 0)
Screenshot: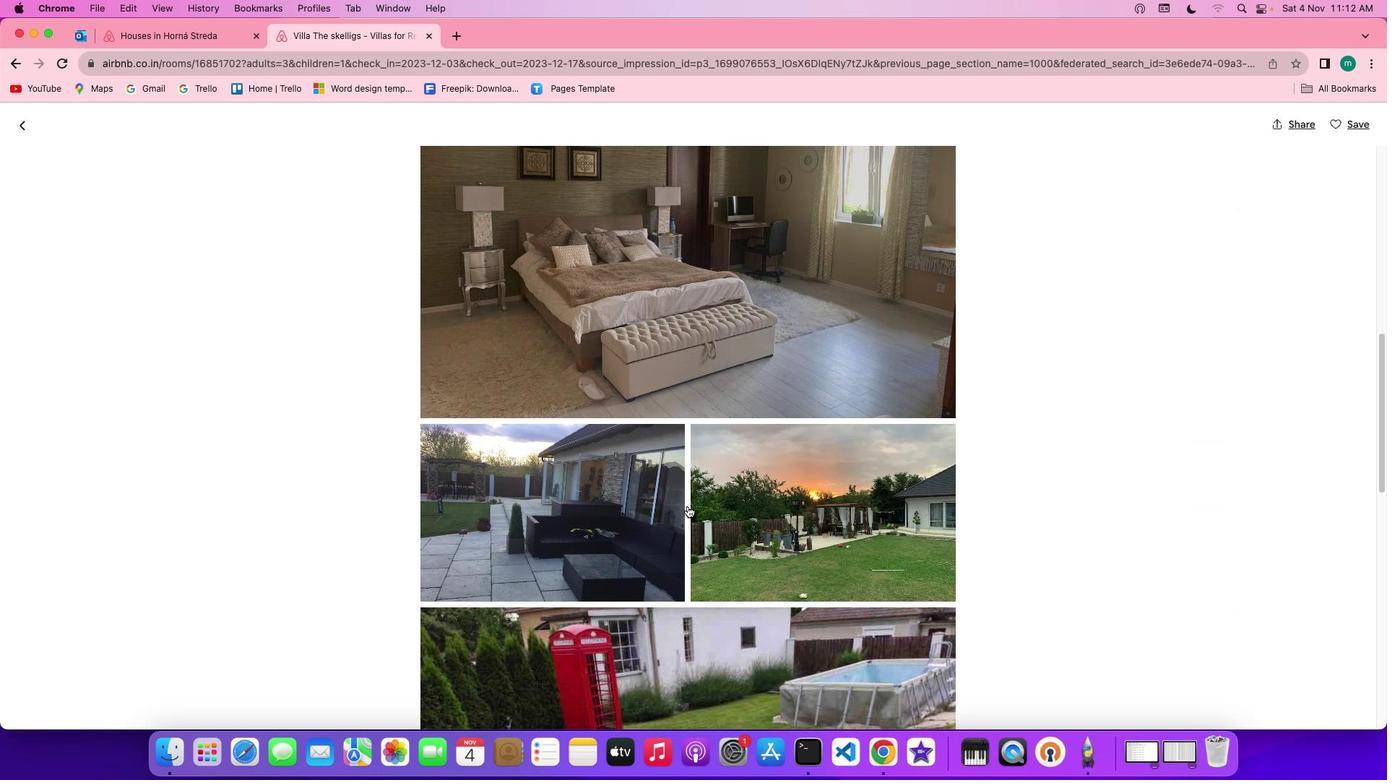 
Action: Mouse scrolled (687, 505) with delta (0, -1)
Screenshot: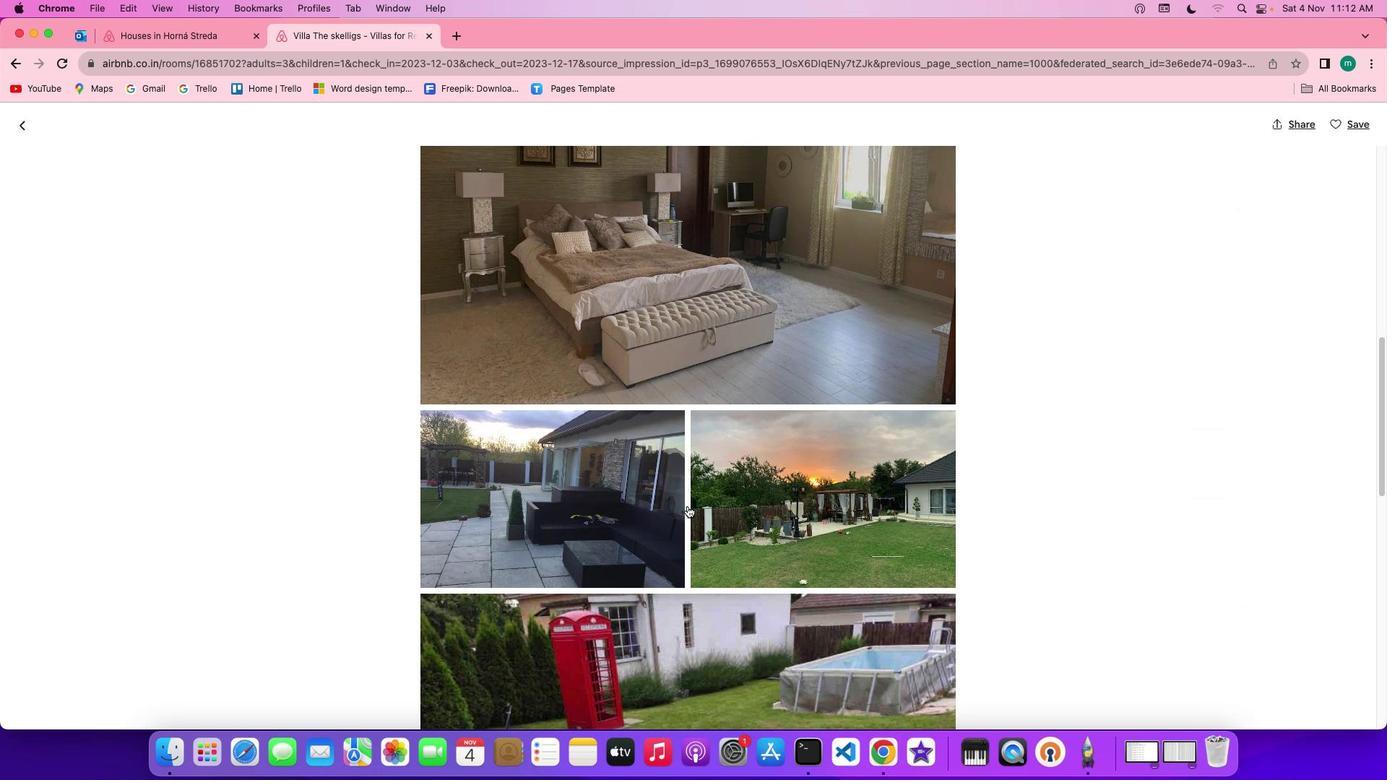 
Action: Mouse scrolled (687, 505) with delta (0, 0)
Screenshot: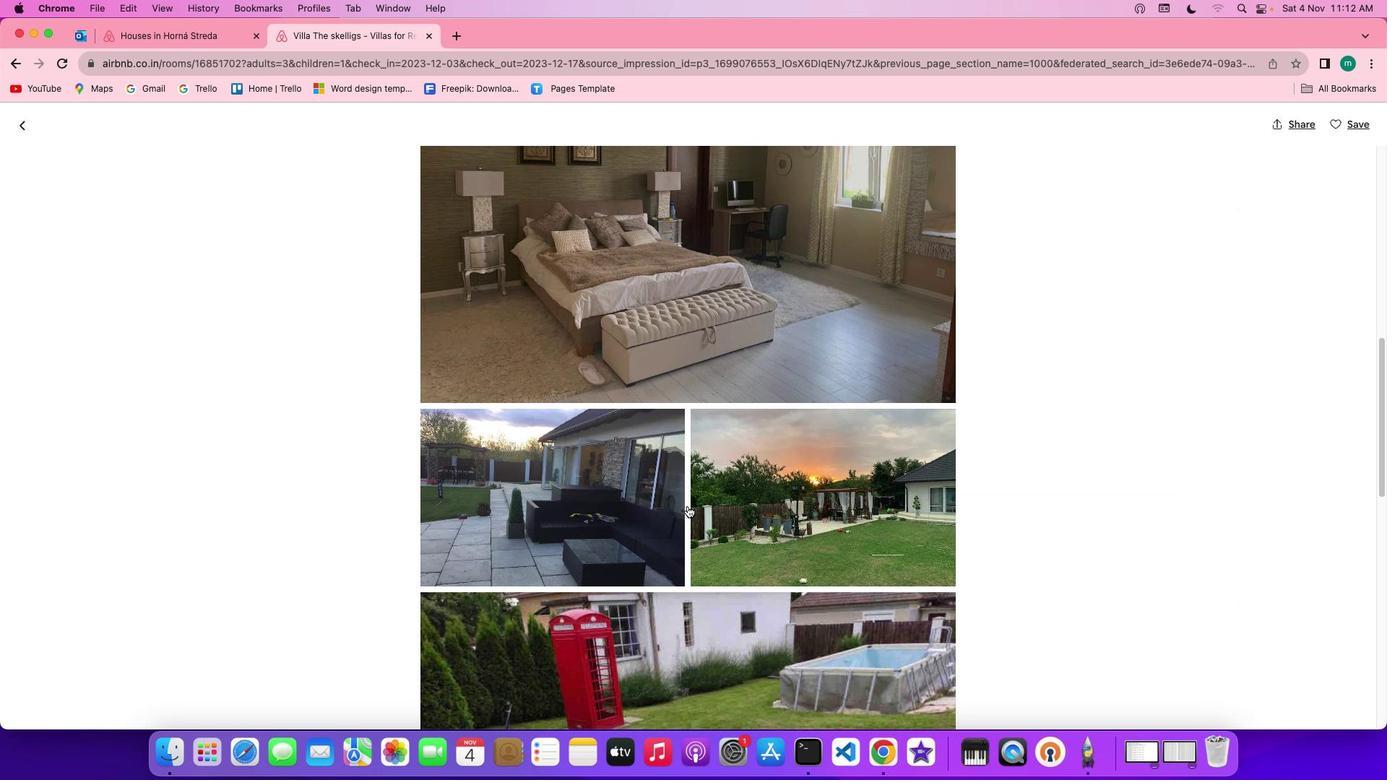 
Action: Mouse scrolled (687, 505) with delta (0, 0)
Screenshot: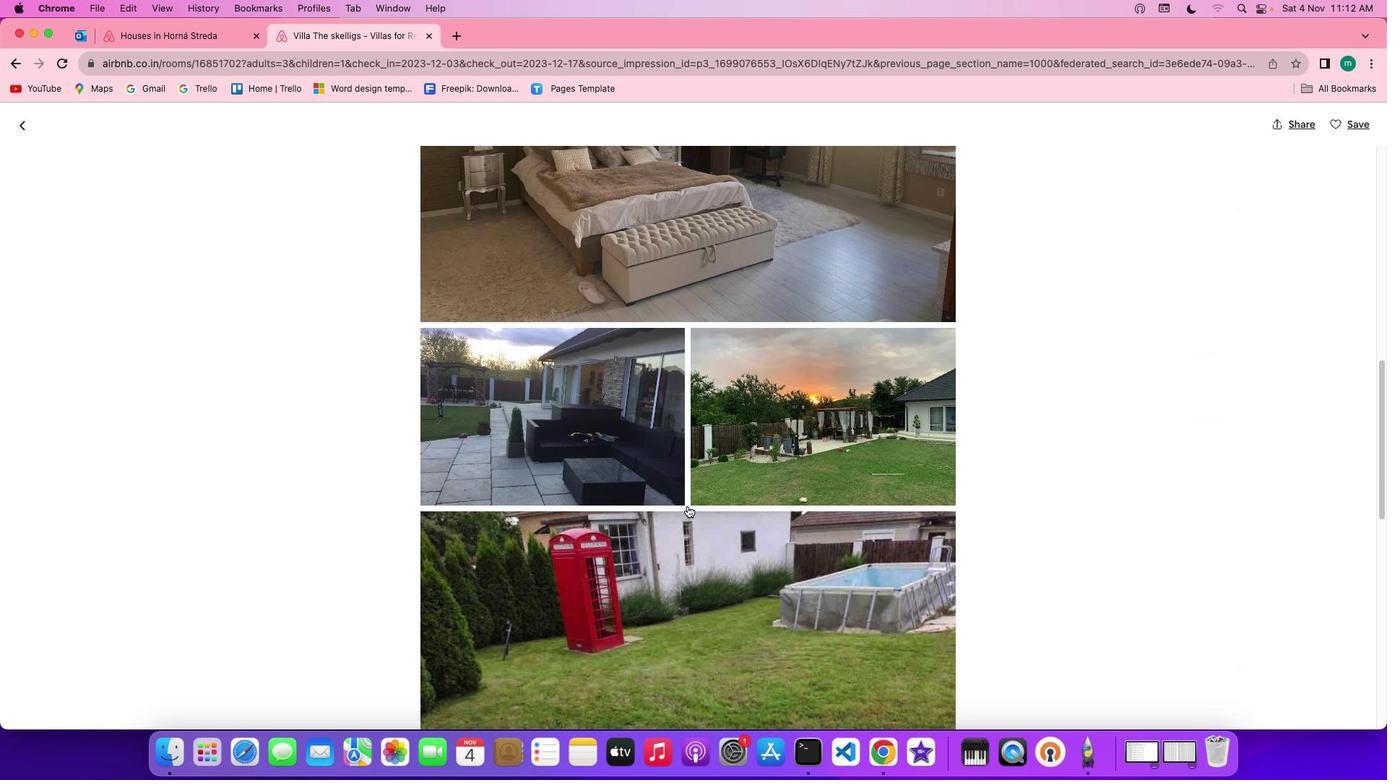 
Action: Mouse scrolled (687, 505) with delta (0, 0)
Screenshot: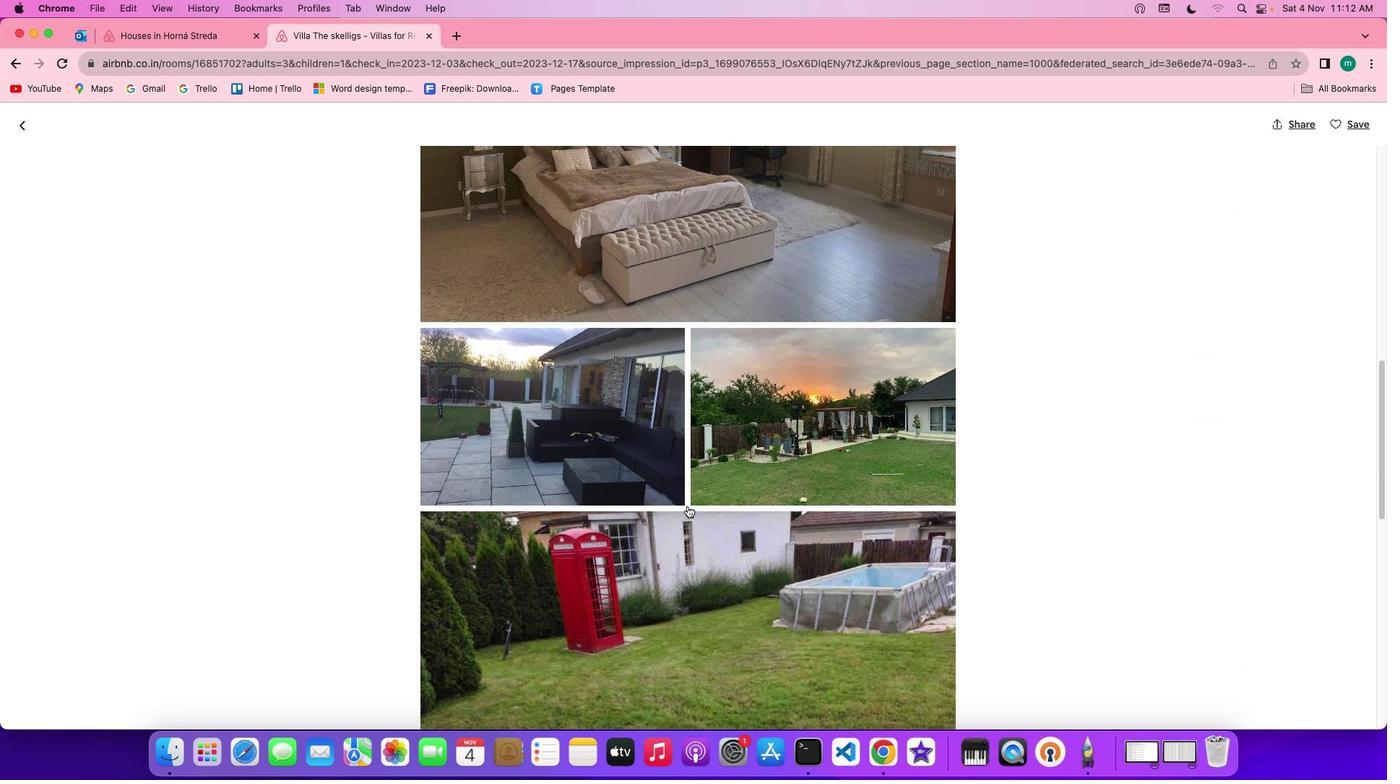 
Action: Mouse scrolled (687, 505) with delta (0, -1)
Screenshot: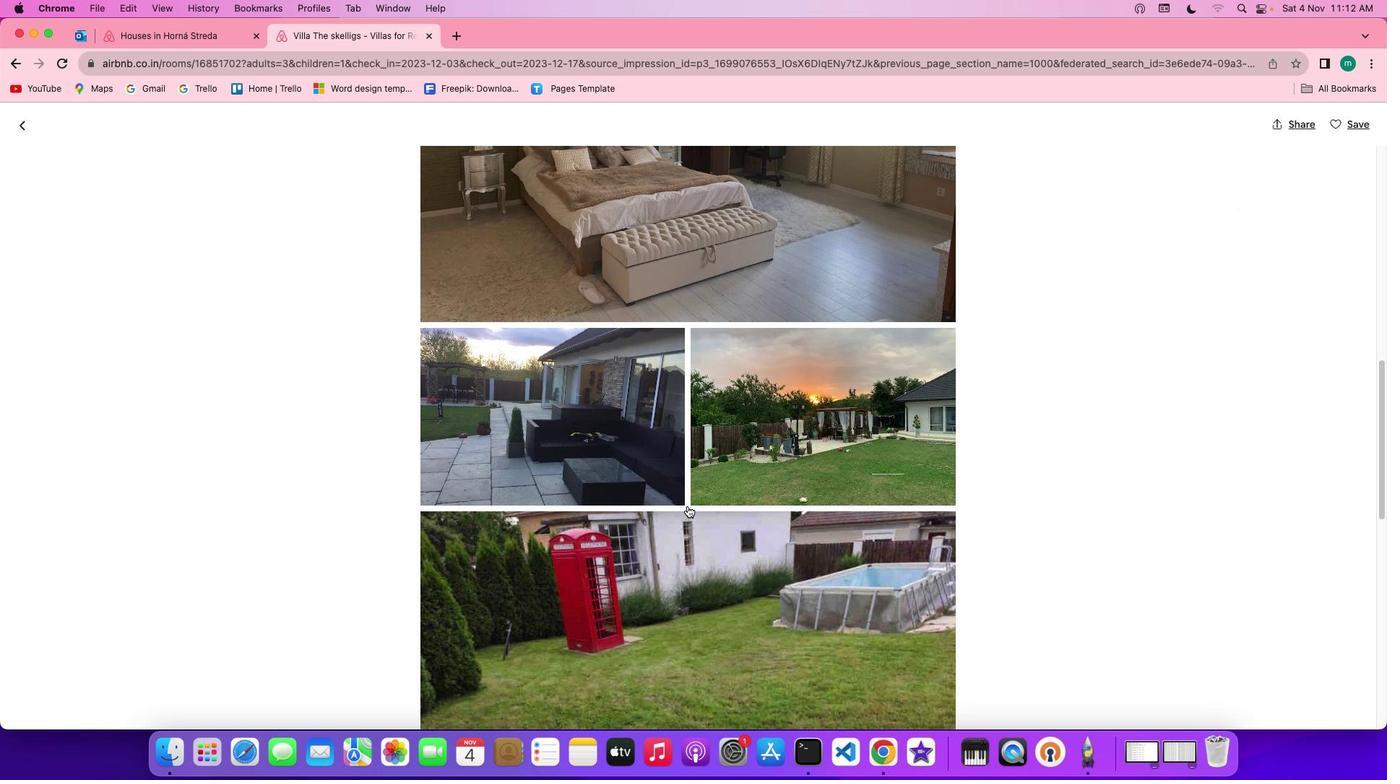 
Action: Mouse scrolled (687, 505) with delta (0, 0)
Screenshot: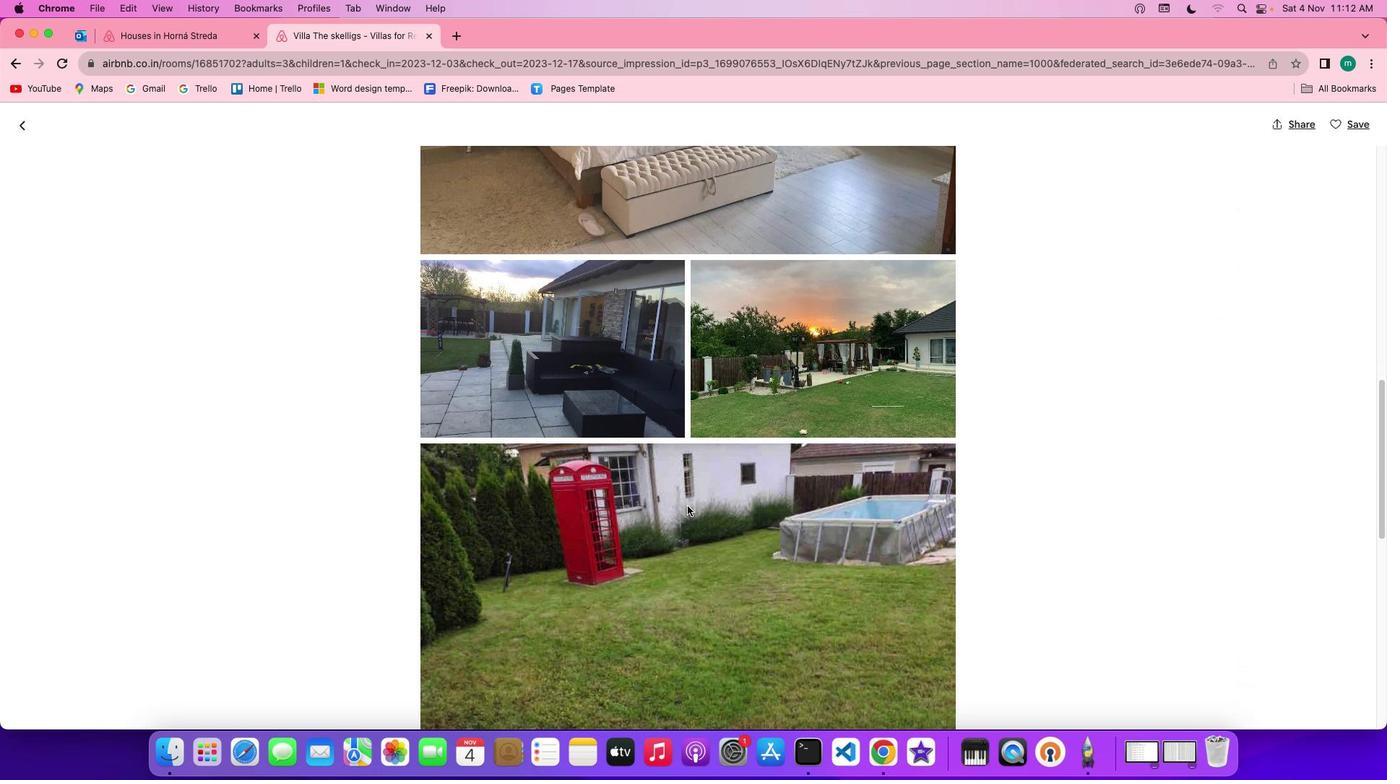 
Action: Mouse scrolled (687, 505) with delta (0, 0)
Screenshot: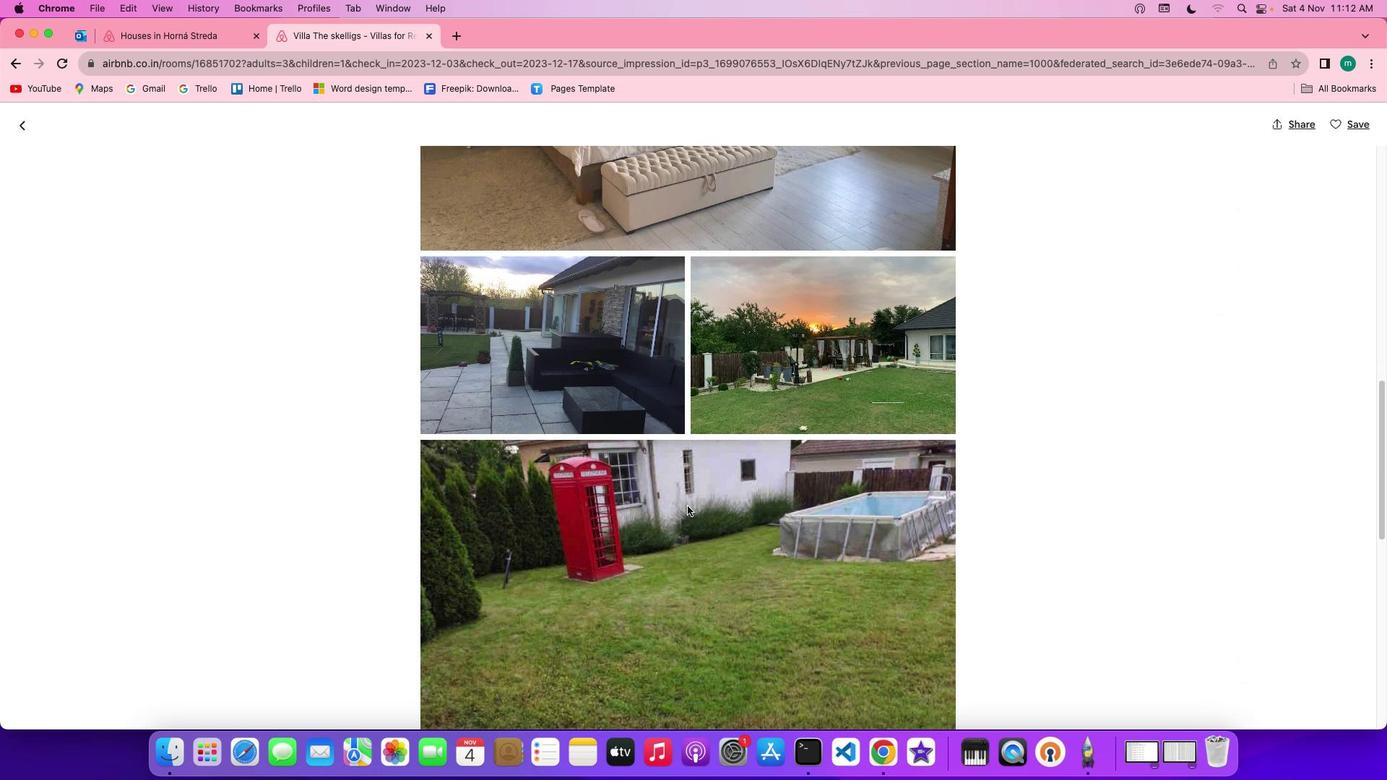 
Action: Mouse scrolled (687, 505) with delta (0, 0)
Screenshot: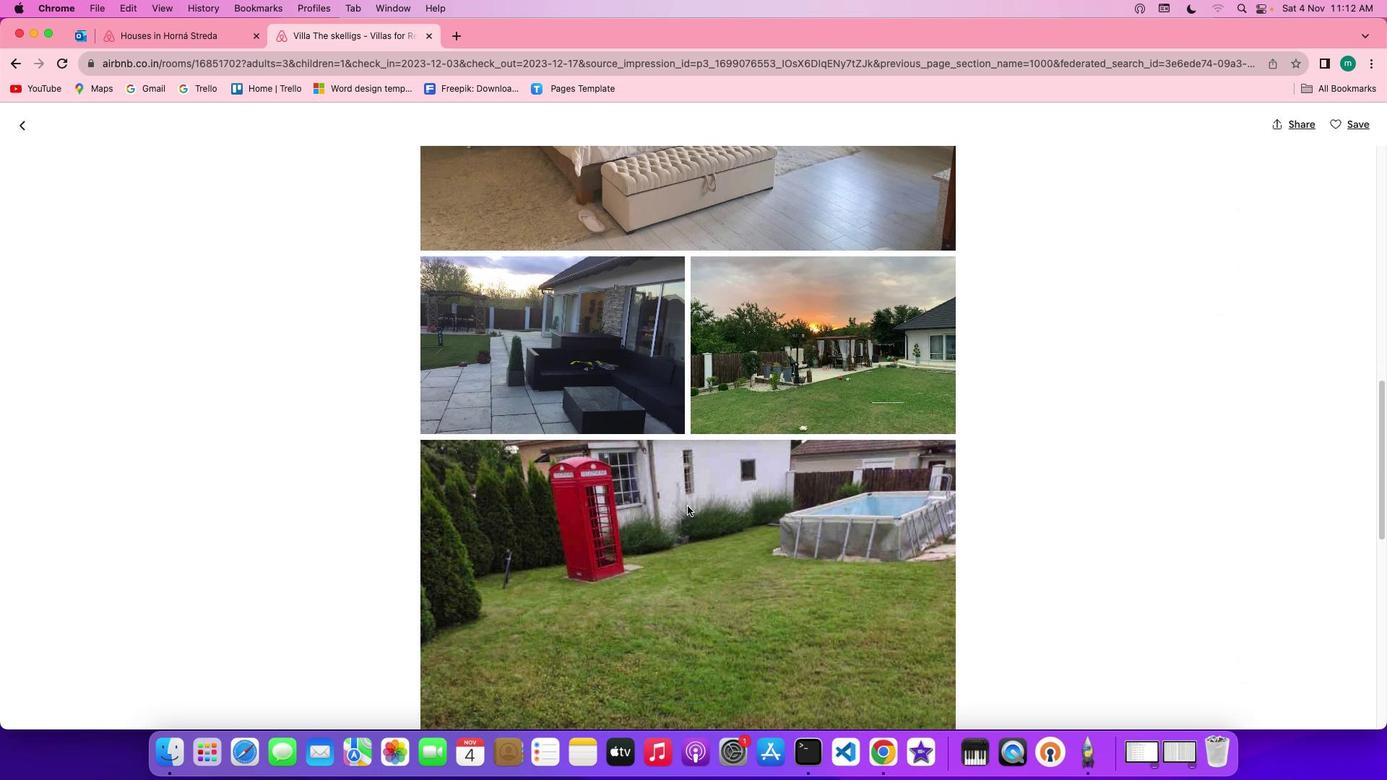 
Action: Mouse scrolled (687, 505) with delta (0, 0)
Screenshot: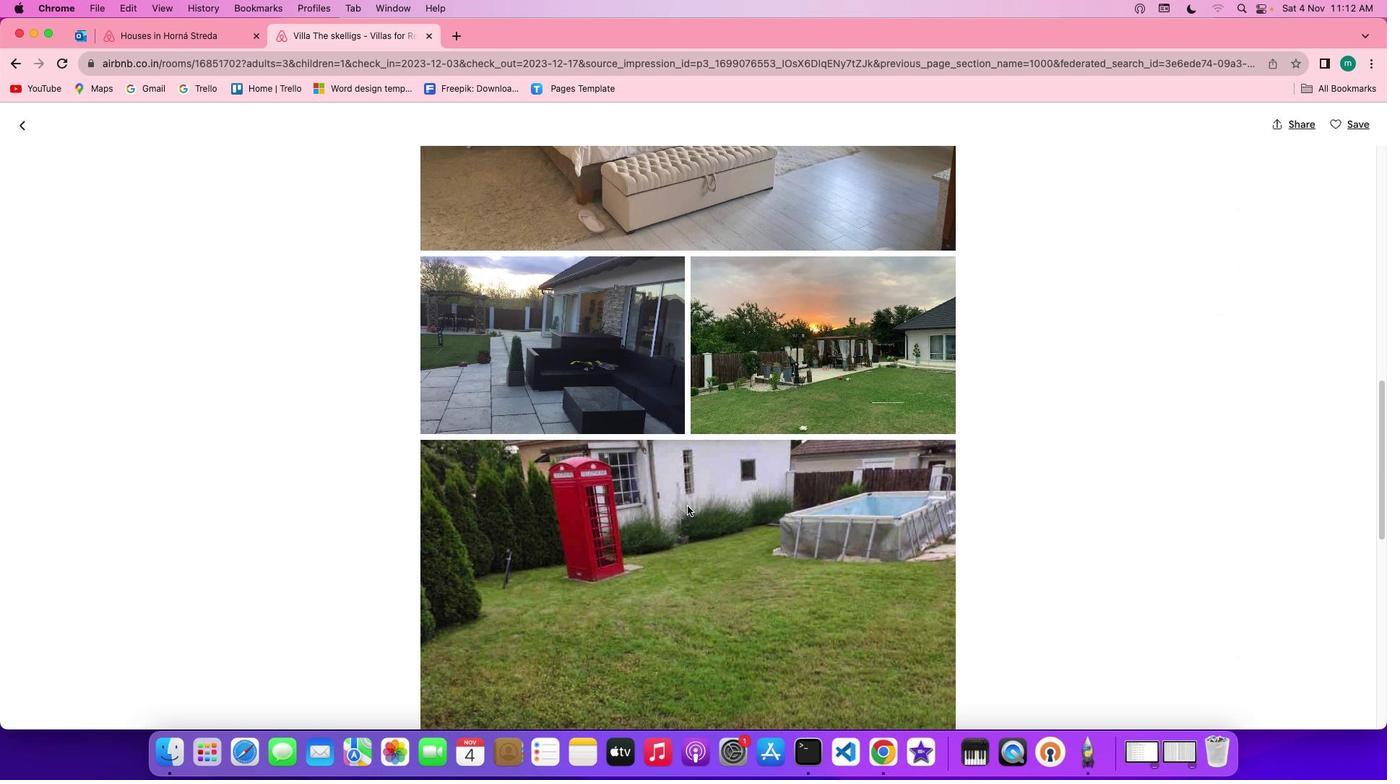 
Action: Mouse scrolled (687, 505) with delta (0, 0)
Screenshot: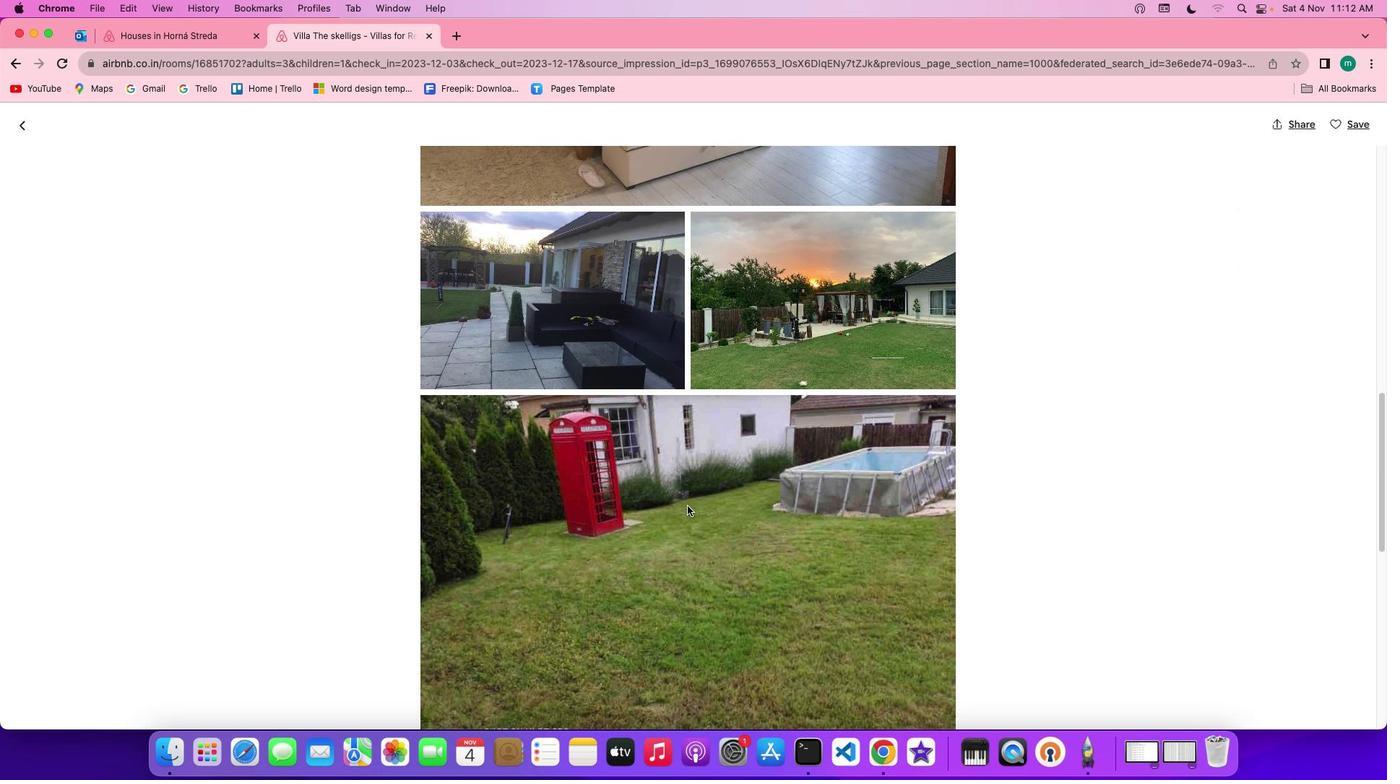 
Action: Mouse scrolled (687, 505) with delta (0, 0)
Screenshot: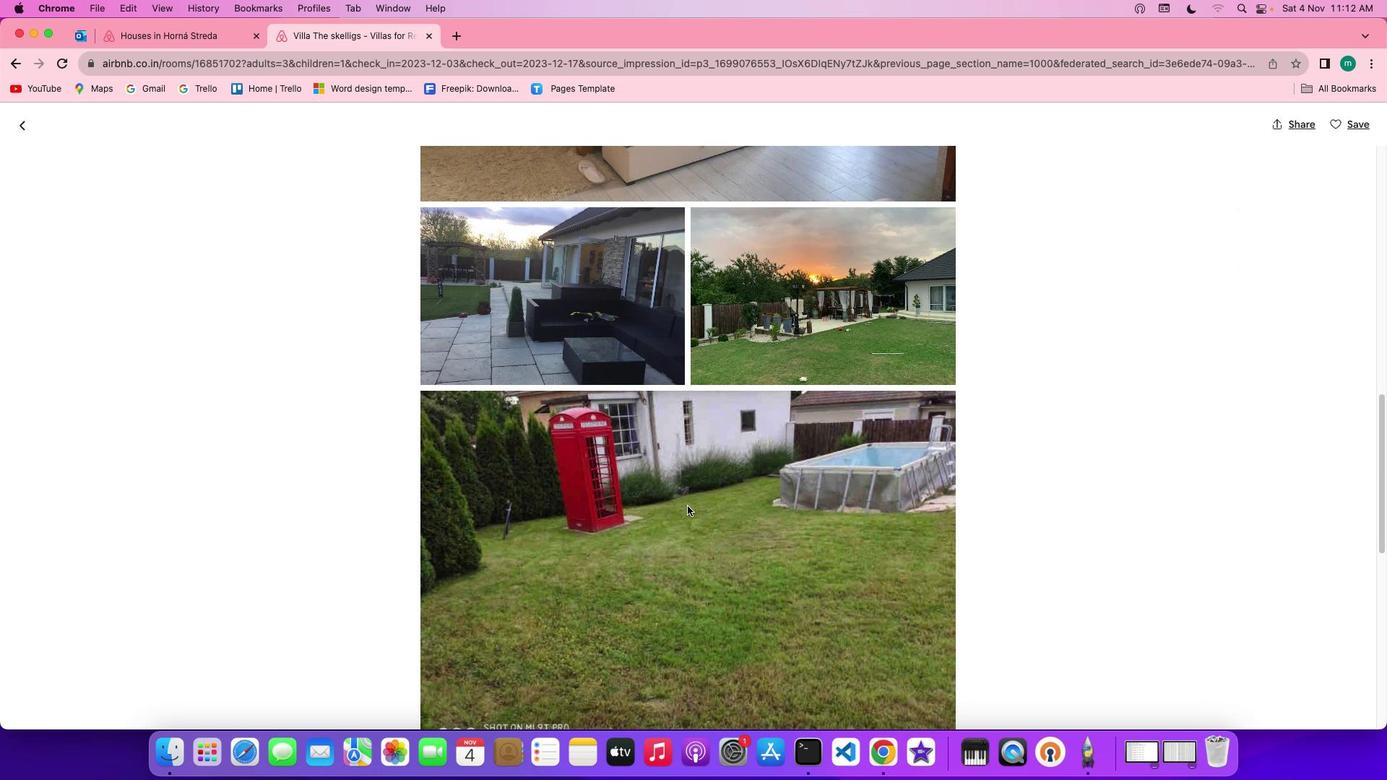 
Action: Mouse scrolled (687, 505) with delta (0, 0)
Screenshot: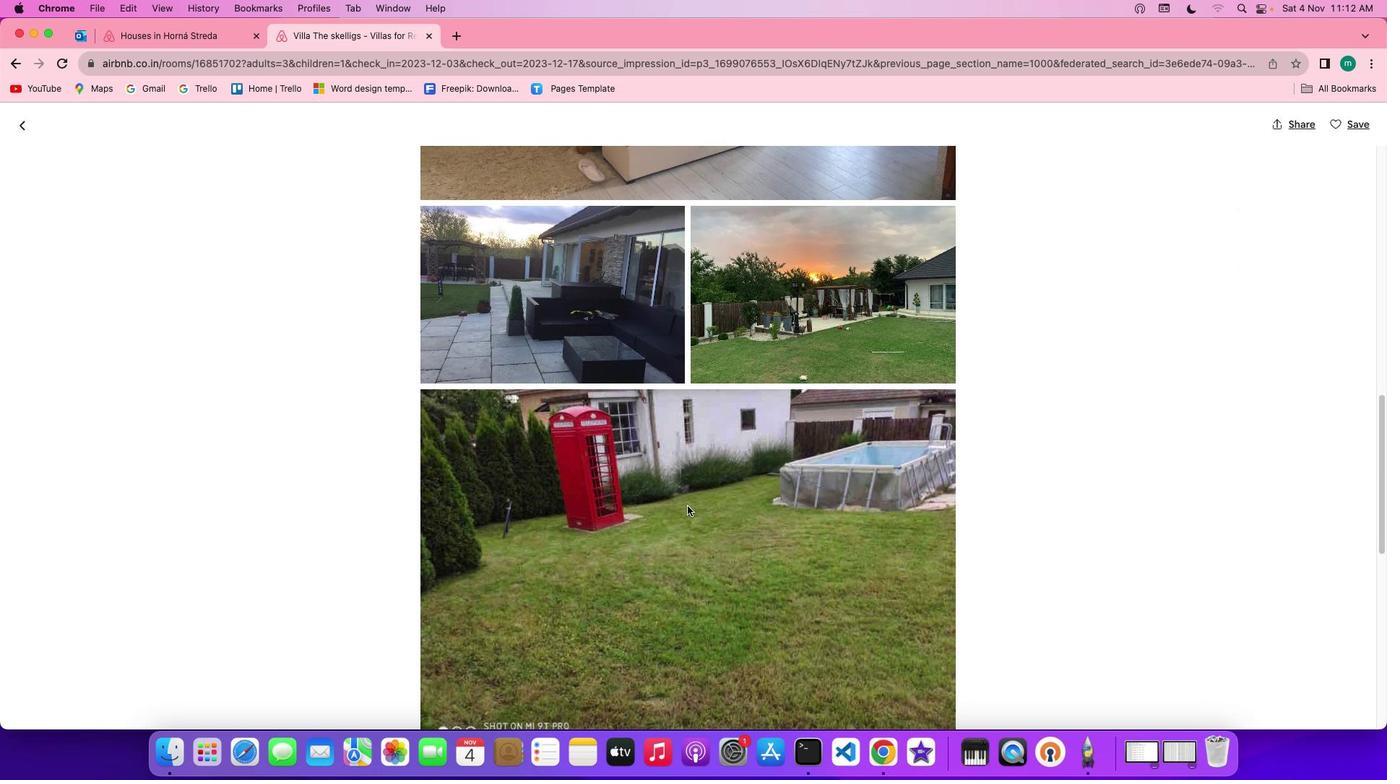 
Action: Mouse scrolled (687, 505) with delta (0, 0)
Screenshot: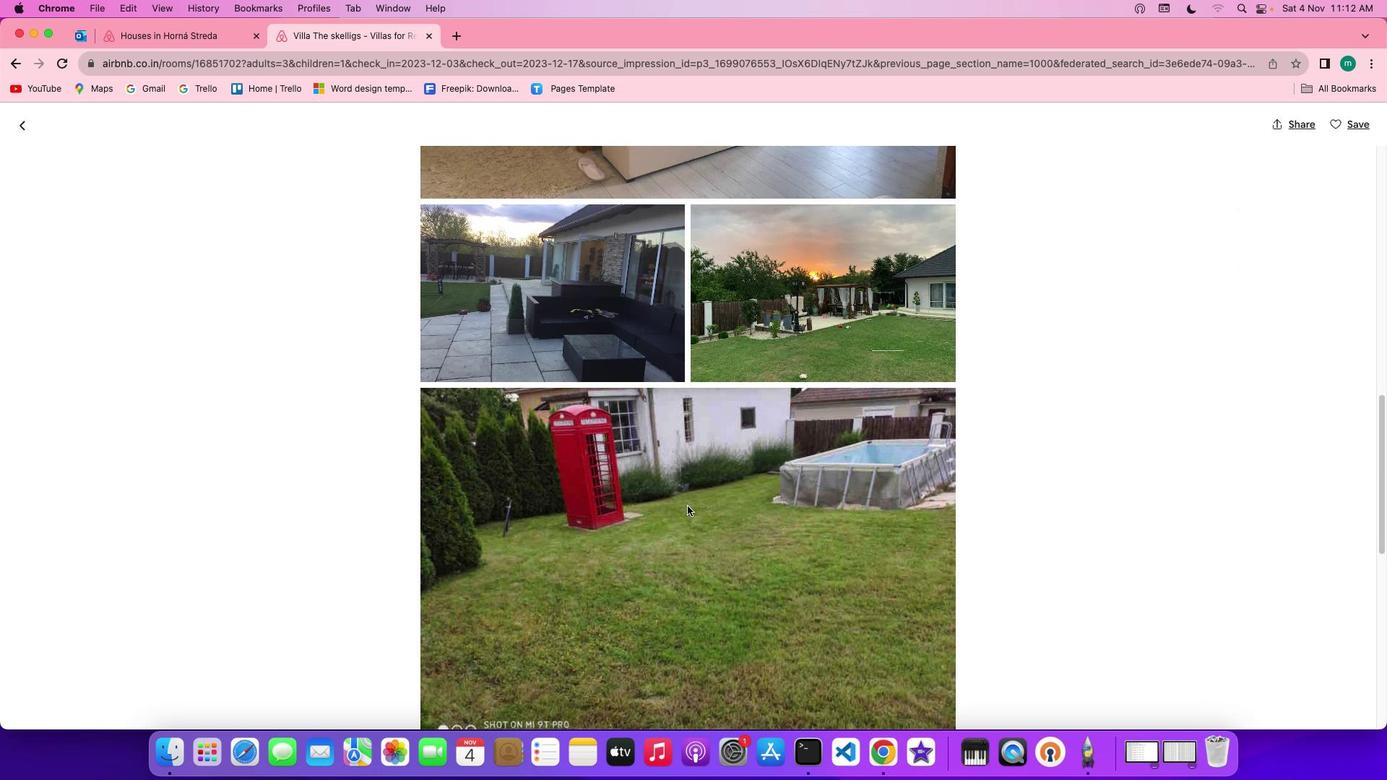 
Action: Mouse scrolled (687, 505) with delta (0, 0)
Screenshot: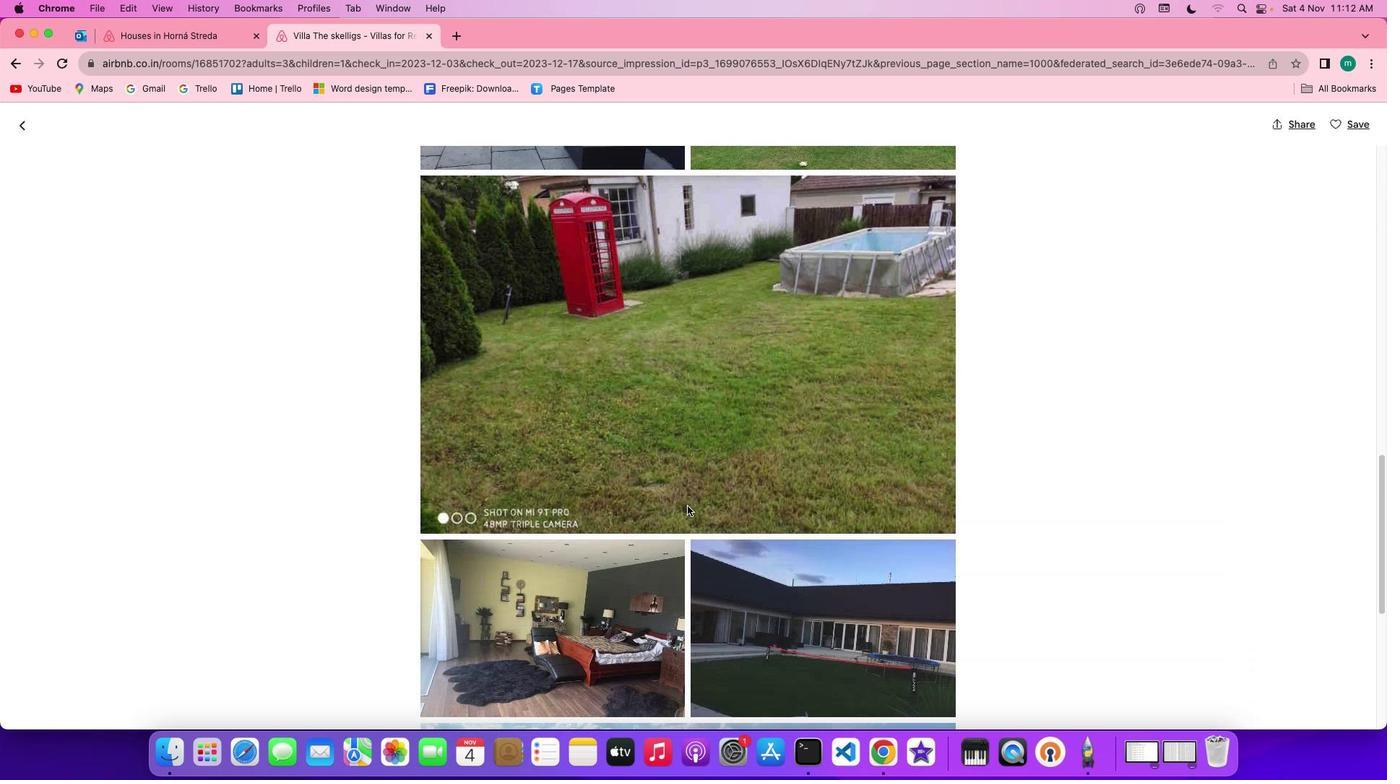 
Action: Mouse scrolled (687, 505) with delta (0, 0)
Screenshot: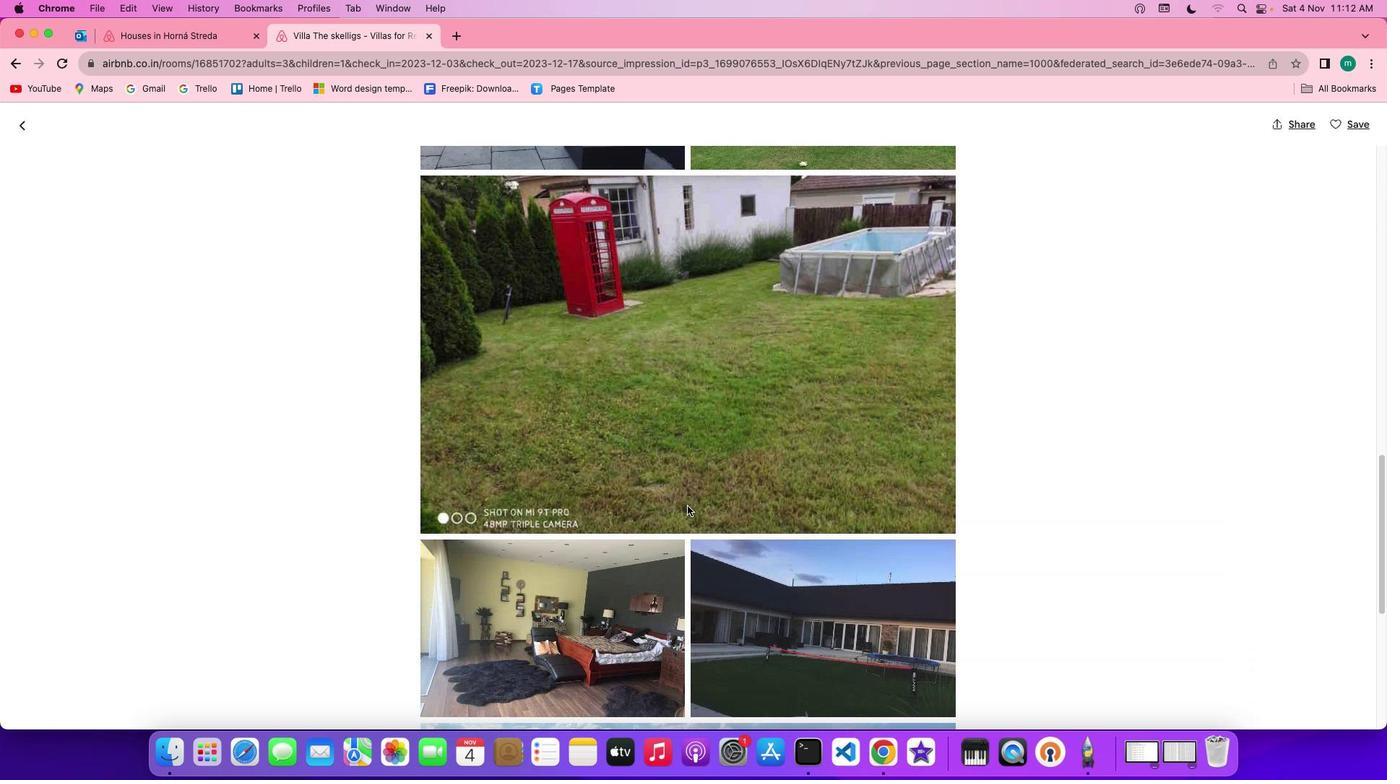 
Action: Mouse scrolled (687, 505) with delta (0, -1)
Screenshot: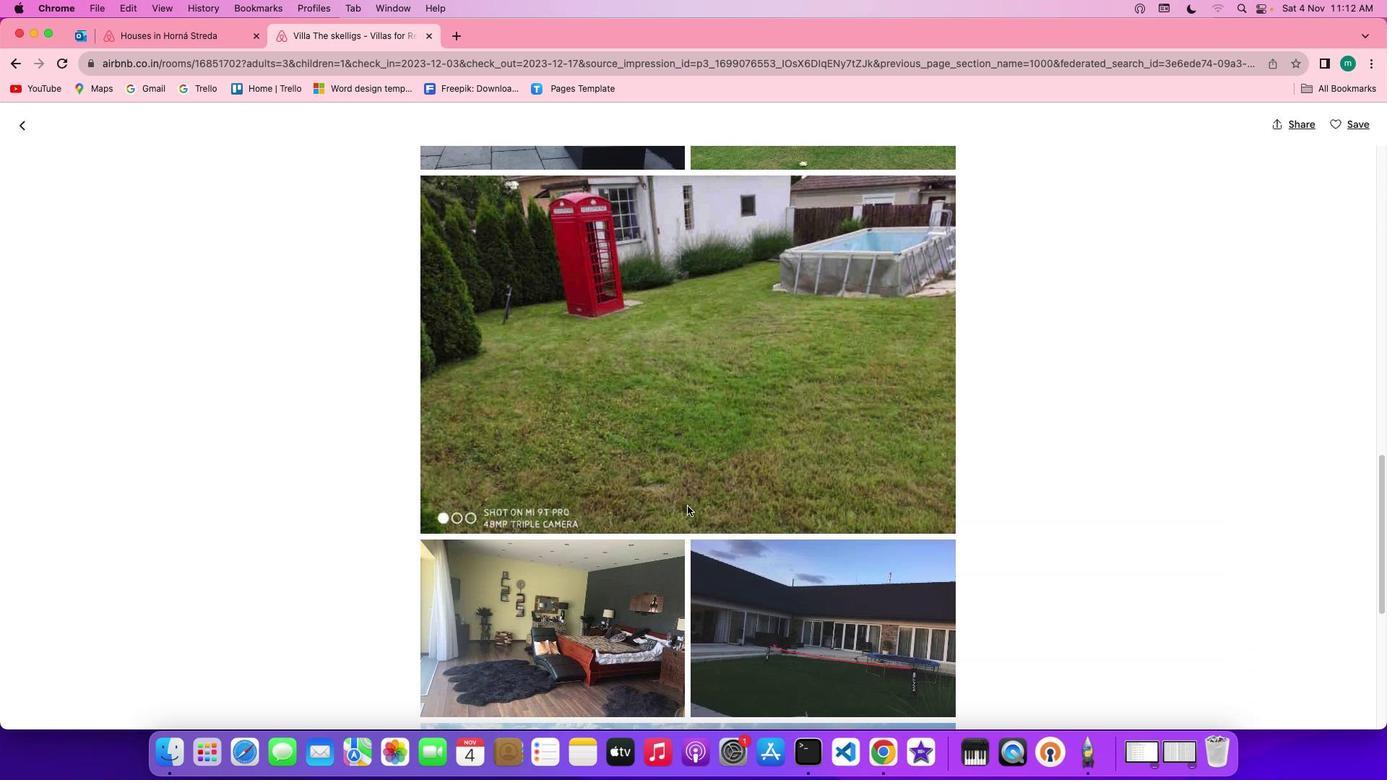 
Action: Mouse scrolled (687, 505) with delta (0, -2)
Screenshot: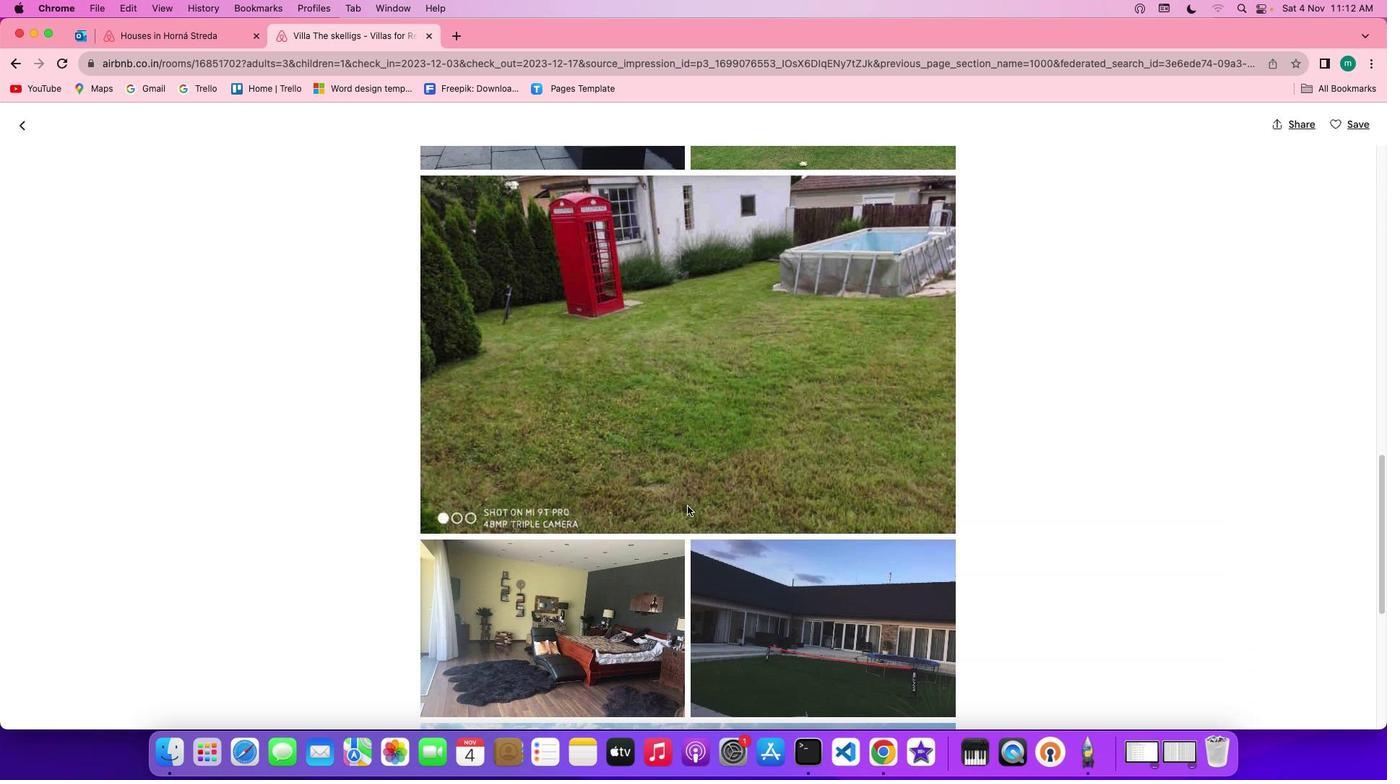 
Action: Mouse scrolled (687, 505) with delta (0, 0)
Screenshot: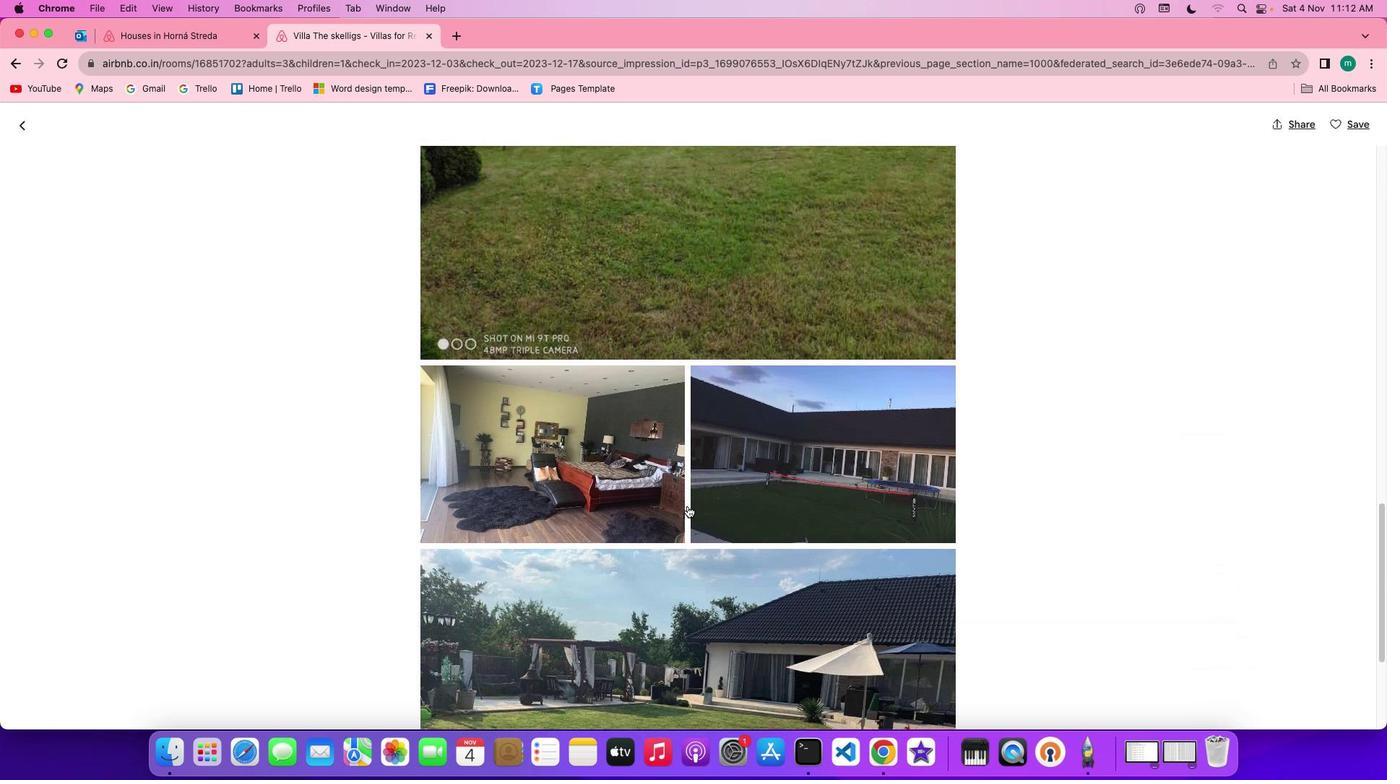 
Action: Mouse scrolled (687, 505) with delta (0, 0)
Screenshot: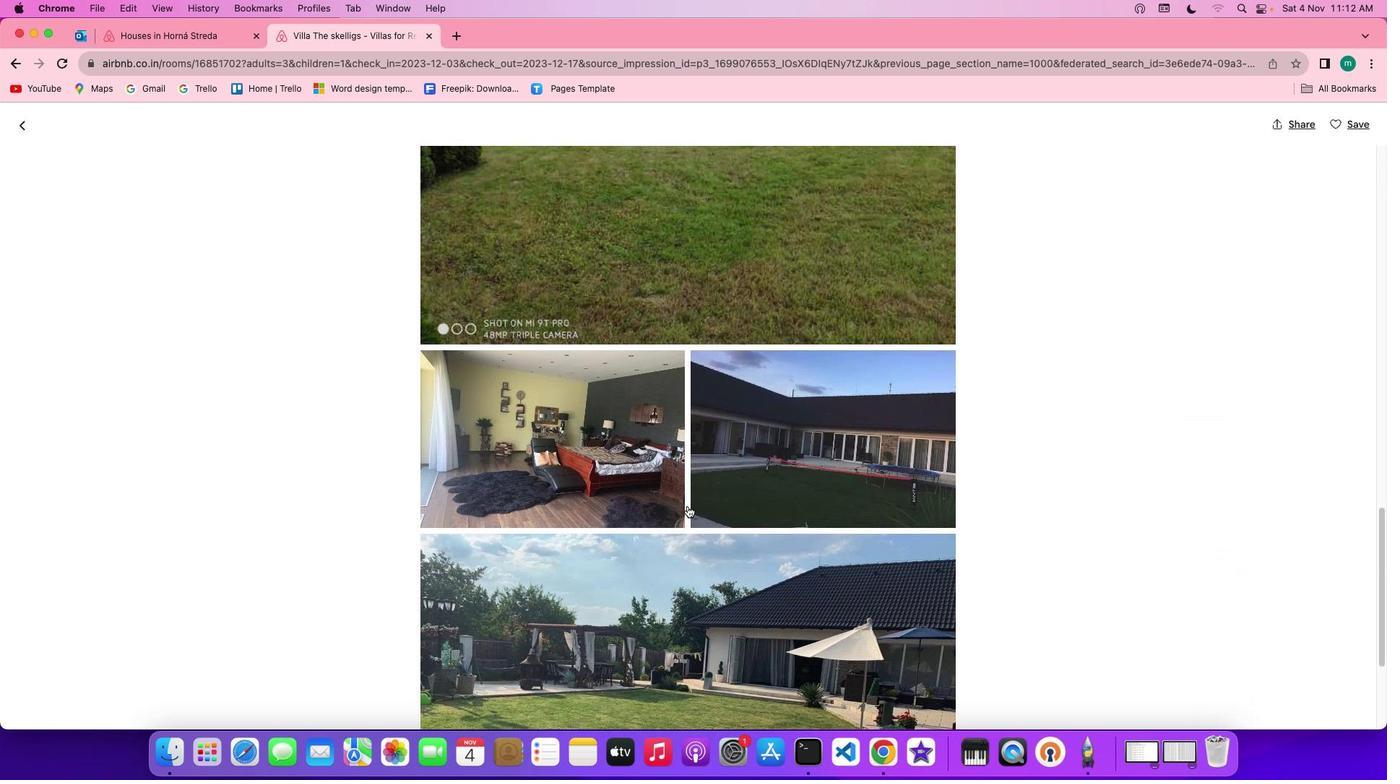 
Action: Mouse scrolled (687, 505) with delta (0, -1)
Screenshot: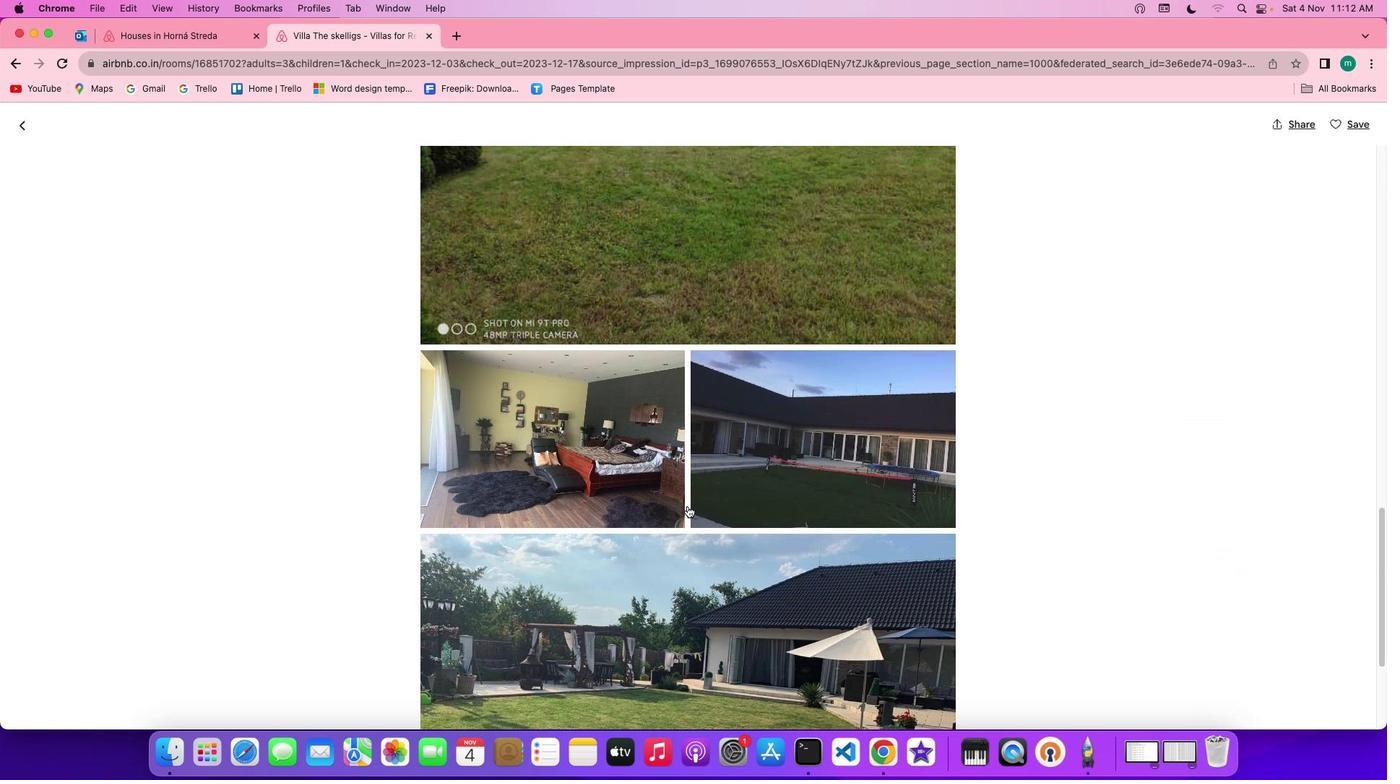 
Action: Mouse scrolled (687, 505) with delta (0, -2)
Screenshot: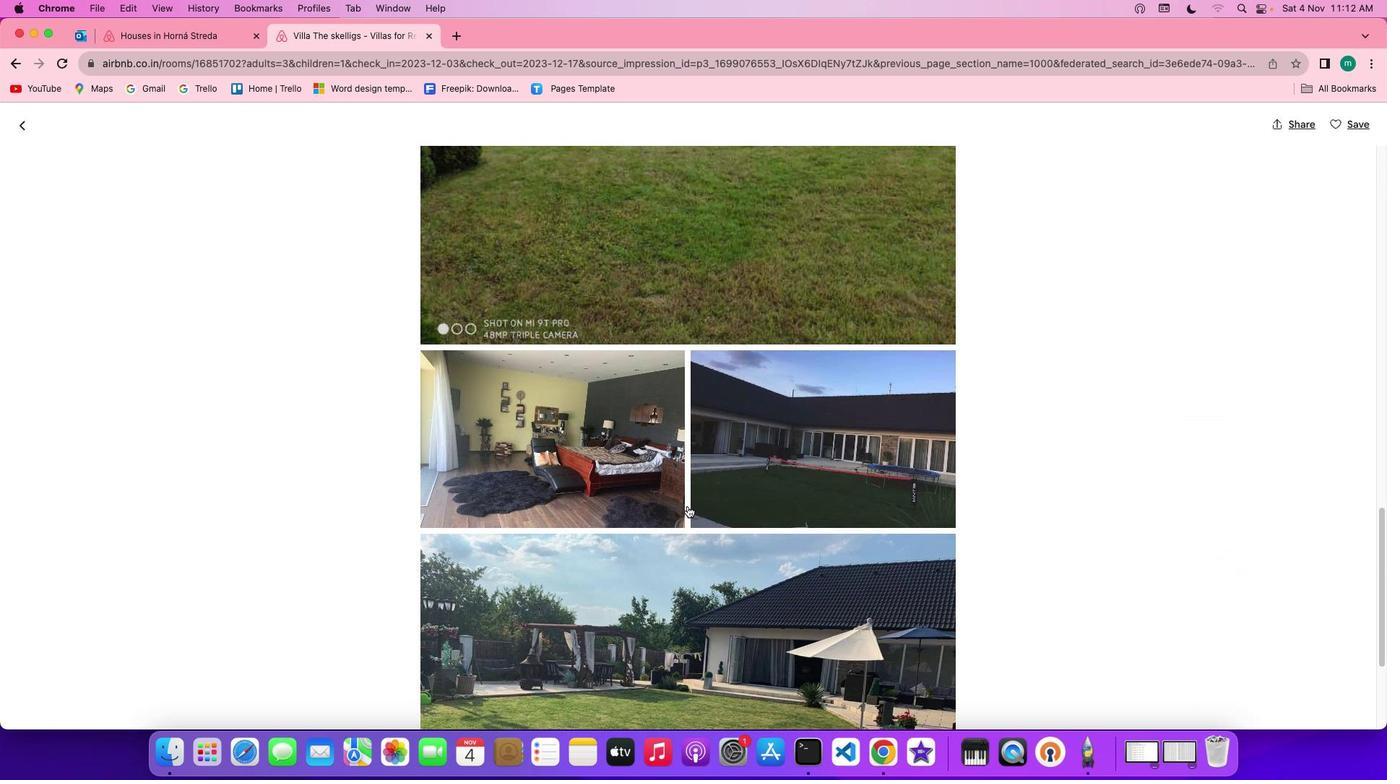 
Action: Mouse scrolled (687, 505) with delta (0, 0)
Screenshot: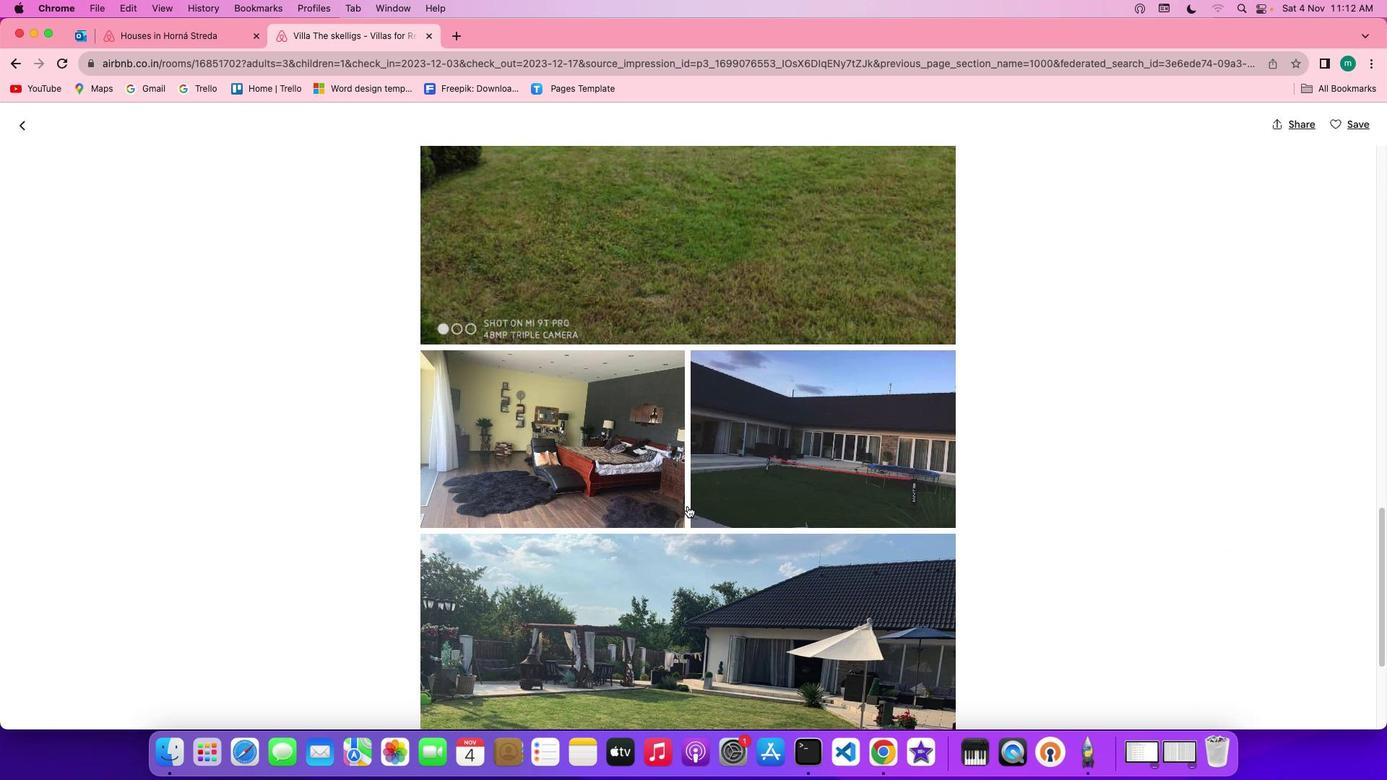 
Action: Mouse scrolled (687, 505) with delta (0, 0)
Screenshot: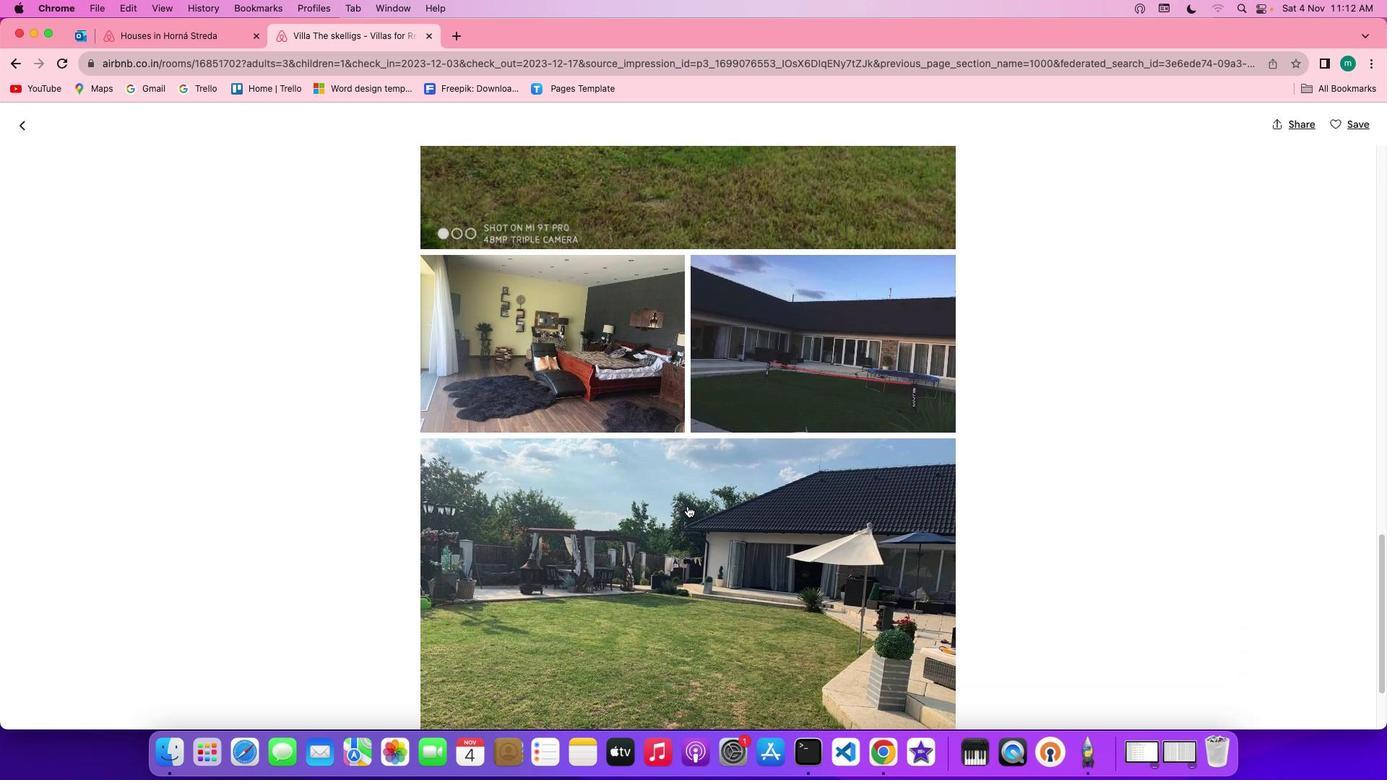 
Action: Mouse scrolled (687, 505) with delta (0, 0)
Screenshot: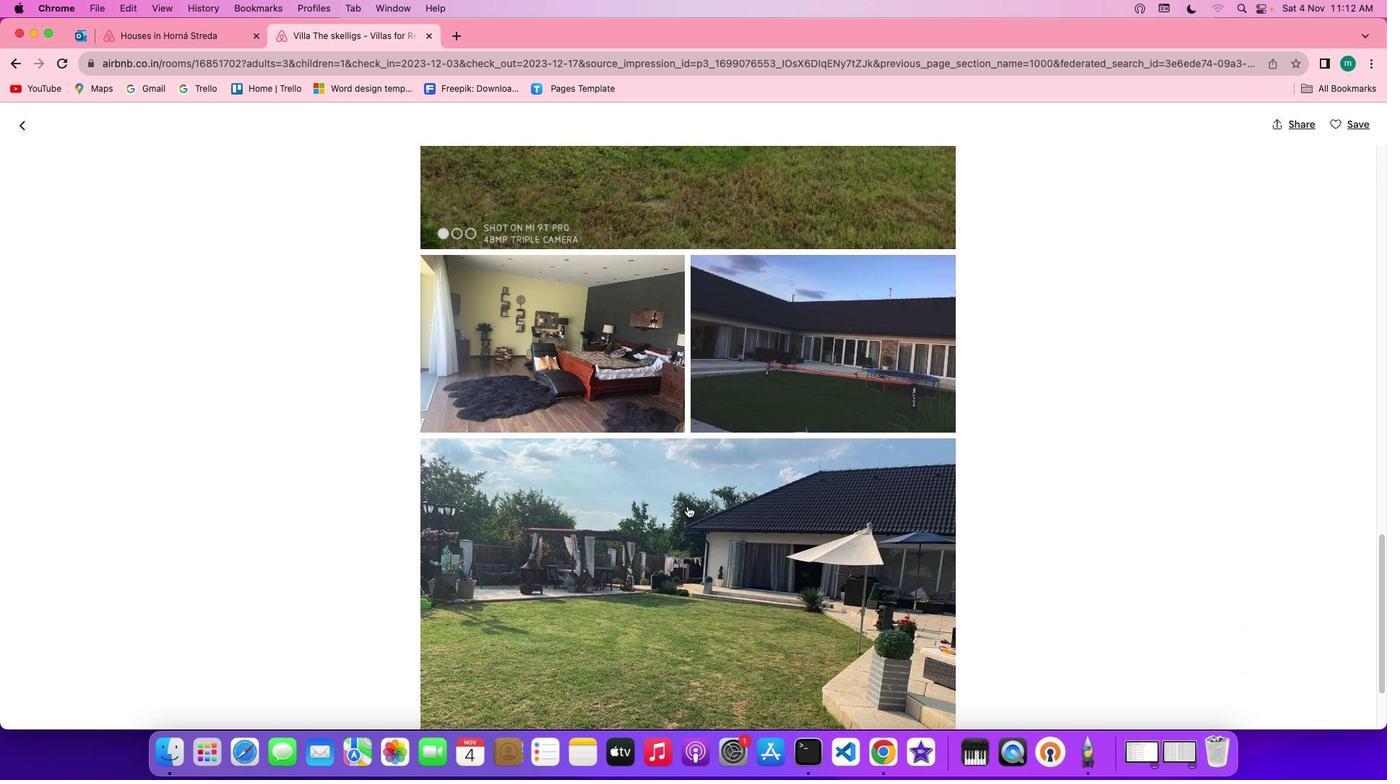
Action: Mouse scrolled (687, 505) with delta (0, -1)
Screenshot: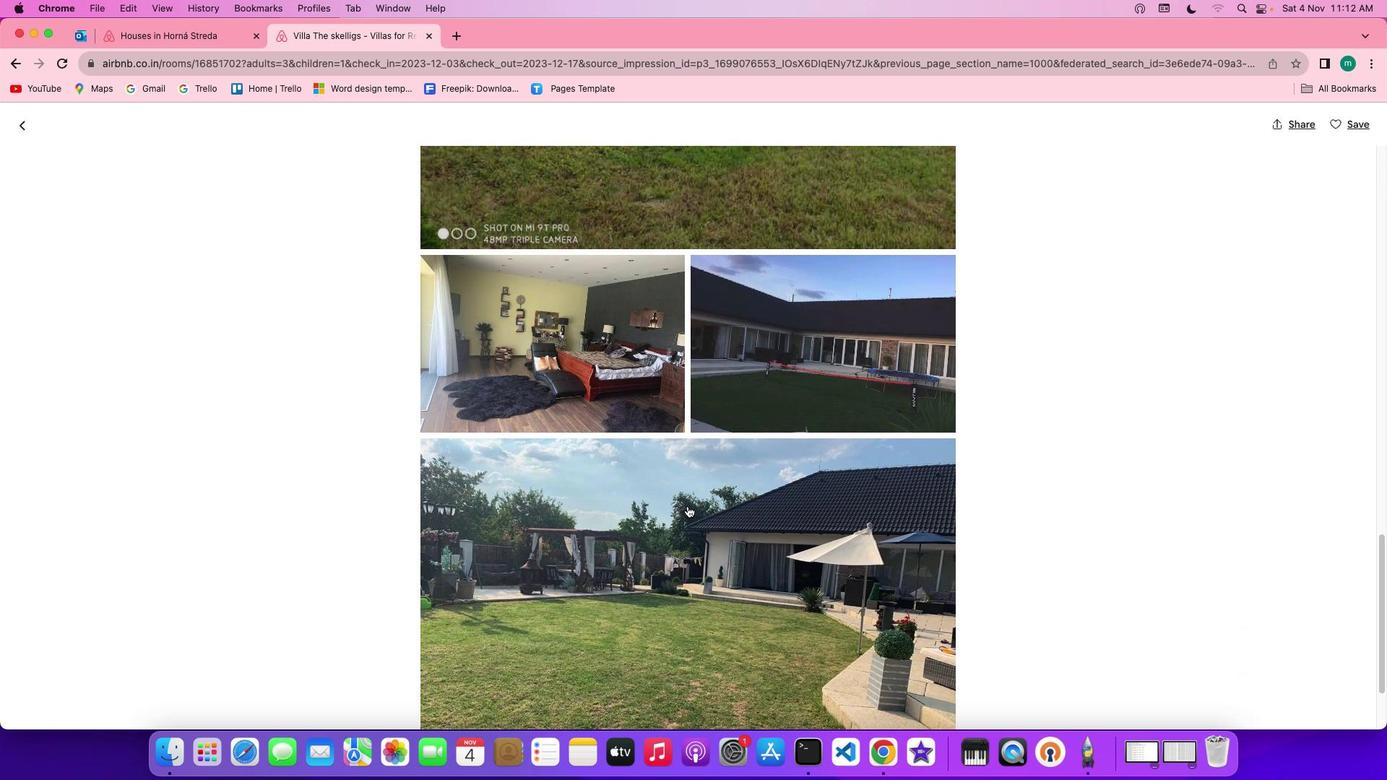 
Action: Mouse scrolled (687, 505) with delta (0, 0)
Screenshot: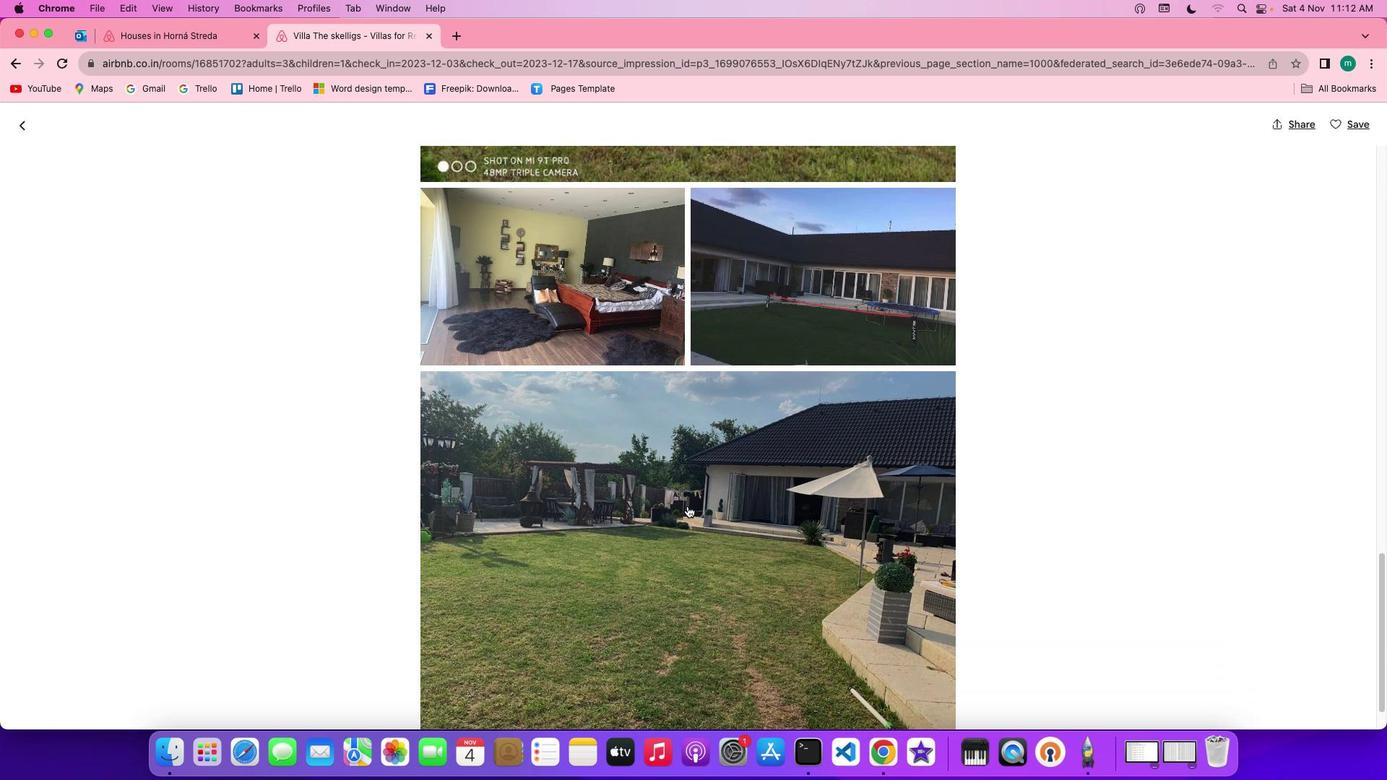 
Action: Mouse scrolled (687, 505) with delta (0, 0)
Screenshot: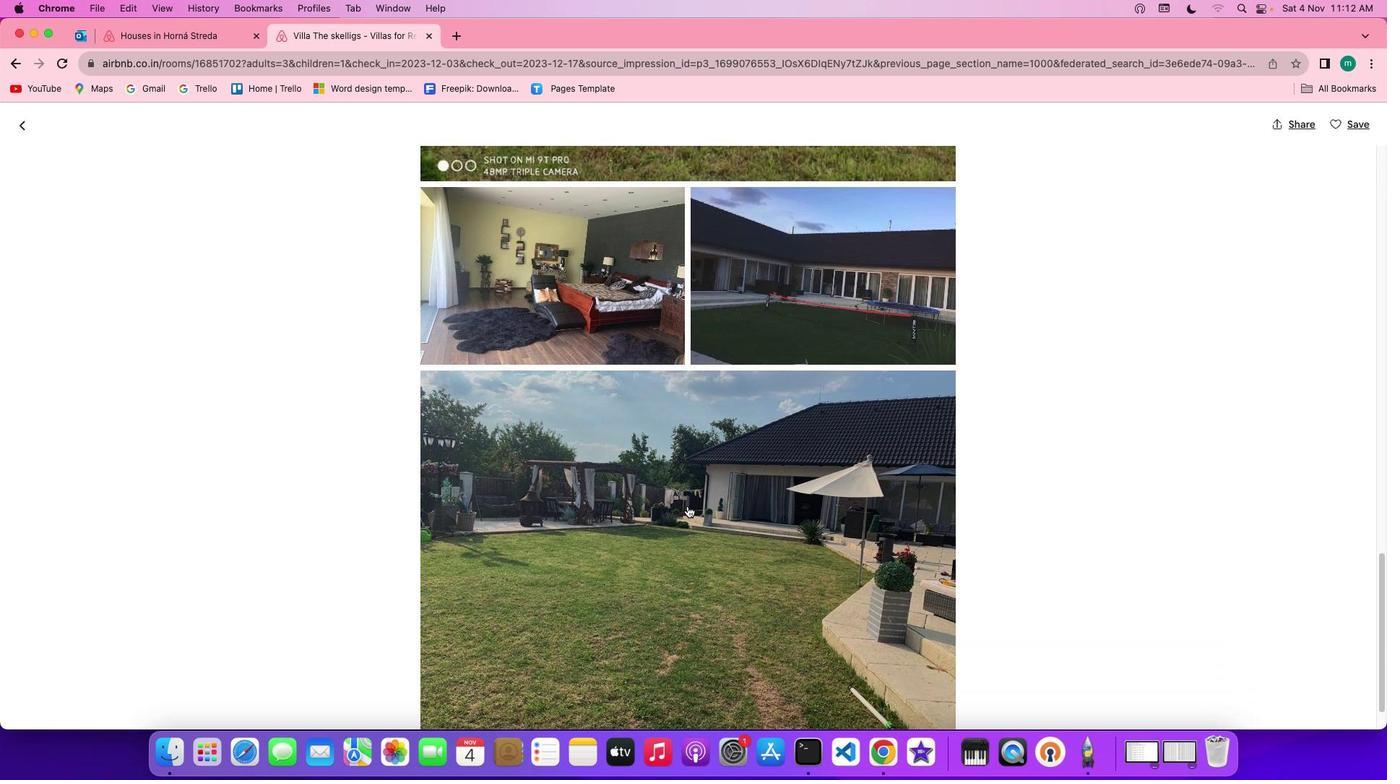 
Action: Mouse scrolled (687, 505) with delta (0, 0)
Screenshot: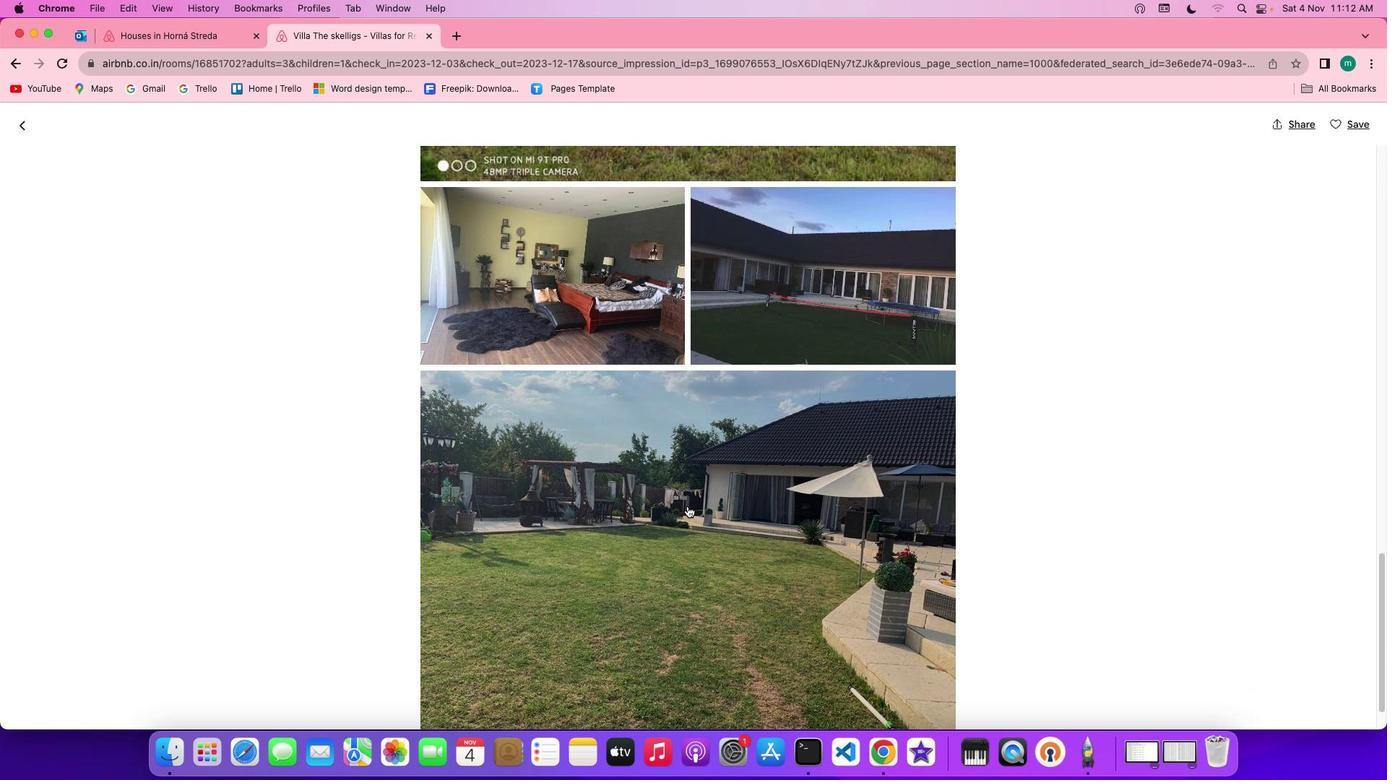 
Action: Mouse scrolled (687, 505) with delta (0, 0)
Screenshot: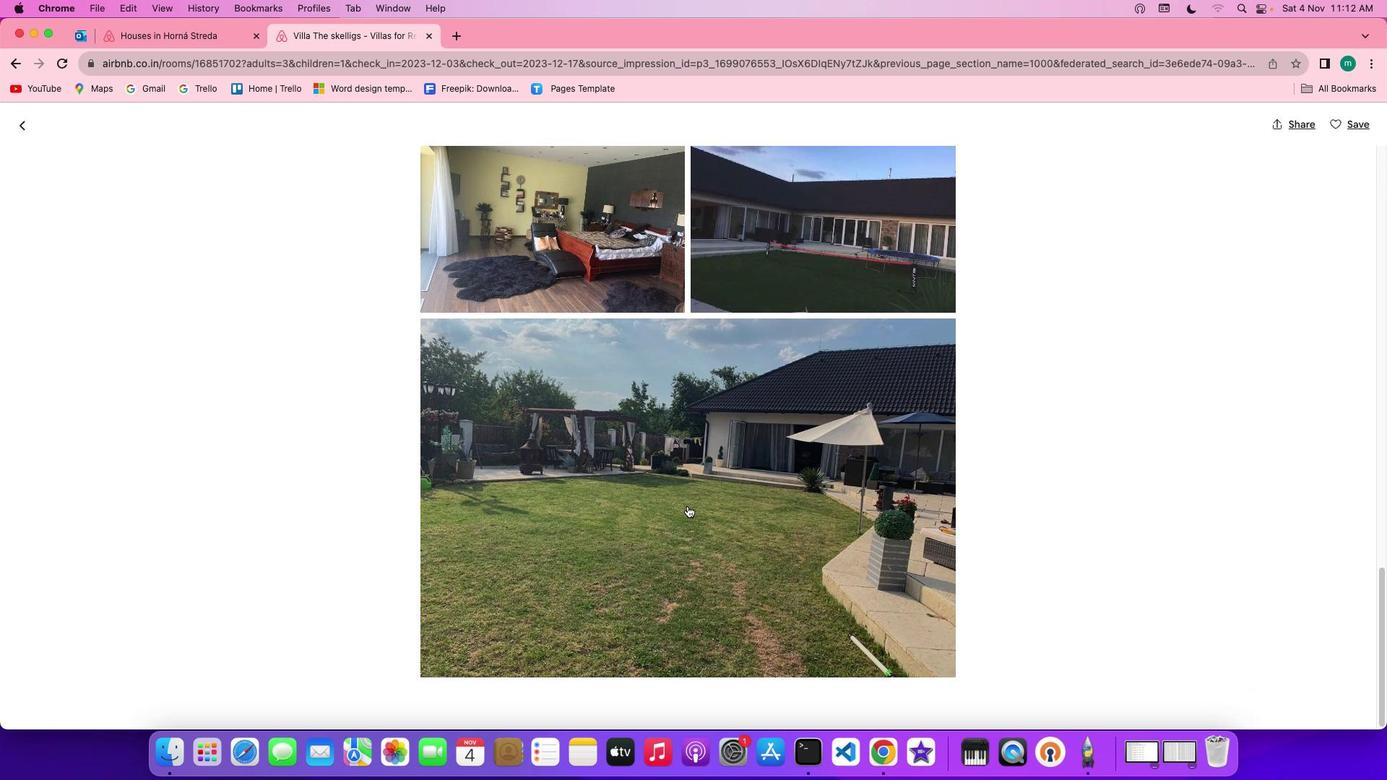 
Action: Mouse scrolled (687, 505) with delta (0, 0)
Screenshot: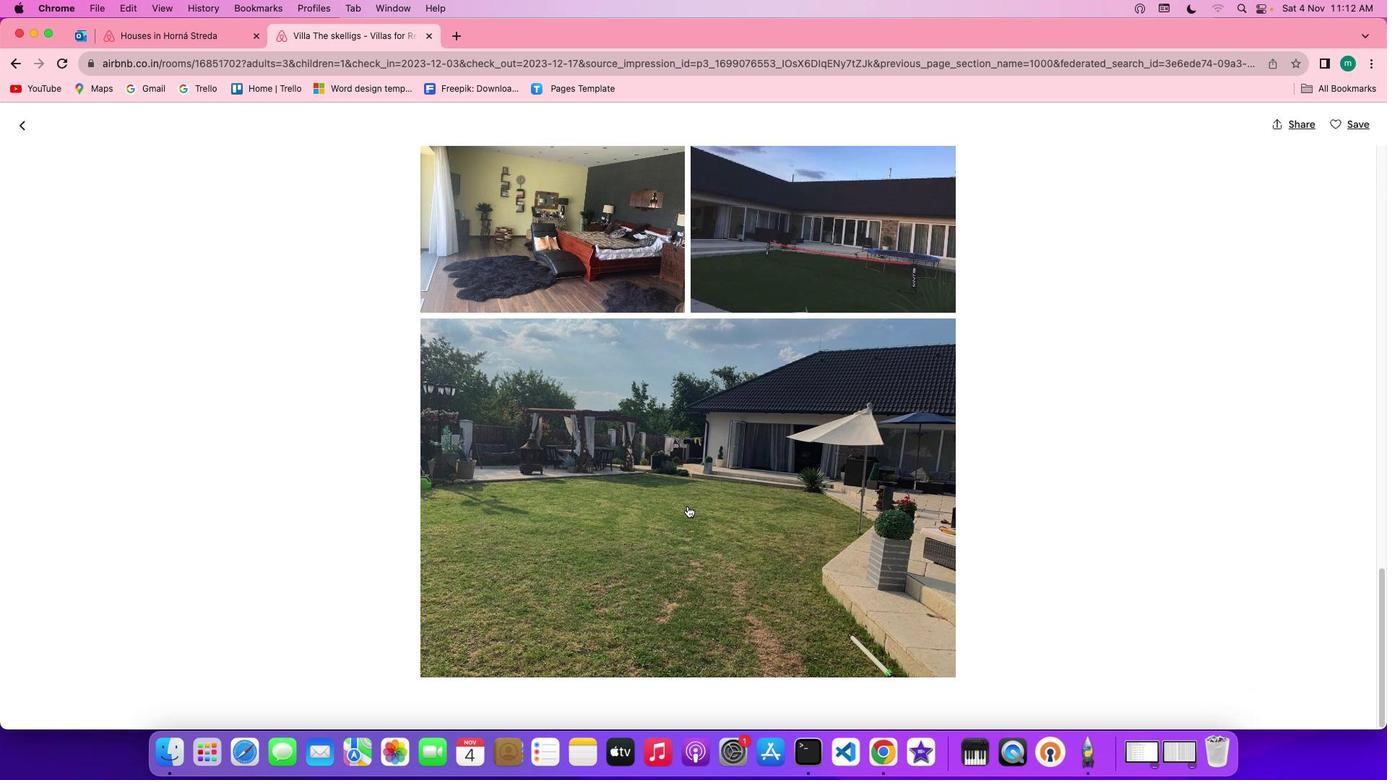 
Action: Mouse scrolled (687, 505) with delta (0, -1)
Screenshot: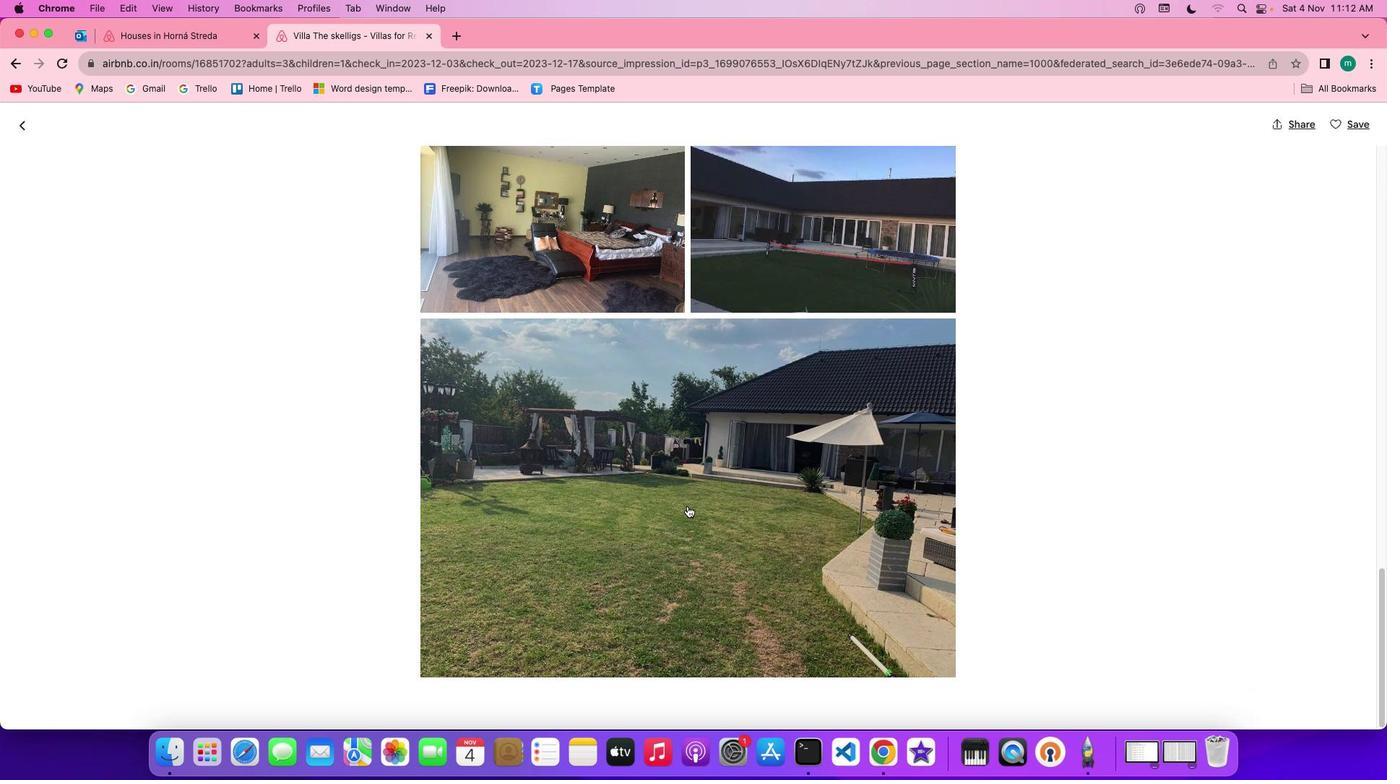 
Action: Mouse scrolled (687, 505) with delta (0, 0)
Screenshot: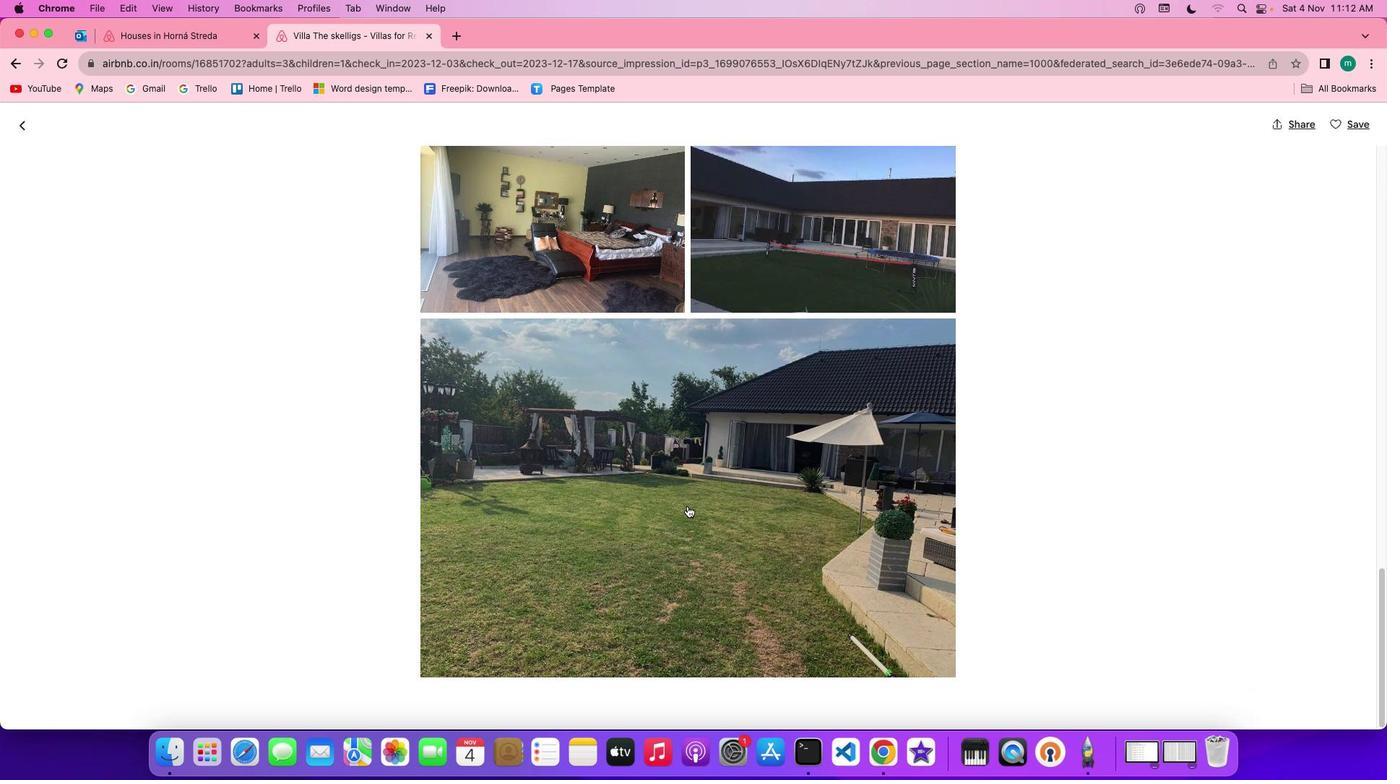 
Action: Mouse scrolled (687, 505) with delta (0, 0)
Screenshot: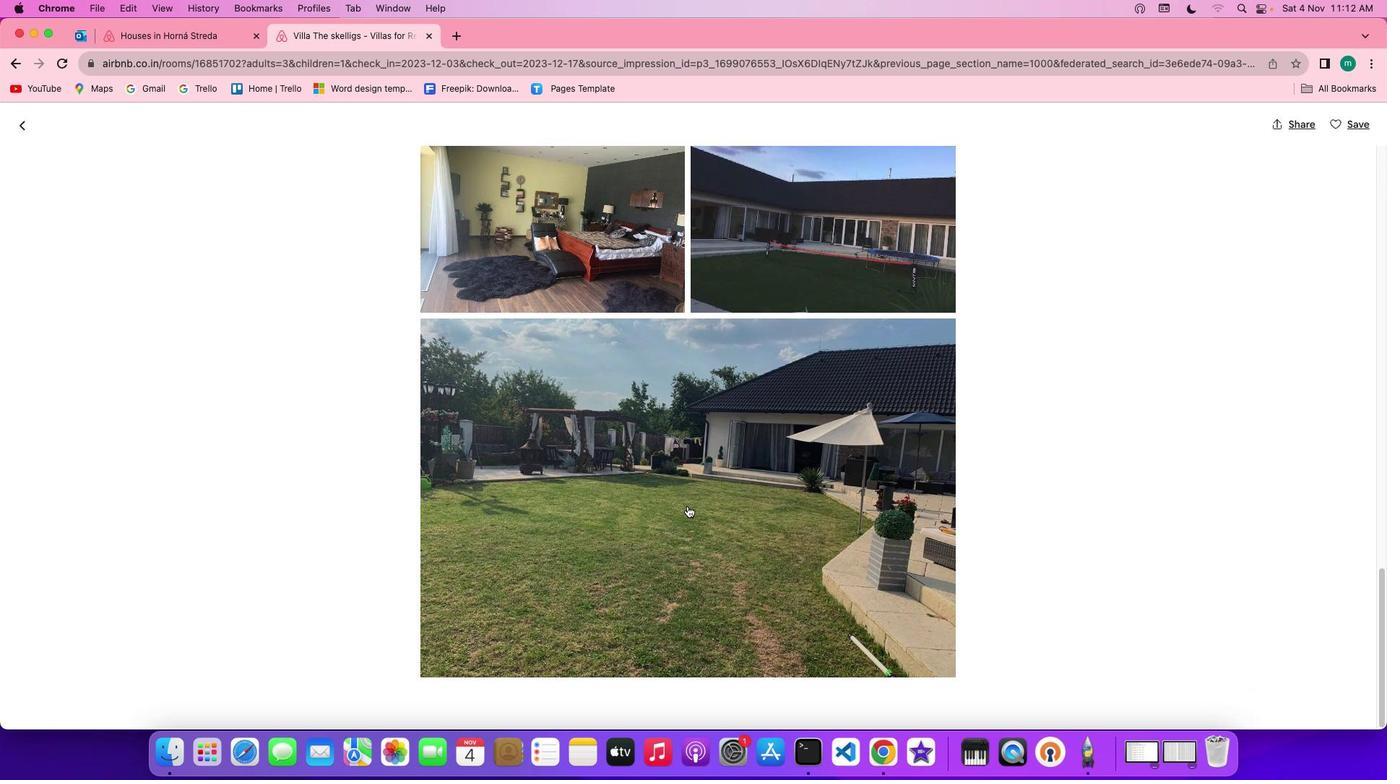 
Action: Mouse scrolled (687, 505) with delta (0, -1)
Screenshot: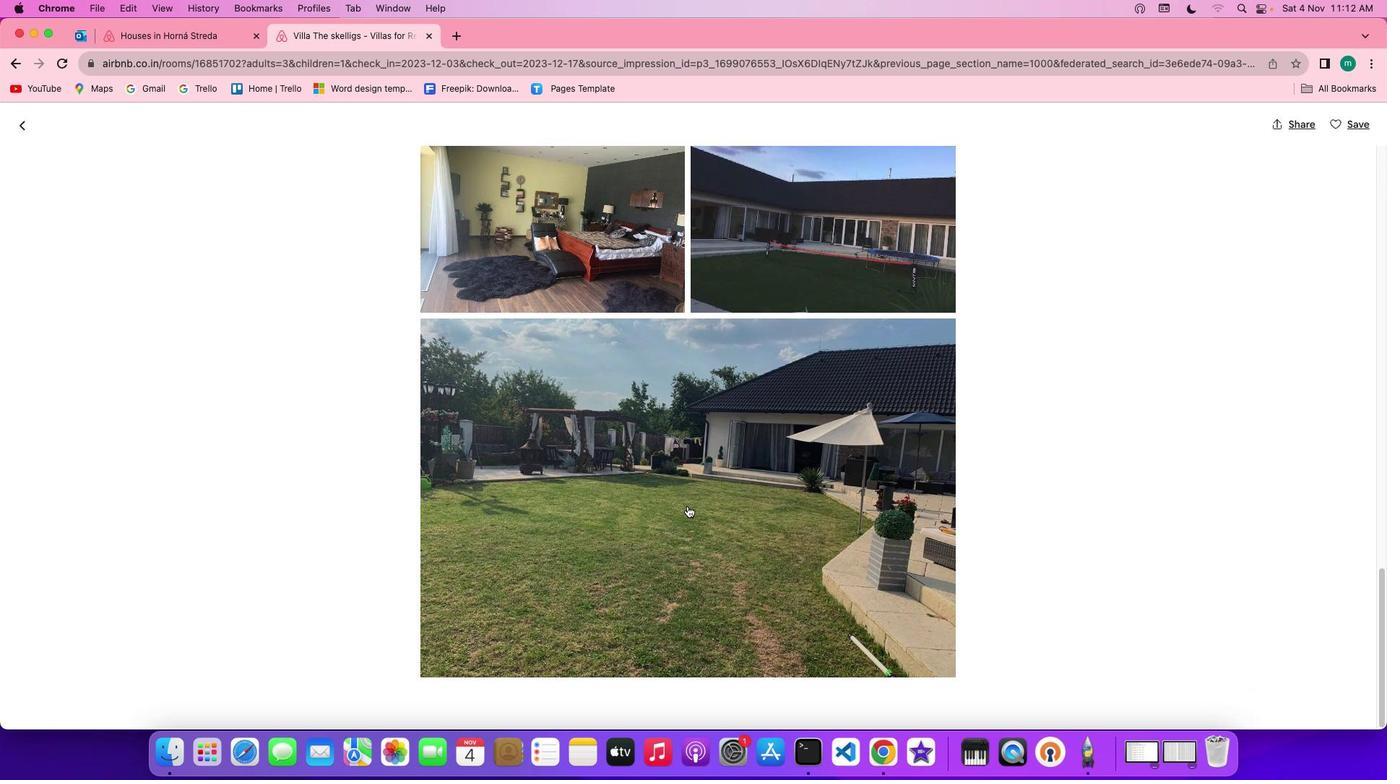 
Action: Mouse scrolled (687, 505) with delta (0, -2)
Screenshot: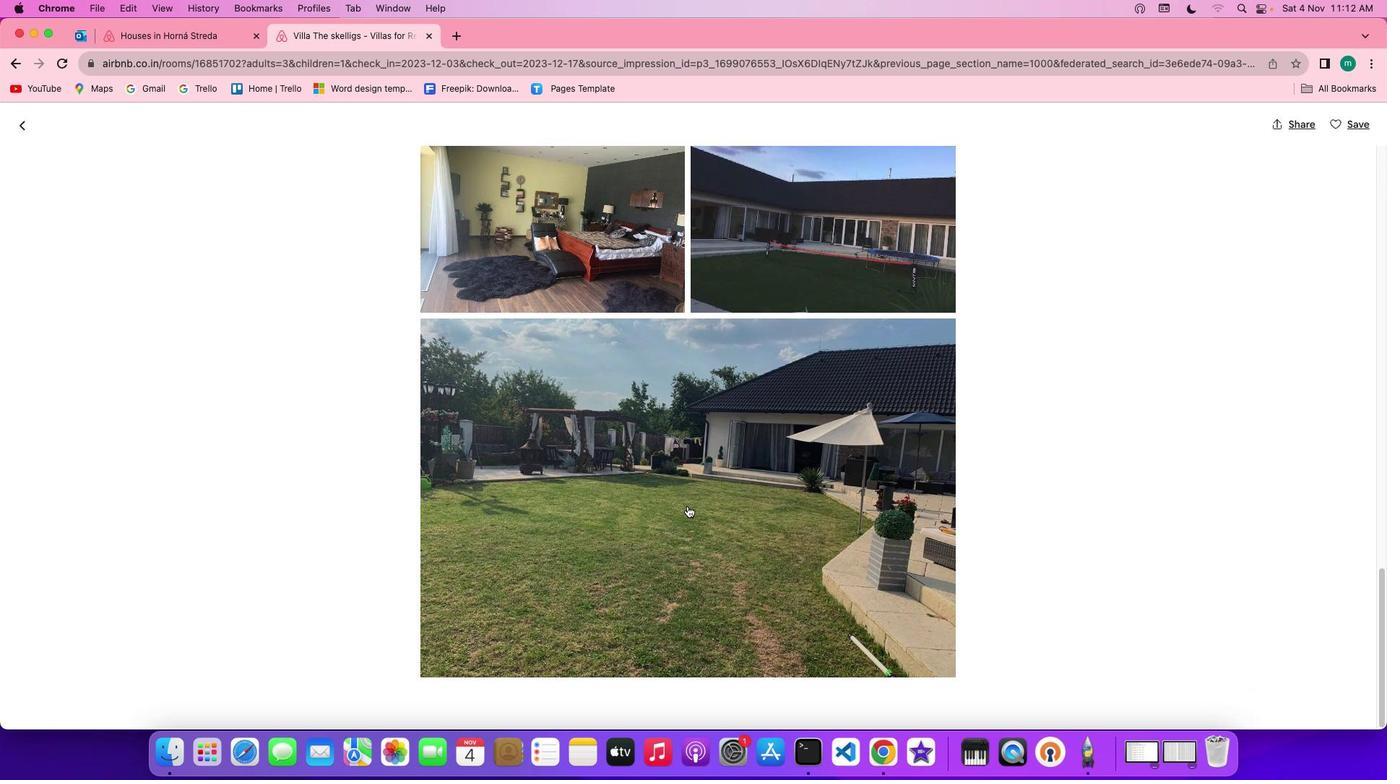 
Action: Mouse scrolled (687, 505) with delta (0, 0)
Screenshot: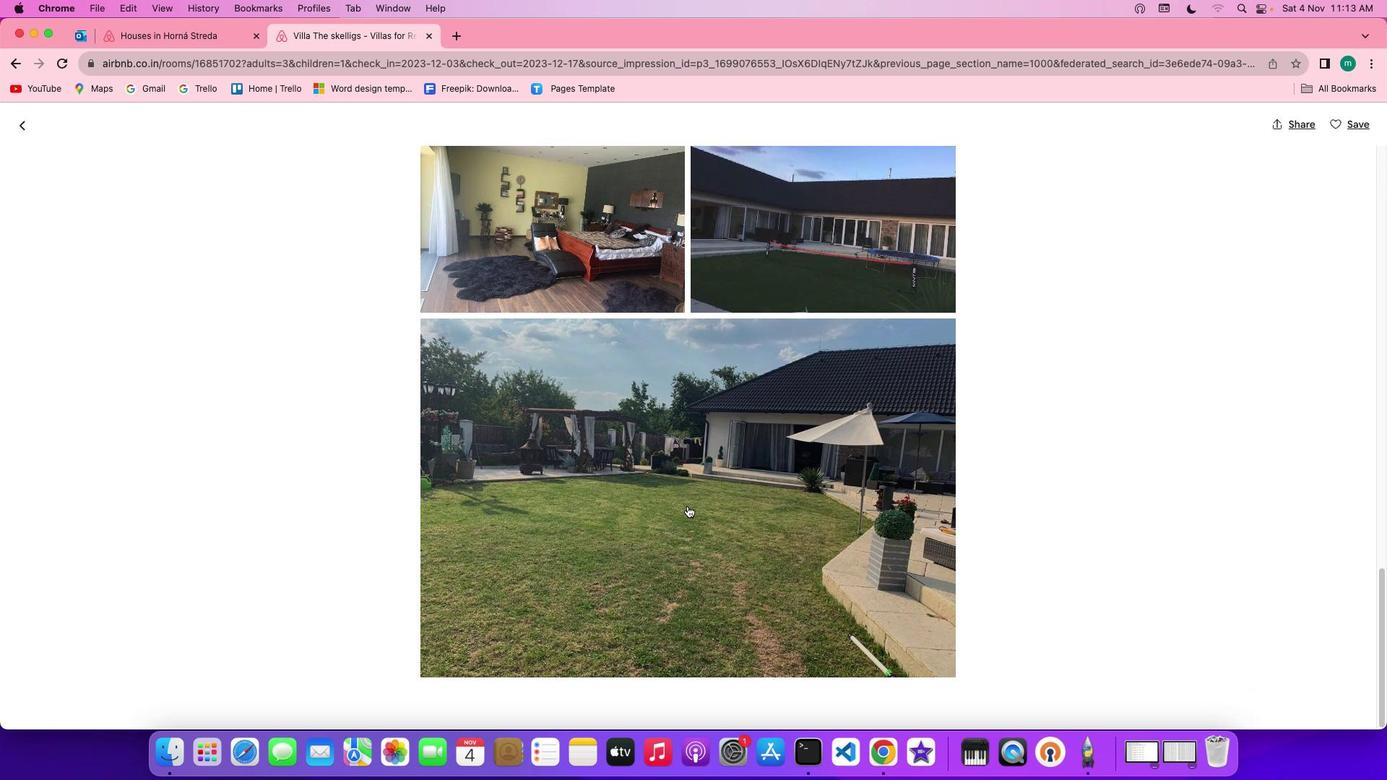 
Action: Mouse scrolled (687, 505) with delta (0, 0)
Screenshot: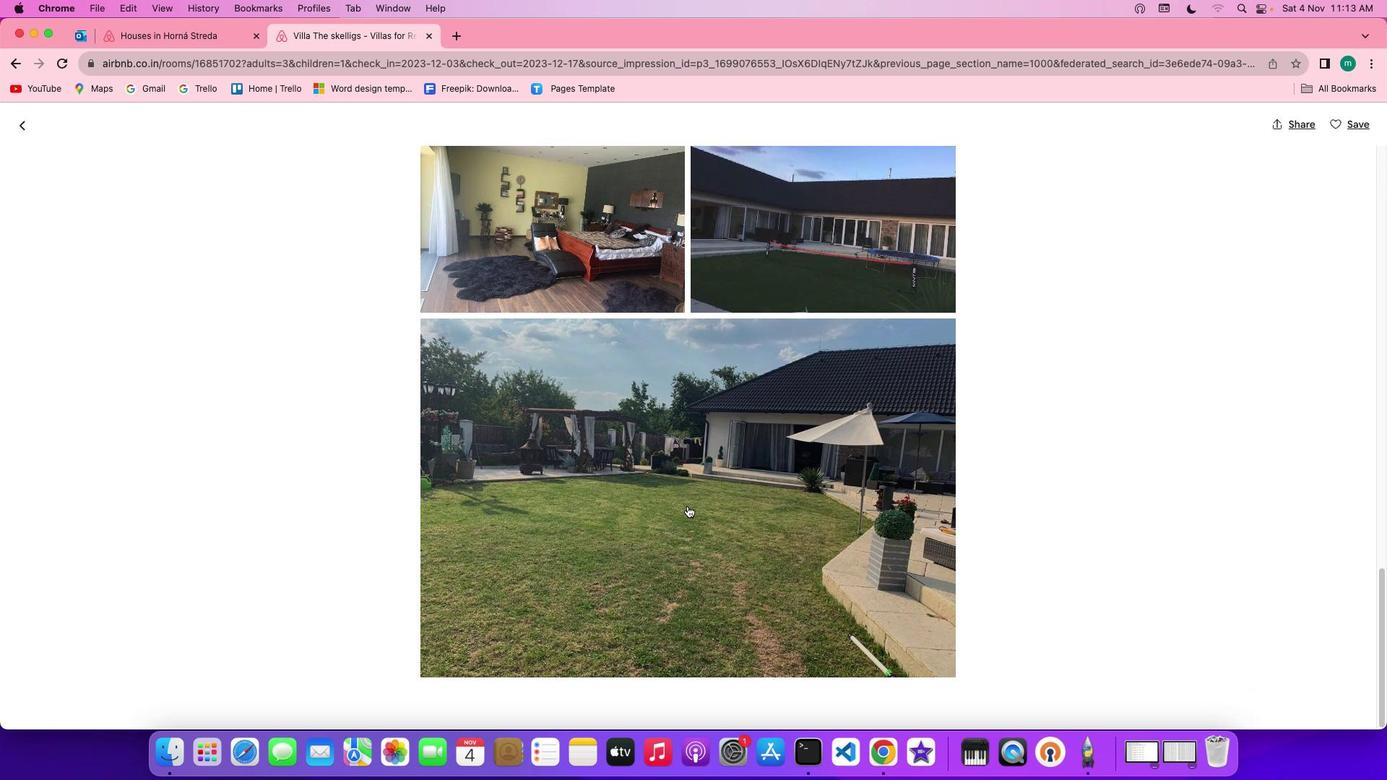 
Action: Mouse scrolled (687, 505) with delta (0, -2)
Screenshot: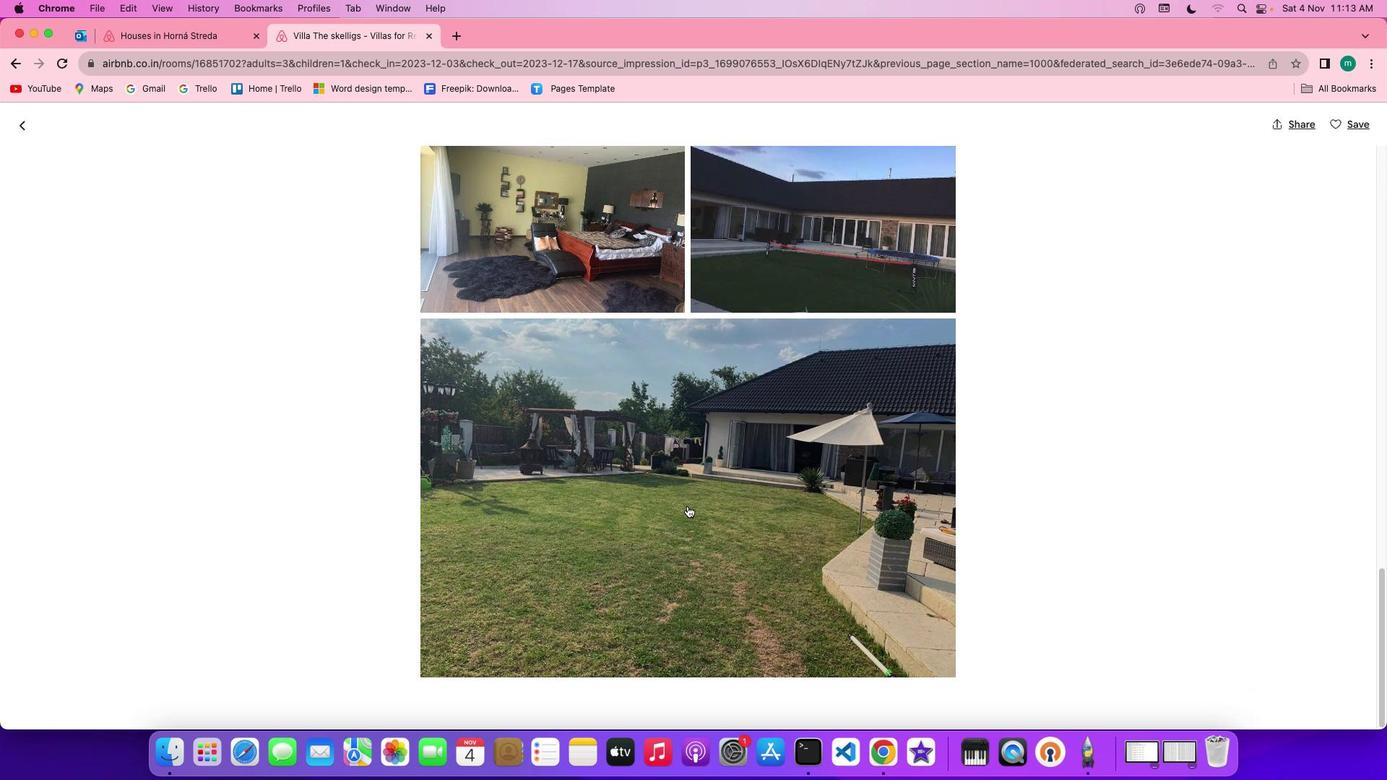 
Action: Mouse scrolled (687, 505) with delta (0, -2)
Screenshot: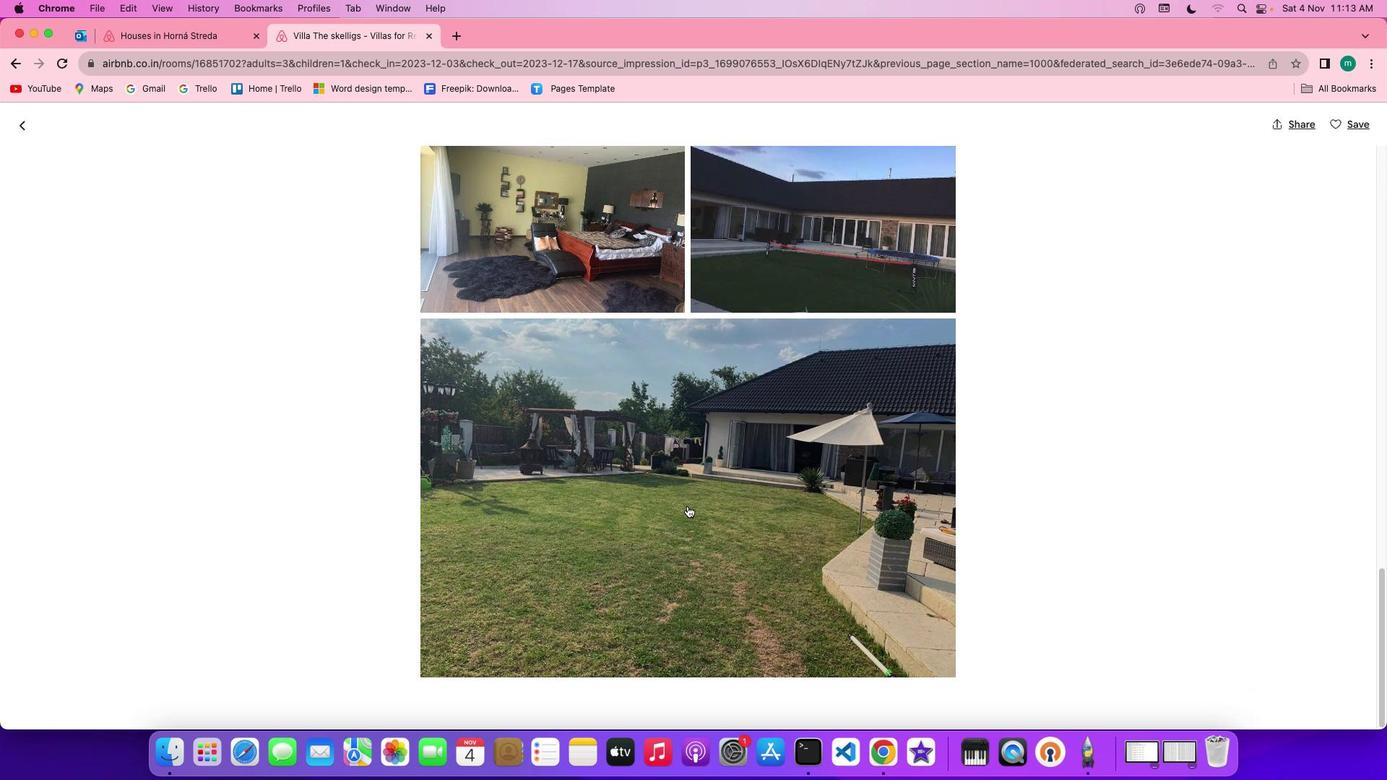 
Action: Mouse scrolled (687, 505) with delta (0, -2)
Screenshot: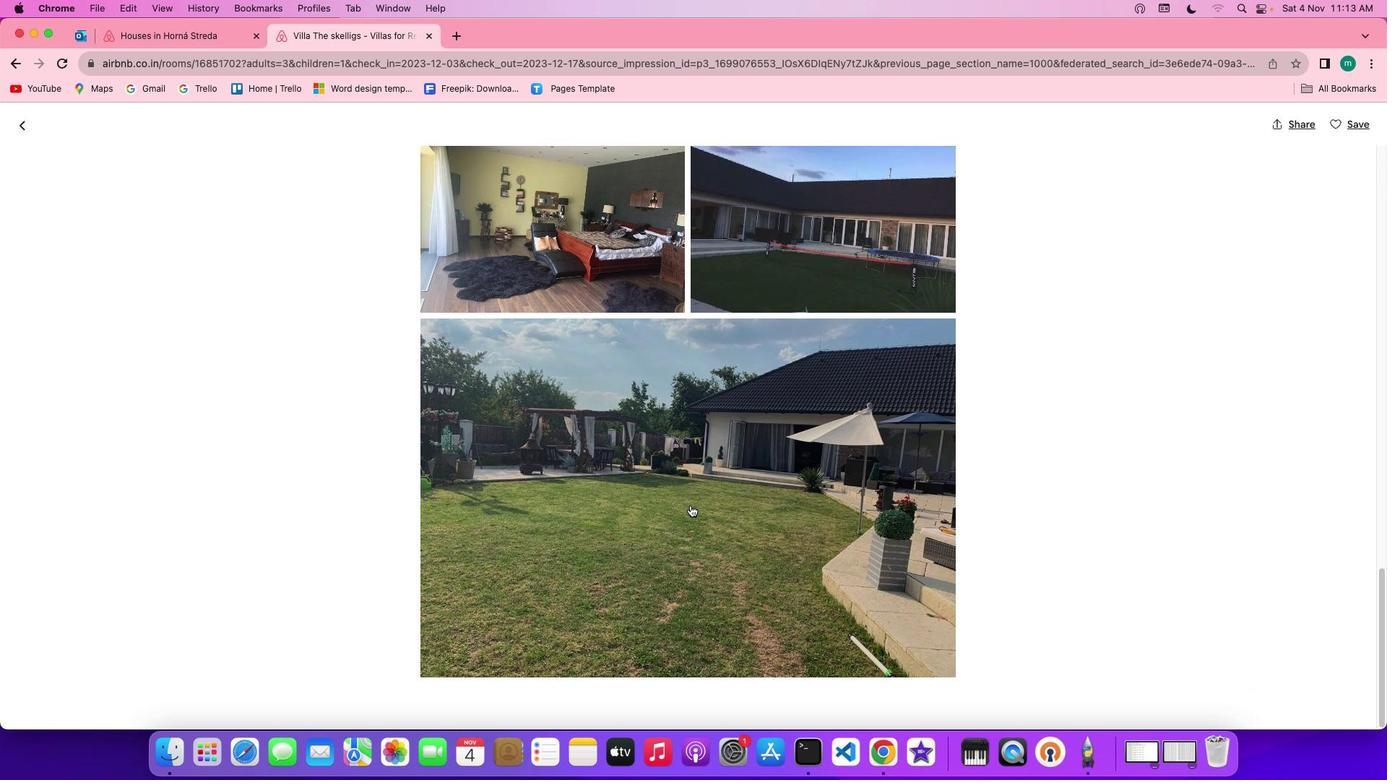
Action: Mouse moved to (32, 128)
Screenshot: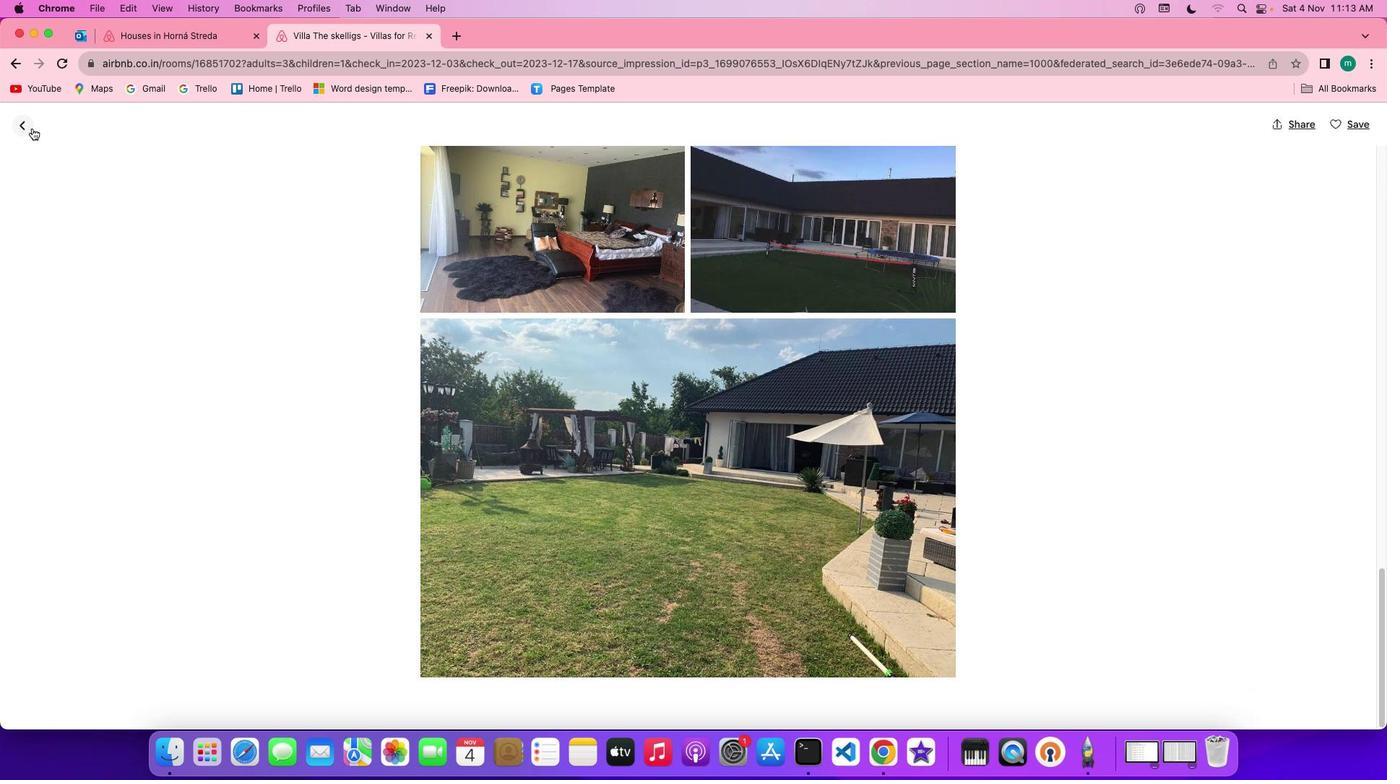 
Action: Mouse pressed left at (32, 128)
Screenshot: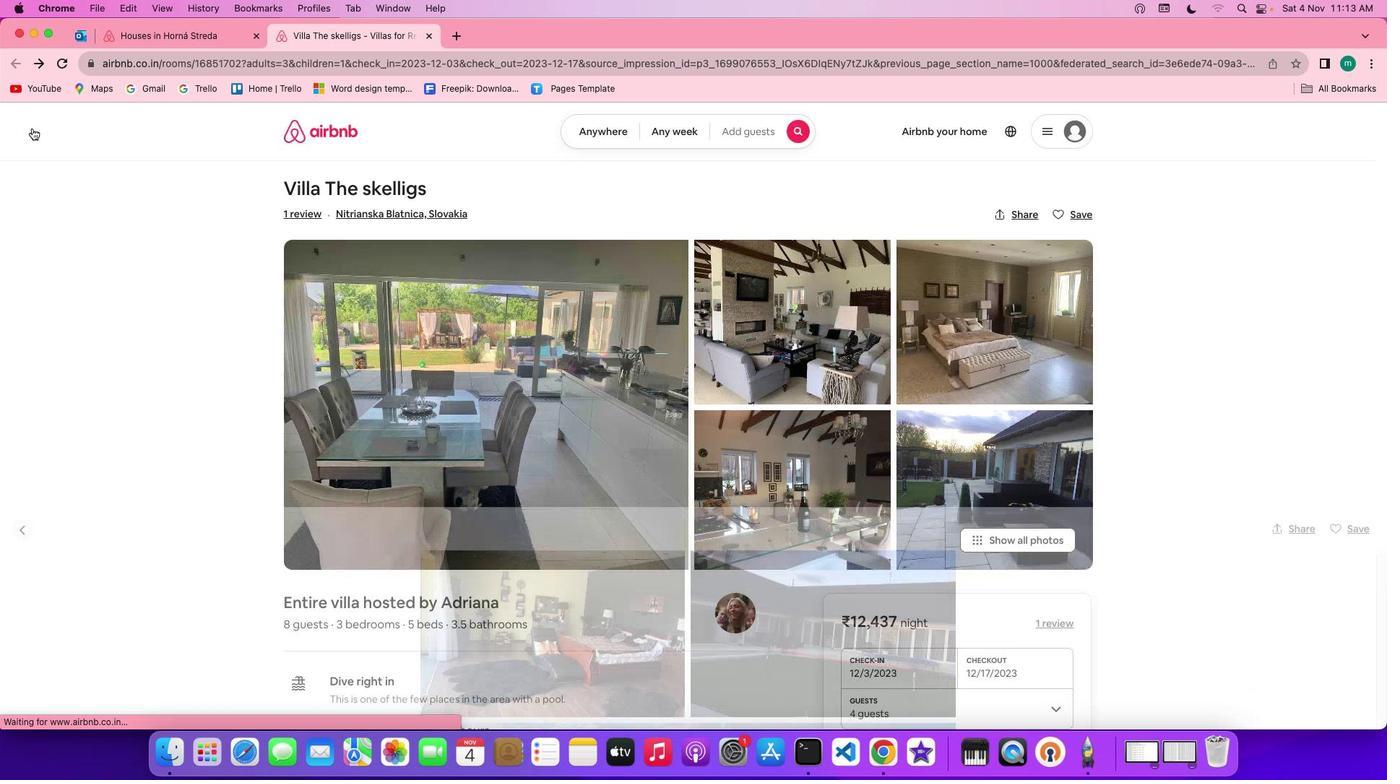 
Action: Mouse moved to (491, 504)
Screenshot: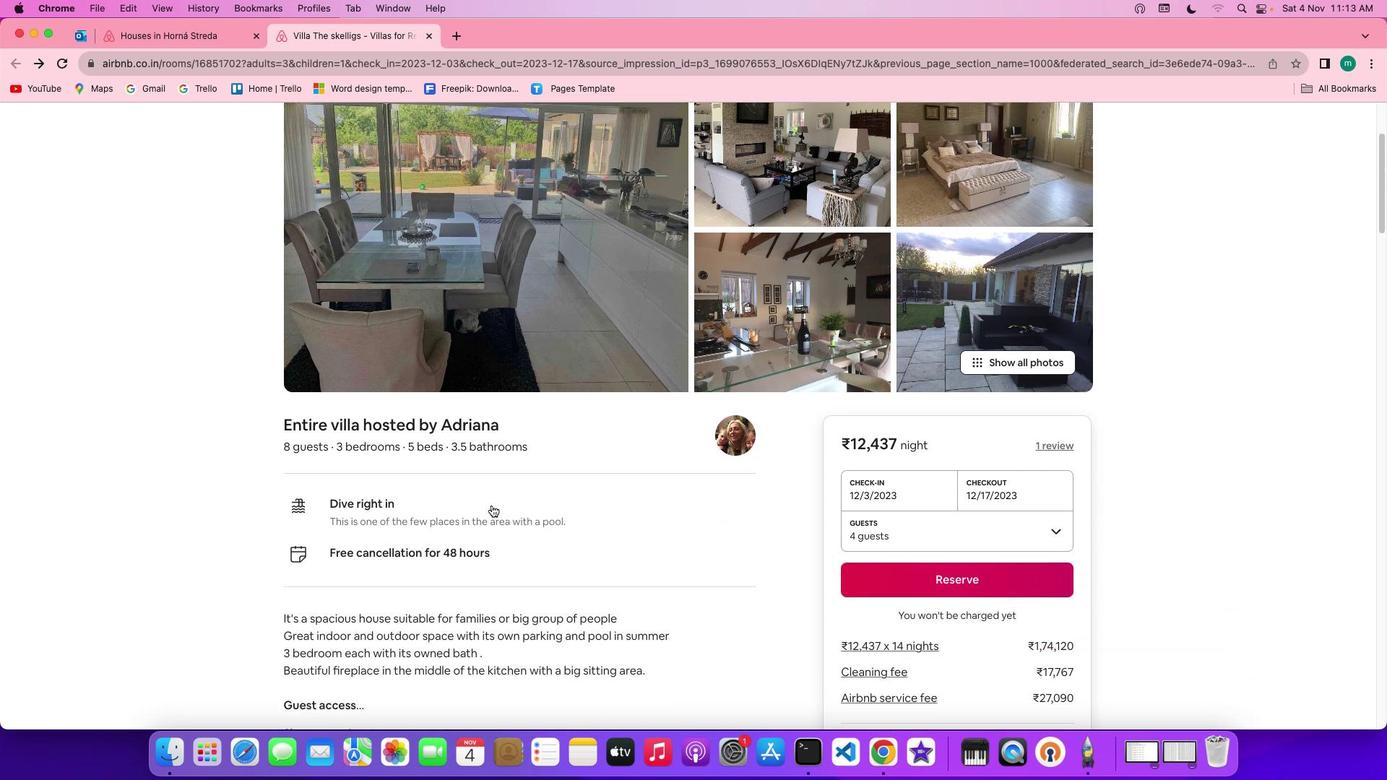 
Action: Mouse scrolled (491, 504) with delta (0, 0)
Screenshot: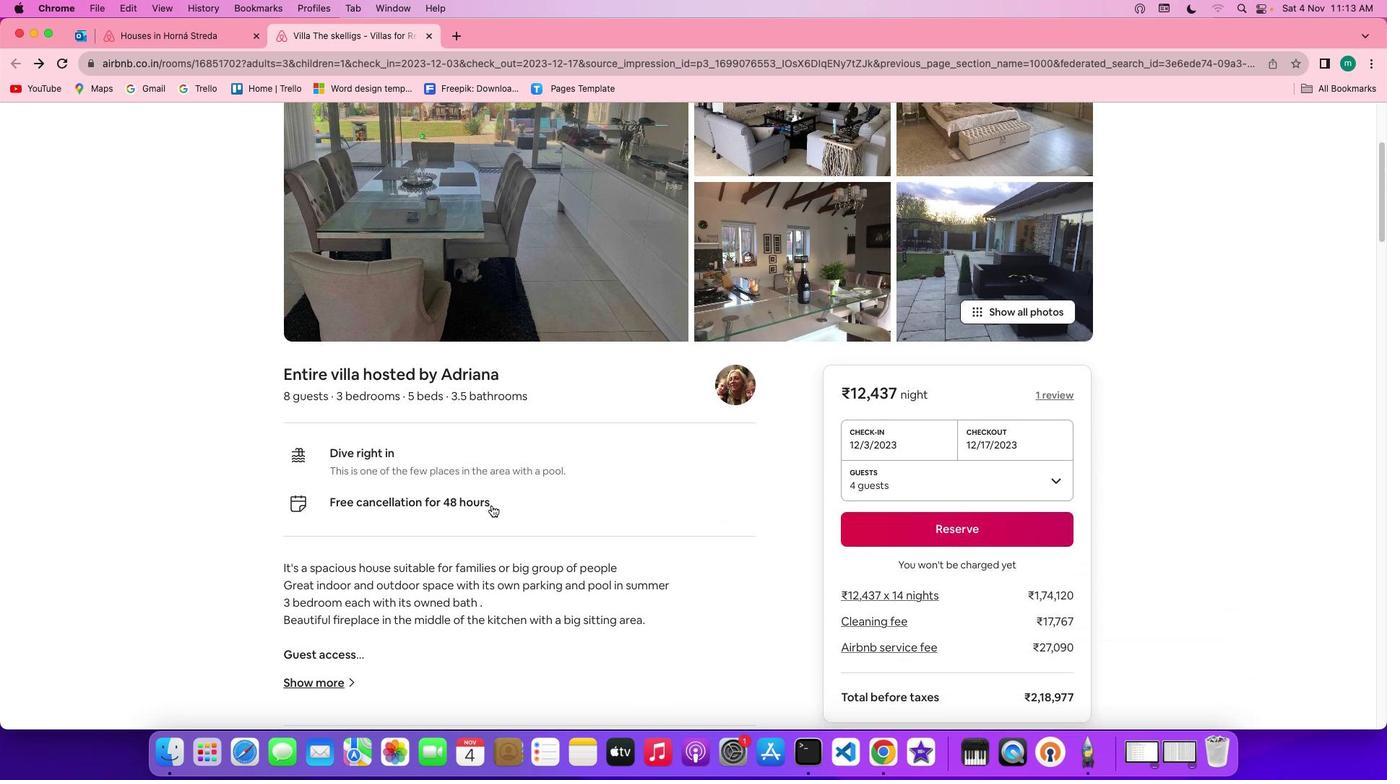 
Action: Mouse scrolled (491, 504) with delta (0, 0)
Screenshot: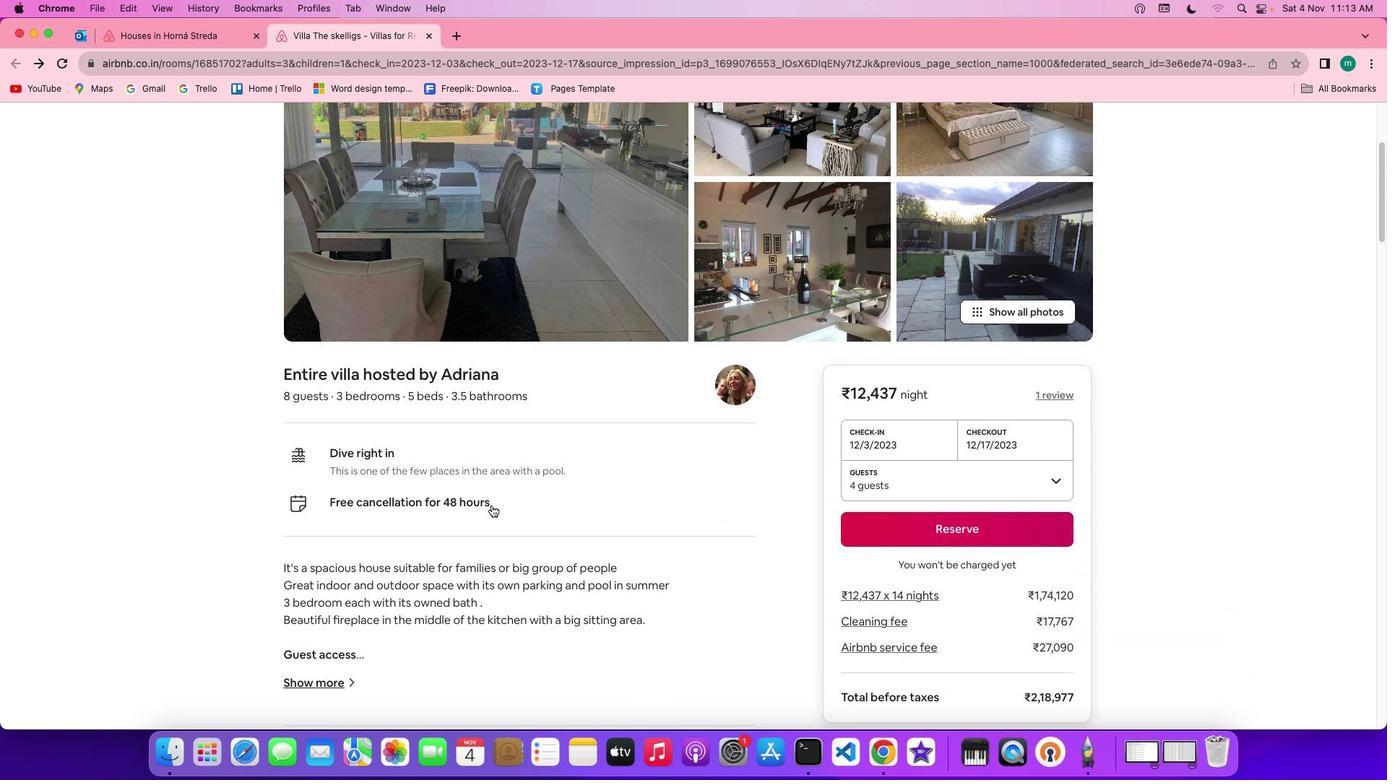 
Action: Mouse scrolled (491, 504) with delta (0, -1)
Screenshot: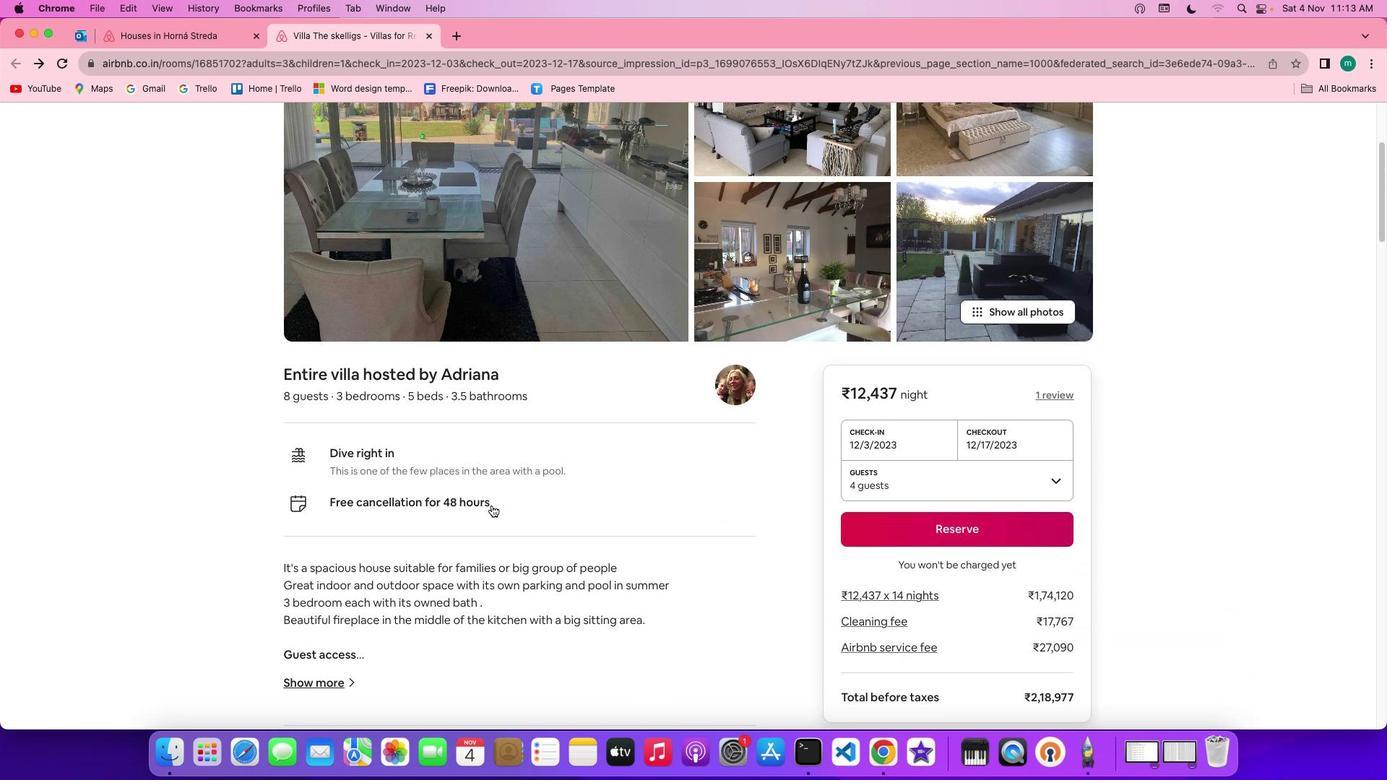 
Action: Mouse scrolled (491, 504) with delta (0, -2)
Screenshot: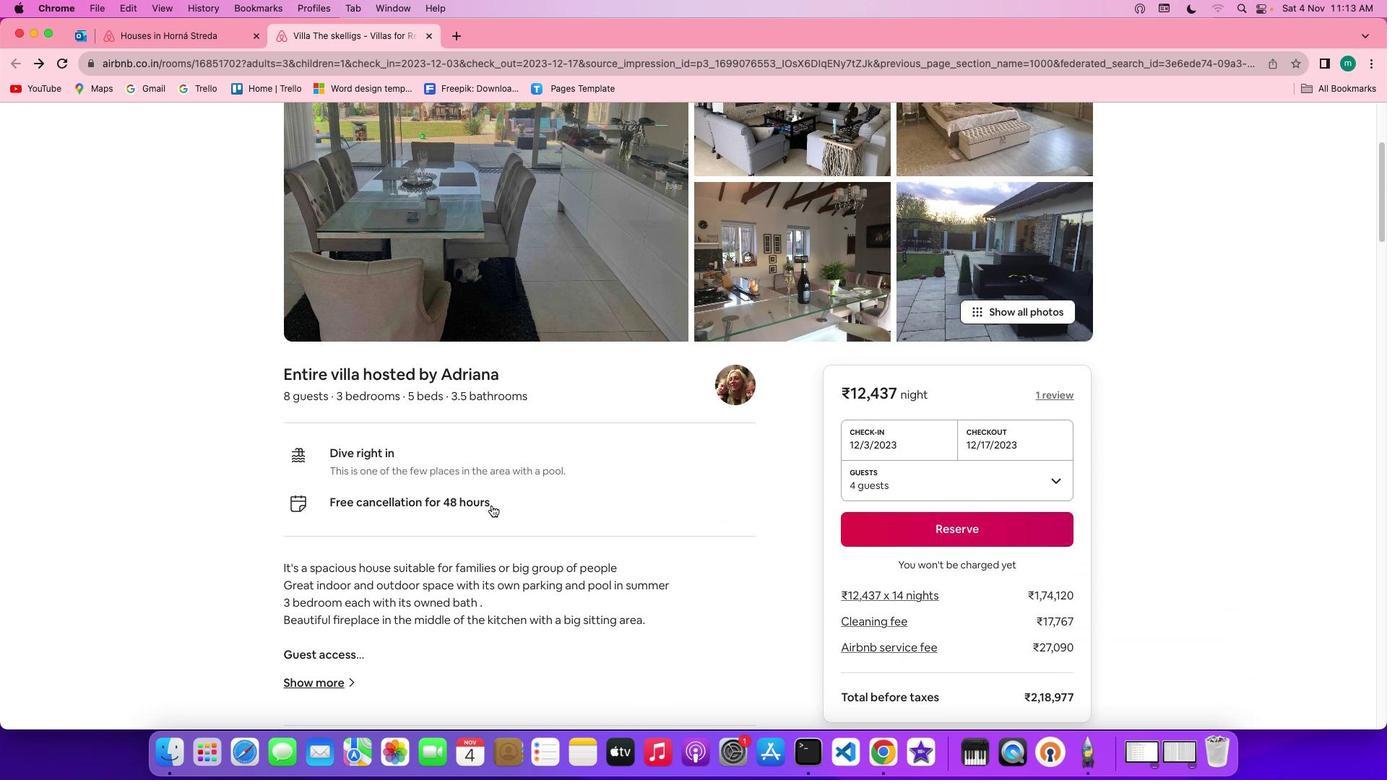 
Action: Mouse scrolled (491, 504) with delta (0, 0)
Screenshot: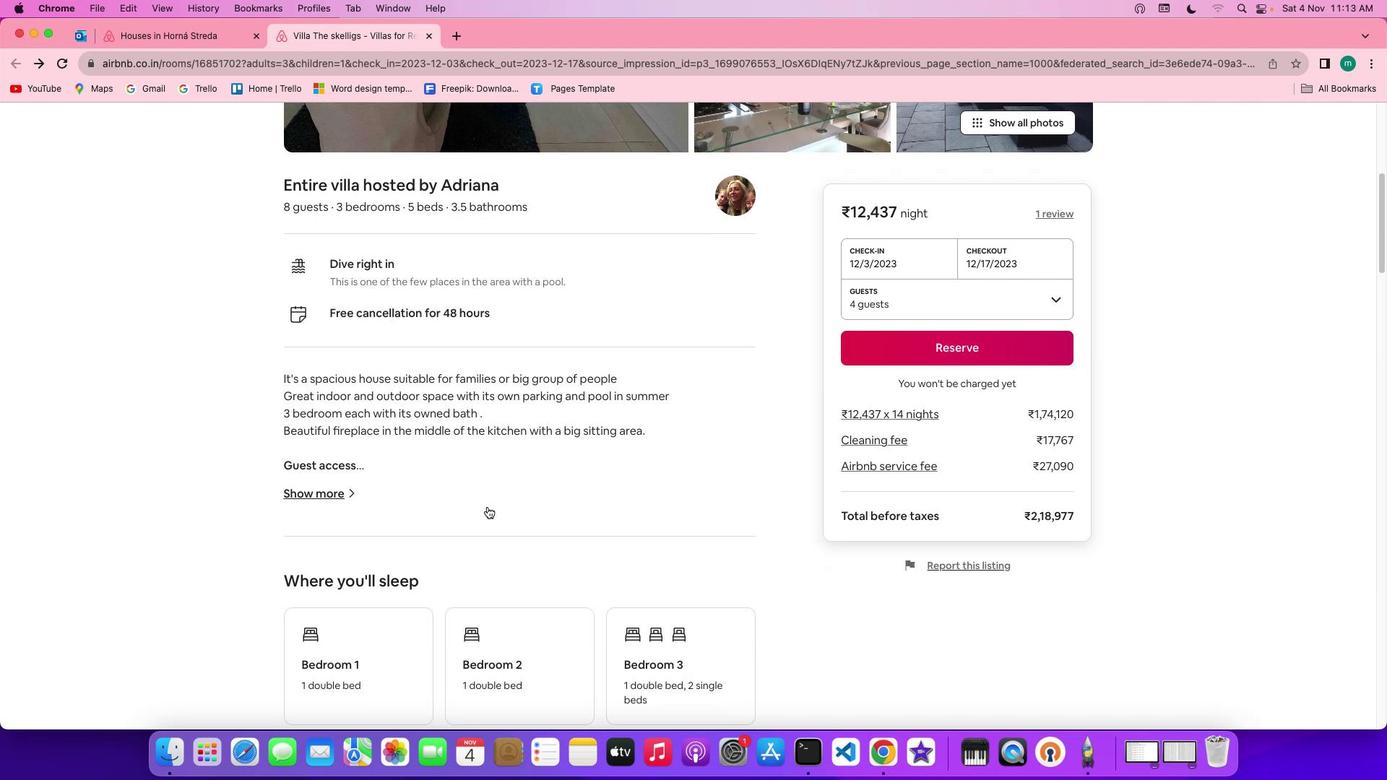 
Action: Mouse scrolled (491, 504) with delta (0, 0)
Screenshot: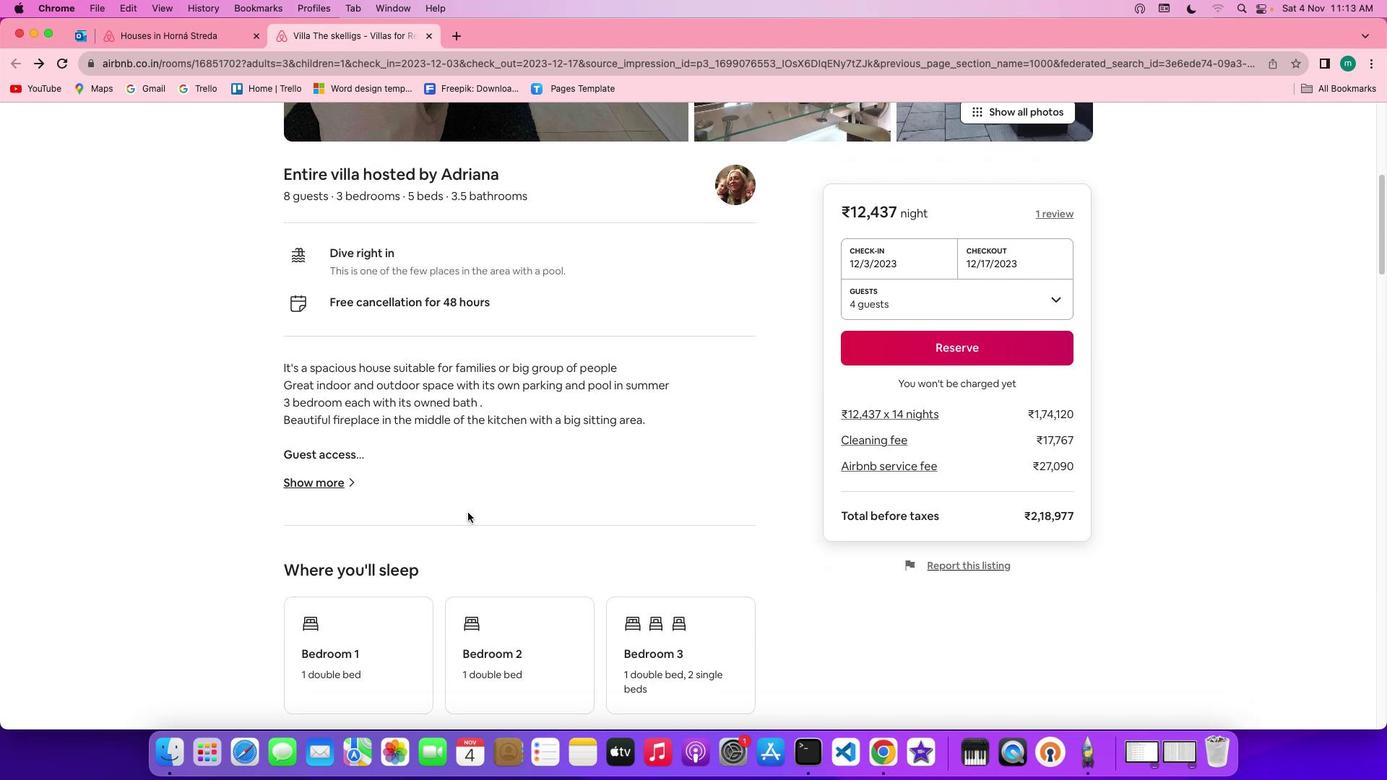 
Action: Mouse scrolled (491, 504) with delta (0, -1)
Screenshot: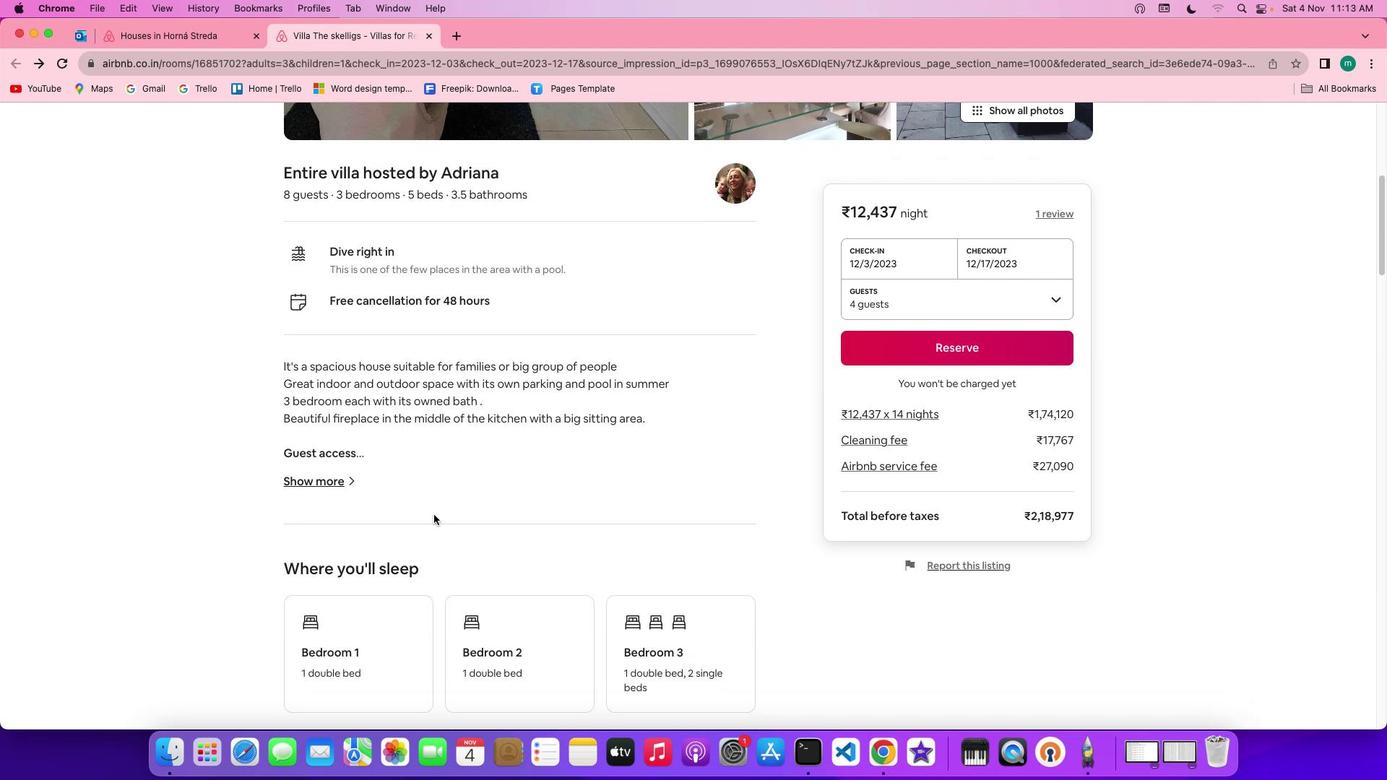 
Action: Mouse scrolled (491, 504) with delta (0, -2)
Screenshot: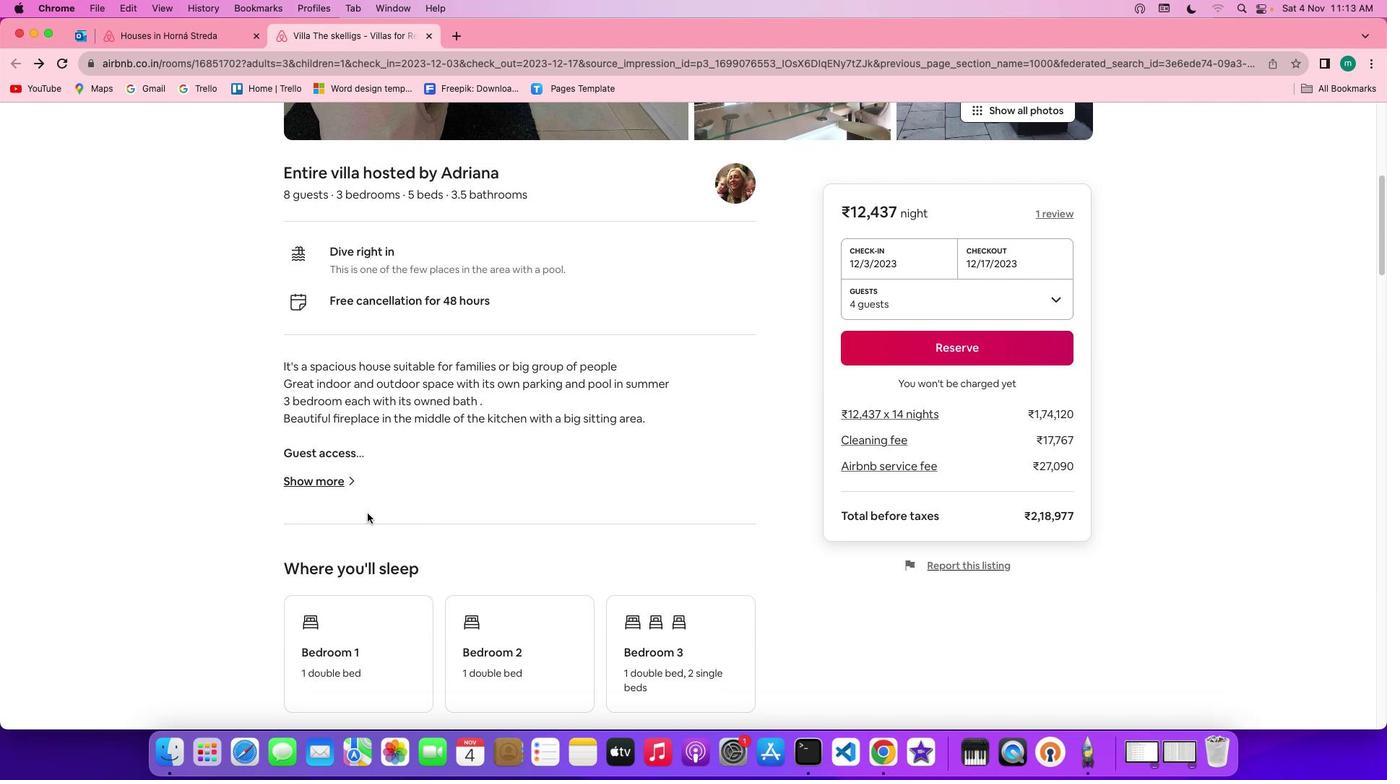 
Action: Mouse moved to (328, 481)
Screenshot: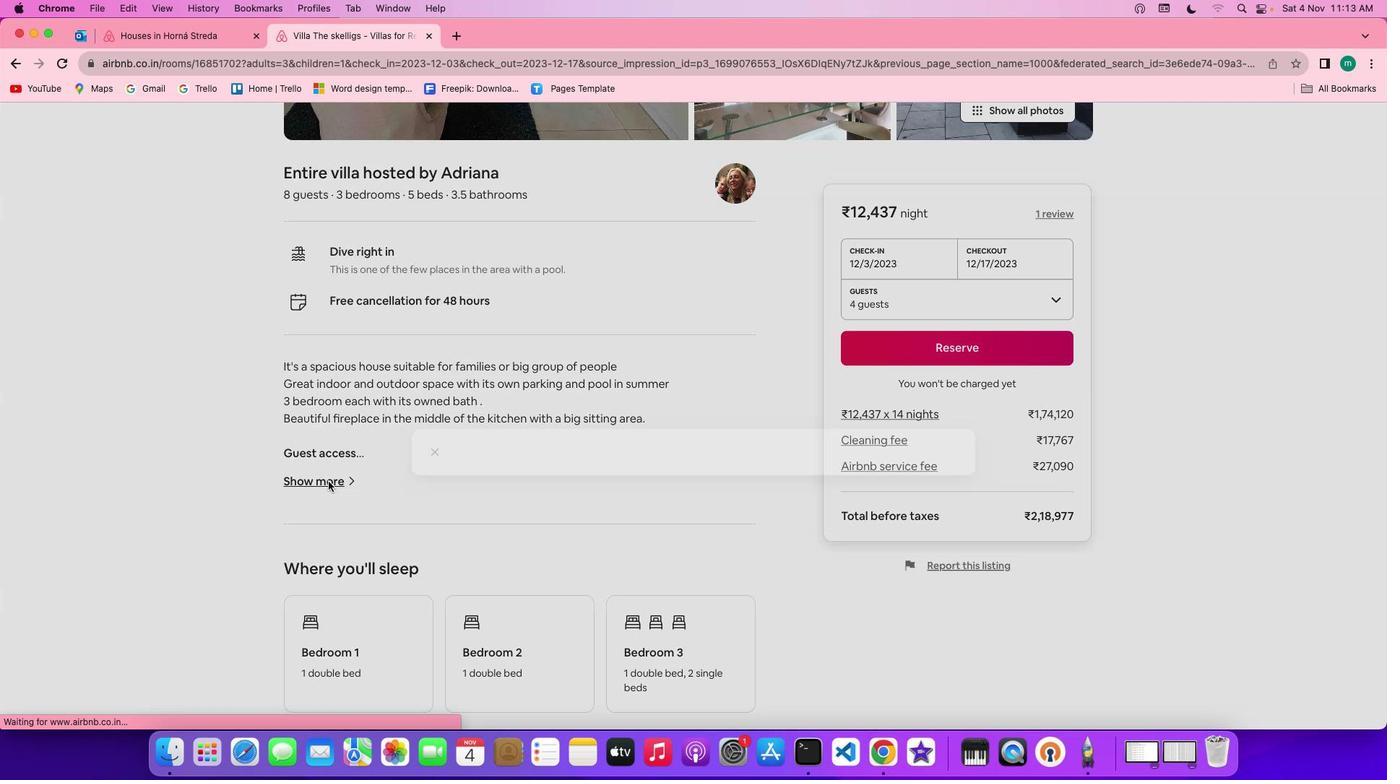 
Action: Mouse pressed left at (328, 481)
Screenshot: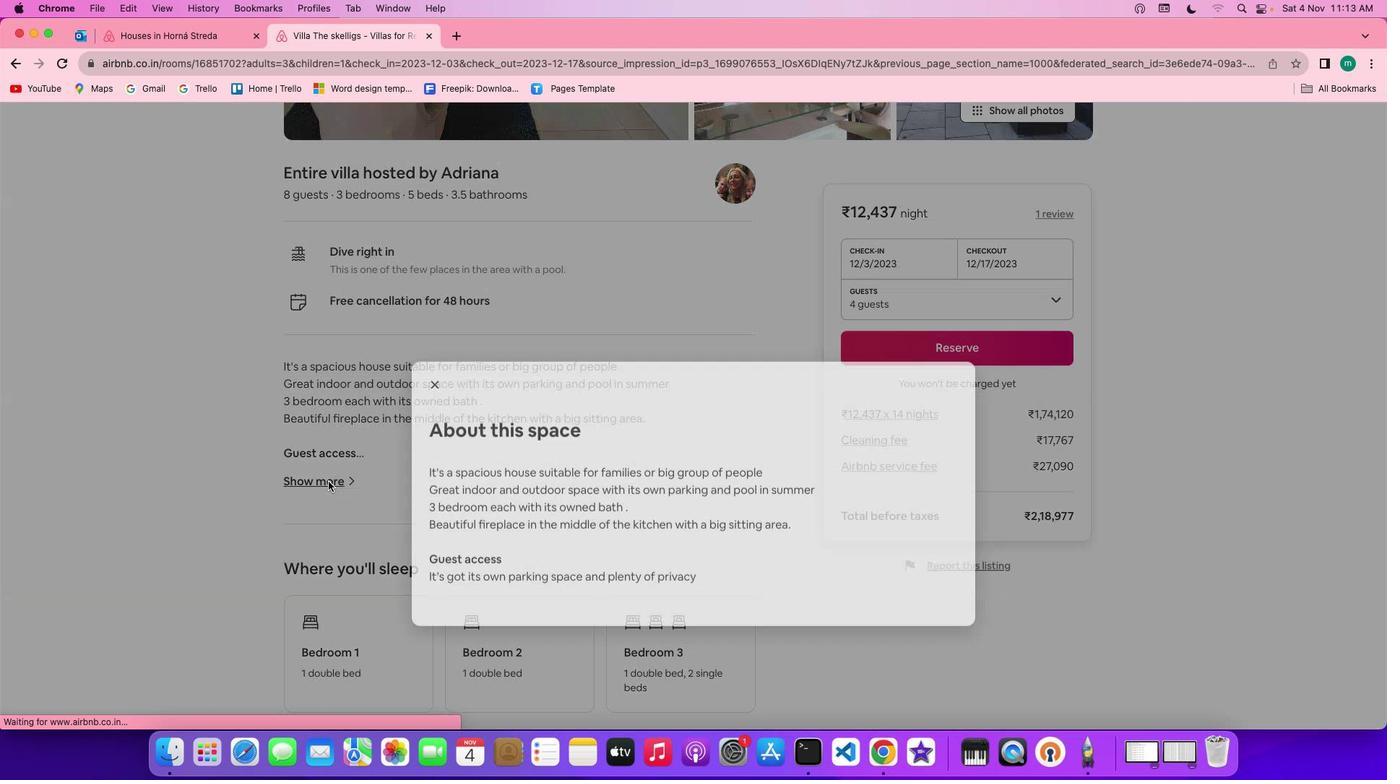 
Action: Mouse moved to (593, 499)
Screenshot: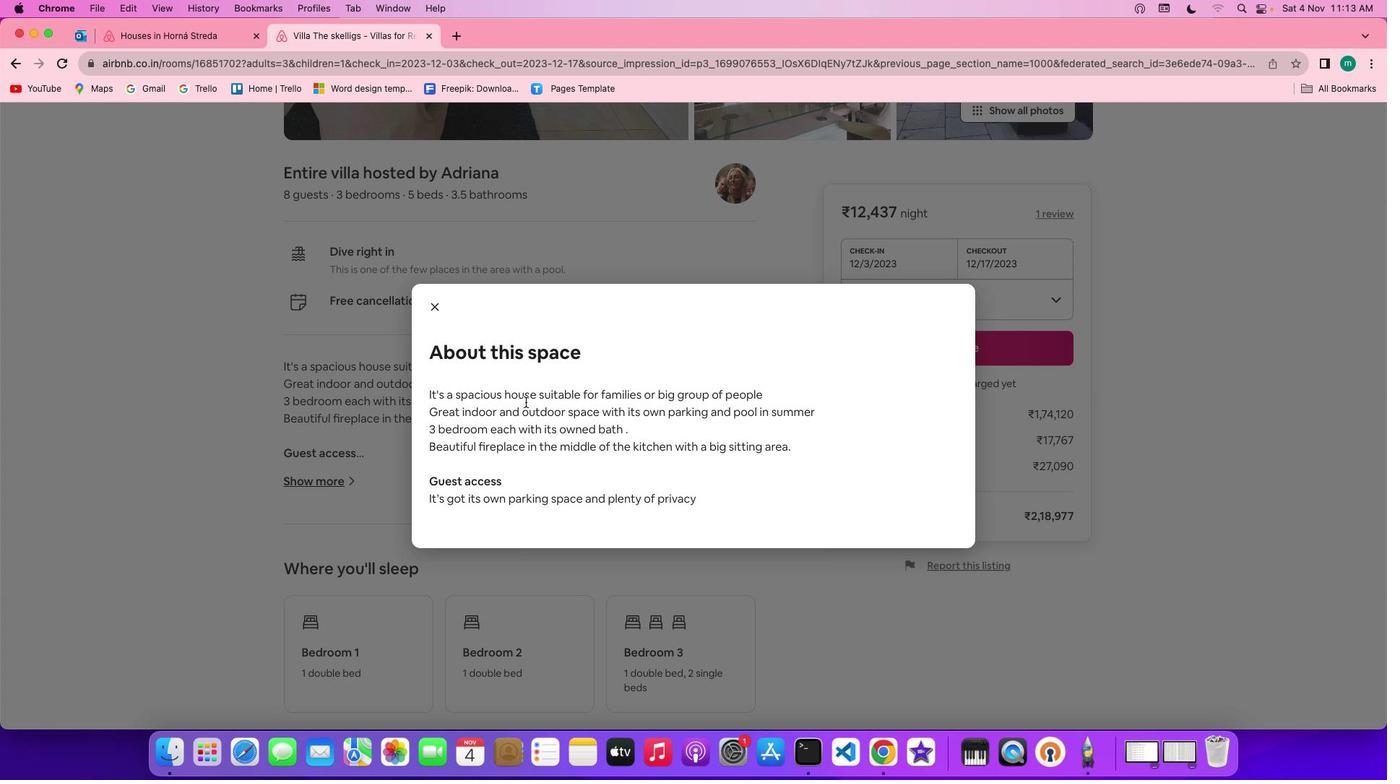 
Action: Mouse scrolled (593, 499) with delta (0, 0)
Screenshot: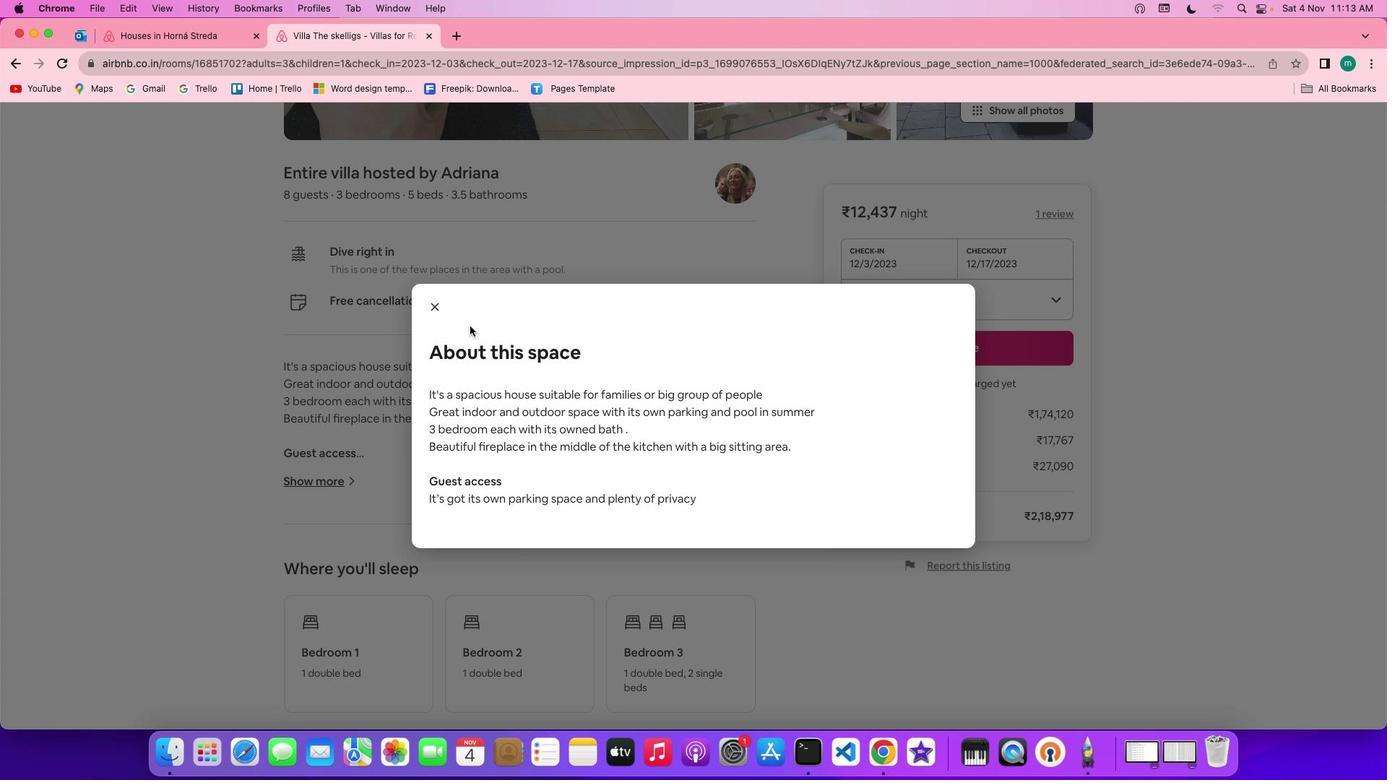 
Action: Mouse scrolled (593, 499) with delta (0, 0)
Screenshot: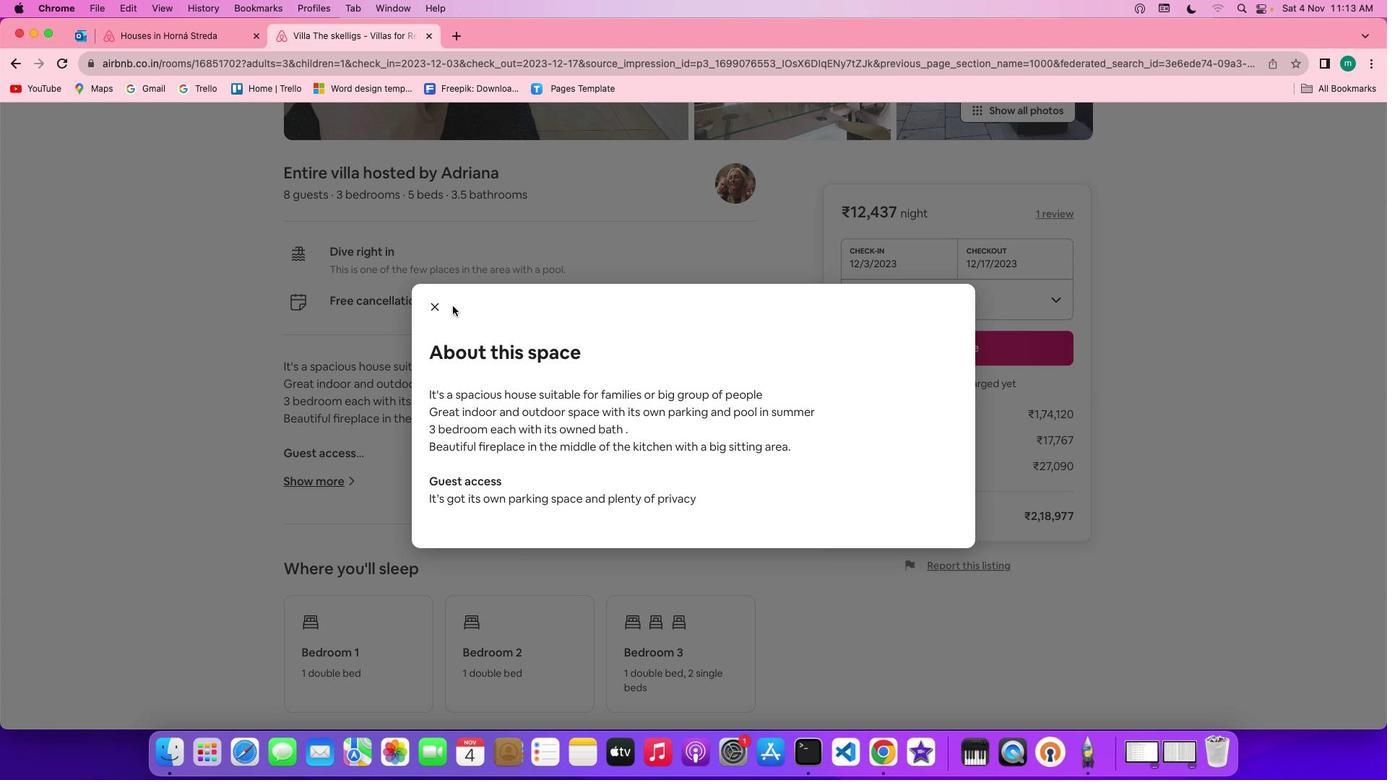 
Action: Mouse scrolled (593, 499) with delta (0, -2)
Screenshot: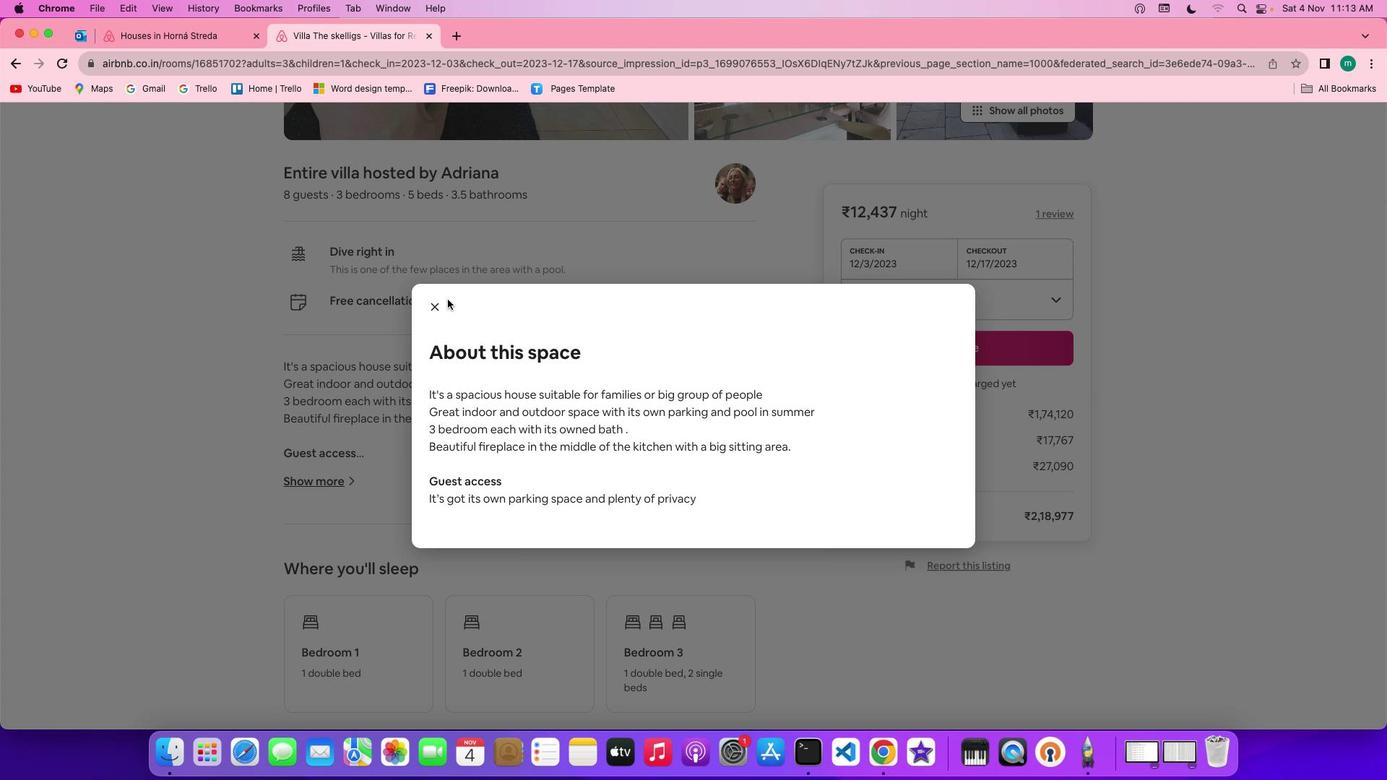 
Action: Mouse scrolled (593, 499) with delta (0, -2)
Screenshot: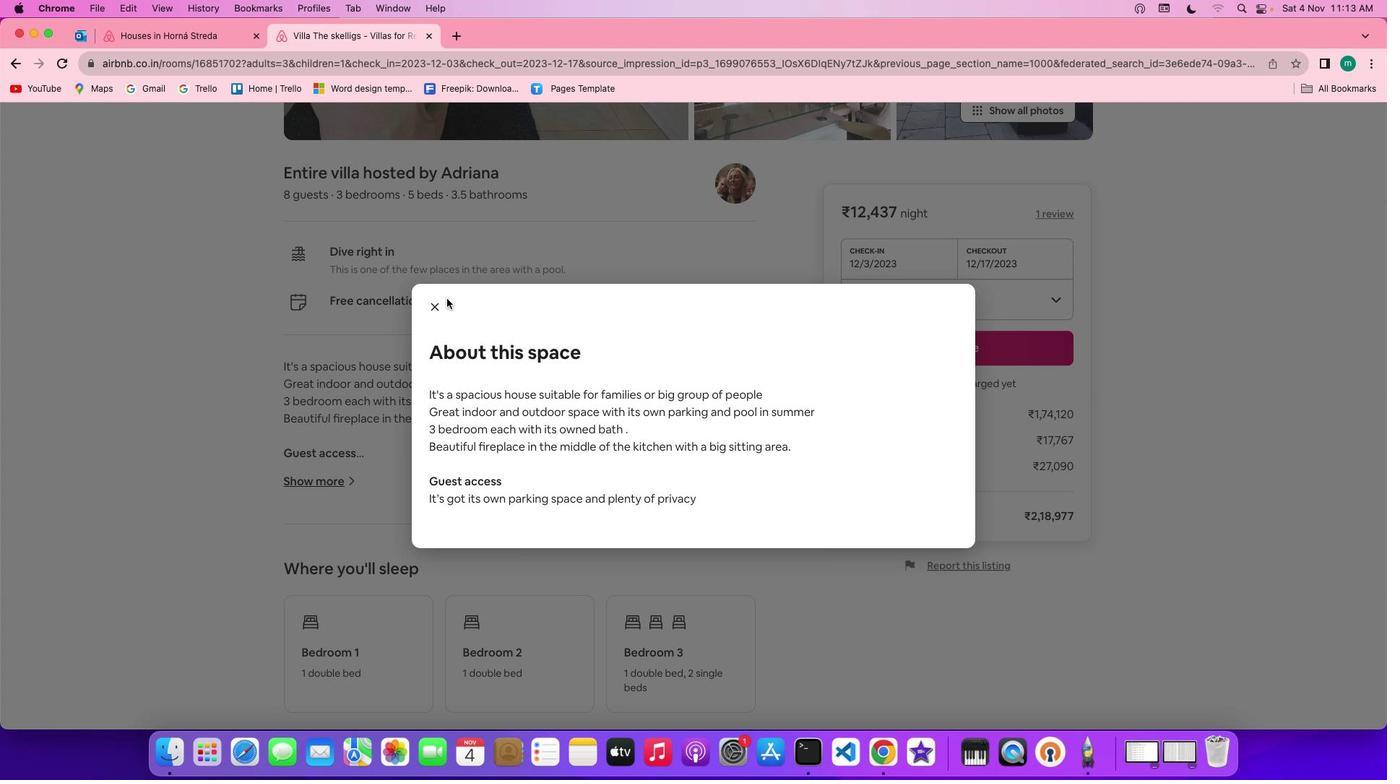 
Action: Mouse moved to (430, 313)
Screenshot: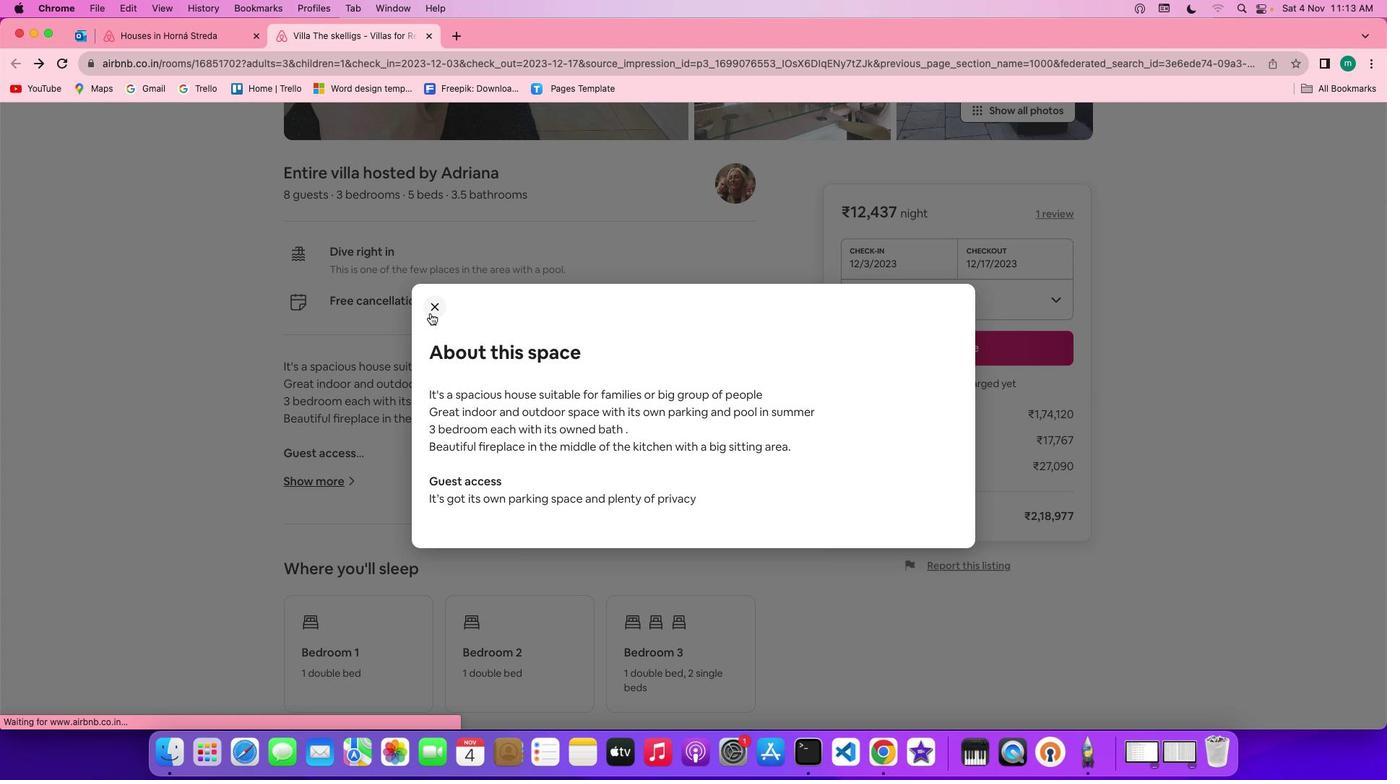 
Action: Mouse pressed left at (430, 313)
Screenshot: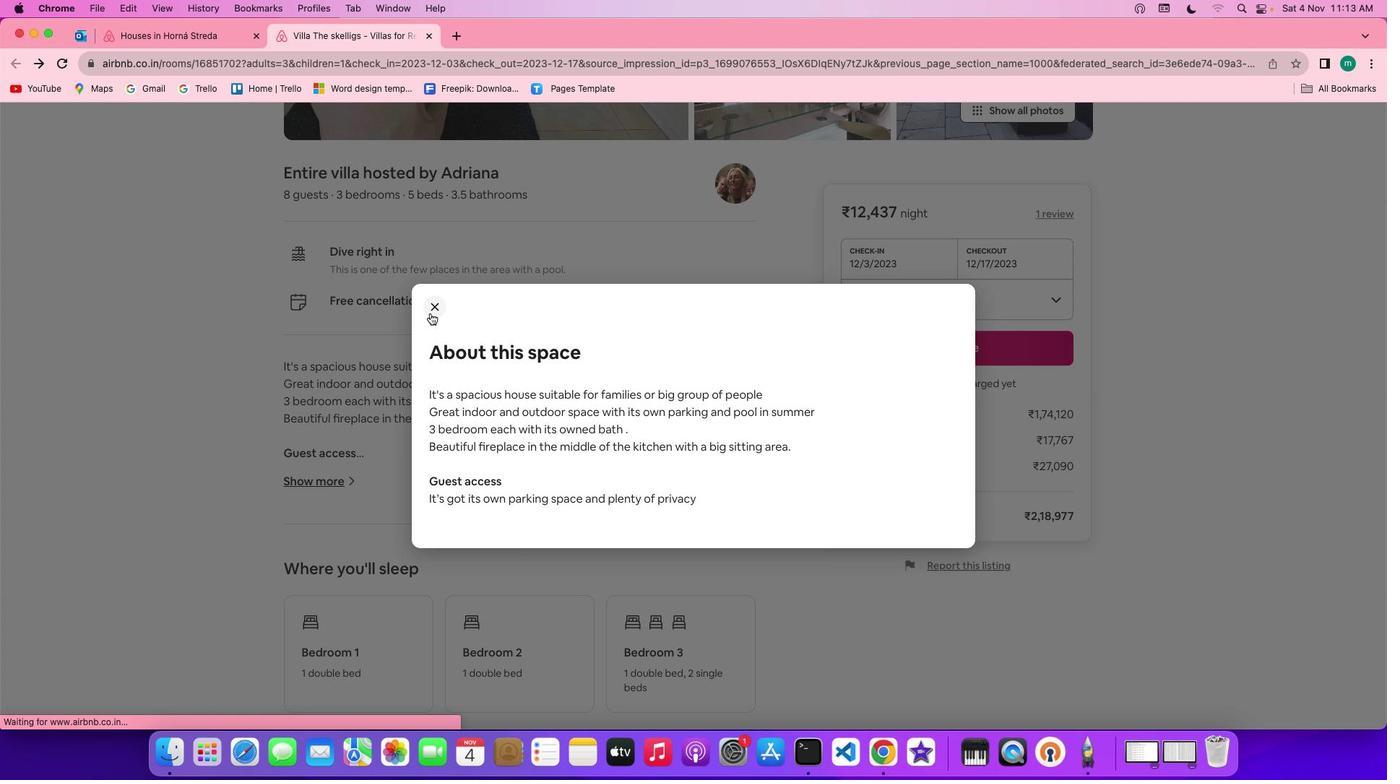 
Action: Mouse moved to (547, 492)
Screenshot: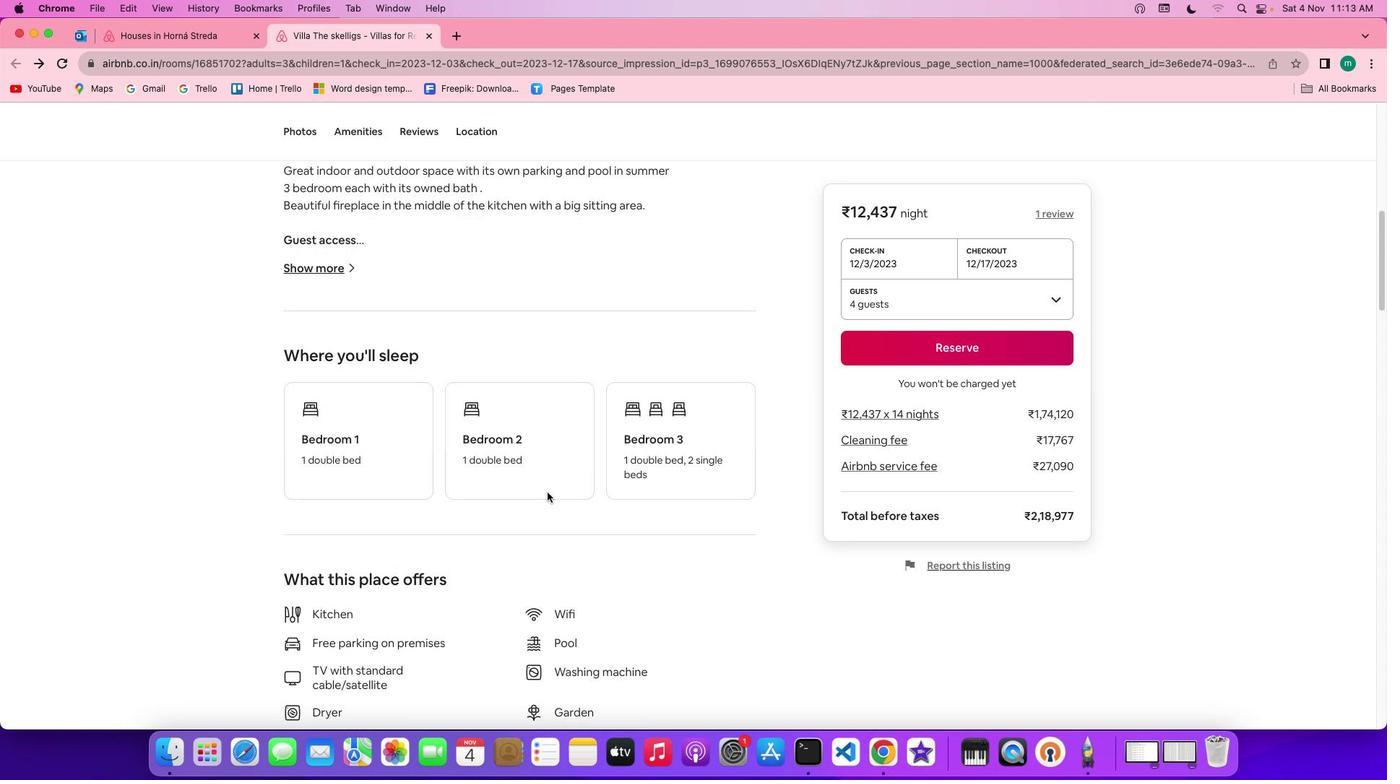 
Action: Mouse scrolled (547, 492) with delta (0, 0)
Screenshot: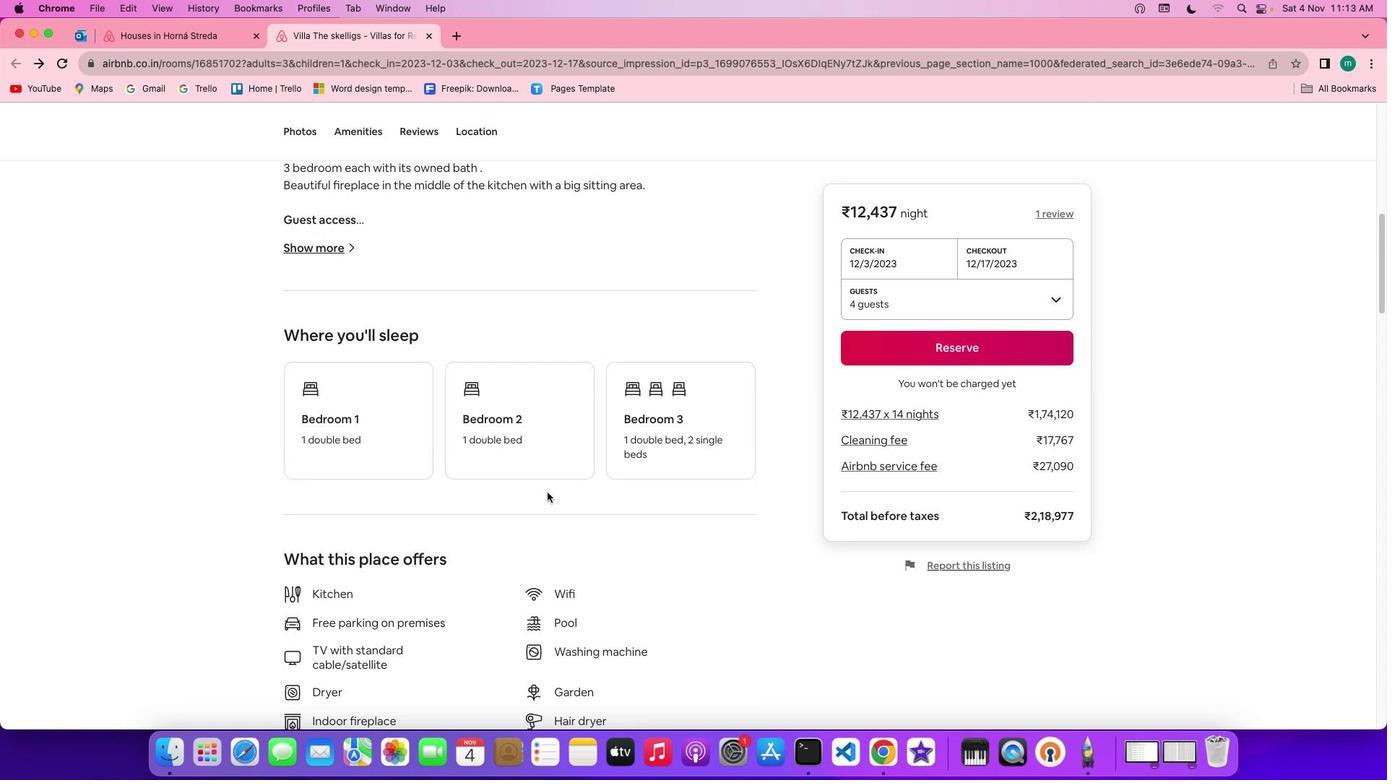 
Action: Mouse scrolled (547, 492) with delta (0, 0)
Screenshot: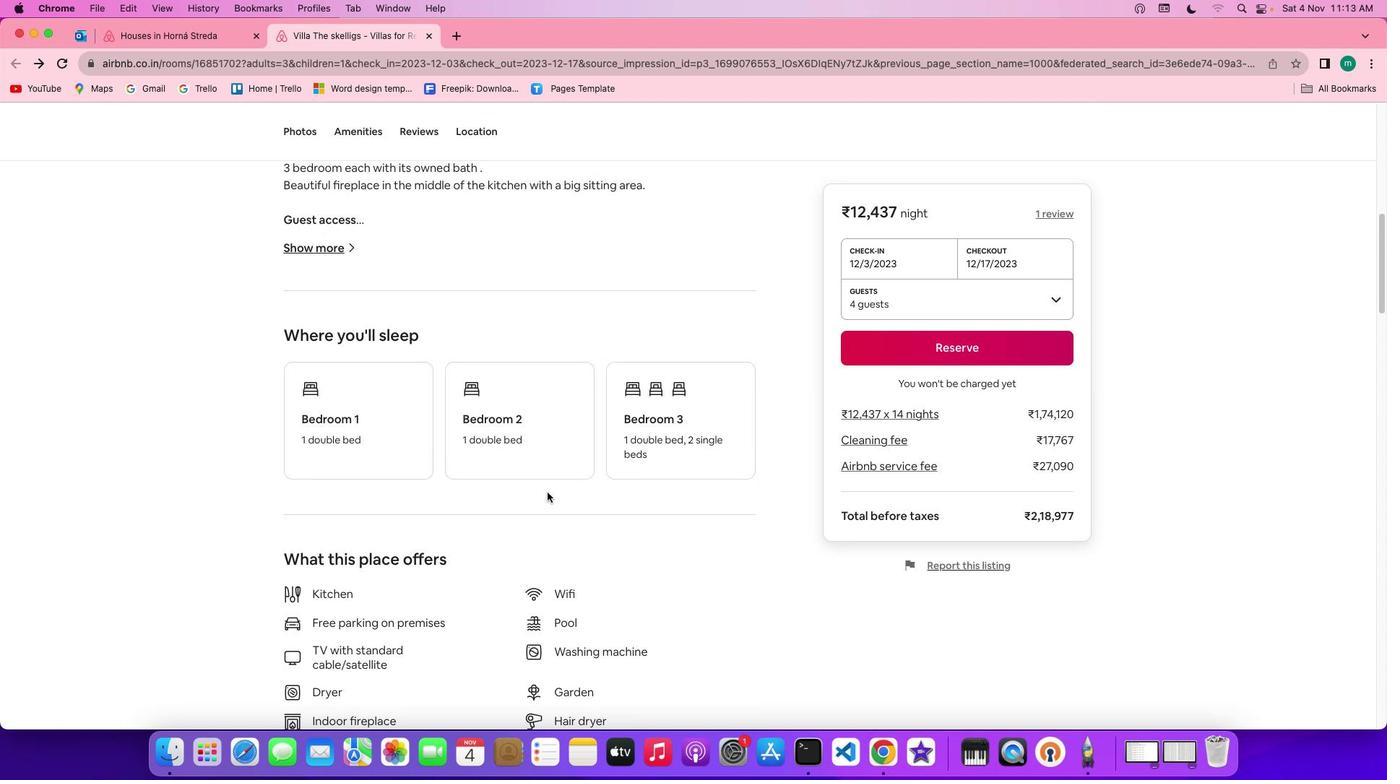 
Action: Mouse scrolled (547, 492) with delta (0, -1)
Screenshot: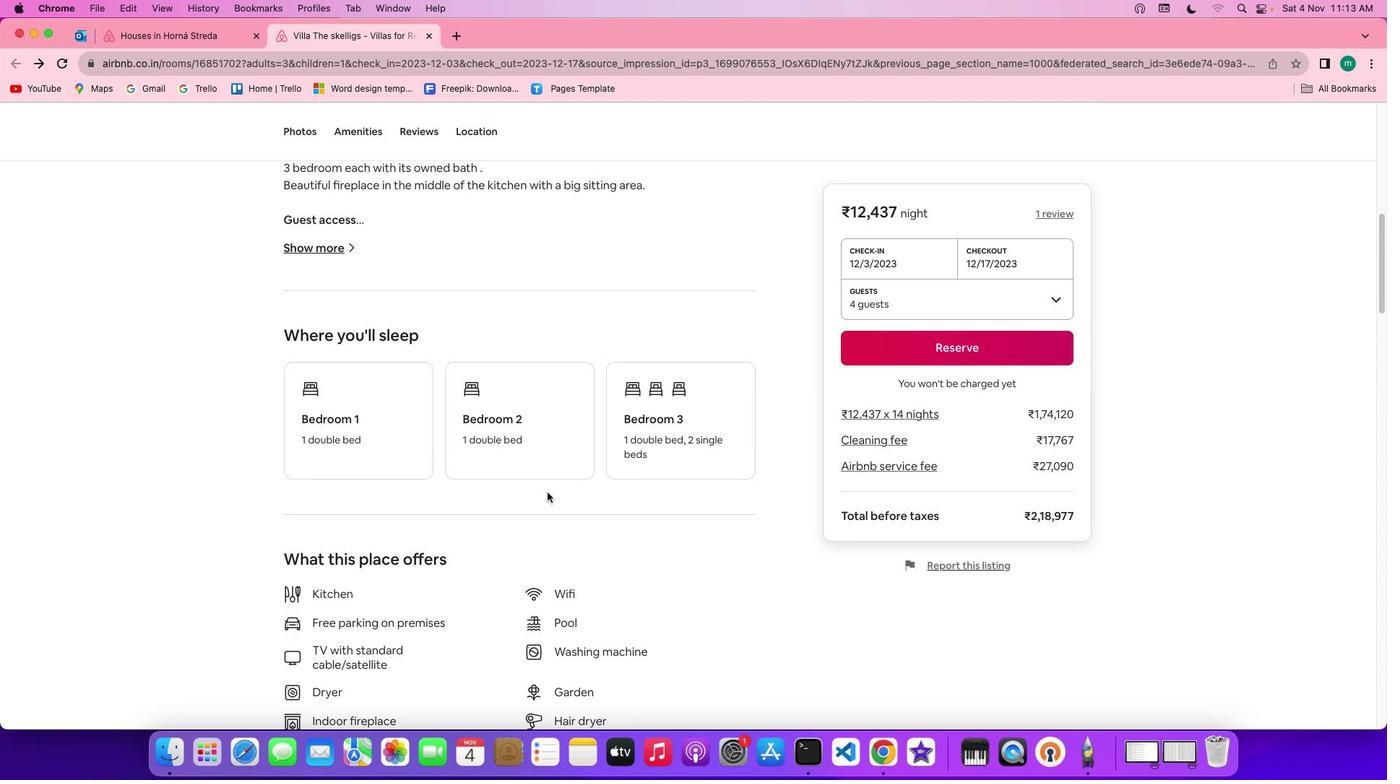 
Action: Mouse scrolled (547, 492) with delta (0, -2)
Screenshot: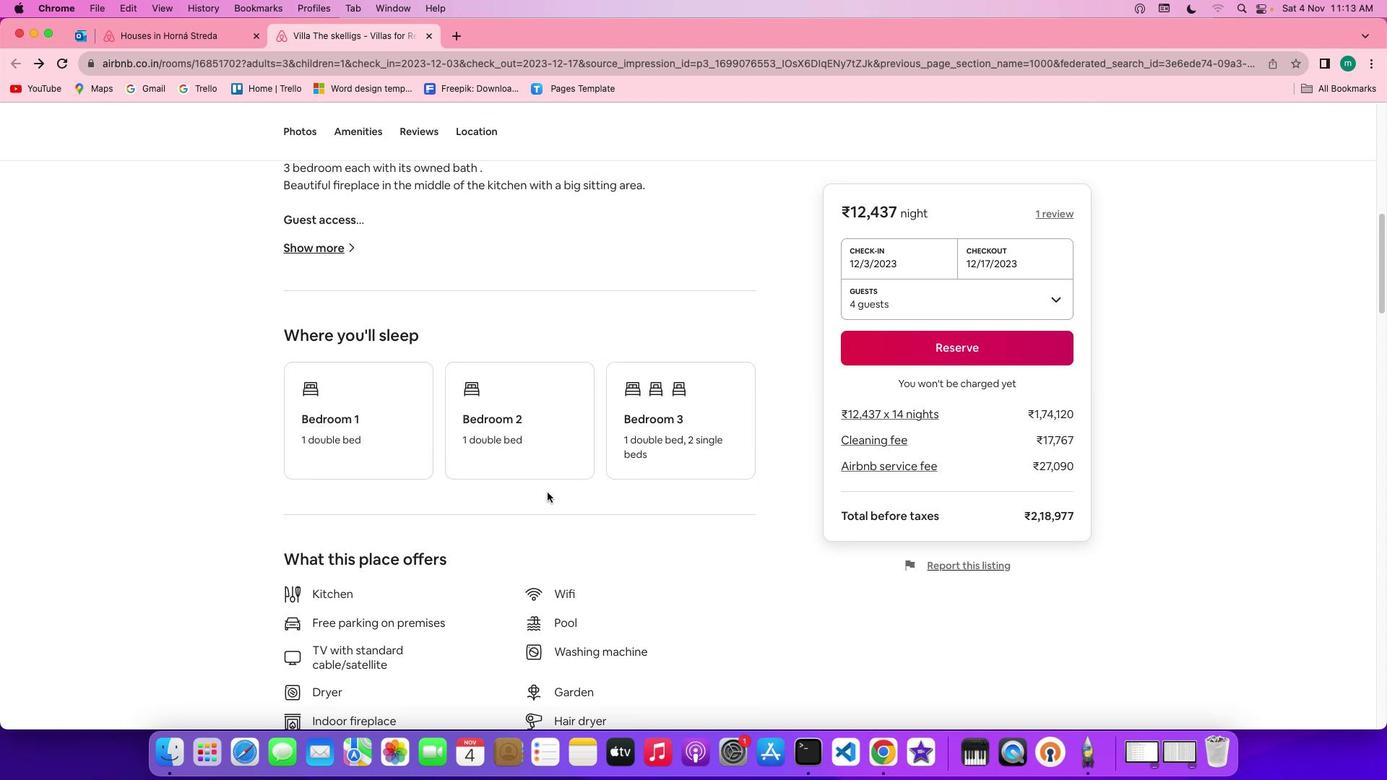
Action: Mouse scrolled (547, 492) with delta (0, 0)
Screenshot: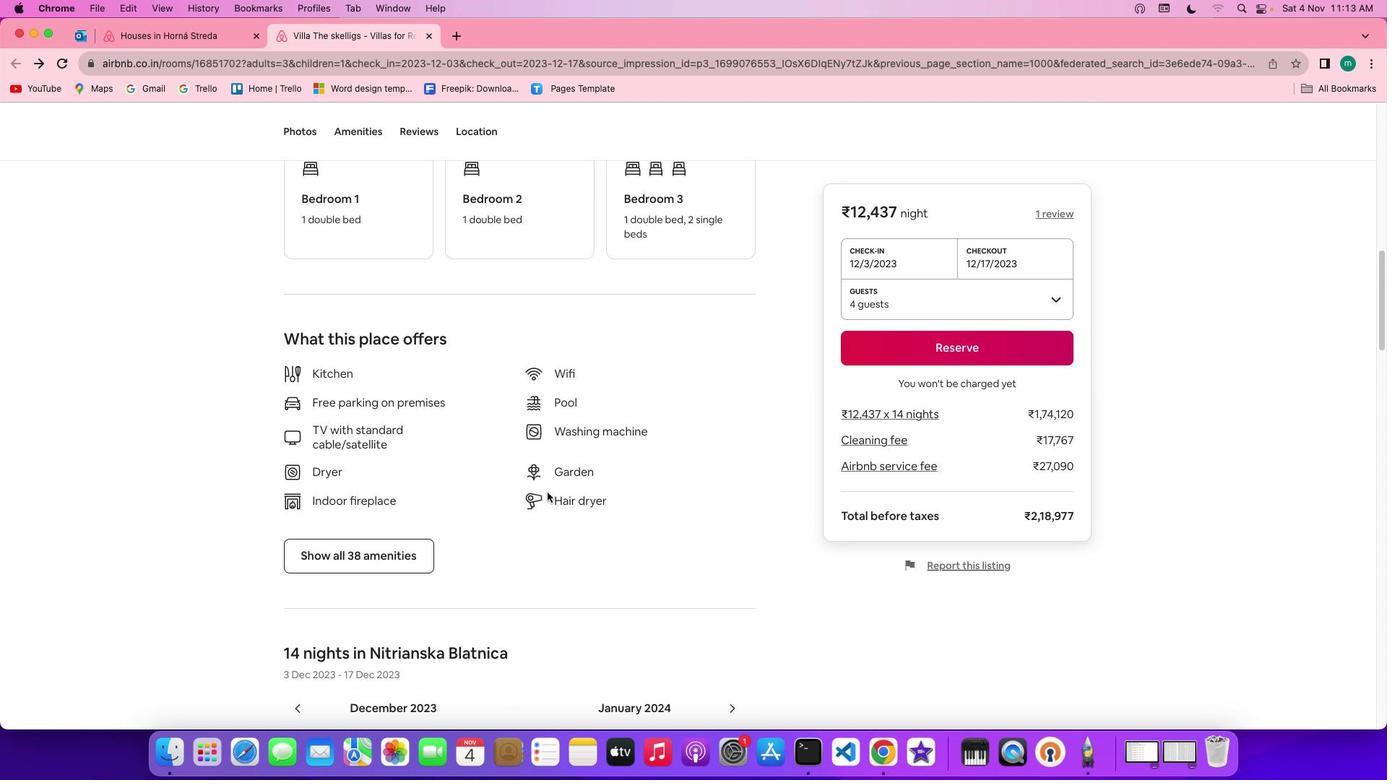 
Action: Mouse scrolled (547, 492) with delta (0, 0)
Screenshot: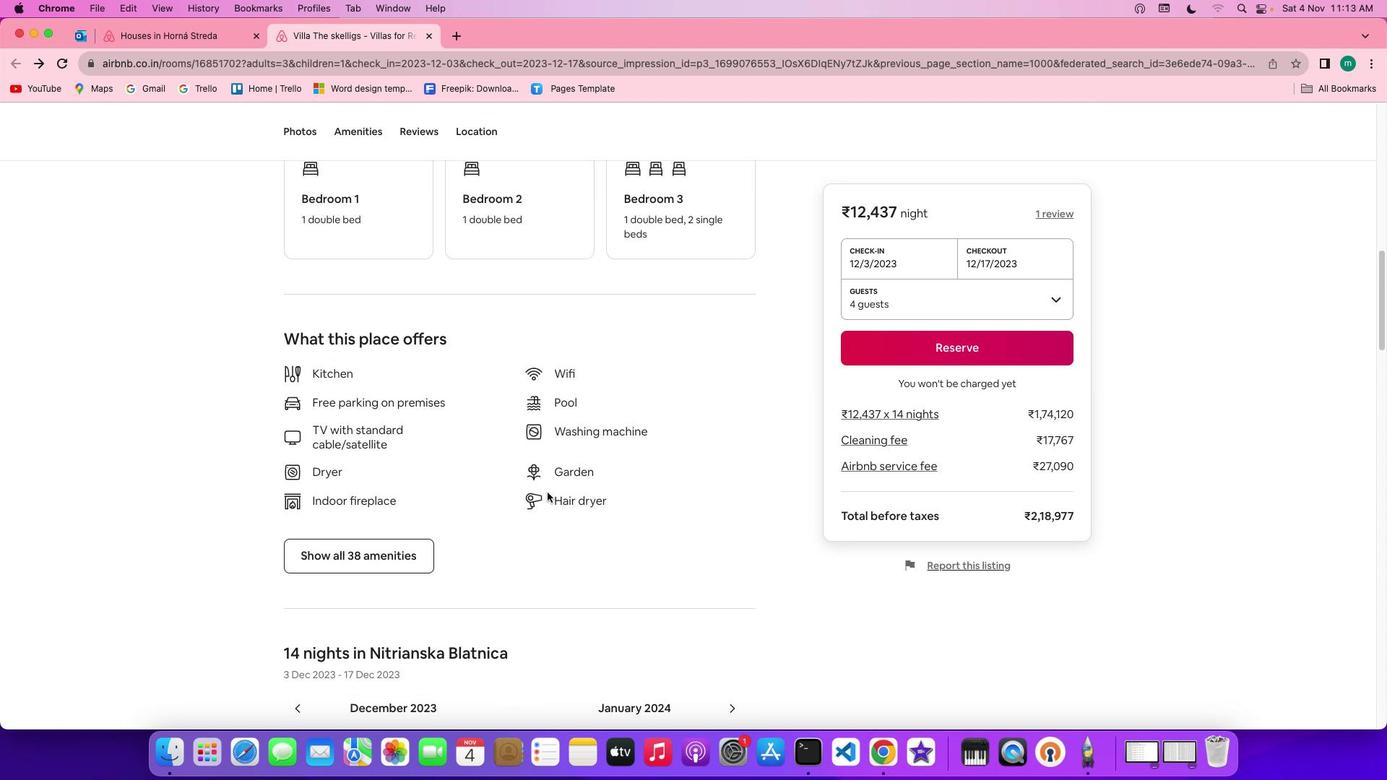 
Action: Mouse scrolled (547, 492) with delta (0, -1)
Screenshot: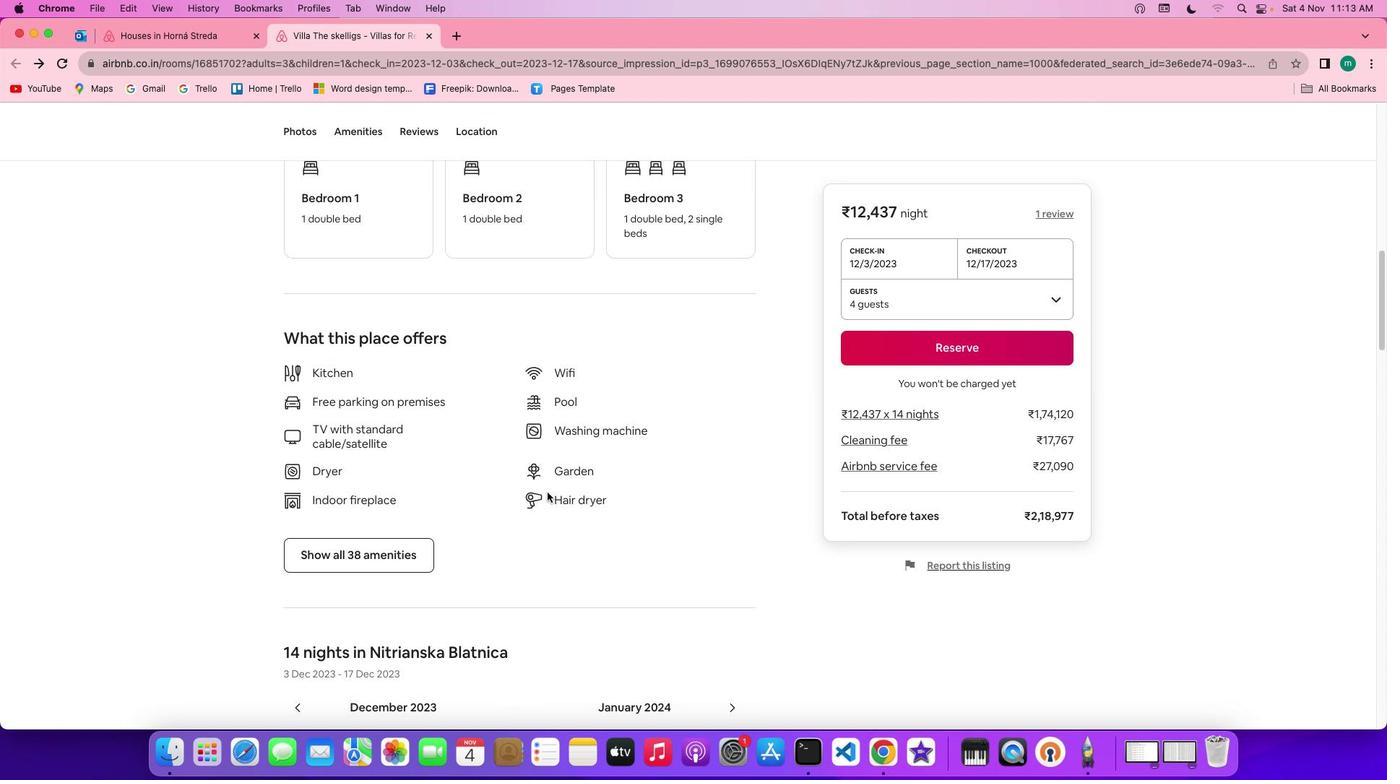 
Action: Mouse scrolled (547, 492) with delta (0, -2)
Screenshot: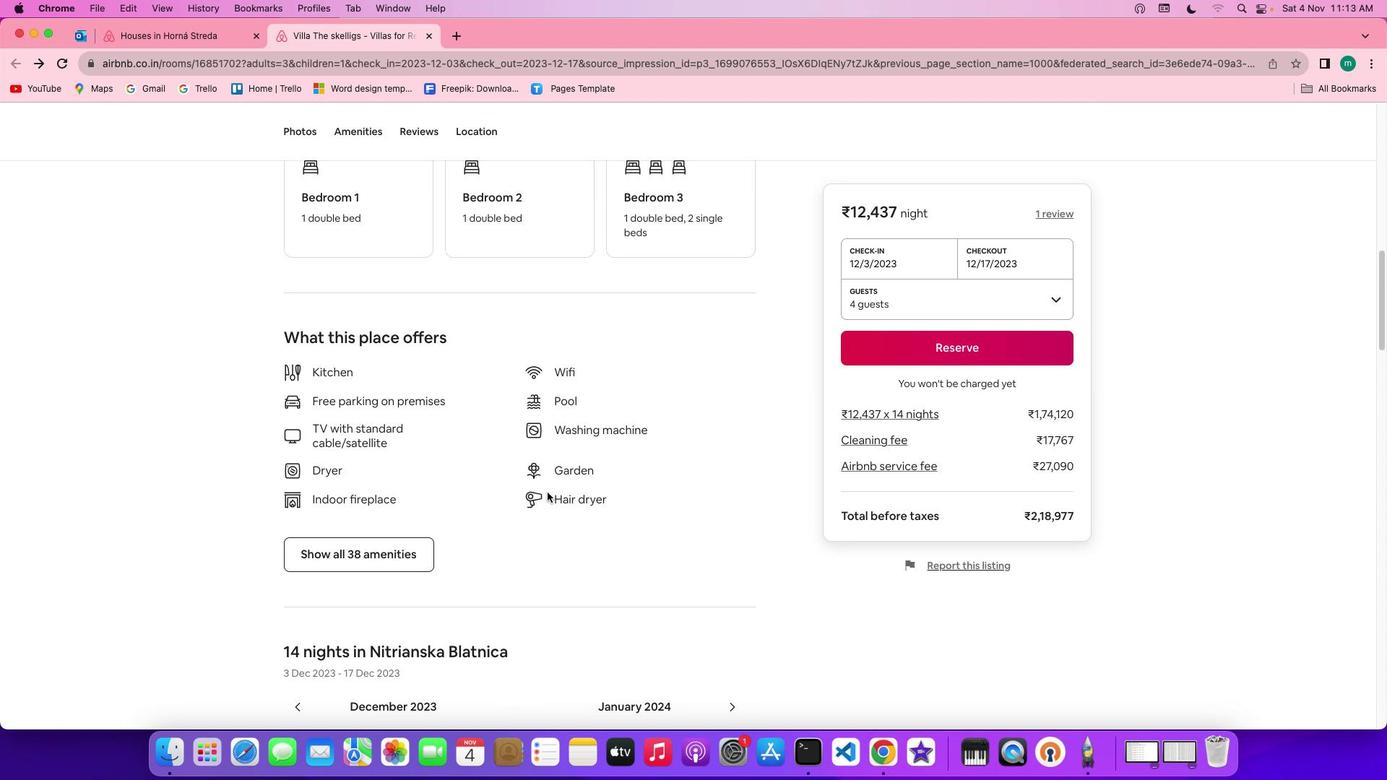 
Action: Mouse scrolled (547, 492) with delta (0, 0)
Screenshot: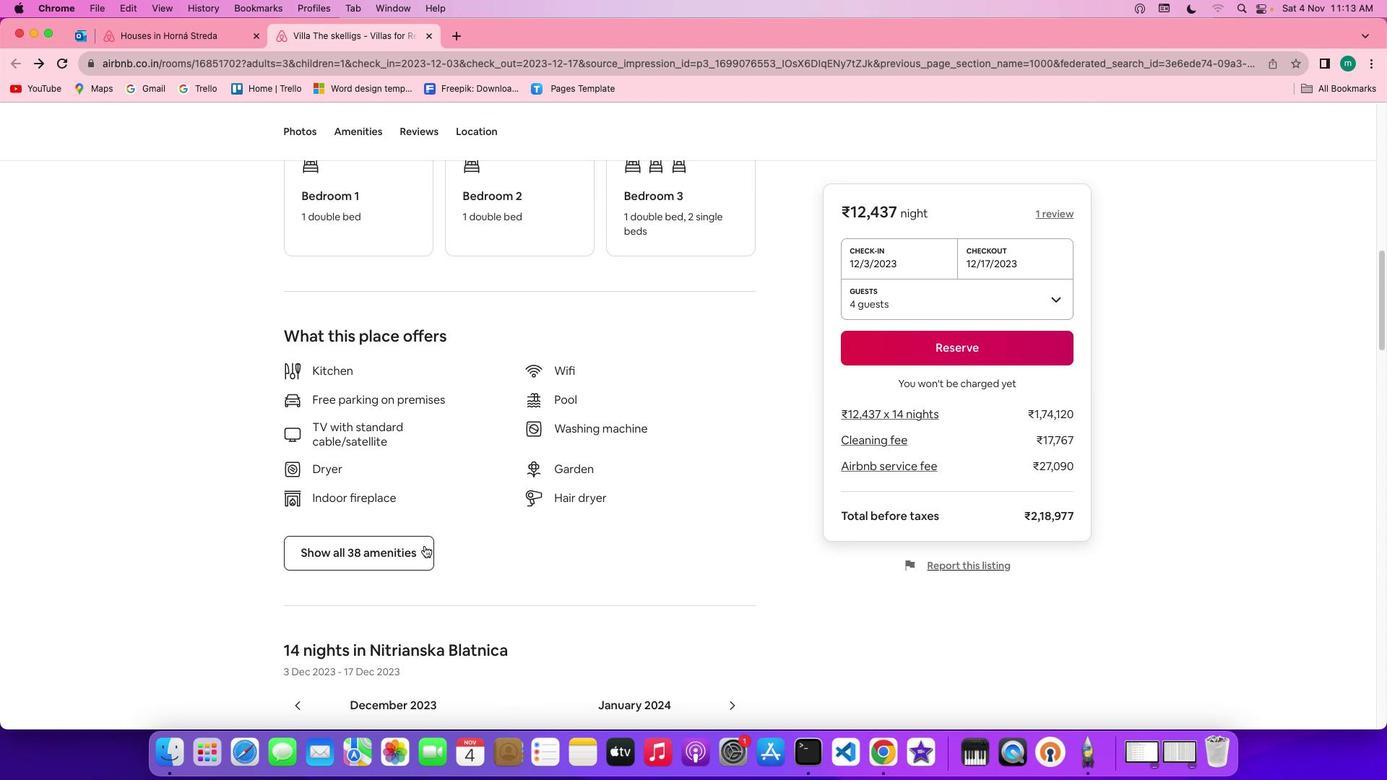 
Action: Mouse moved to (413, 546)
Screenshot: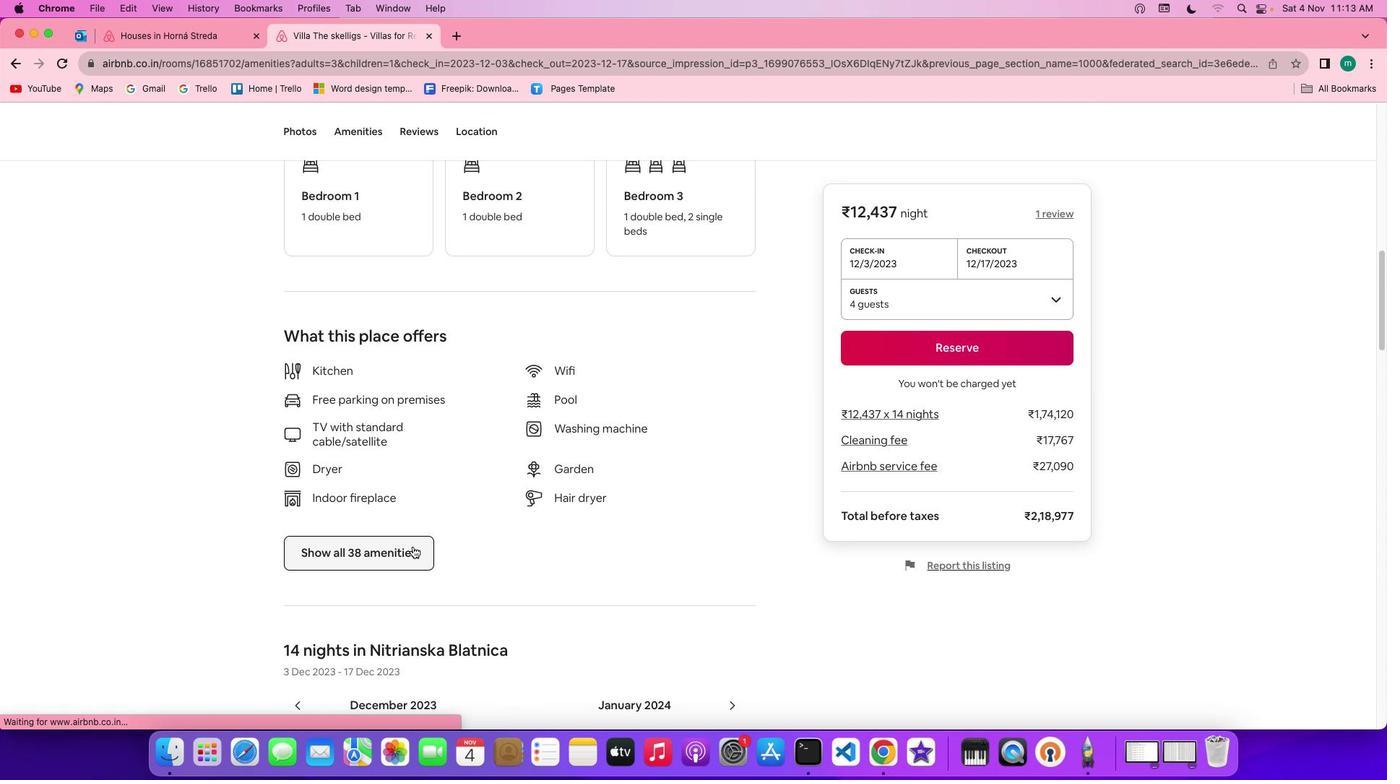 
Action: Mouse pressed left at (413, 546)
Screenshot: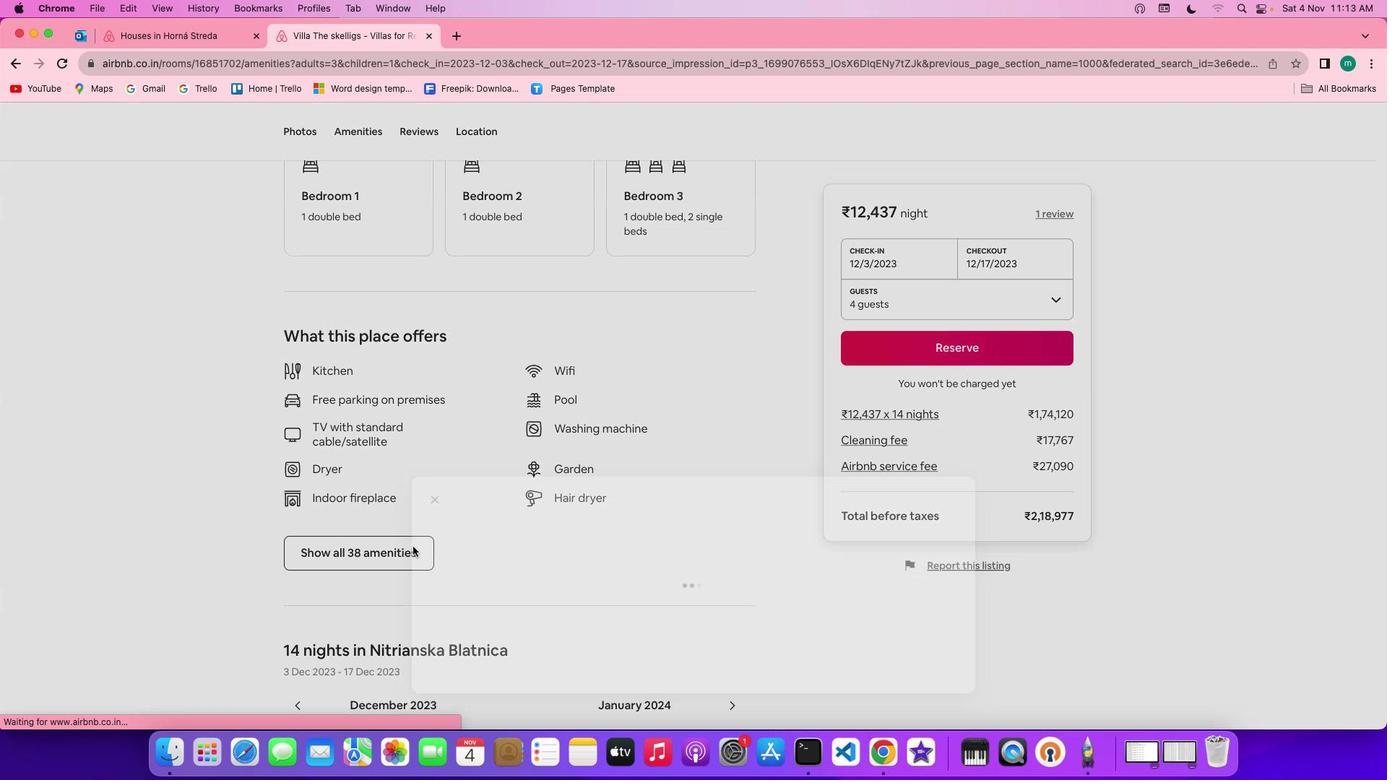 
Action: Mouse moved to (648, 575)
Screenshot: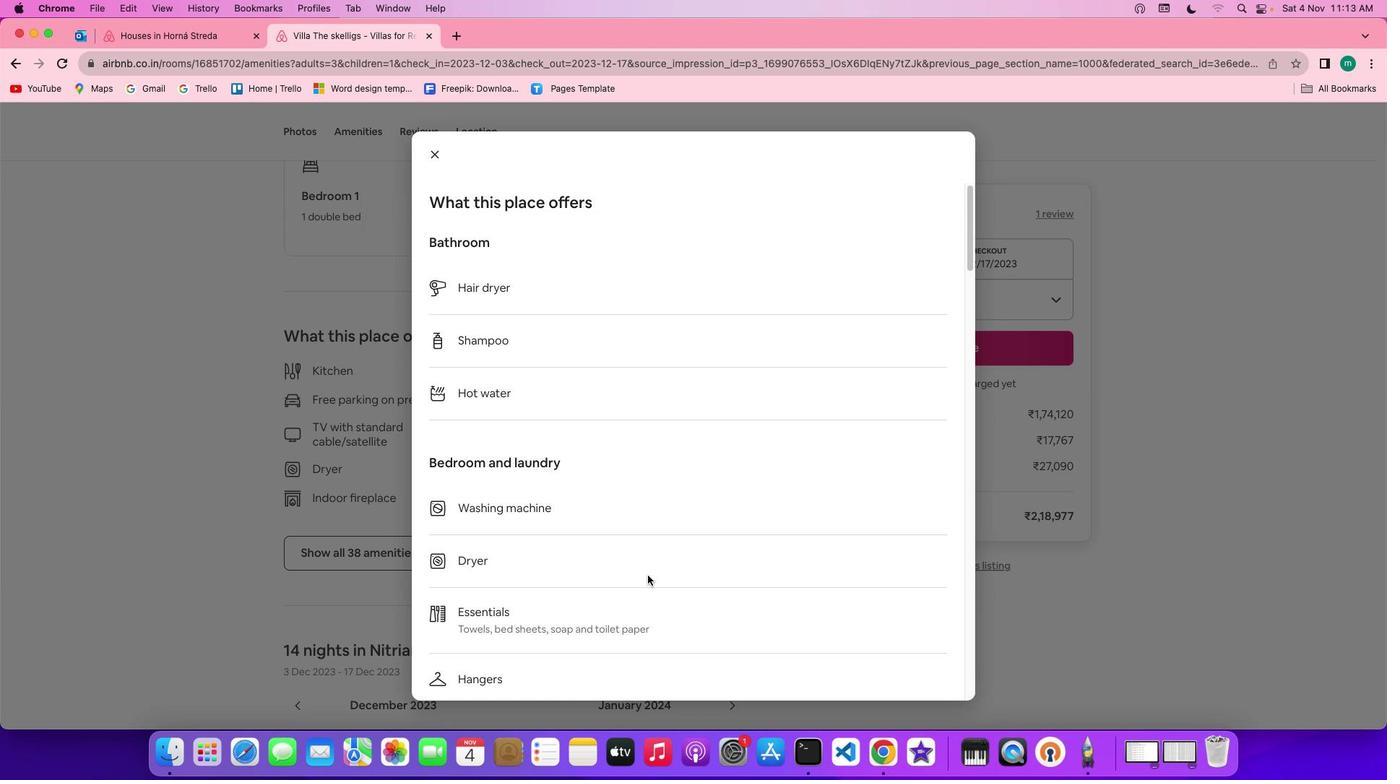 
Action: Mouse scrolled (648, 575) with delta (0, 0)
Screenshot: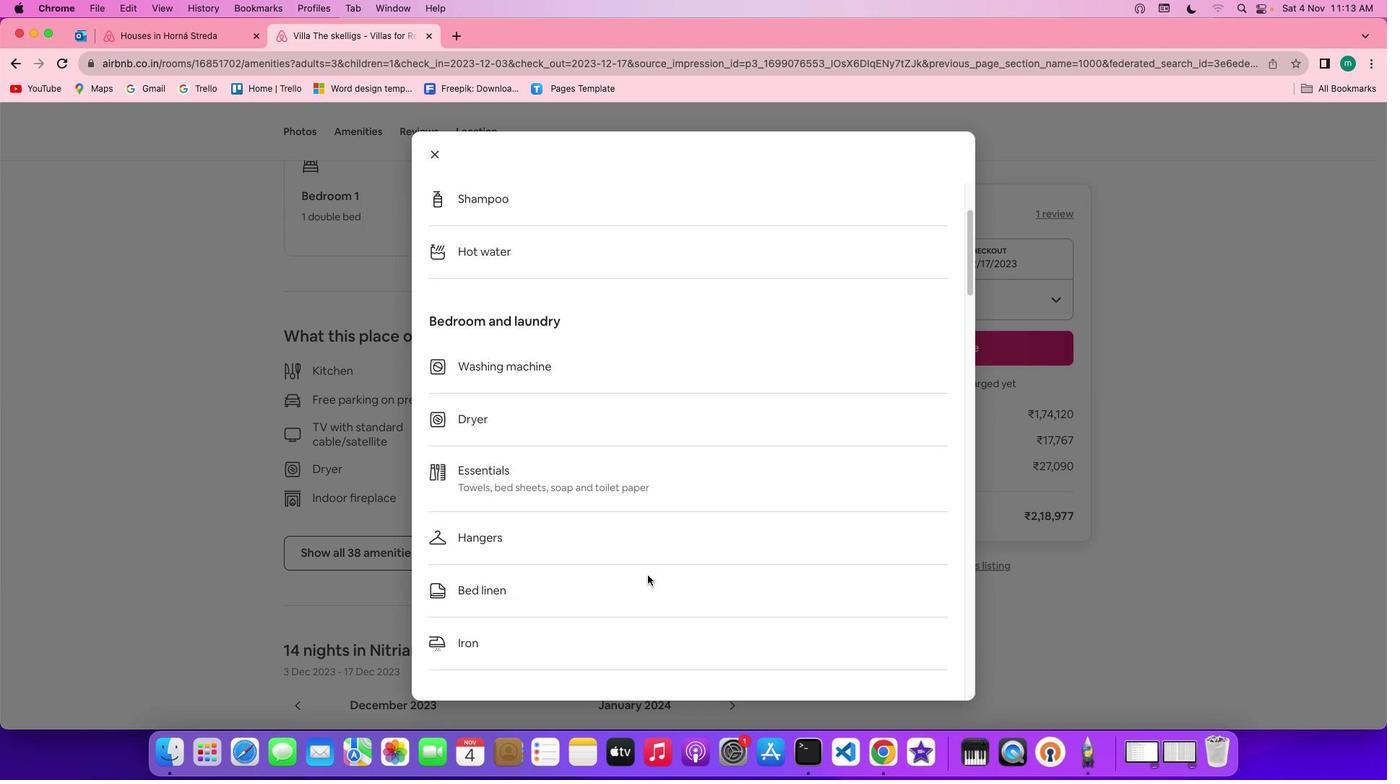 
Action: Mouse scrolled (648, 575) with delta (0, 0)
Screenshot: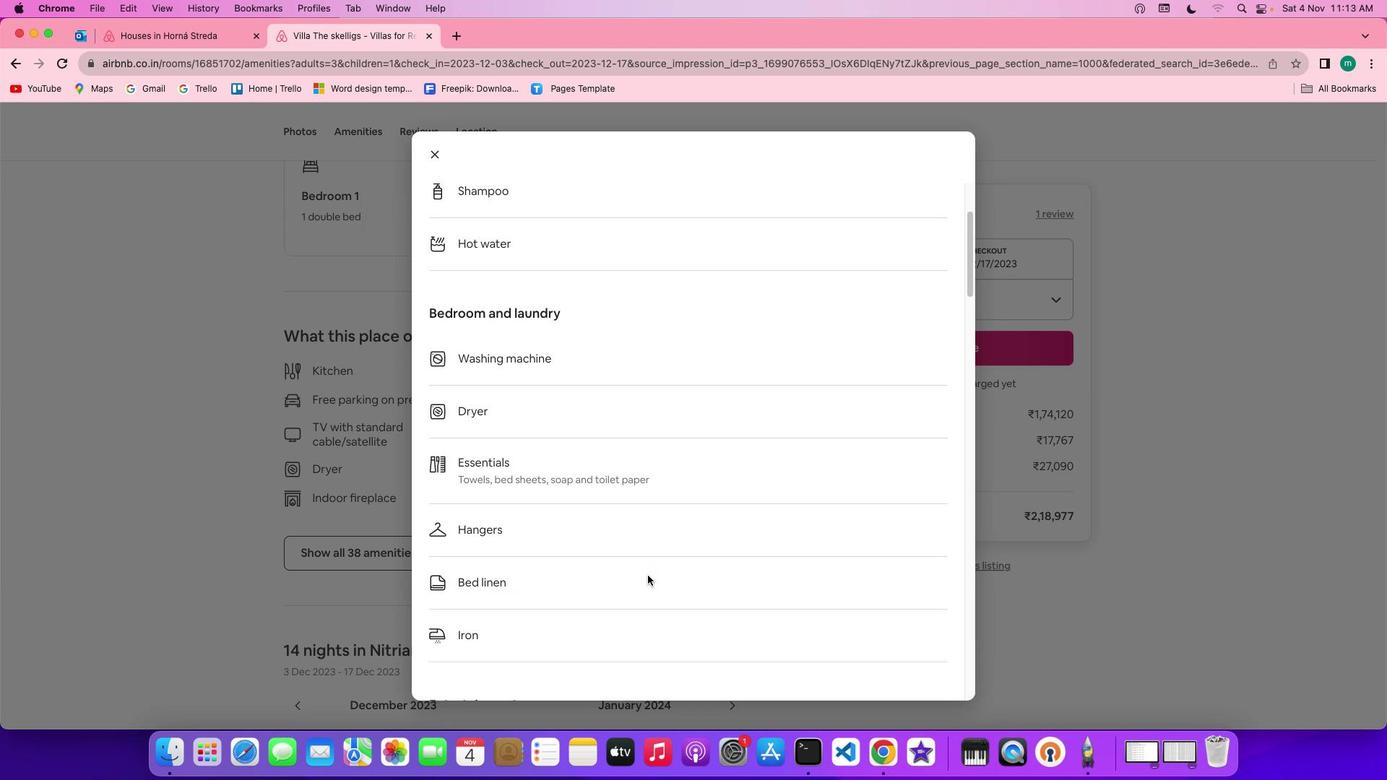 
Action: Mouse scrolled (648, 575) with delta (0, -1)
Screenshot: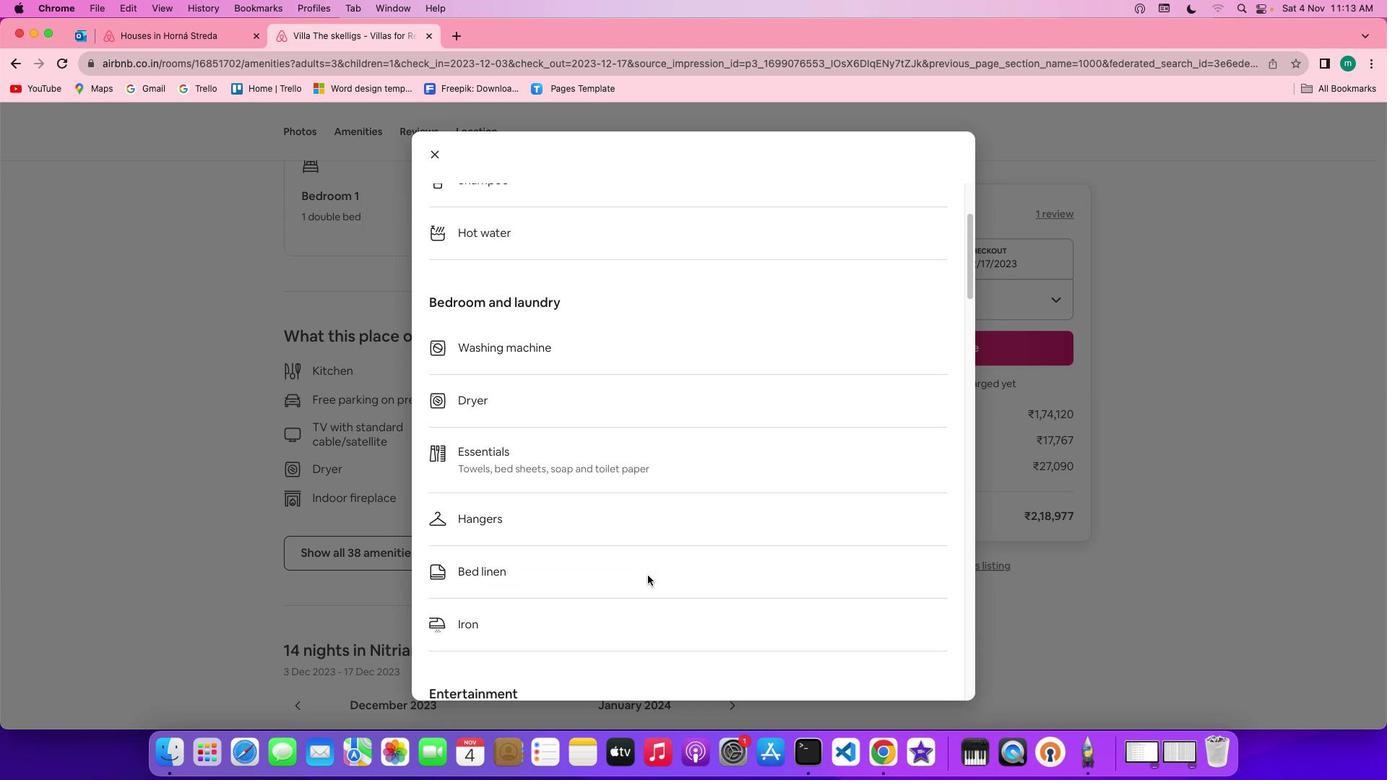 
Action: Mouse scrolled (648, 575) with delta (0, -1)
Screenshot: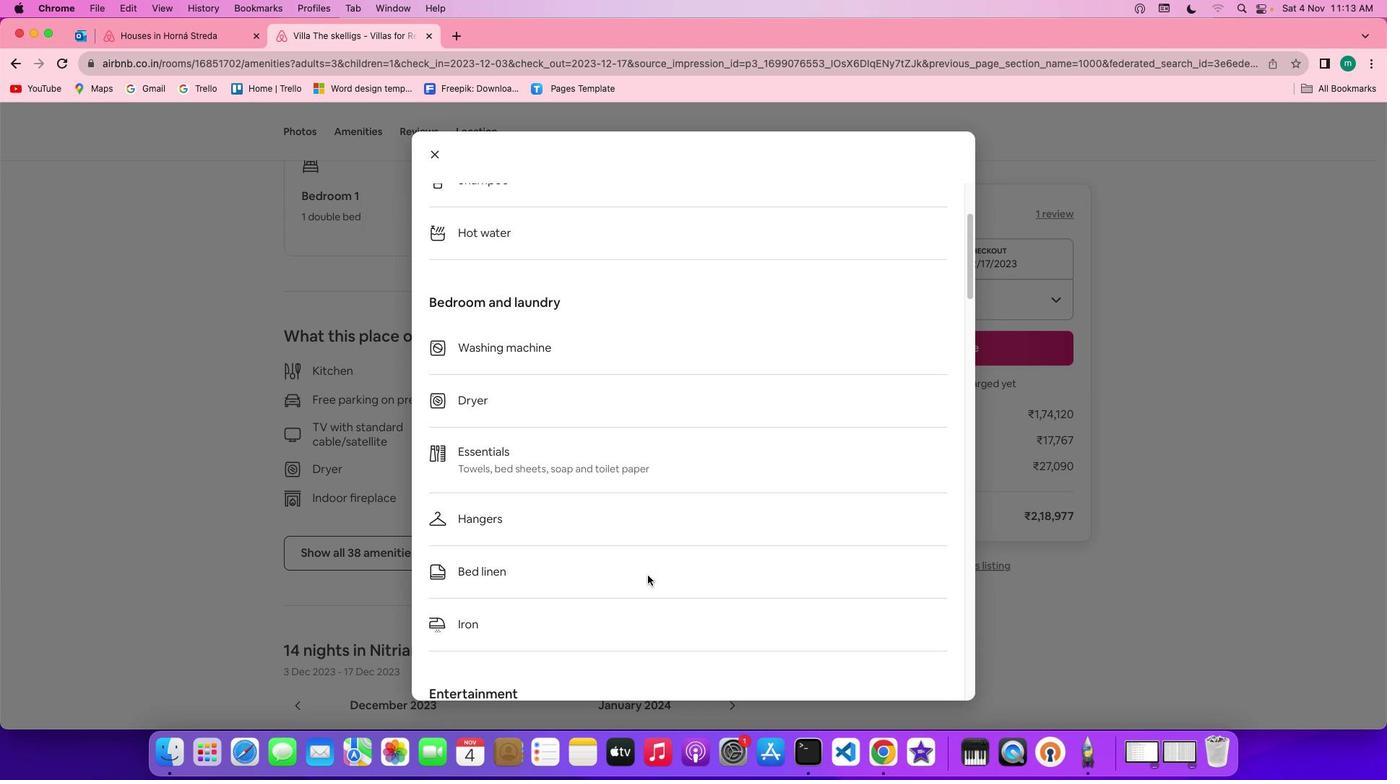 
Action: Mouse scrolled (648, 575) with delta (0, 0)
Screenshot: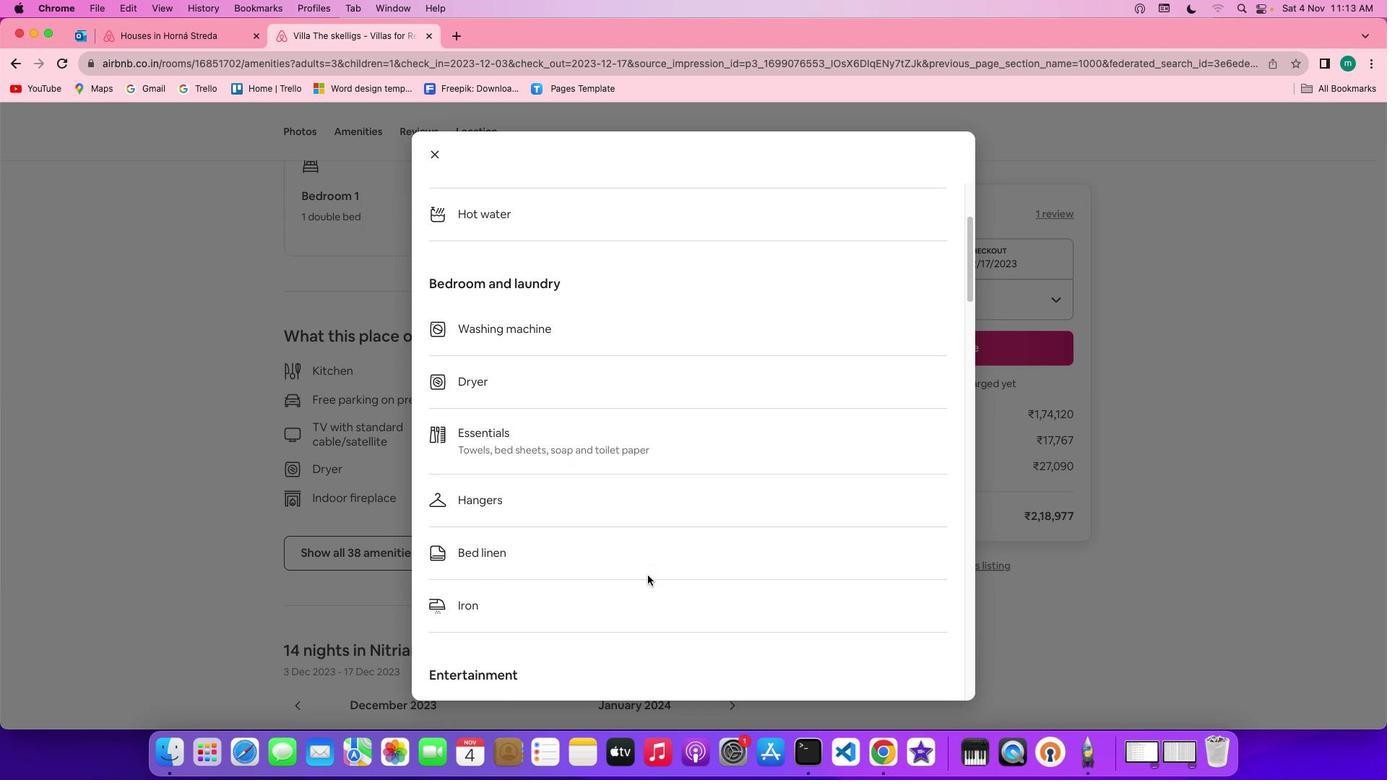 
Action: Mouse scrolled (648, 575) with delta (0, 0)
Screenshot: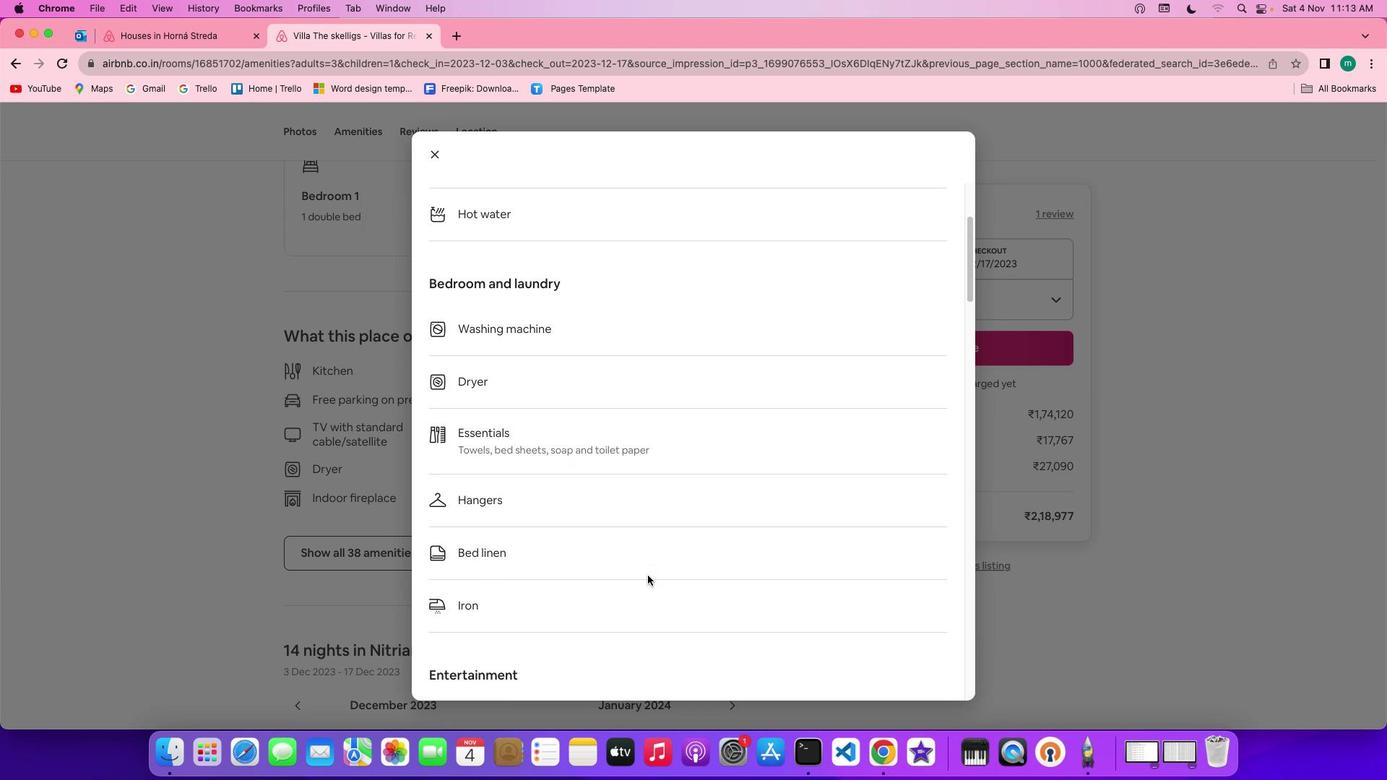 
Action: Mouse scrolled (648, 575) with delta (0, 0)
Screenshot: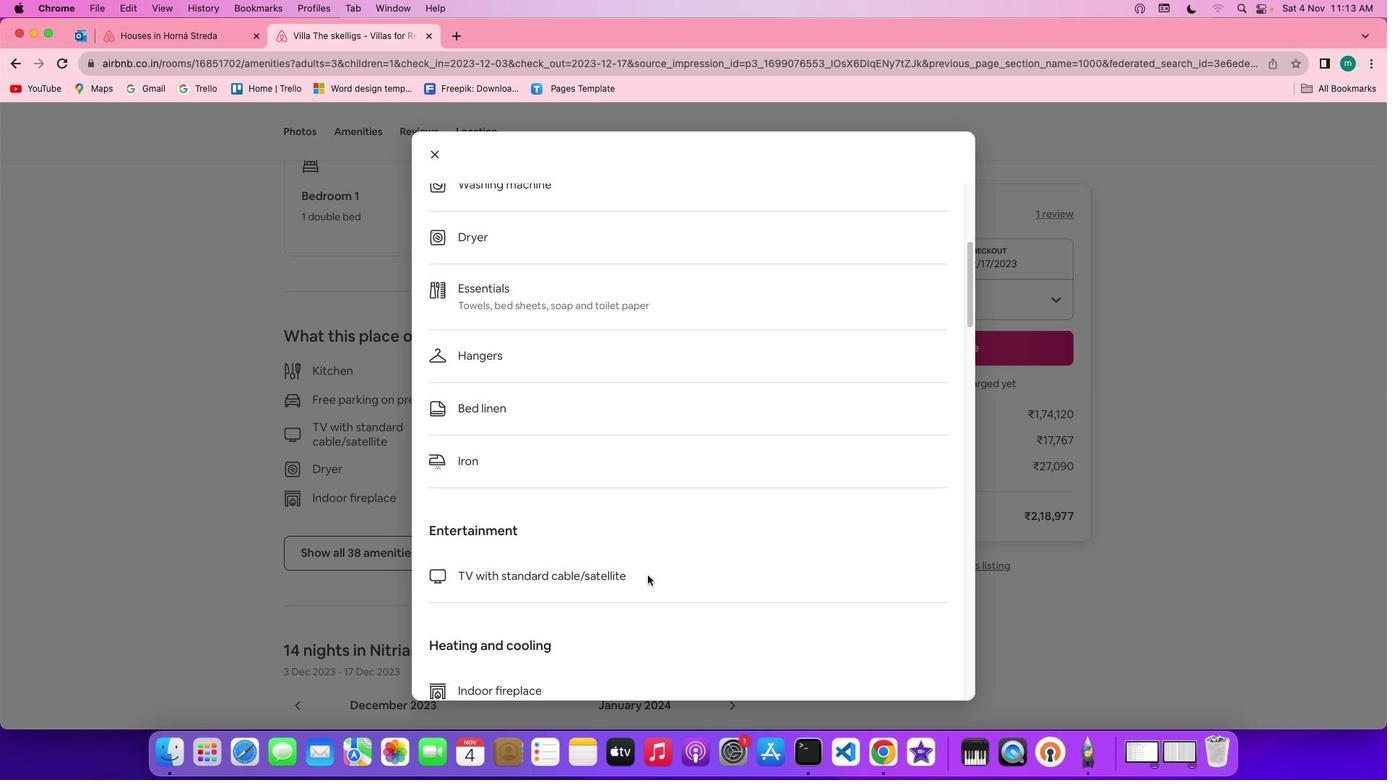 
Action: Mouse scrolled (648, 575) with delta (0, 0)
Screenshot: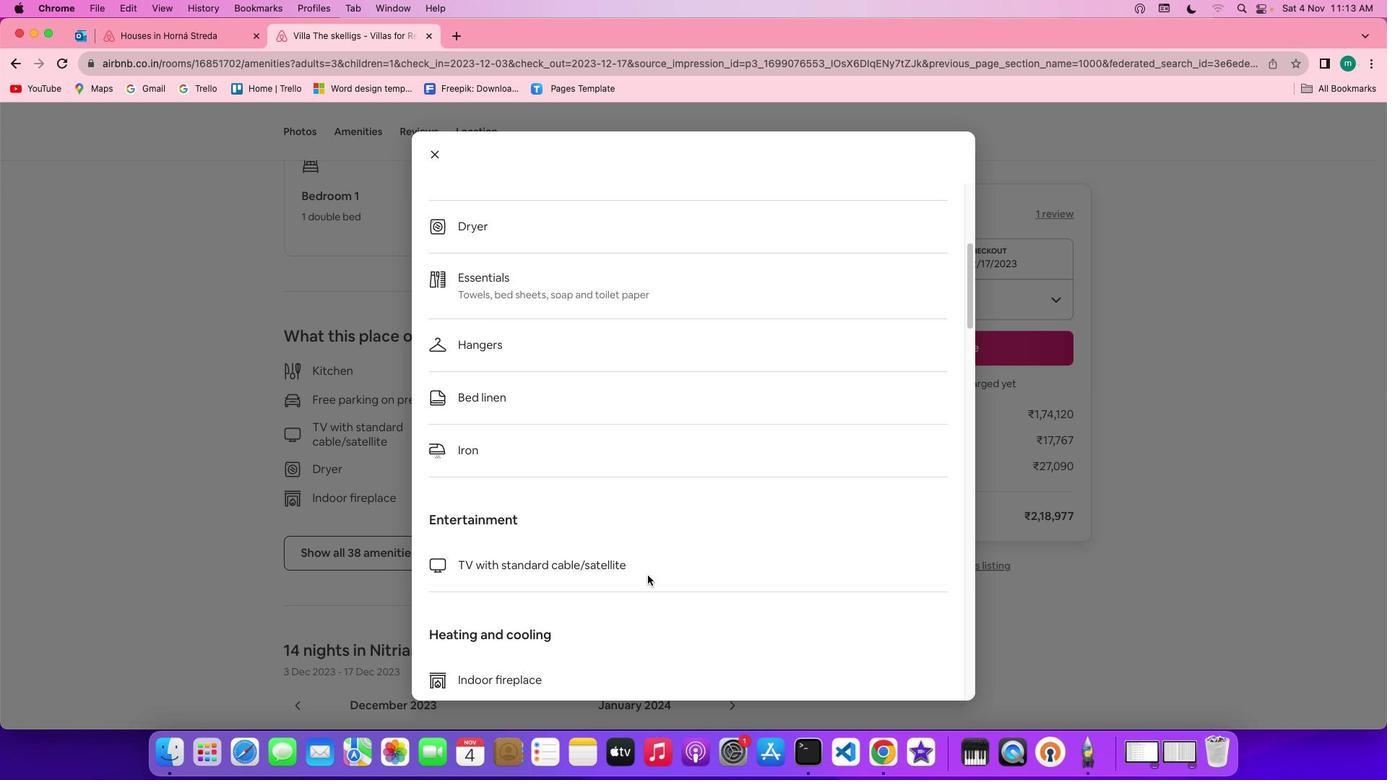 
Action: Mouse scrolled (648, 575) with delta (0, 0)
Screenshot: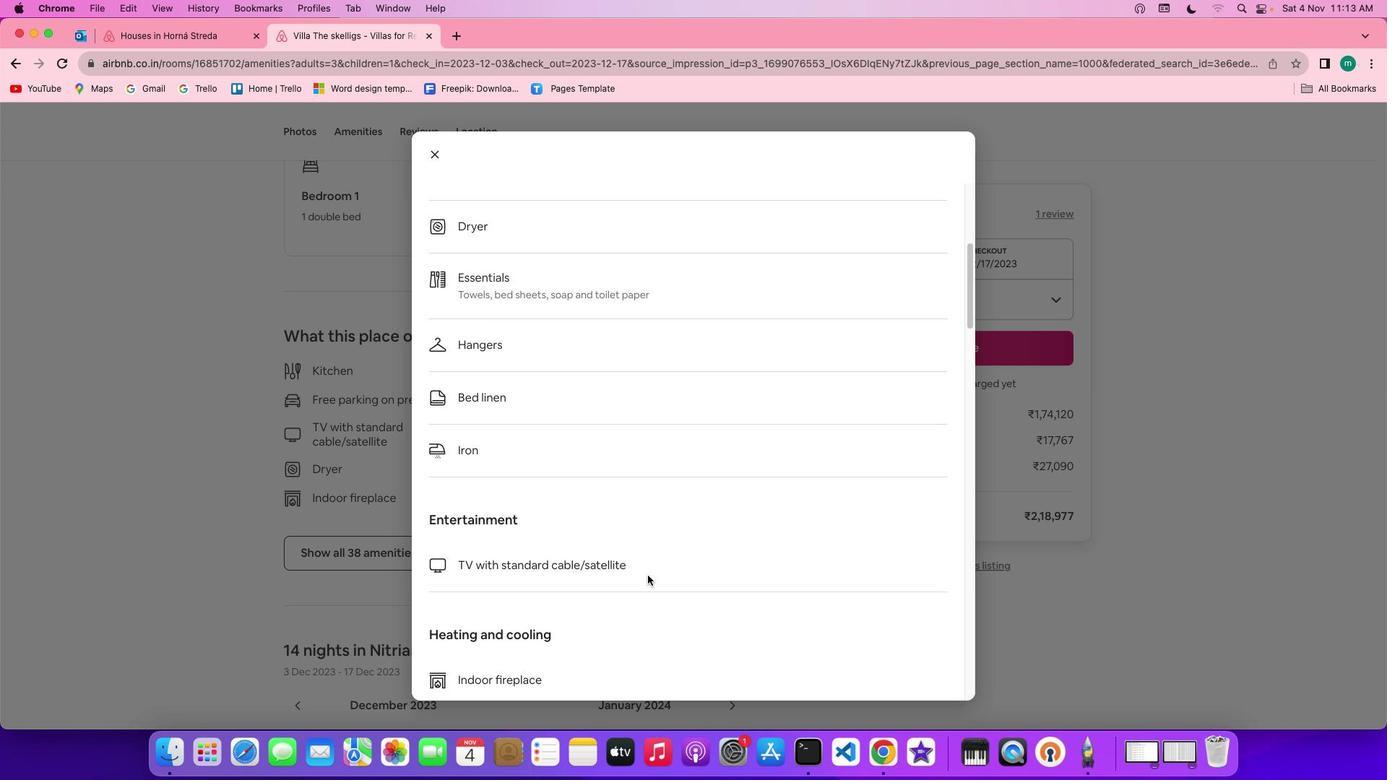 
Action: Mouse scrolled (648, 575) with delta (0, -1)
Screenshot: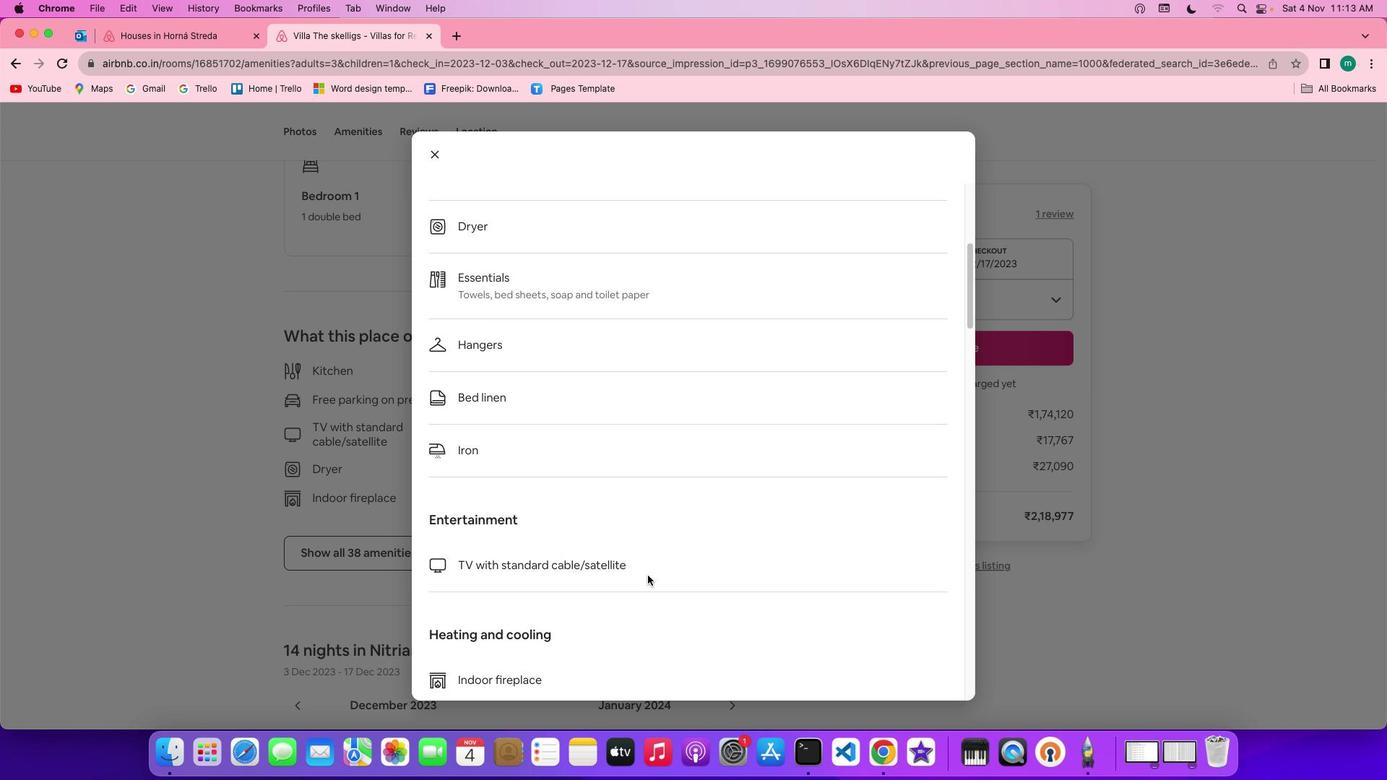 
Action: Mouse scrolled (648, 575) with delta (0, 0)
Screenshot: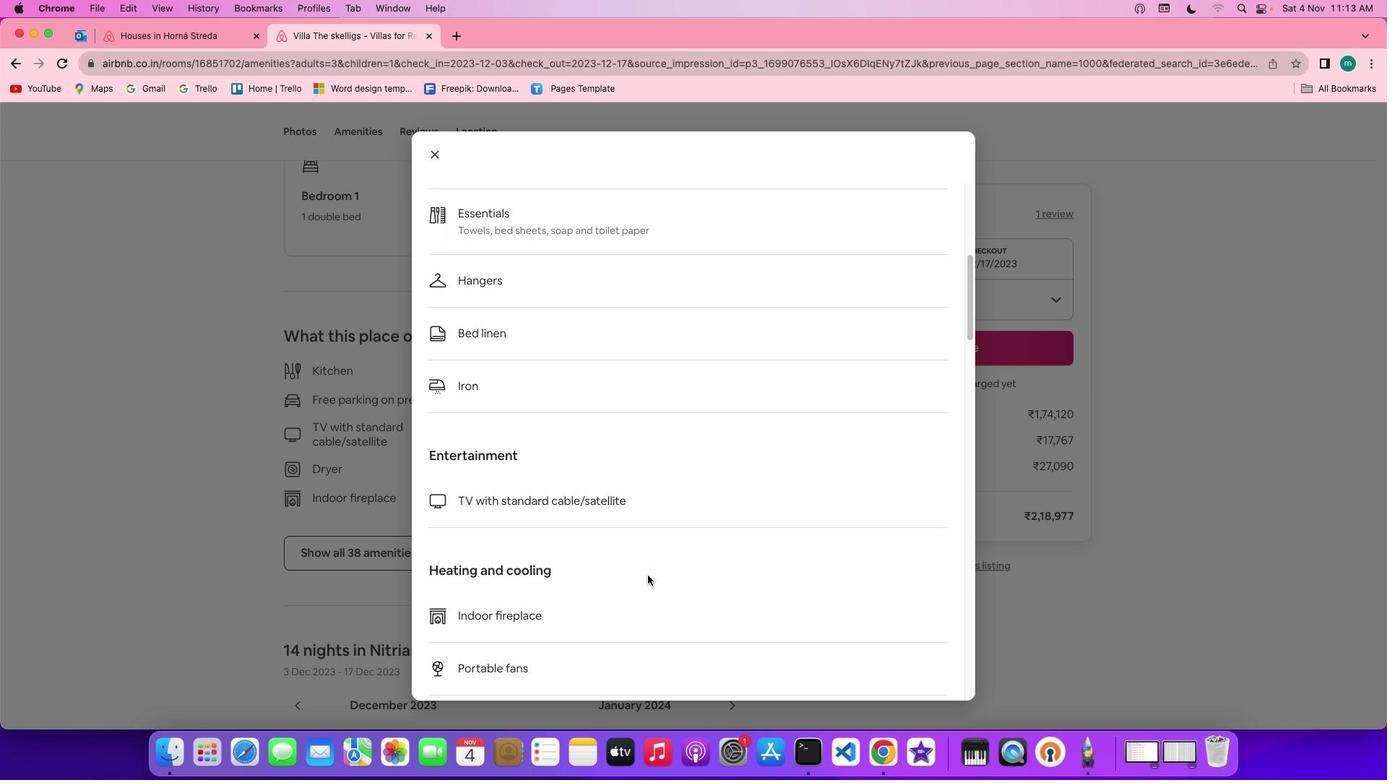 
Action: Mouse scrolled (648, 575) with delta (0, 0)
Screenshot: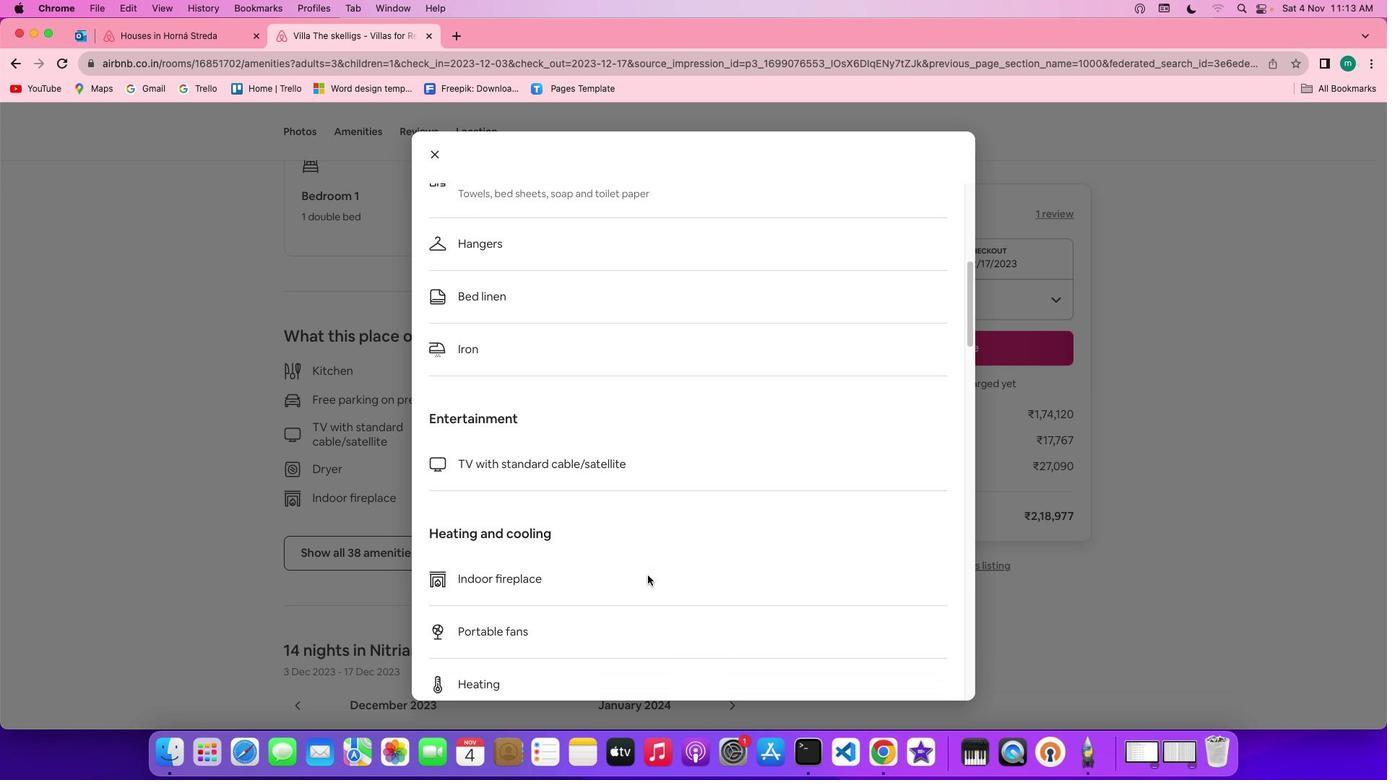 
Action: Mouse scrolled (648, 575) with delta (0, 0)
Screenshot: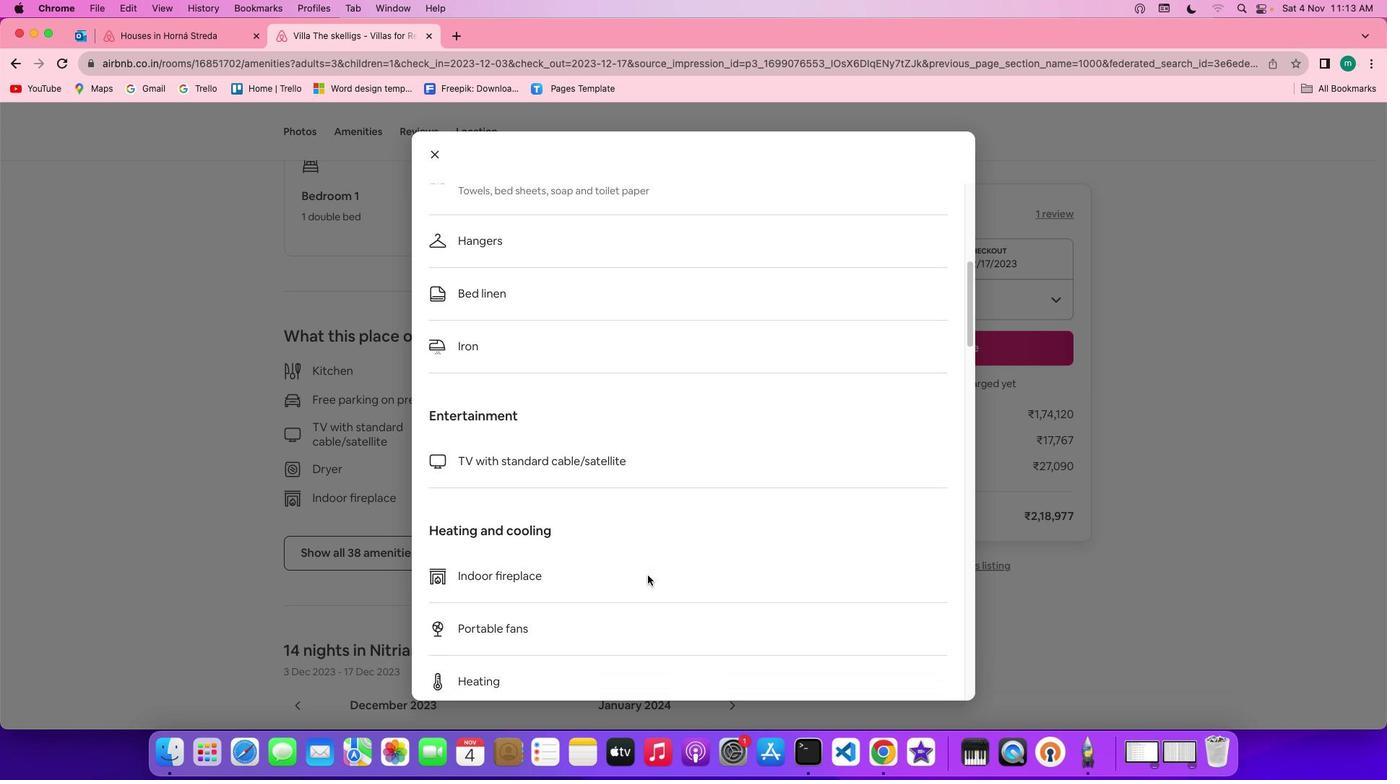 
Action: Mouse scrolled (648, 575) with delta (0, 0)
Screenshot: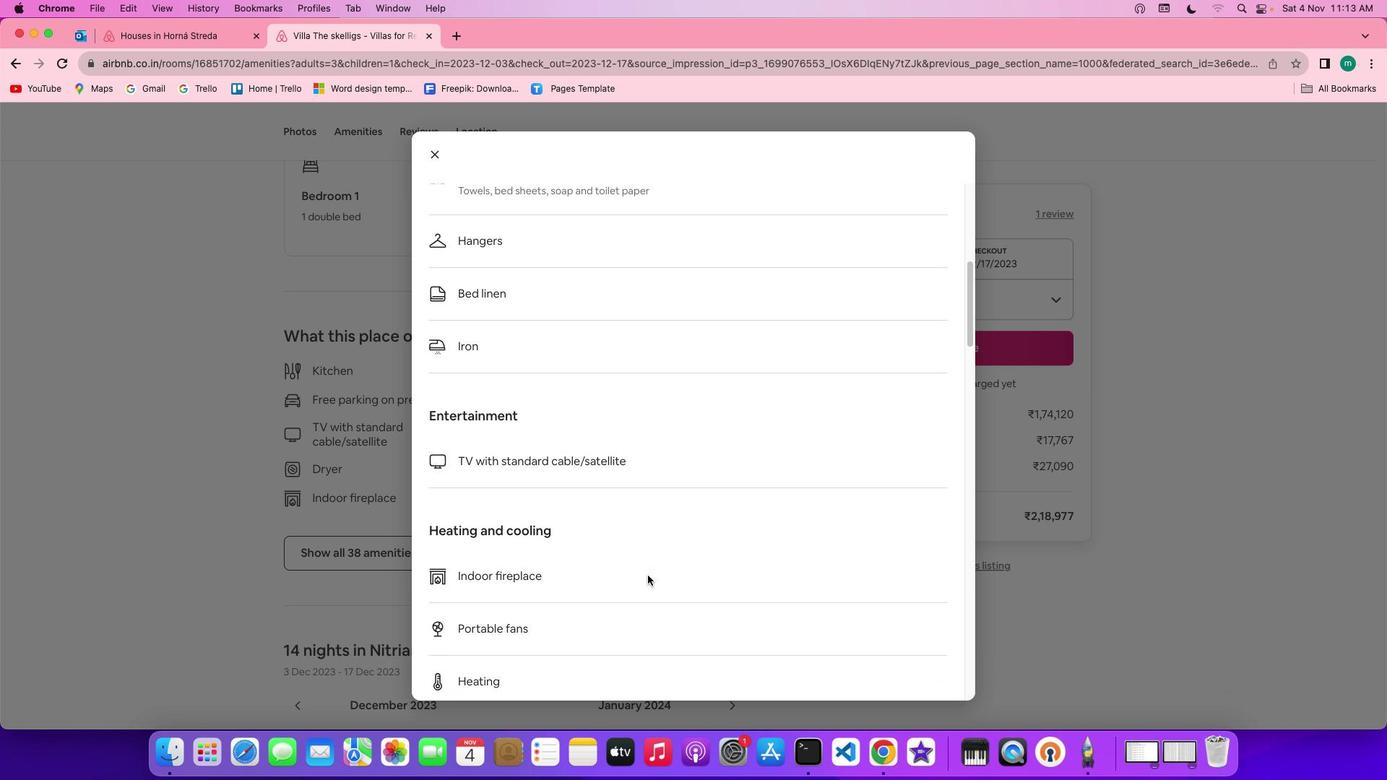 
Action: Mouse scrolled (648, 575) with delta (0, 0)
Screenshot: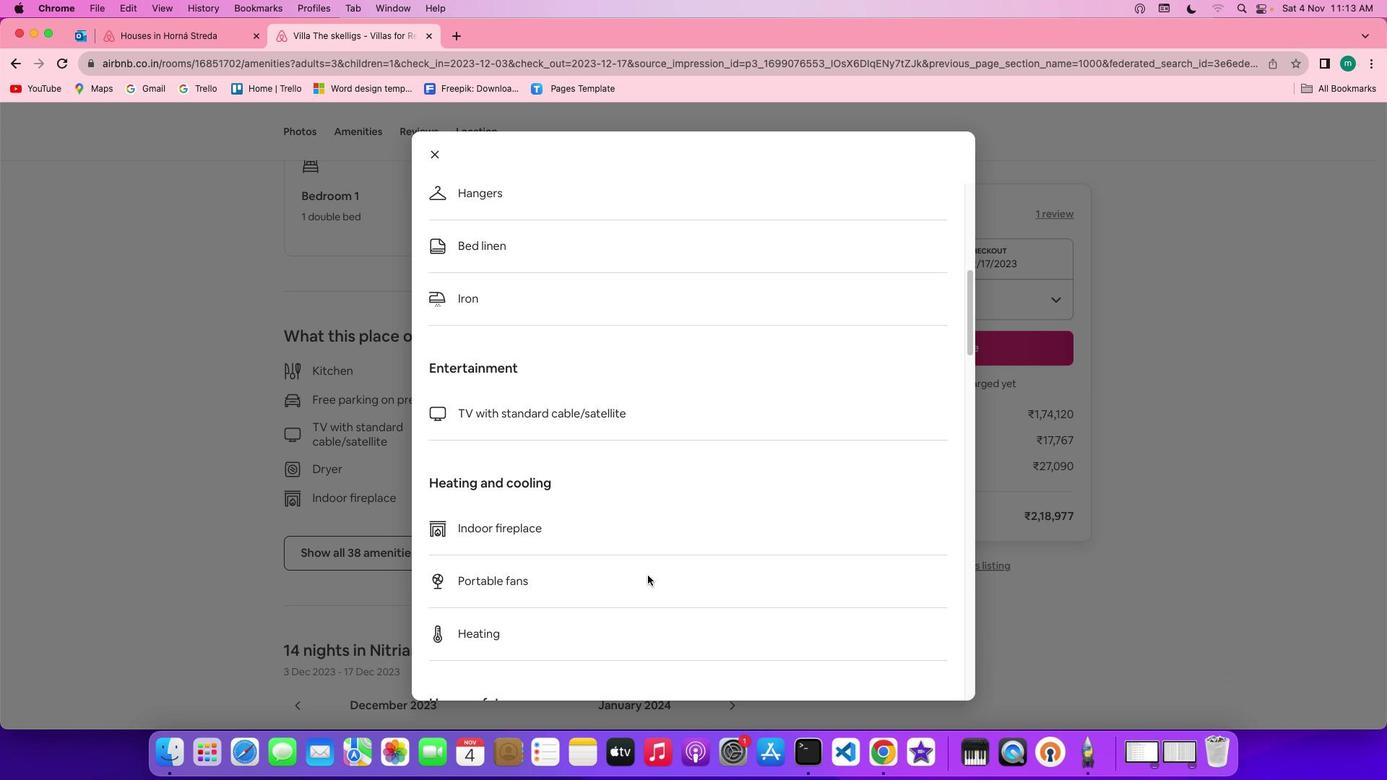 
Action: Mouse scrolled (648, 575) with delta (0, 0)
Screenshot: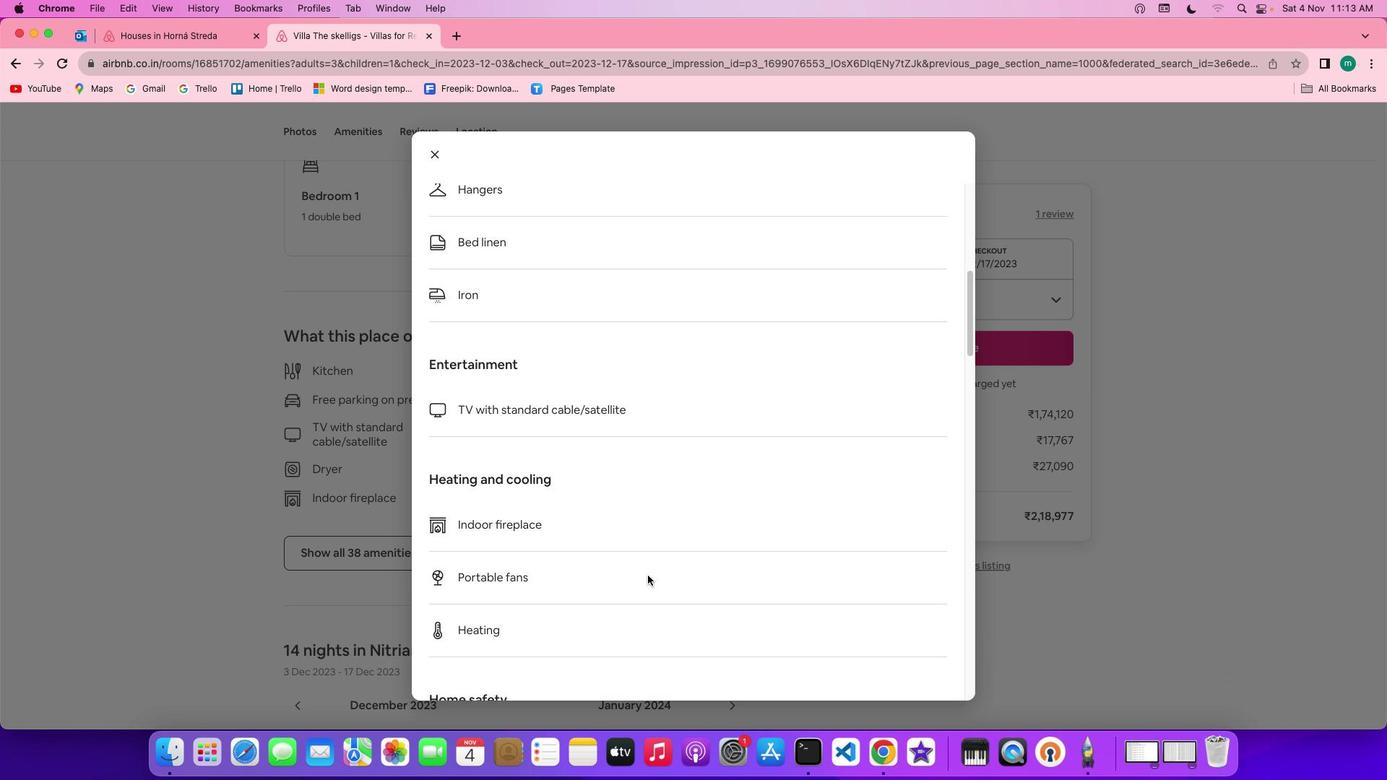 
Action: Mouse scrolled (648, 575) with delta (0, 0)
Screenshot: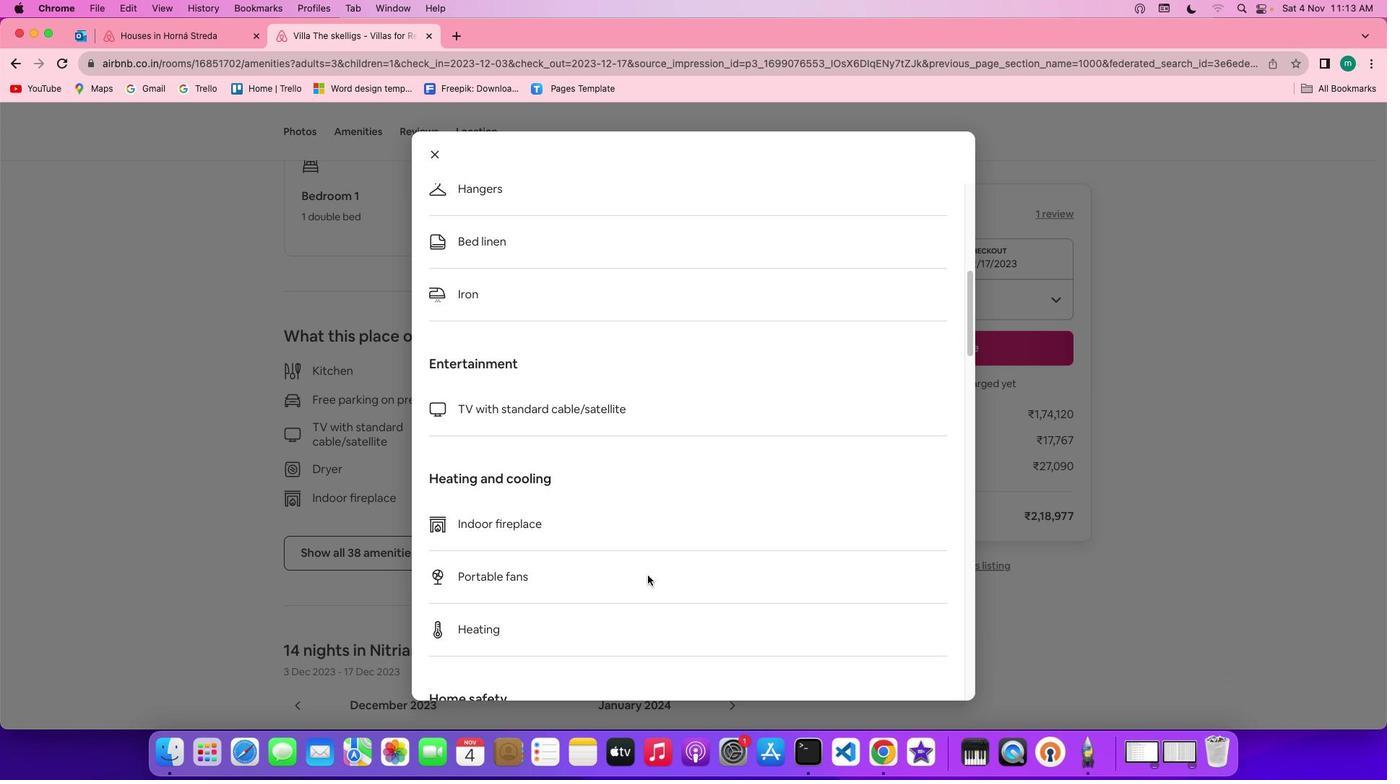 
Action: Mouse scrolled (648, 575) with delta (0, 0)
Screenshot: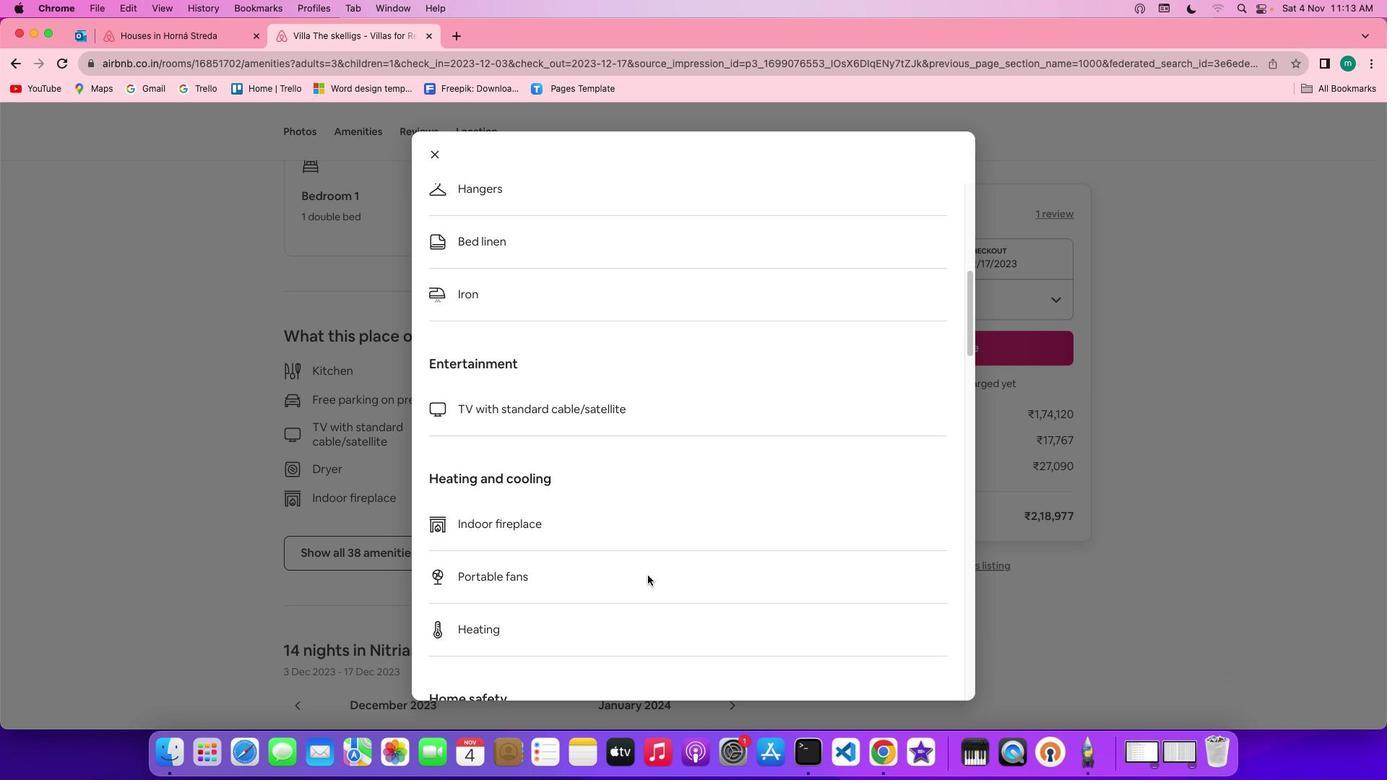 
Action: Mouse scrolled (648, 575) with delta (0, 0)
Screenshot: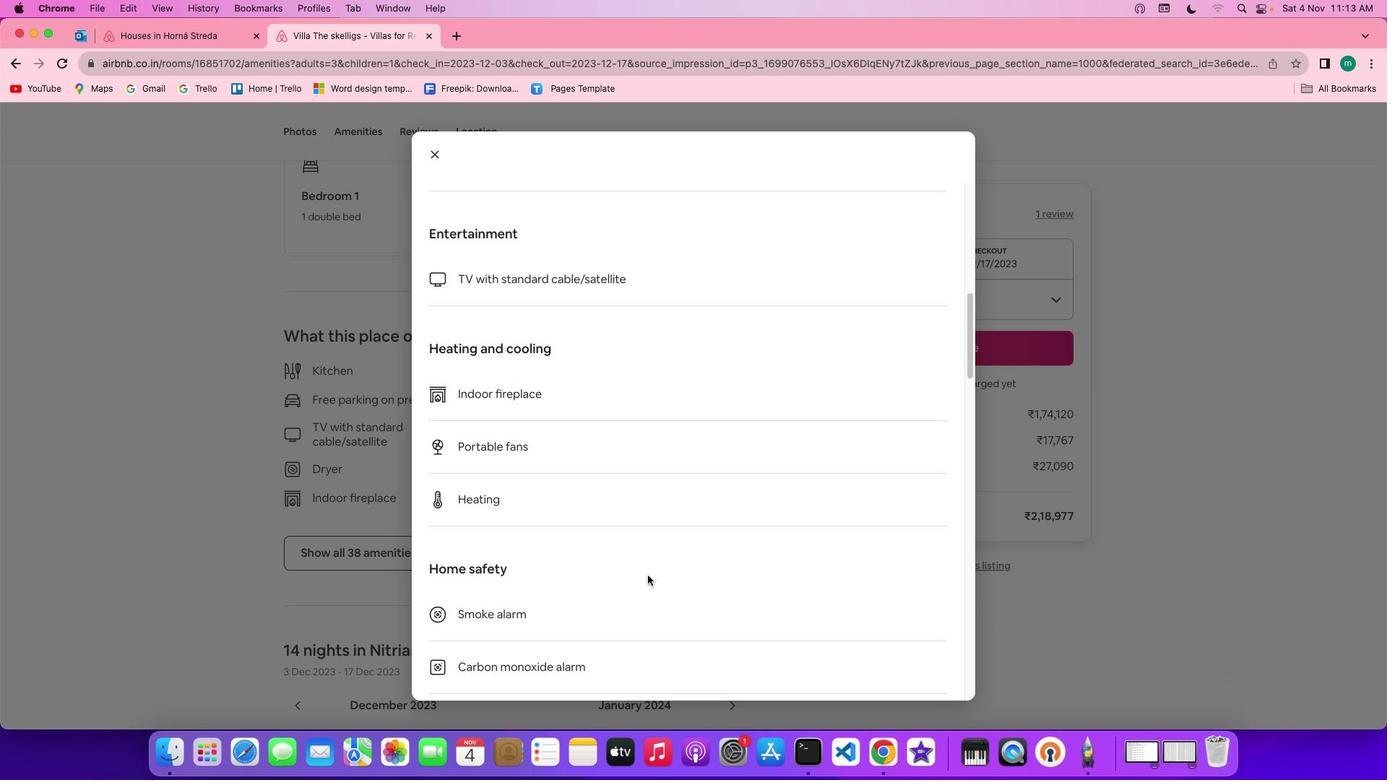 
Action: Mouse scrolled (648, 575) with delta (0, 0)
Screenshot: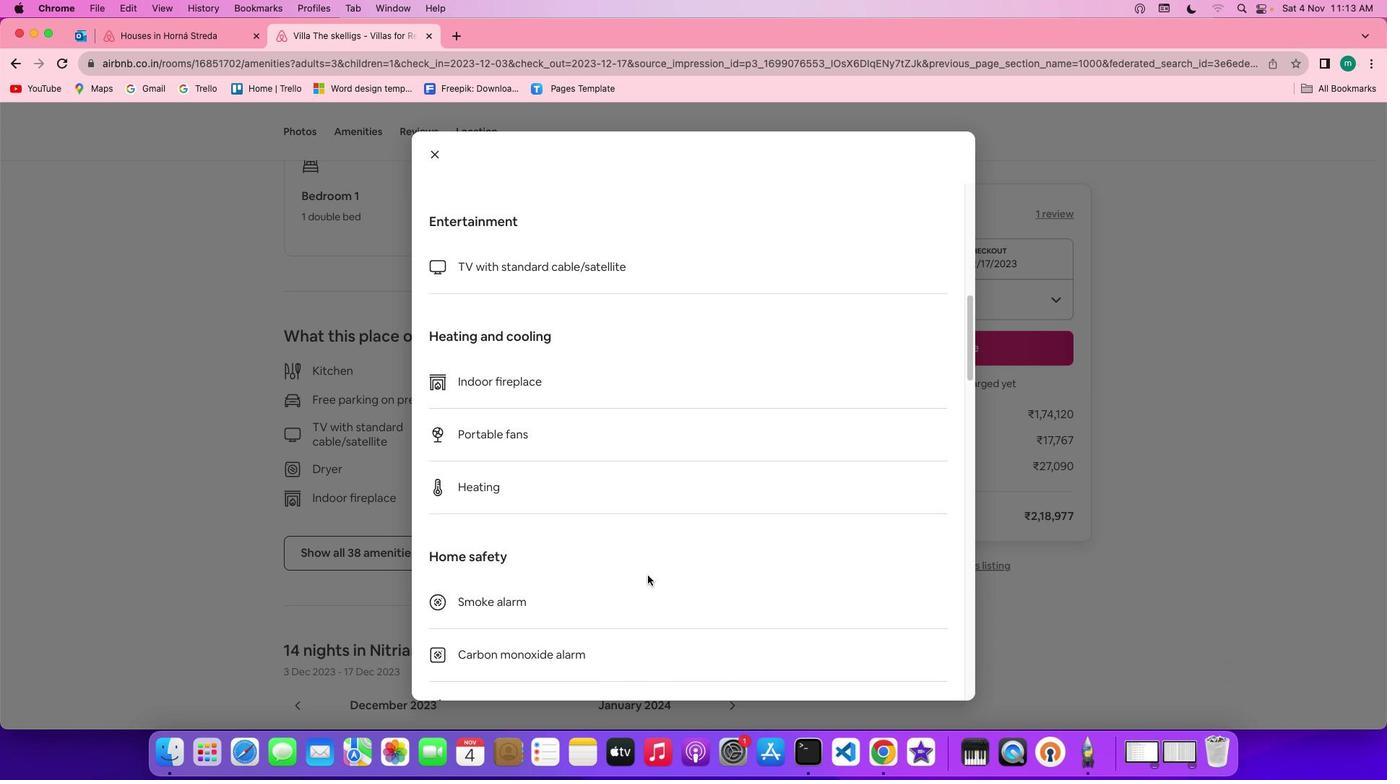 
Action: Mouse scrolled (648, 575) with delta (0, -1)
Screenshot: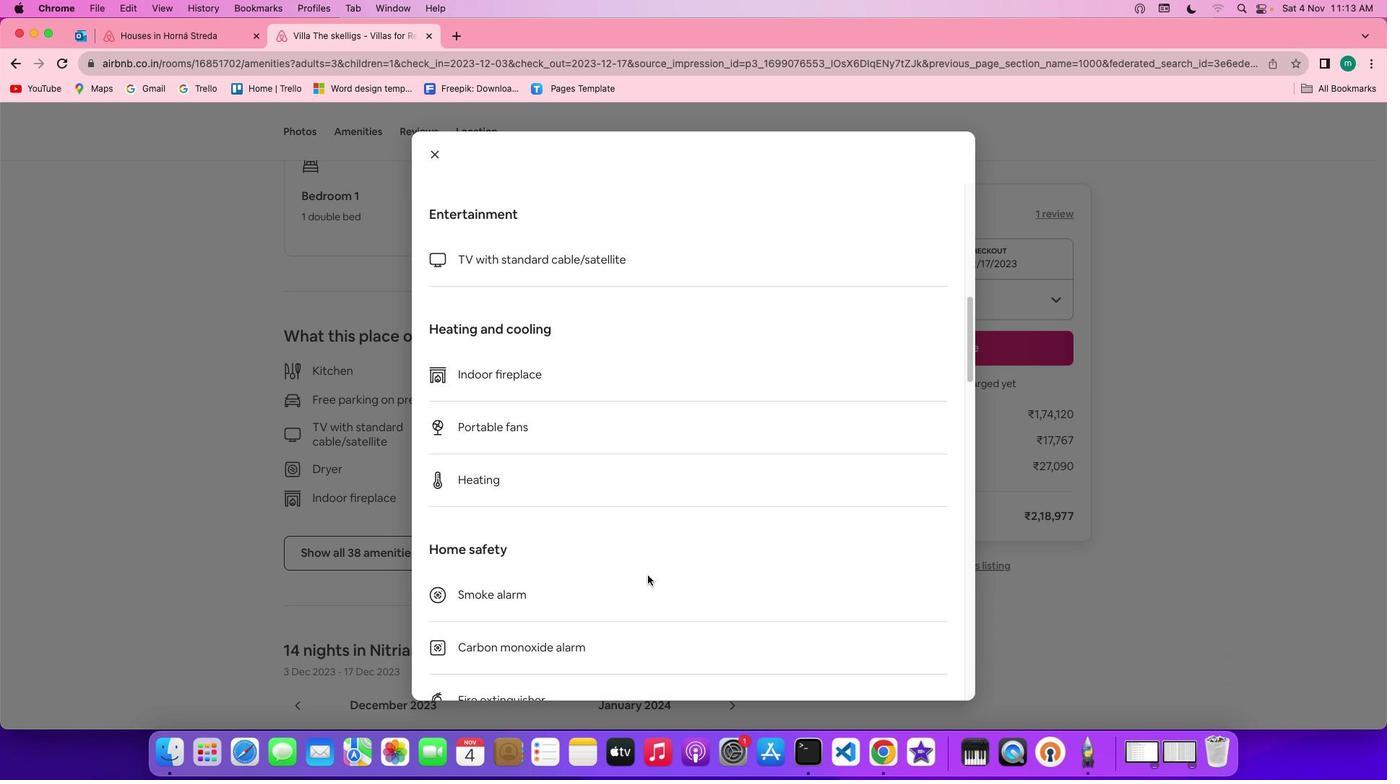 
Action: Mouse scrolled (648, 575) with delta (0, -1)
Screenshot: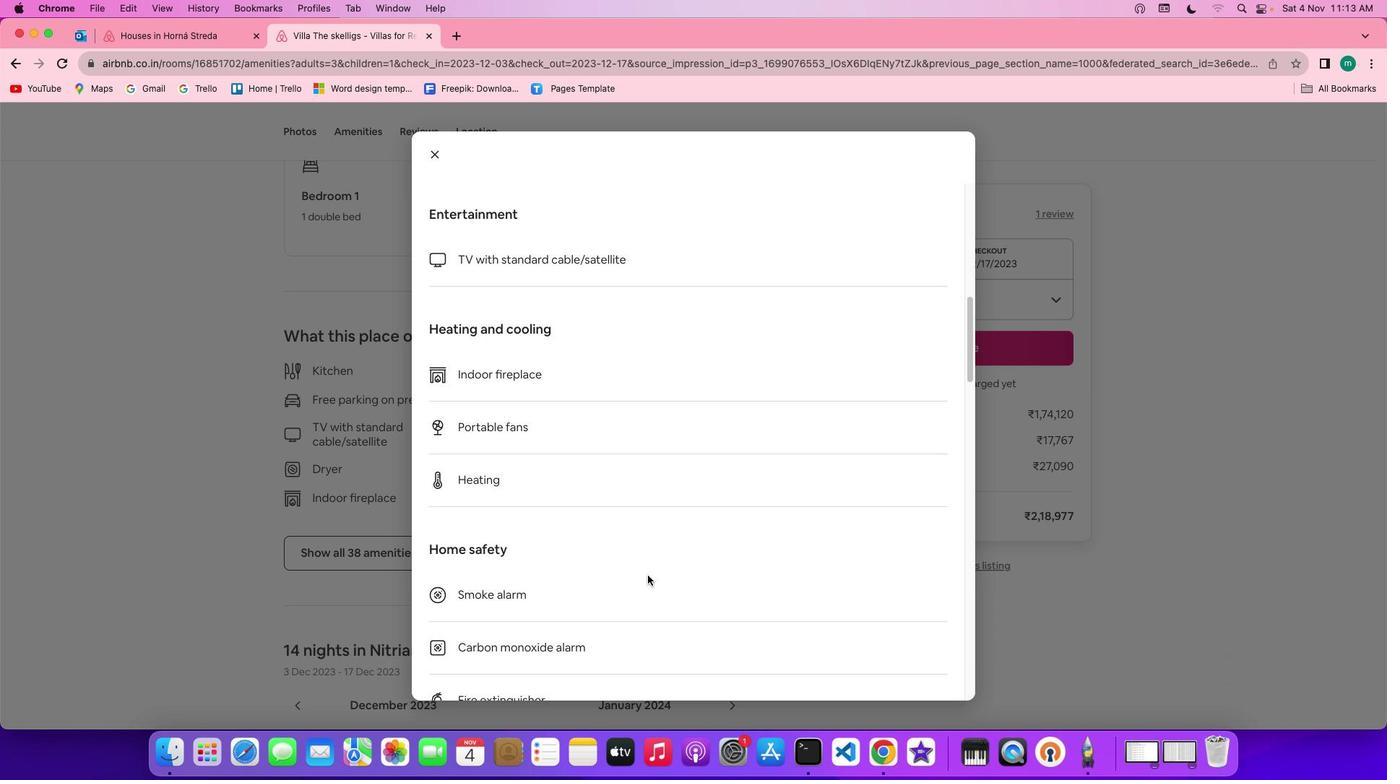 
Action: Mouse scrolled (648, 575) with delta (0, 0)
Screenshot: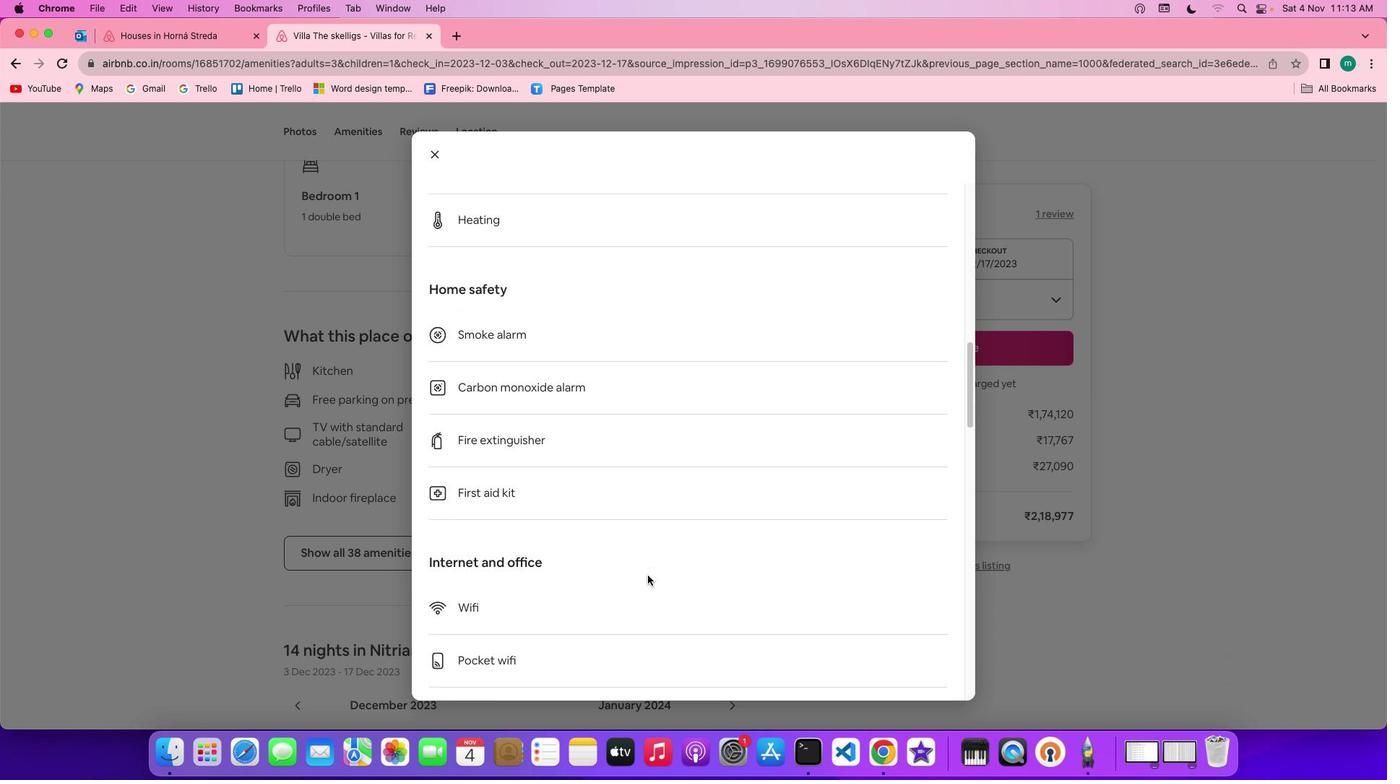 
Action: Mouse scrolled (648, 575) with delta (0, 0)
Screenshot: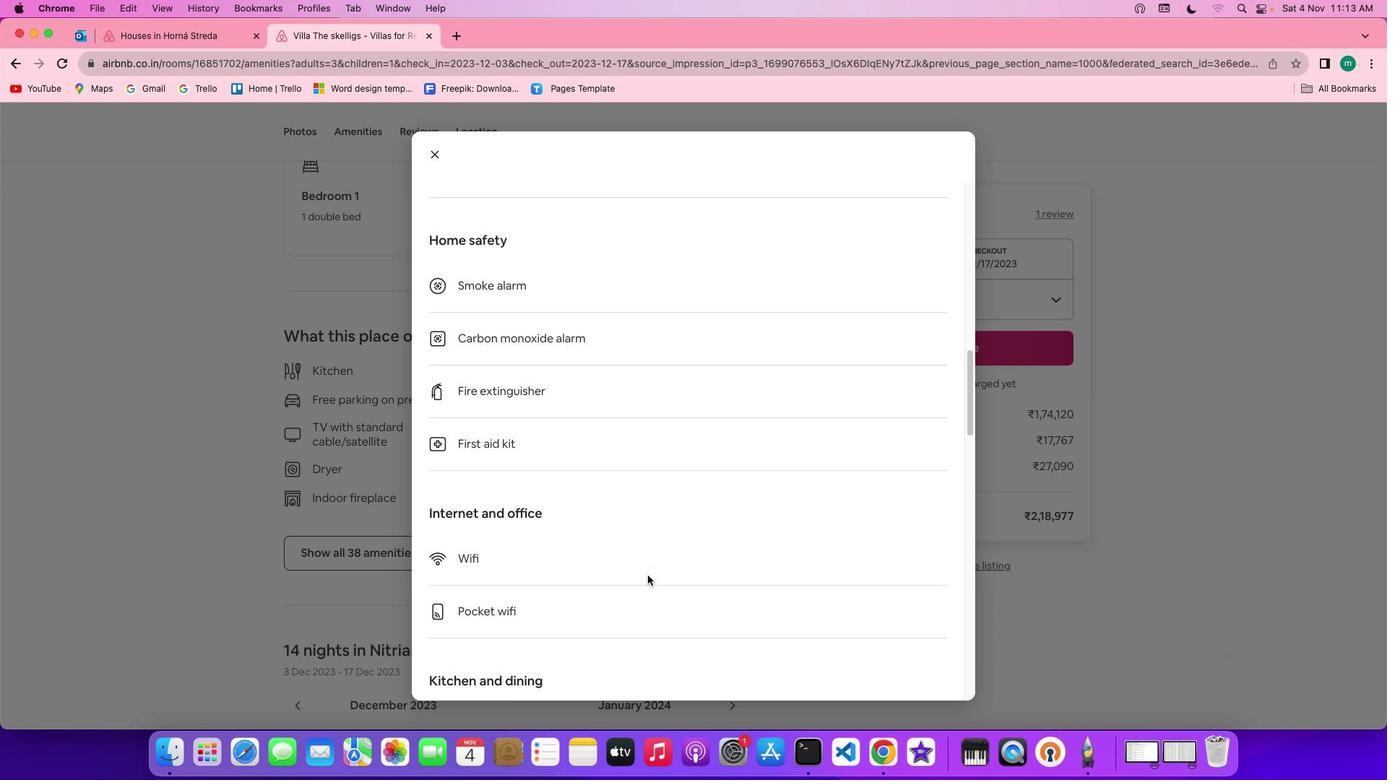 
Action: Mouse scrolled (648, 575) with delta (0, -1)
Screenshot: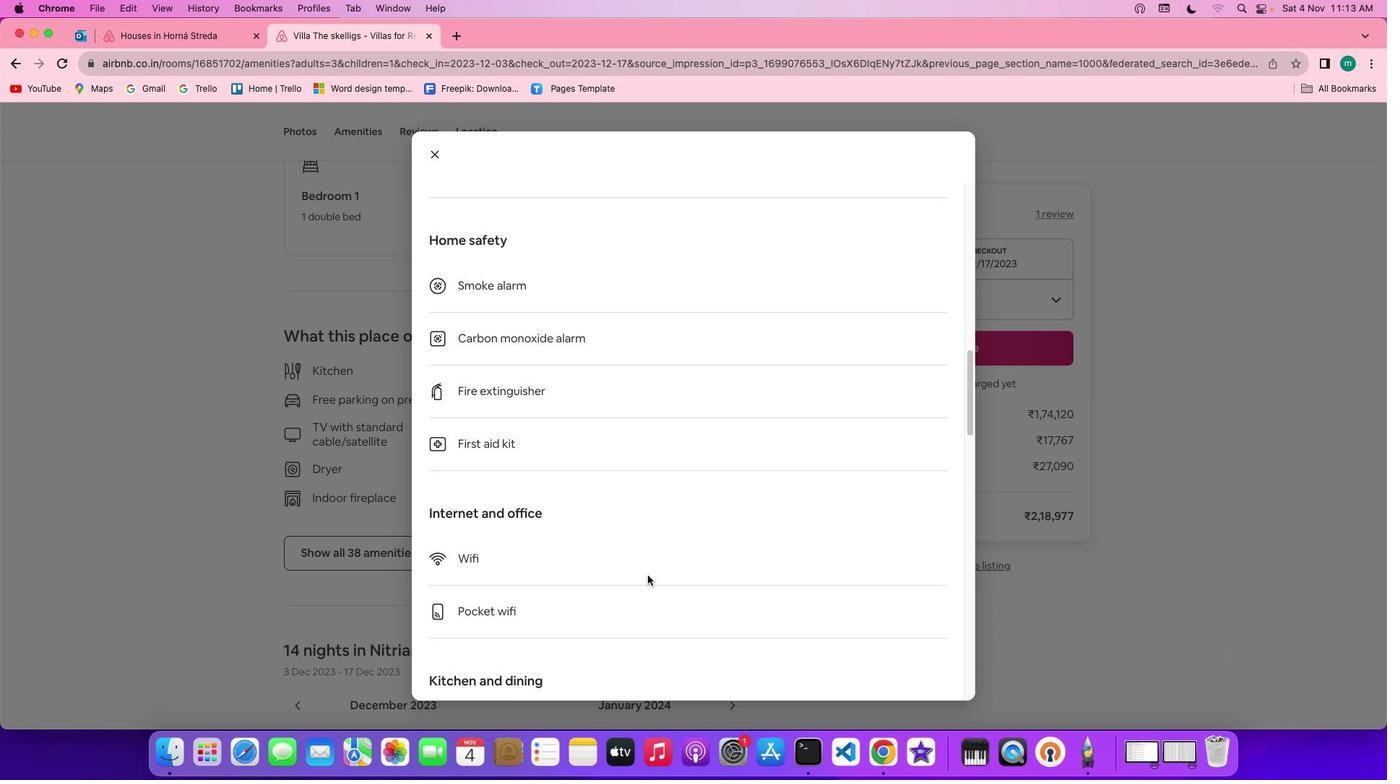 
Action: Mouse scrolled (648, 575) with delta (0, -2)
Screenshot: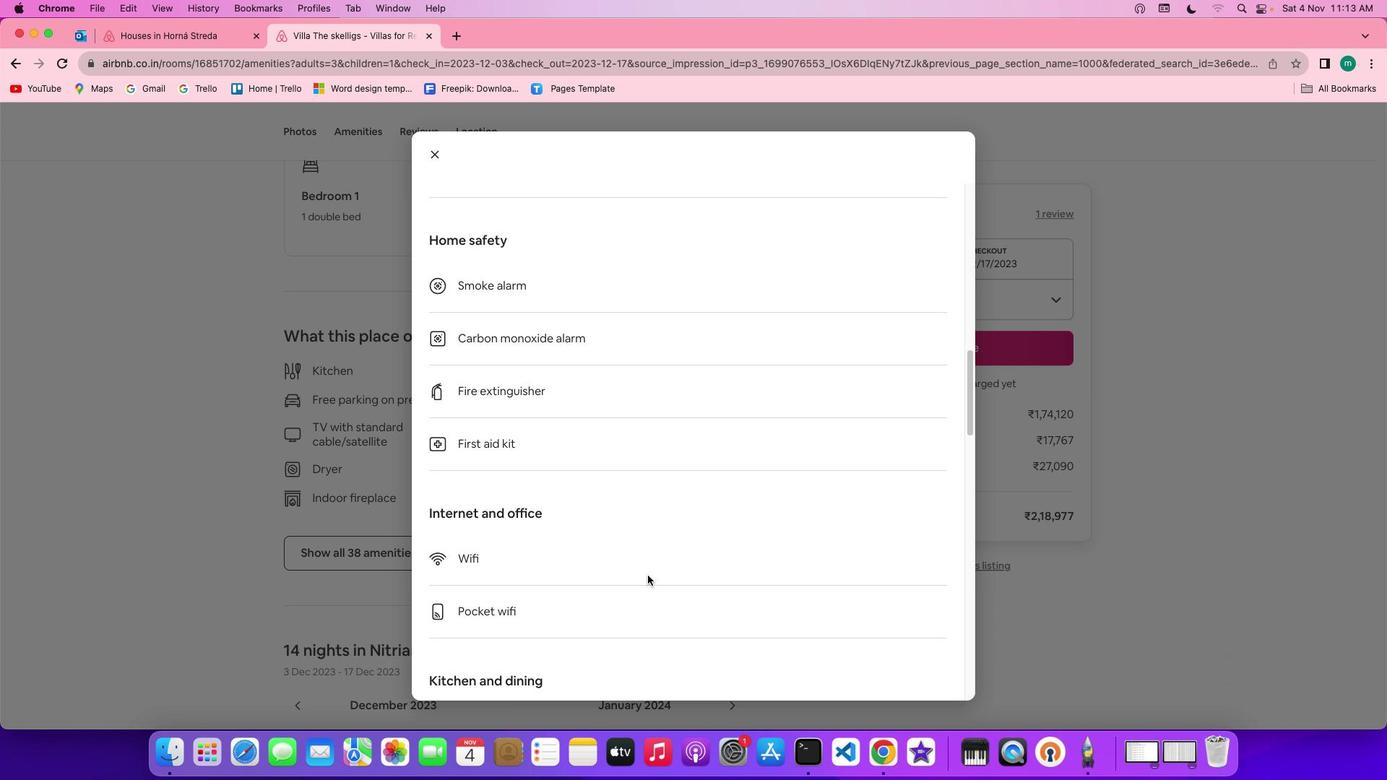 
Action: Mouse scrolled (648, 575) with delta (0, -2)
Screenshot: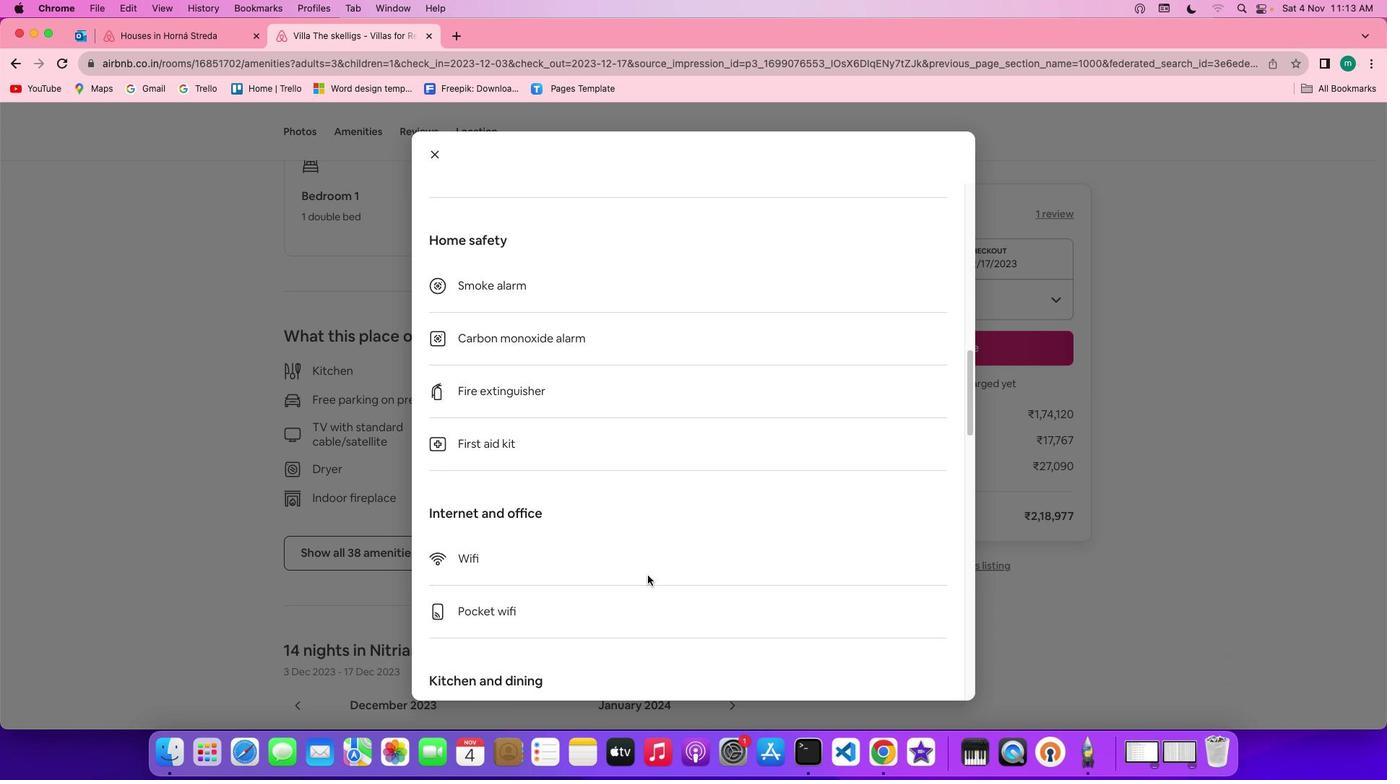 
Action: Mouse scrolled (648, 575) with delta (0, 0)
Screenshot: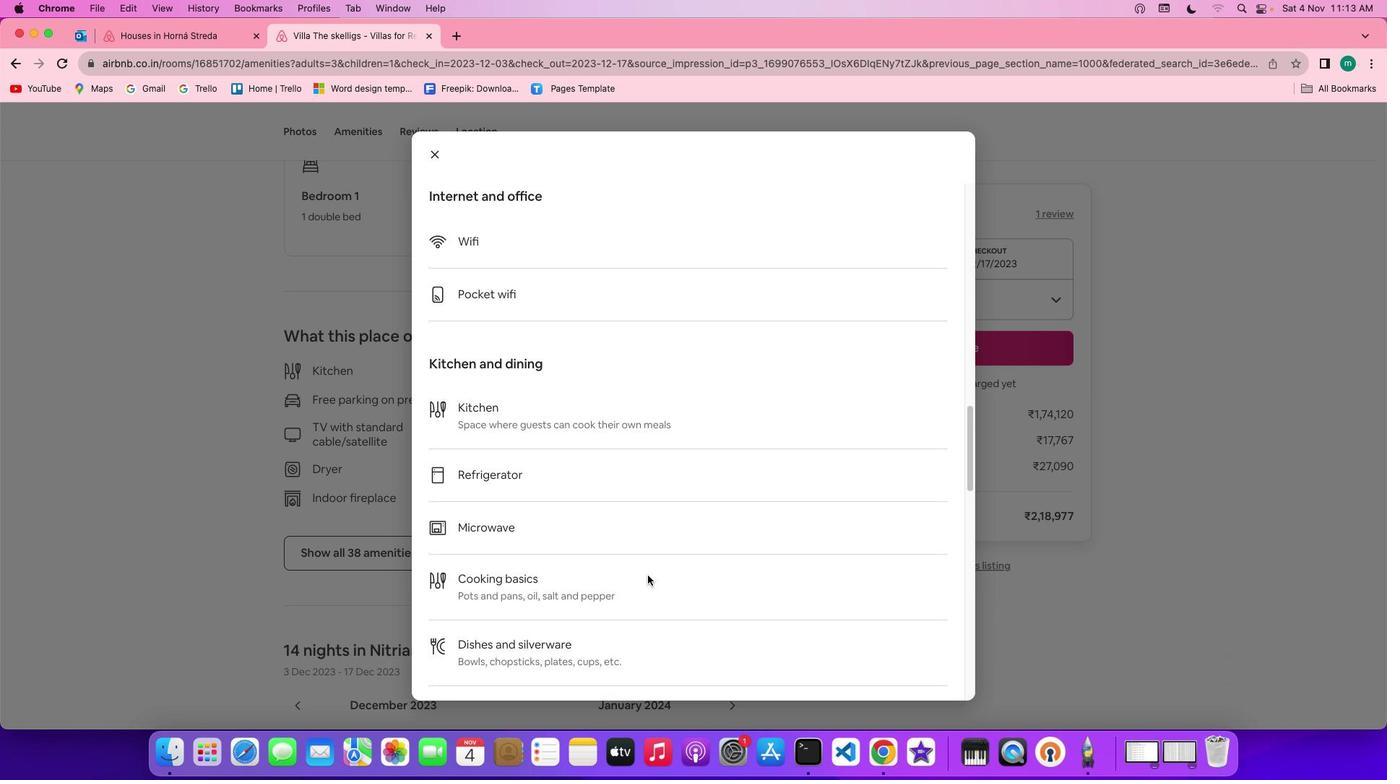 
Action: Mouse scrolled (648, 575) with delta (0, 0)
Screenshot: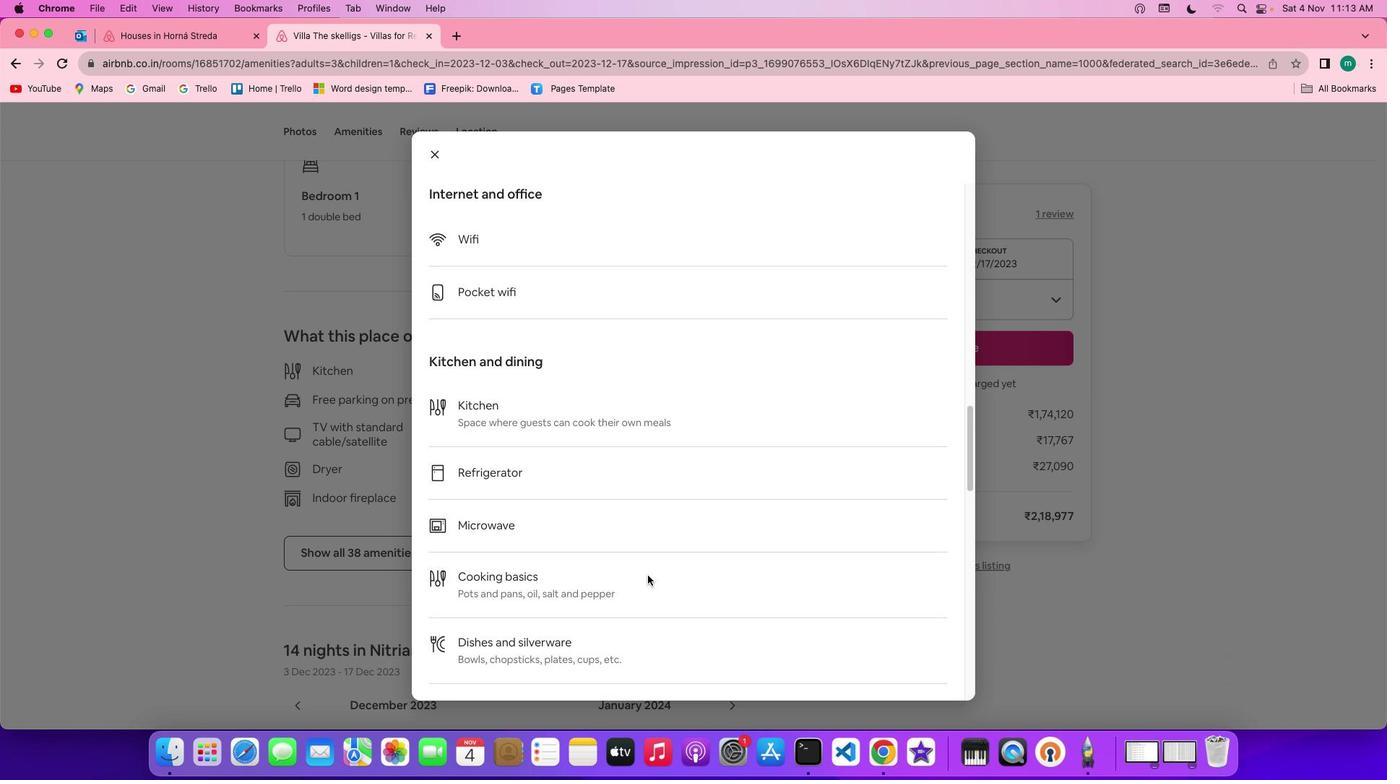 
Action: Mouse scrolled (648, 575) with delta (0, -1)
Screenshot: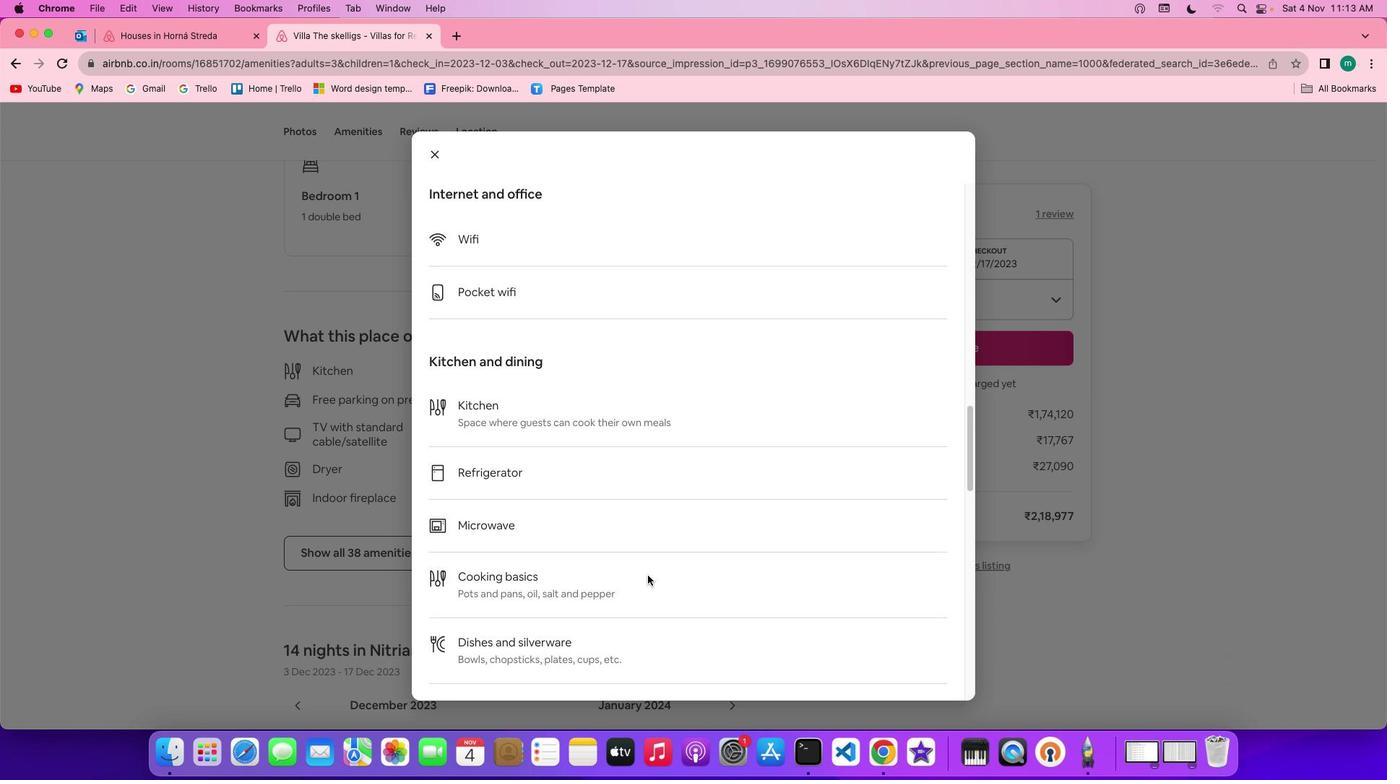 
Action: Mouse scrolled (648, 575) with delta (0, -2)
Screenshot: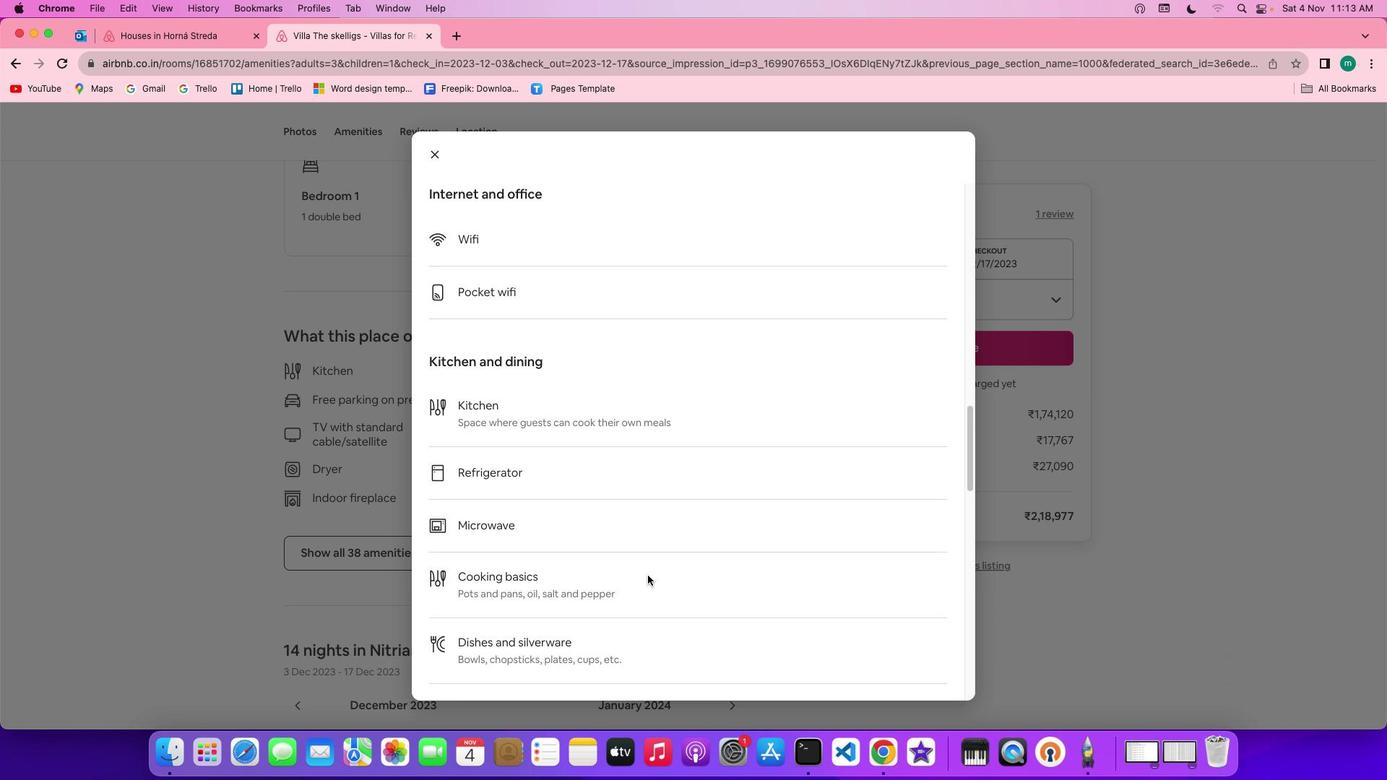 
Action: Mouse scrolled (648, 575) with delta (0, -2)
Screenshot: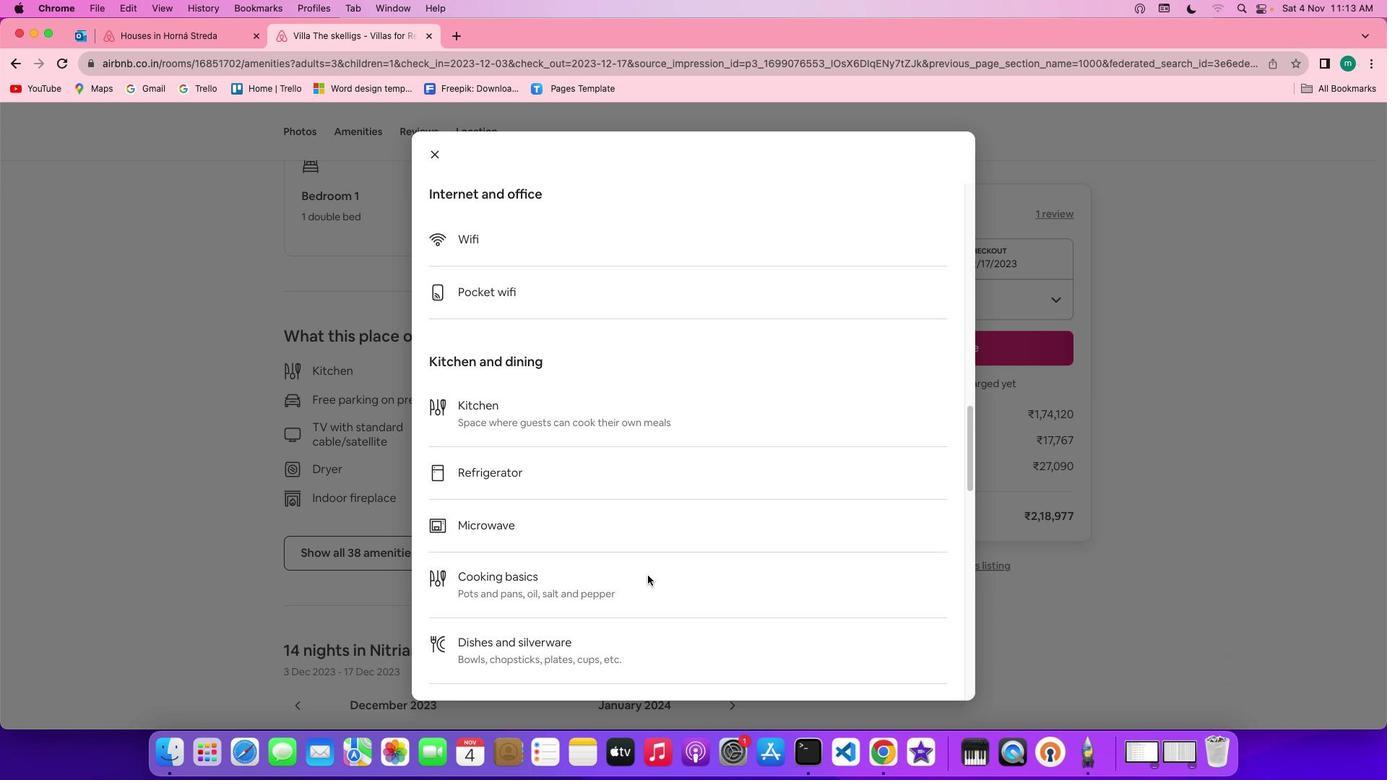 
Action: Mouse scrolled (648, 575) with delta (0, 0)
Screenshot: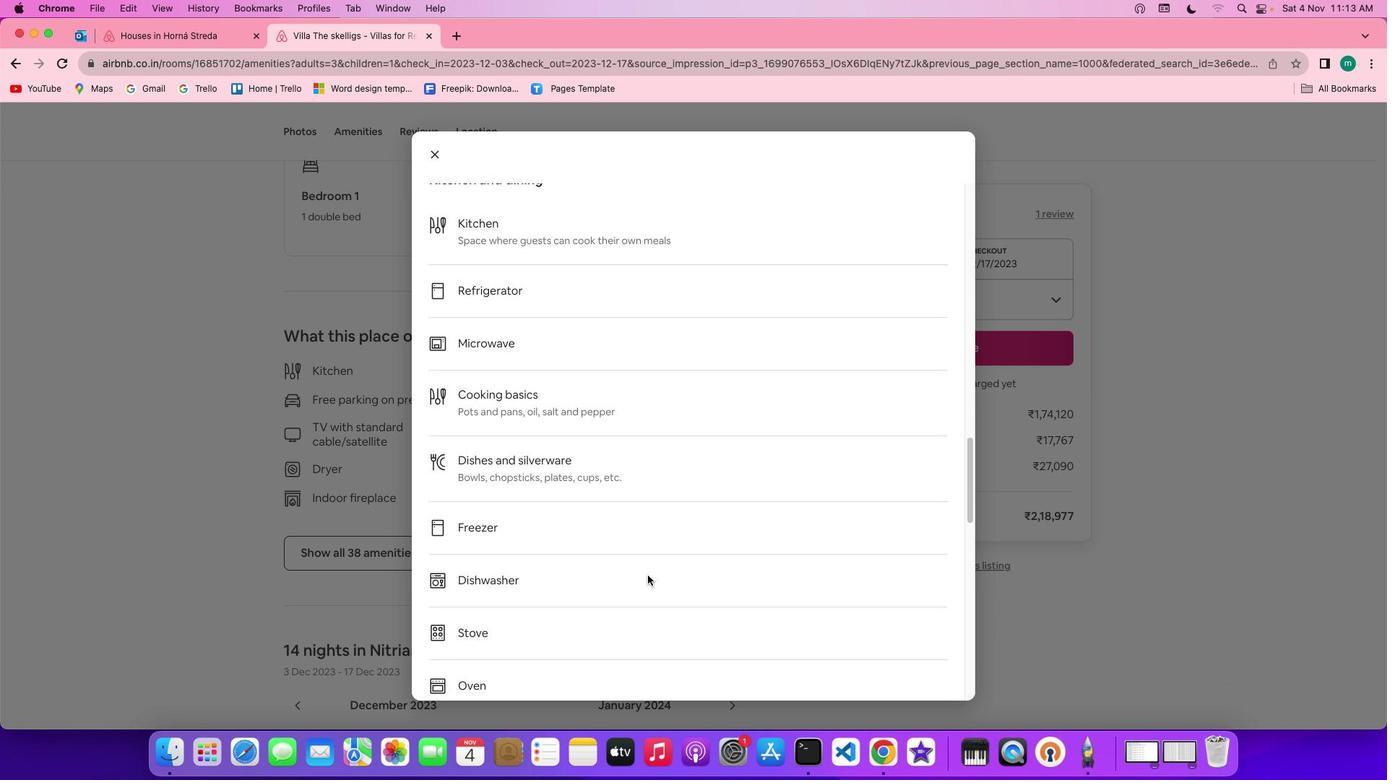 
Action: Mouse scrolled (648, 575) with delta (0, 0)
Screenshot: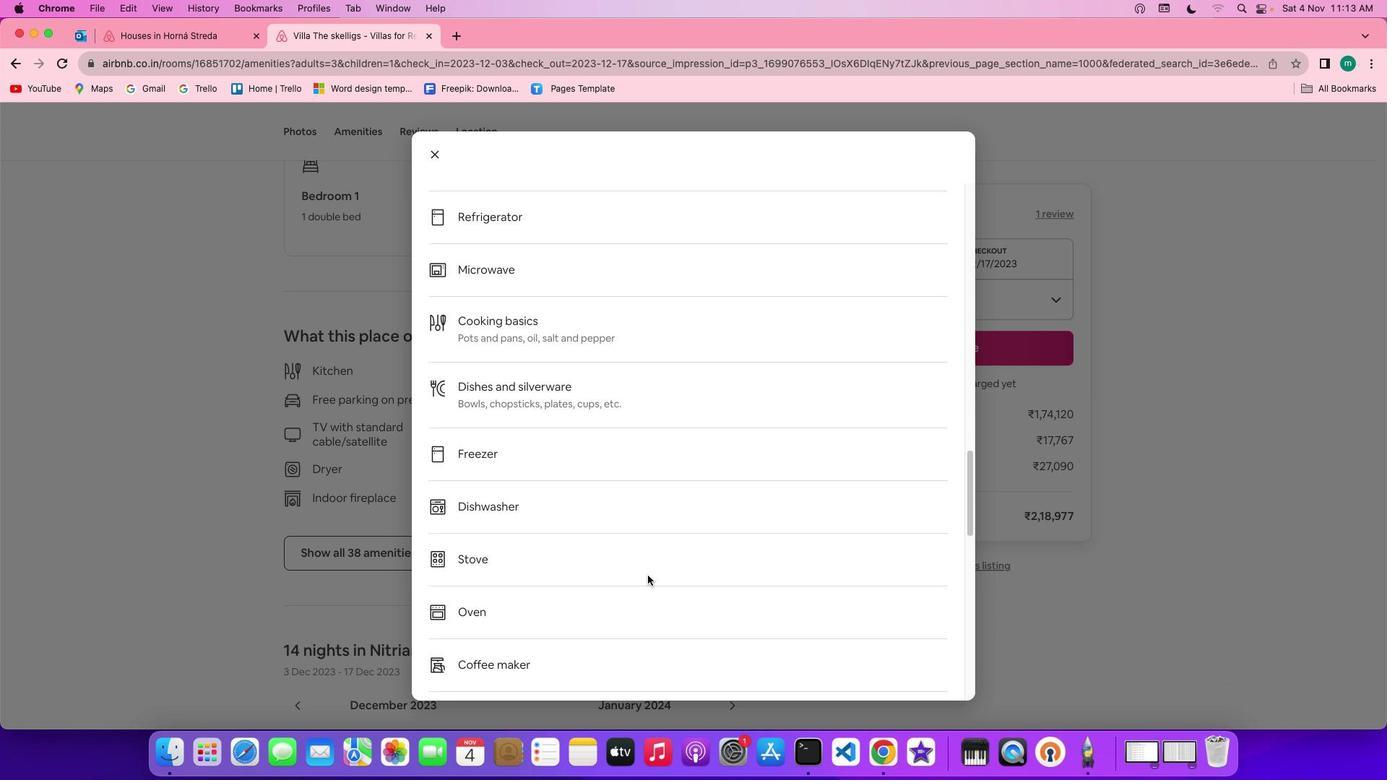 
Action: Mouse scrolled (648, 575) with delta (0, 0)
Screenshot: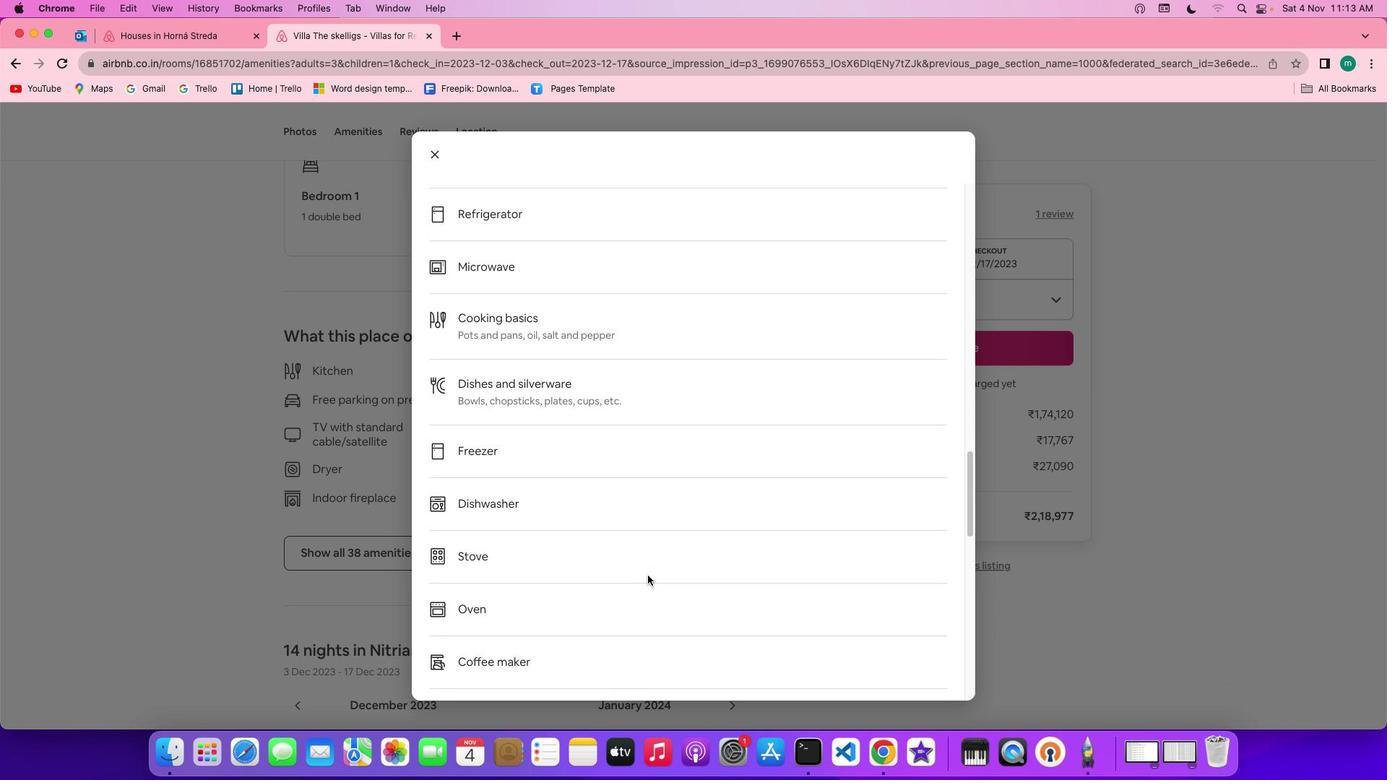 
Action: Mouse scrolled (648, 575) with delta (0, -2)
Screenshot: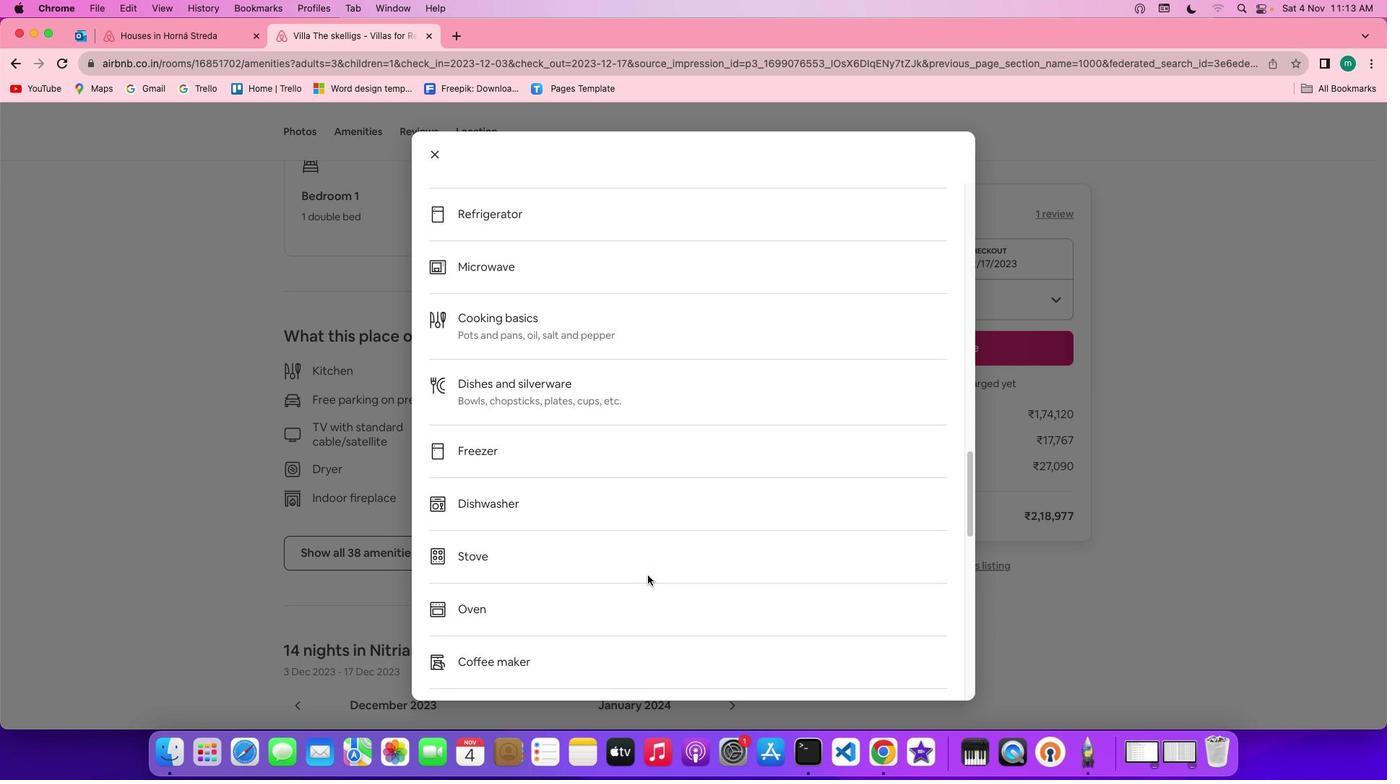 
Action: Mouse scrolled (648, 575) with delta (0, -2)
Screenshot: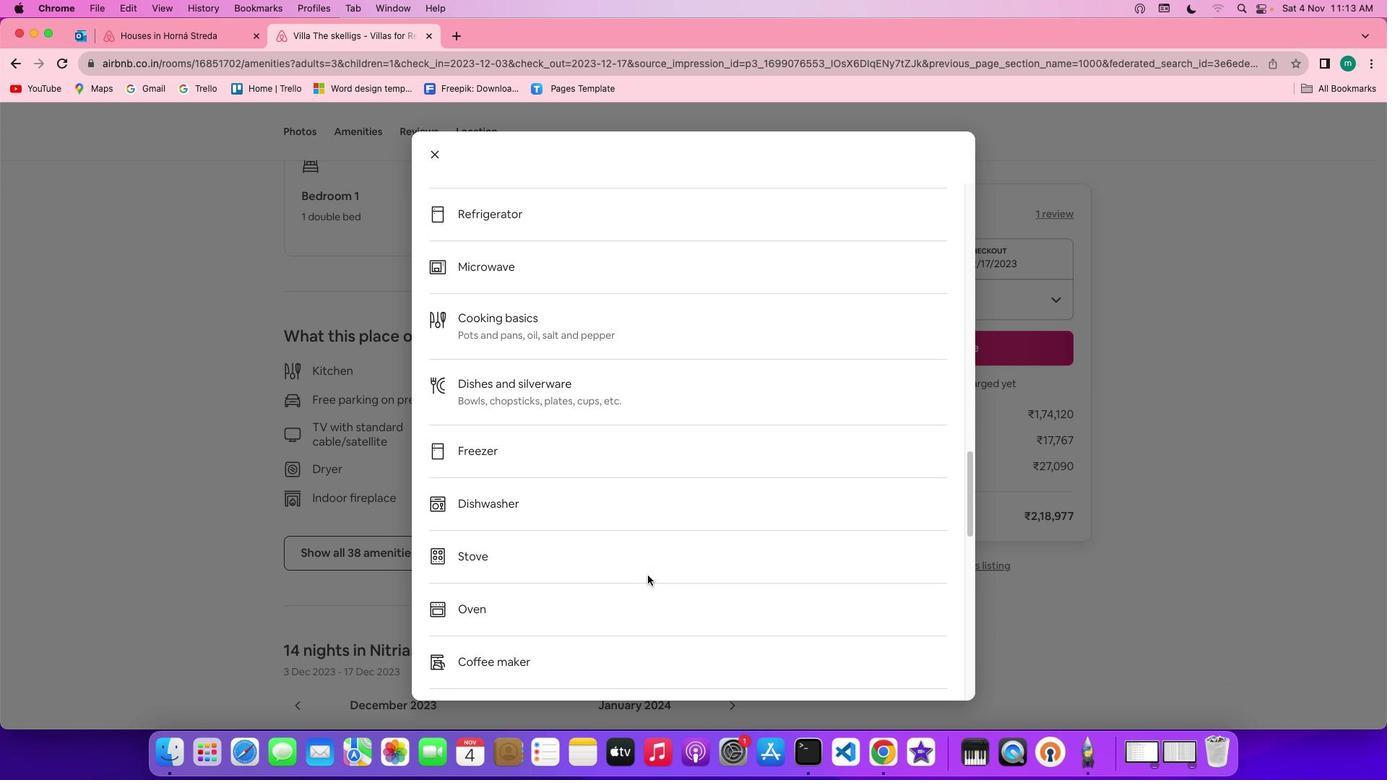 
Action: Mouse scrolled (648, 575) with delta (0, 0)
Screenshot: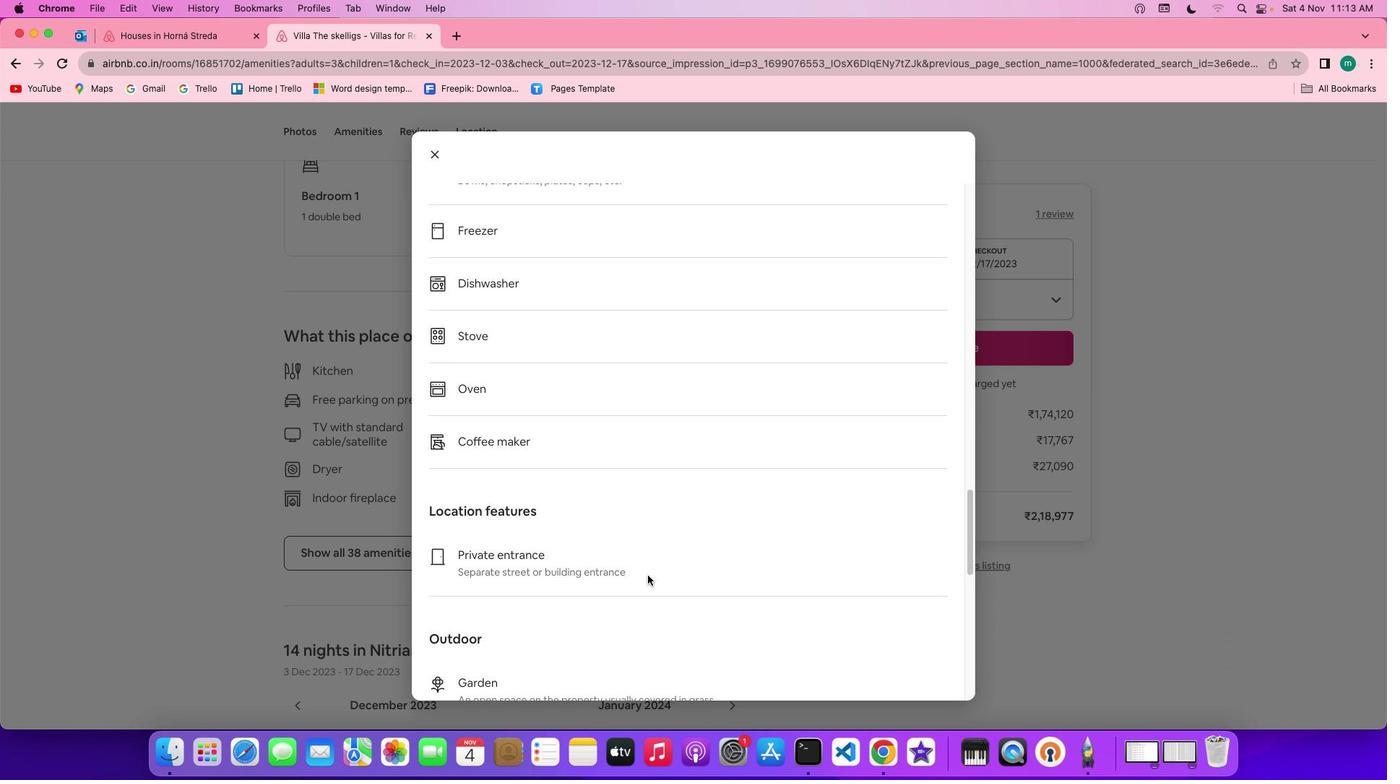 
Action: Mouse scrolled (648, 575) with delta (0, 0)
Screenshot: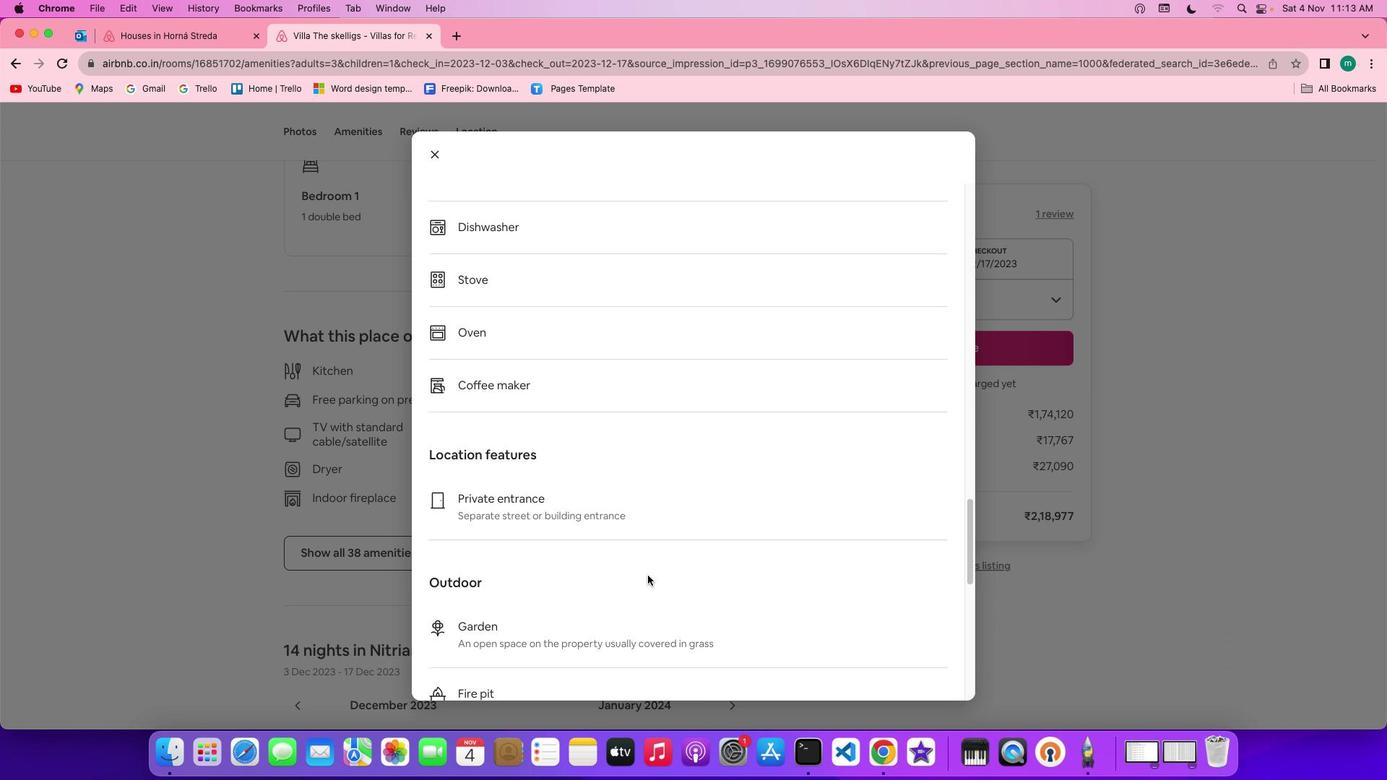 
Action: Mouse scrolled (648, 575) with delta (0, 0)
Screenshot: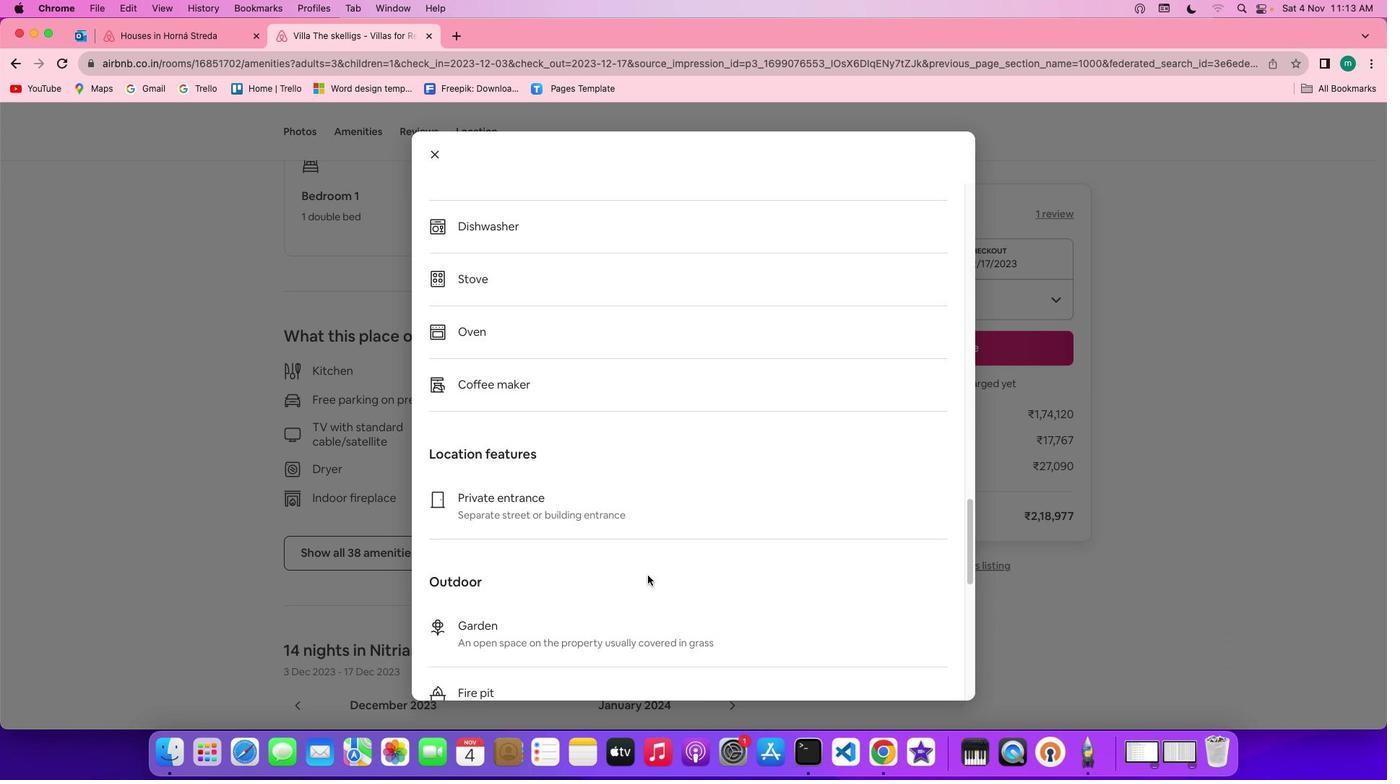 
Action: Mouse scrolled (648, 575) with delta (0, -2)
Screenshot: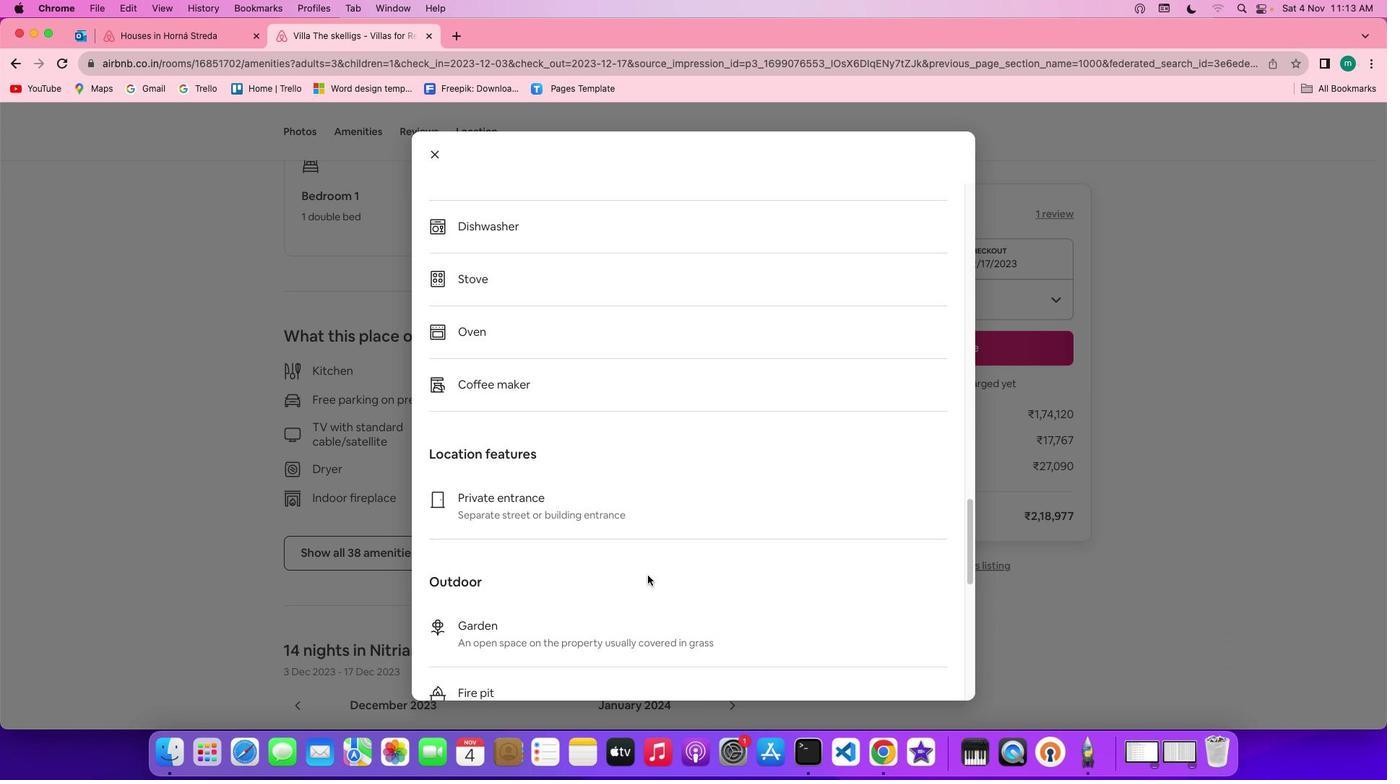 
Action: Mouse scrolled (648, 575) with delta (0, -2)
Screenshot: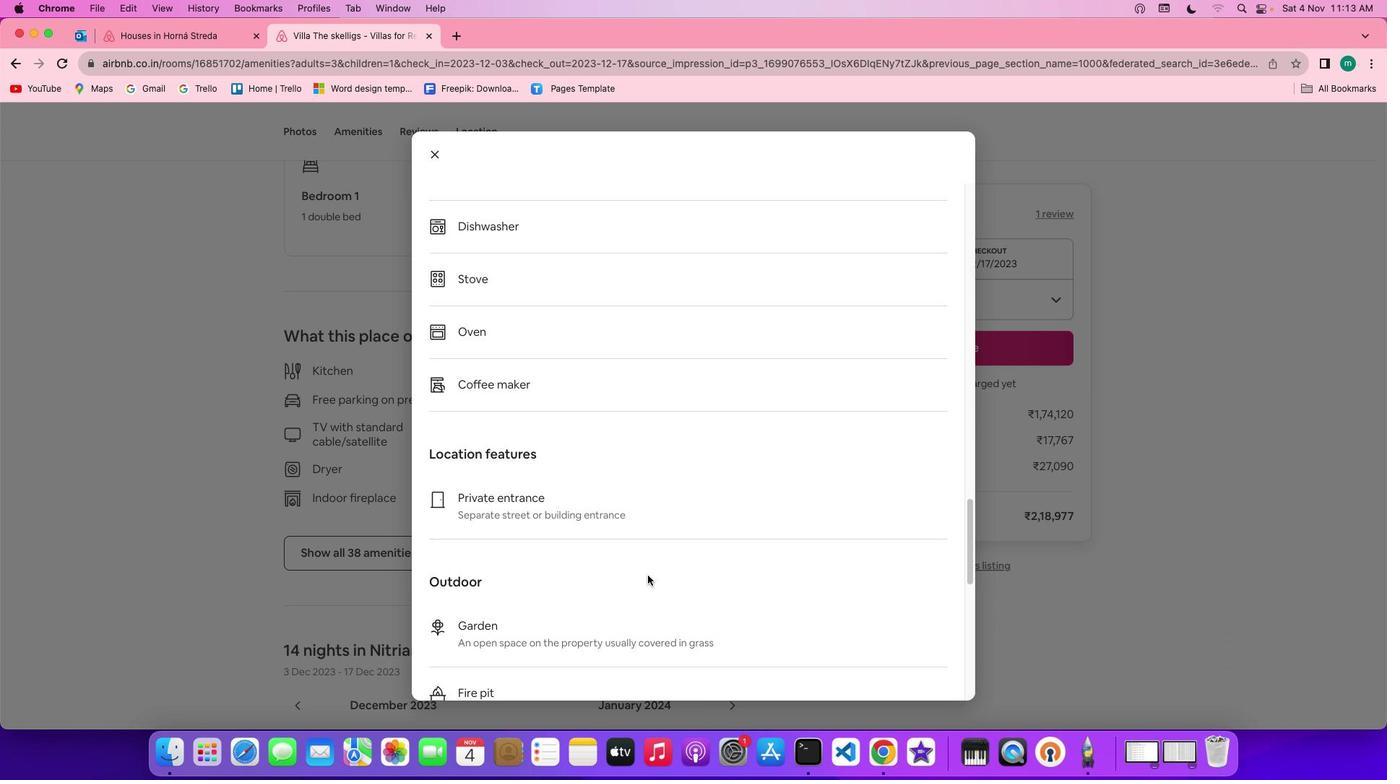 
Action: Mouse scrolled (648, 575) with delta (0, 0)
Screenshot: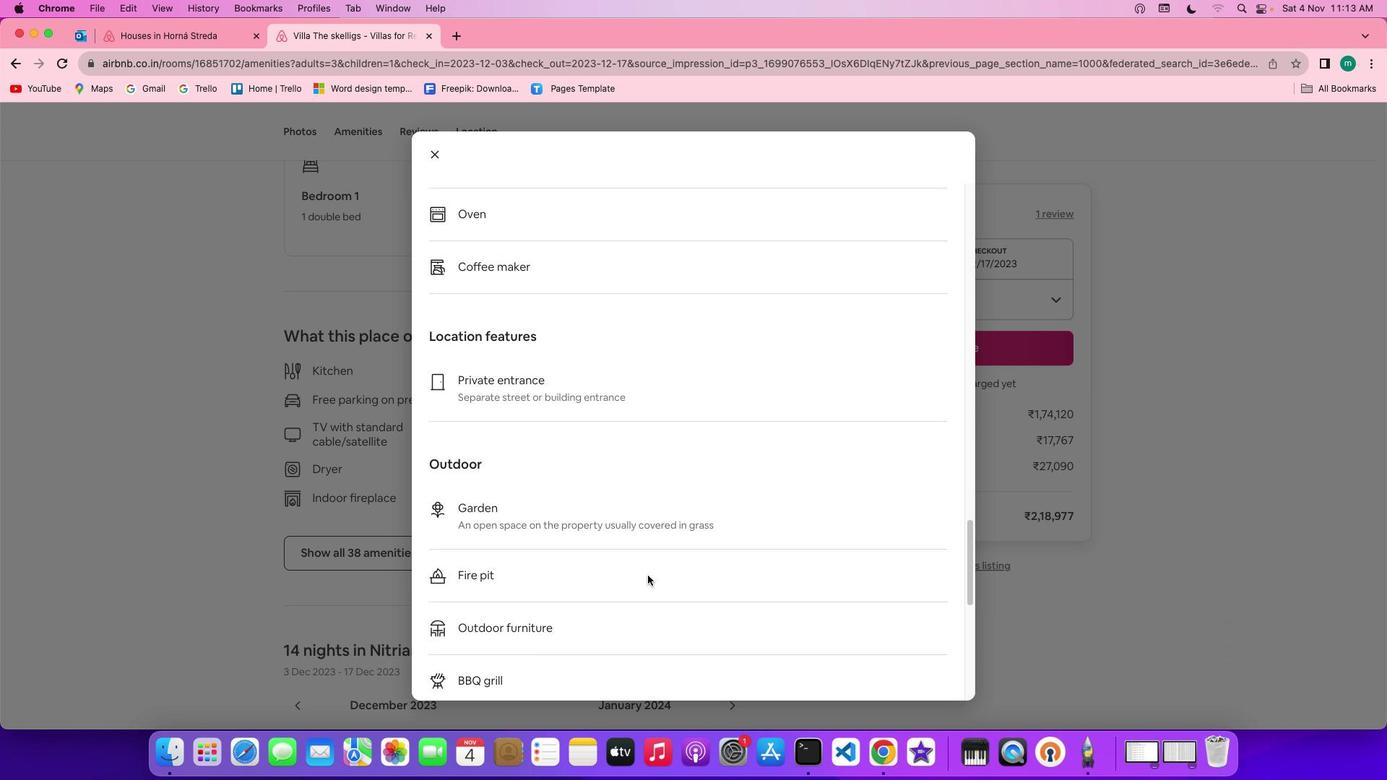 
Action: Mouse scrolled (648, 575) with delta (0, 0)
Screenshot: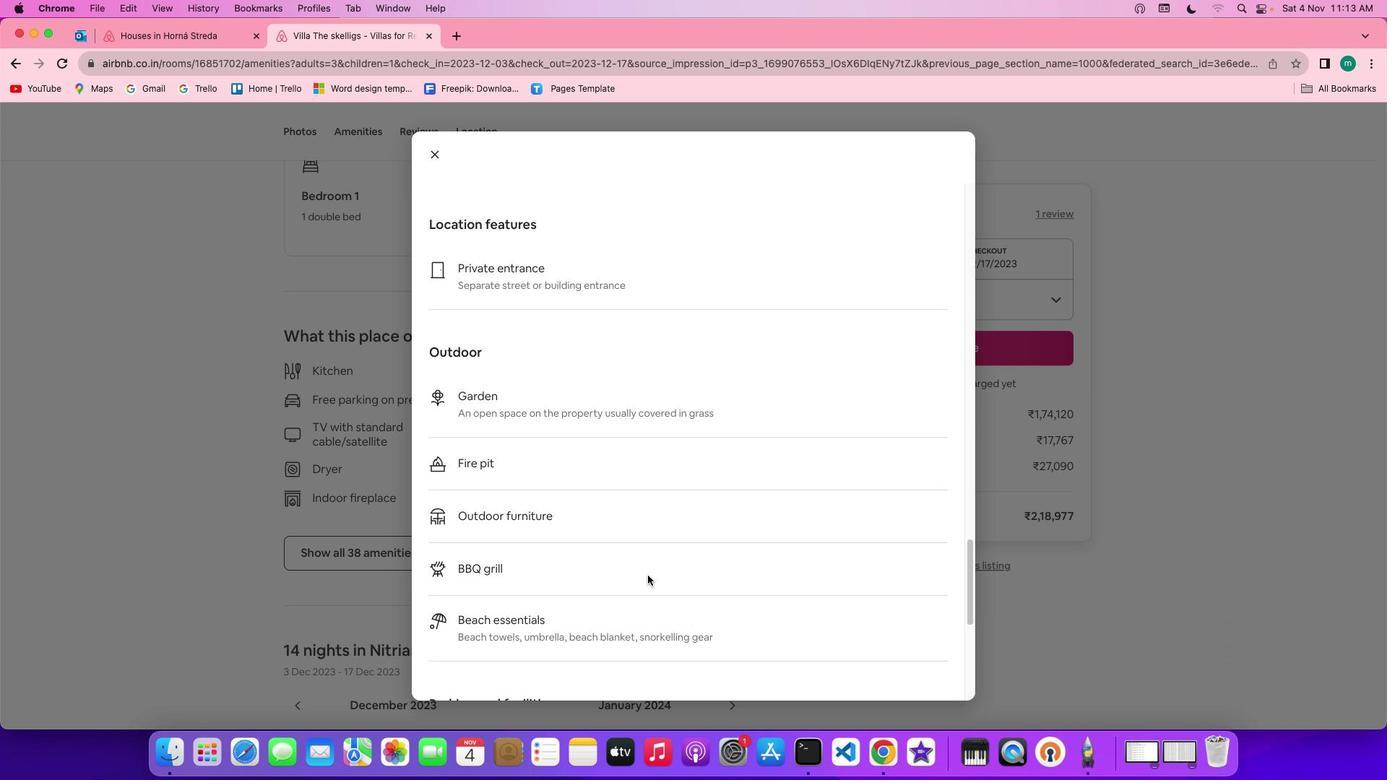 
Action: Mouse scrolled (648, 575) with delta (0, 0)
Screenshot: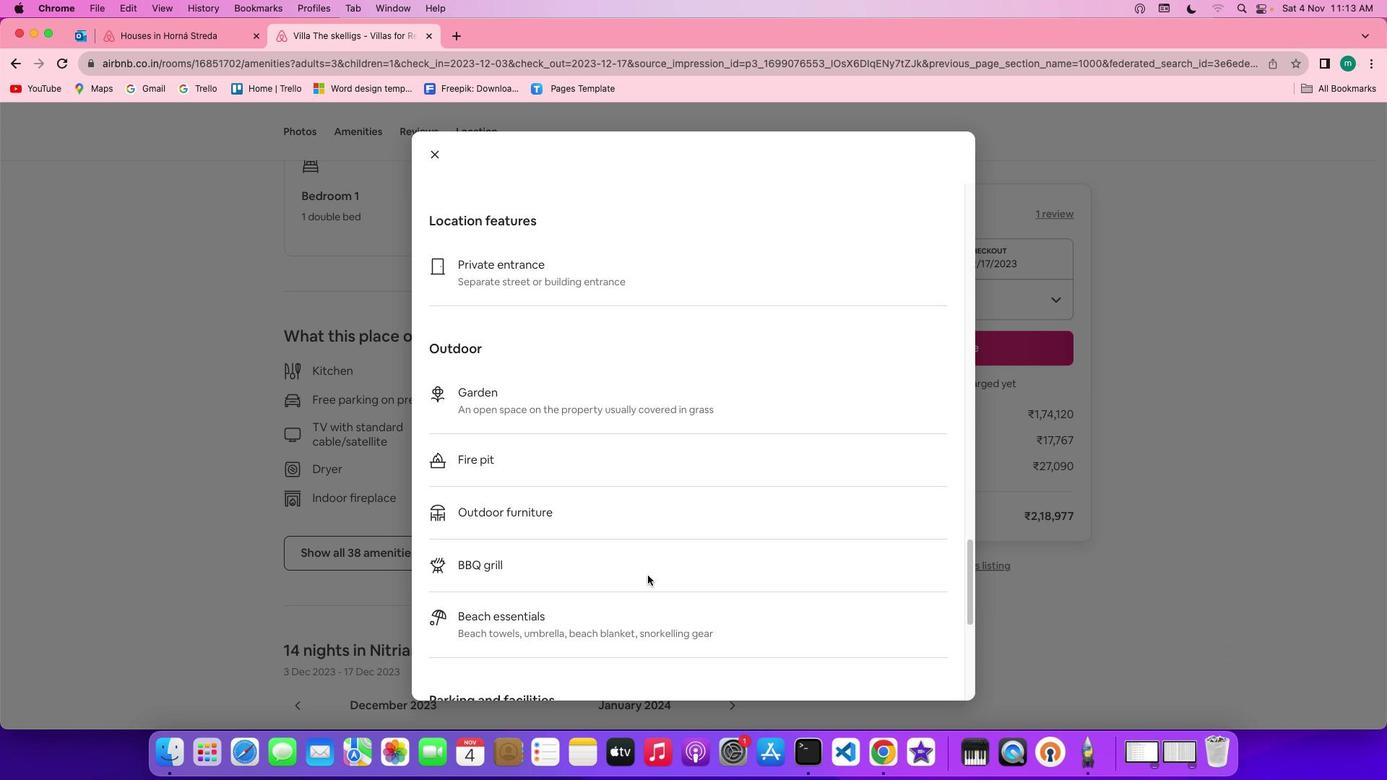 
Action: Mouse scrolled (648, 575) with delta (0, -1)
